 Task: Fork the 'airbnb/javascript' repository and create a pull request comparing 'actions' and 'master' branches.
Action: Mouse moved to (87, 136)
Screenshot: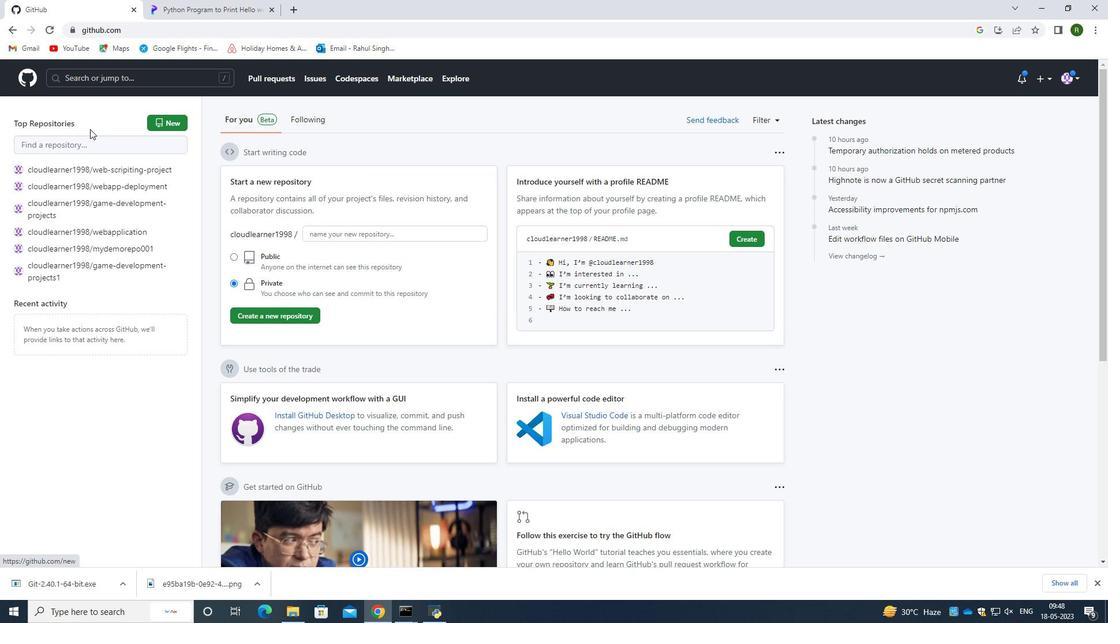 
Action: Mouse pressed left at (87, 136)
Screenshot: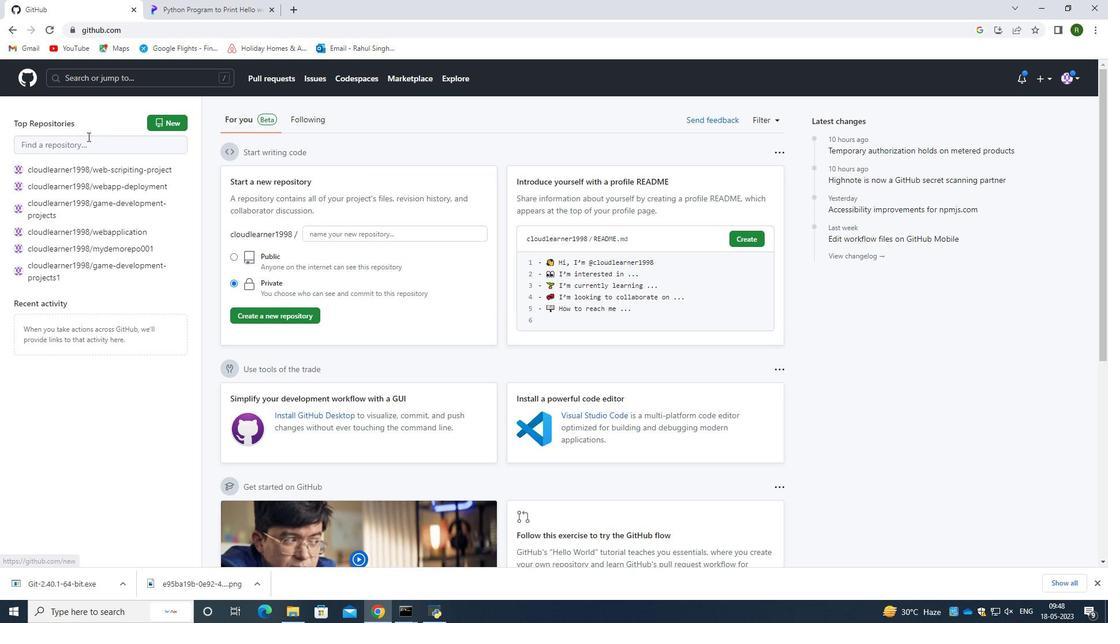 
Action: Mouse moved to (88, 139)
Screenshot: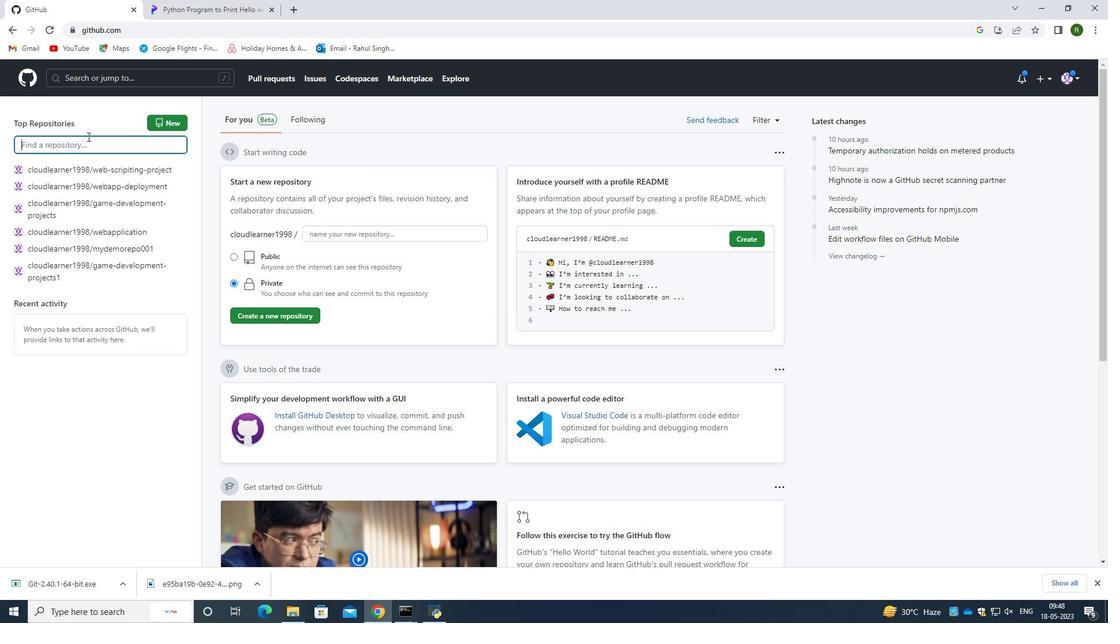 
Action: Key pressed r<Key.backspace>pty<Key.backspace><Key.backspace>ython<Key.space>project<Key.enter>
Screenshot: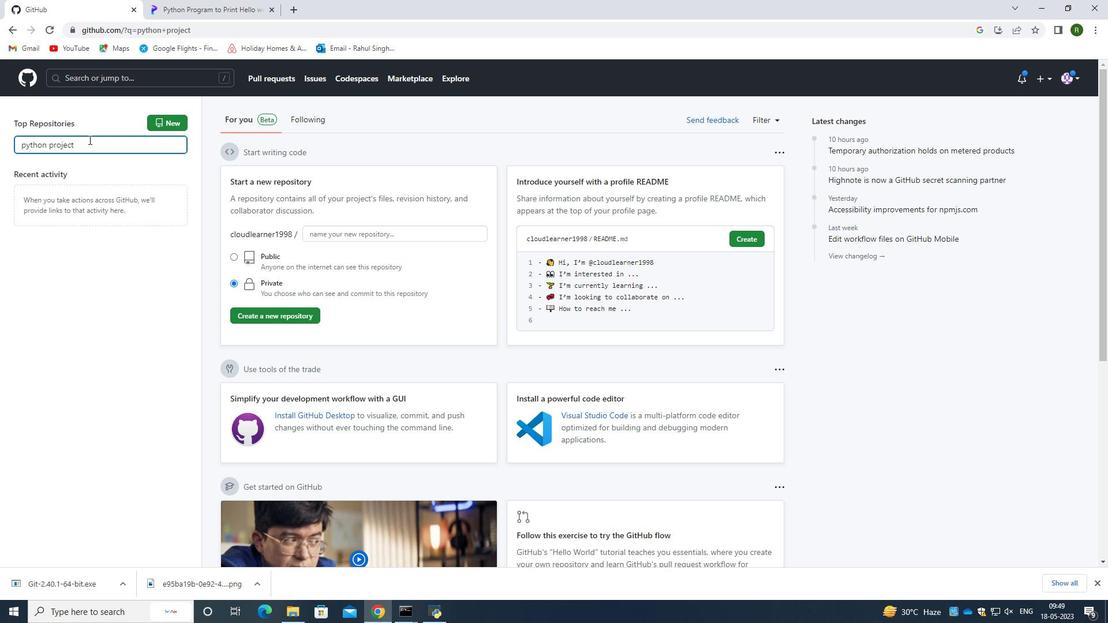 
Action: Mouse moved to (123, 143)
Screenshot: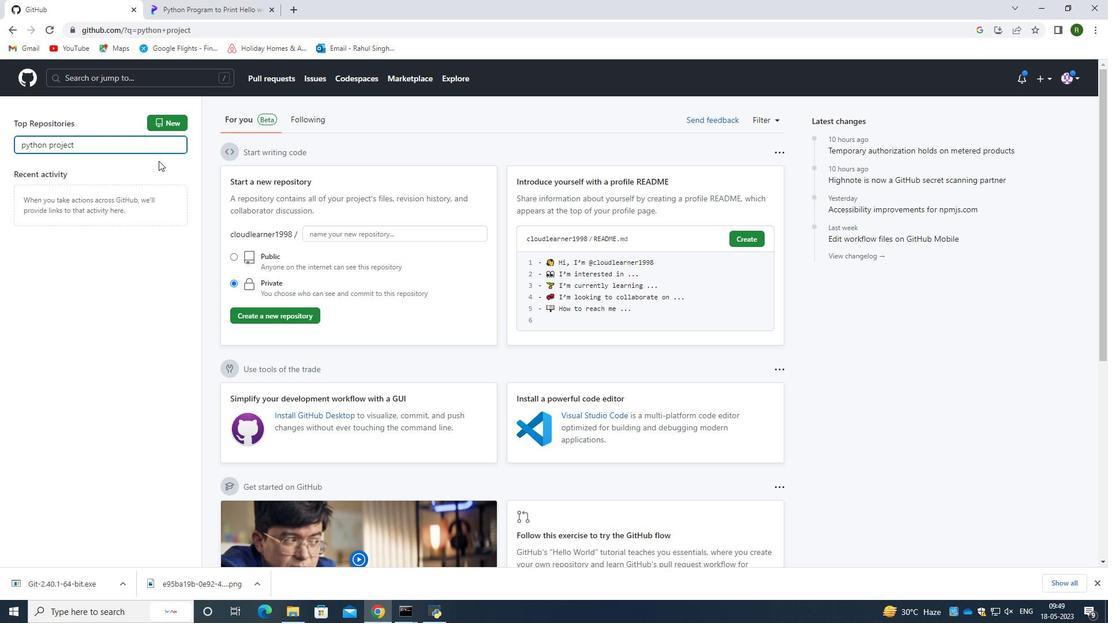 
Action: Mouse pressed left at (123, 143)
Screenshot: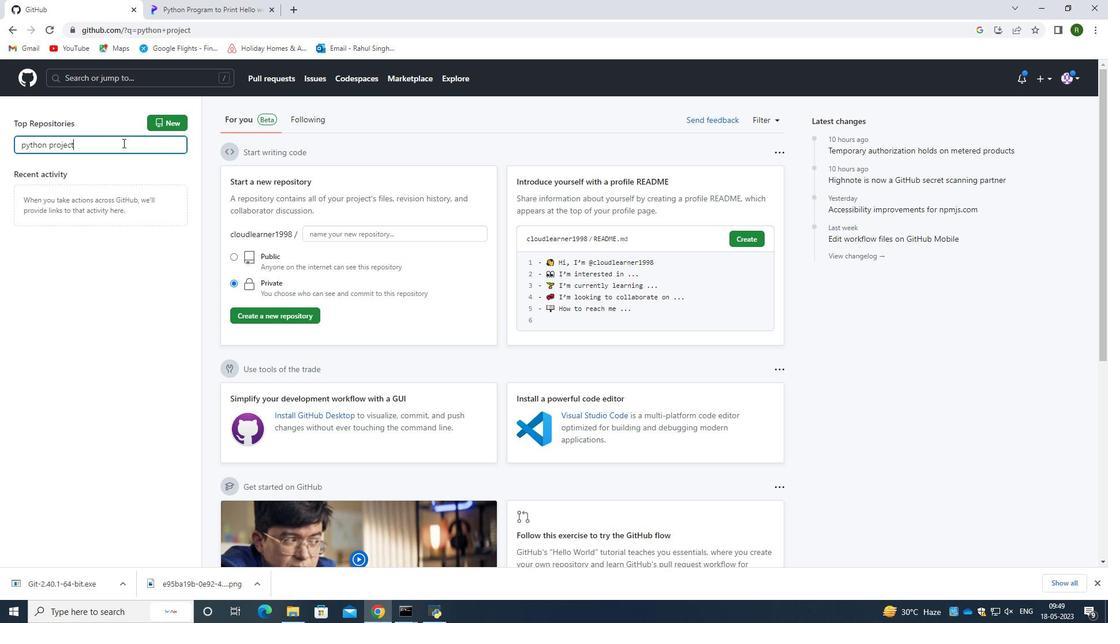 
Action: Mouse moved to (0, 143)
Screenshot: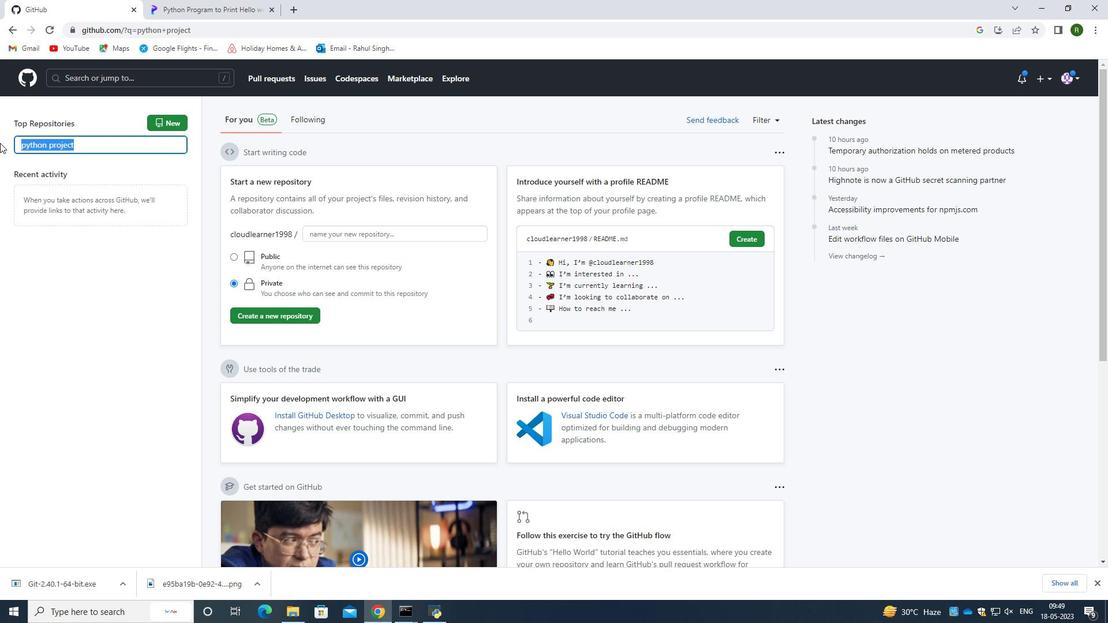 
Action: Key pressed <Key.backspace>
Screenshot: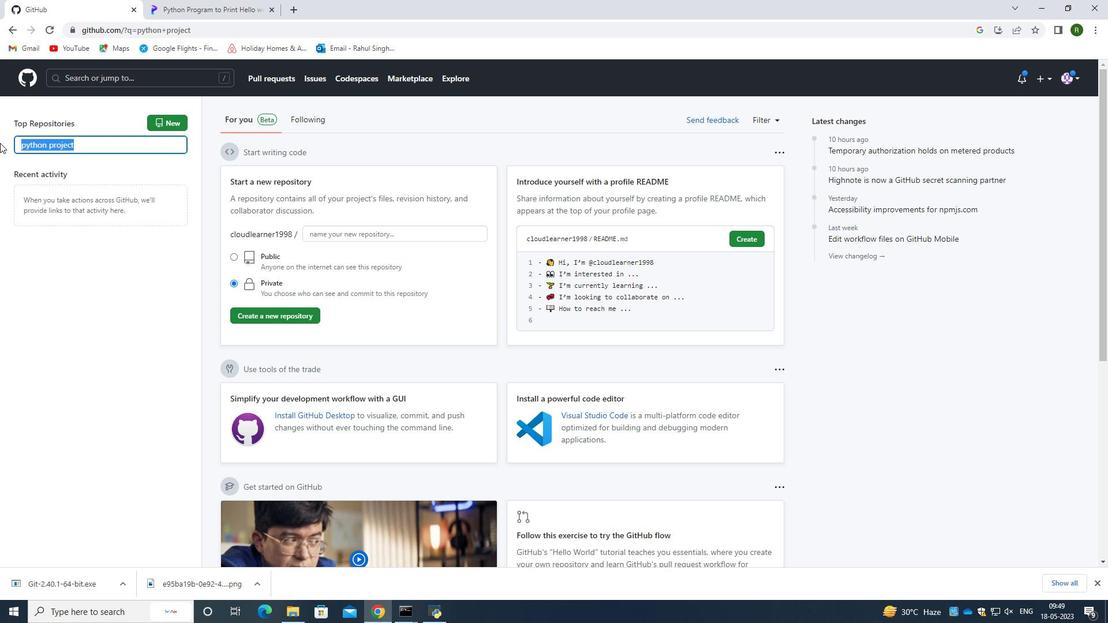 
Action: Mouse moved to (415, 73)
Screenshot: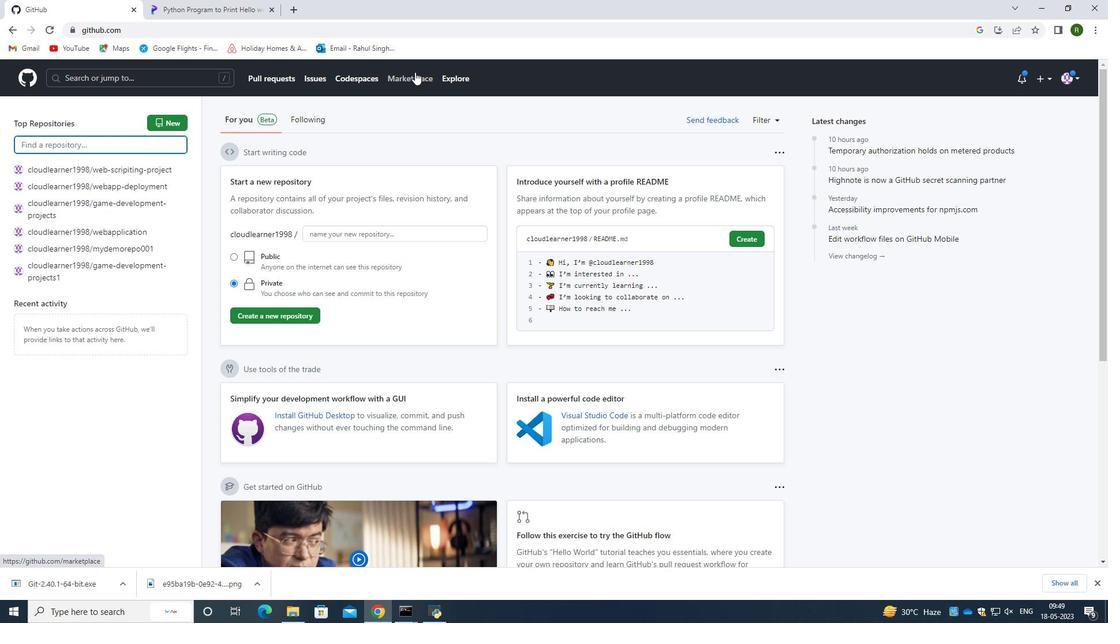 
Action: Mouse pressed left at (415, 73)
Screenshot: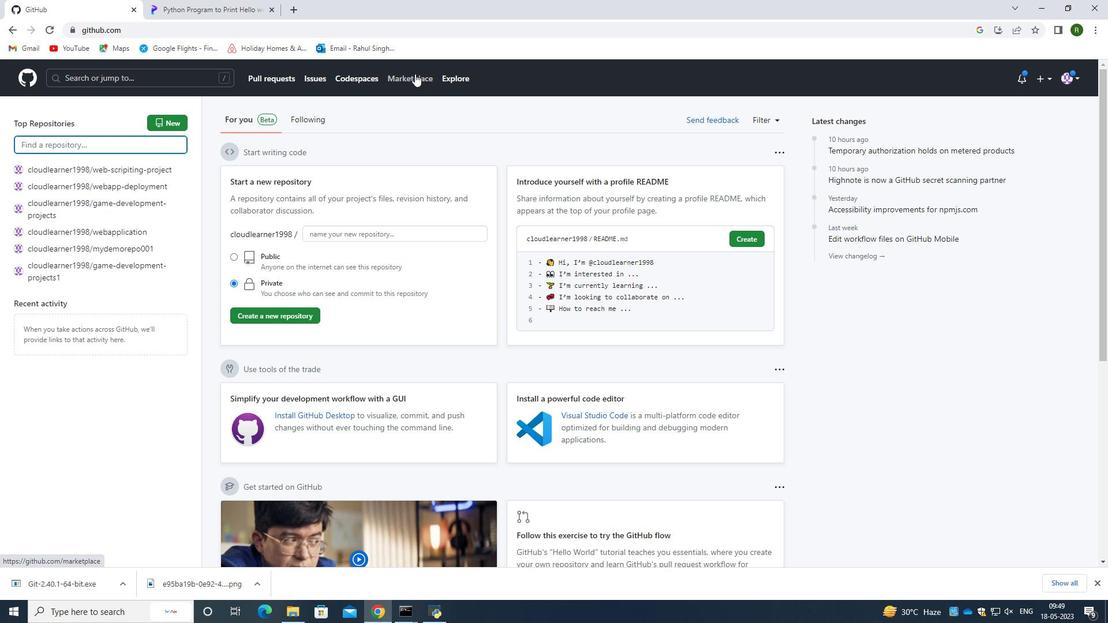 
Action: Mouse moved to (452, 77)
Screenshot: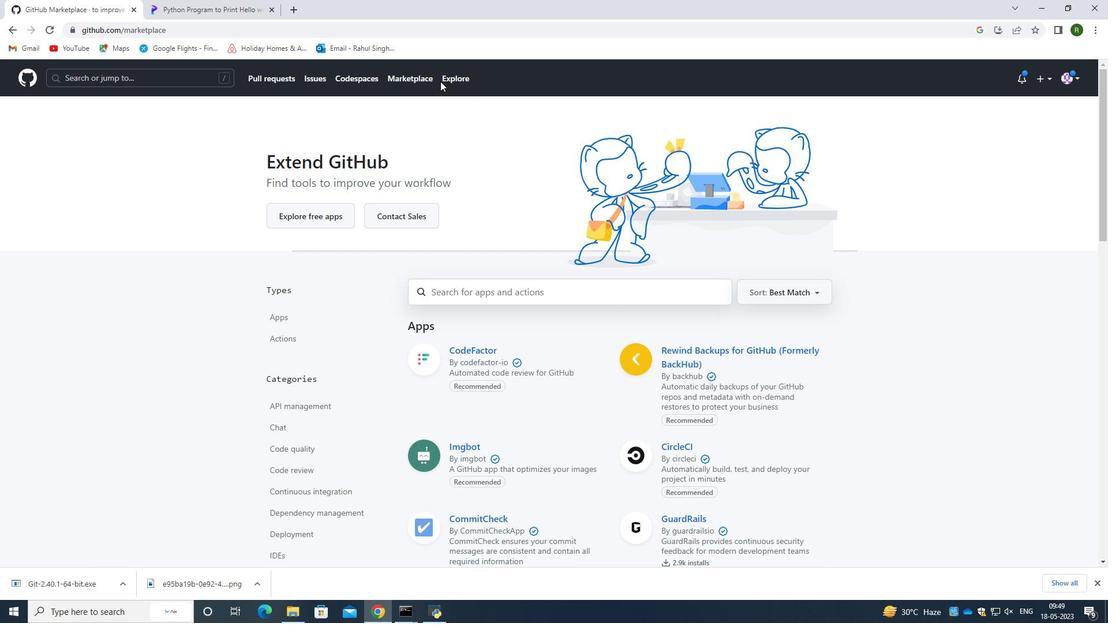 
Action: Mouse pressed left at (452, 77)
Screenshot: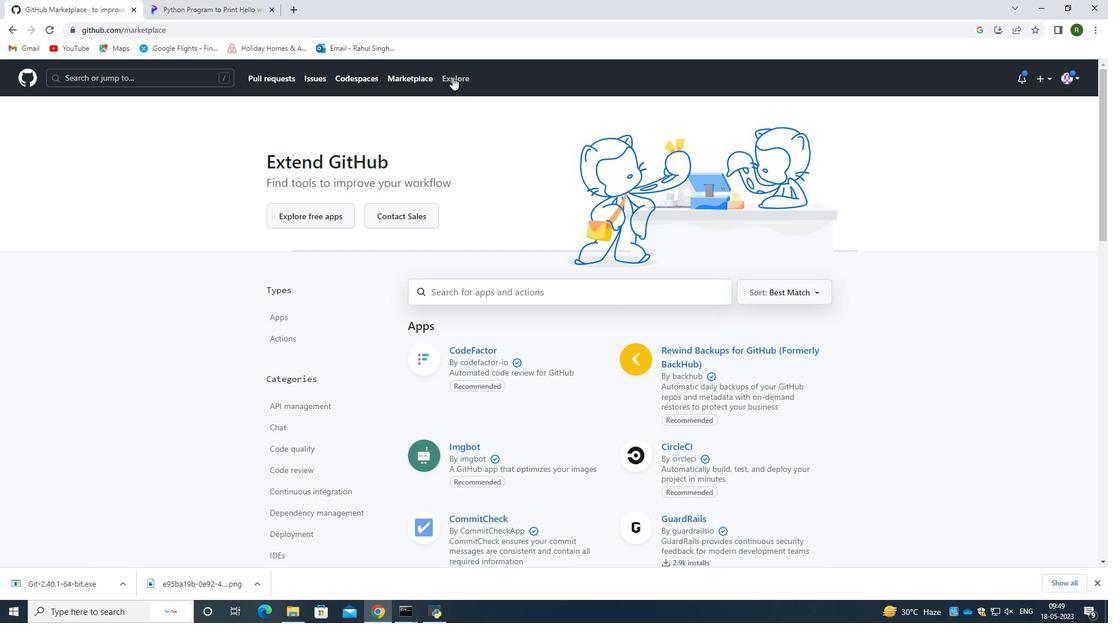 
Action: Mouse moved to (412, 79)
Screenshot: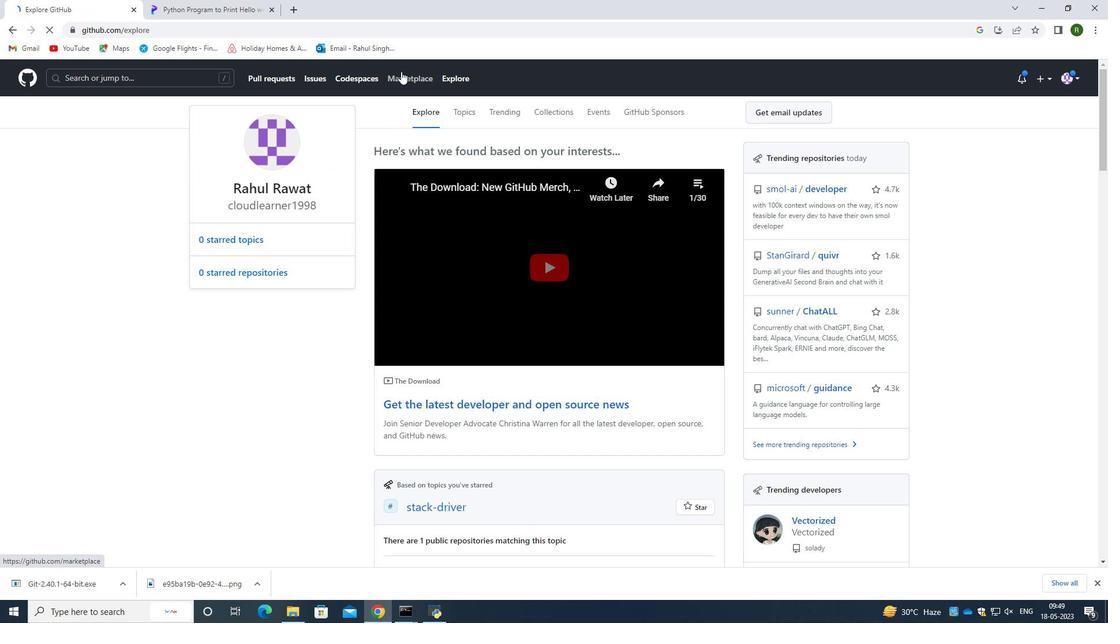 
Action: Mouse pressed left at (412, 79)
Screenshot: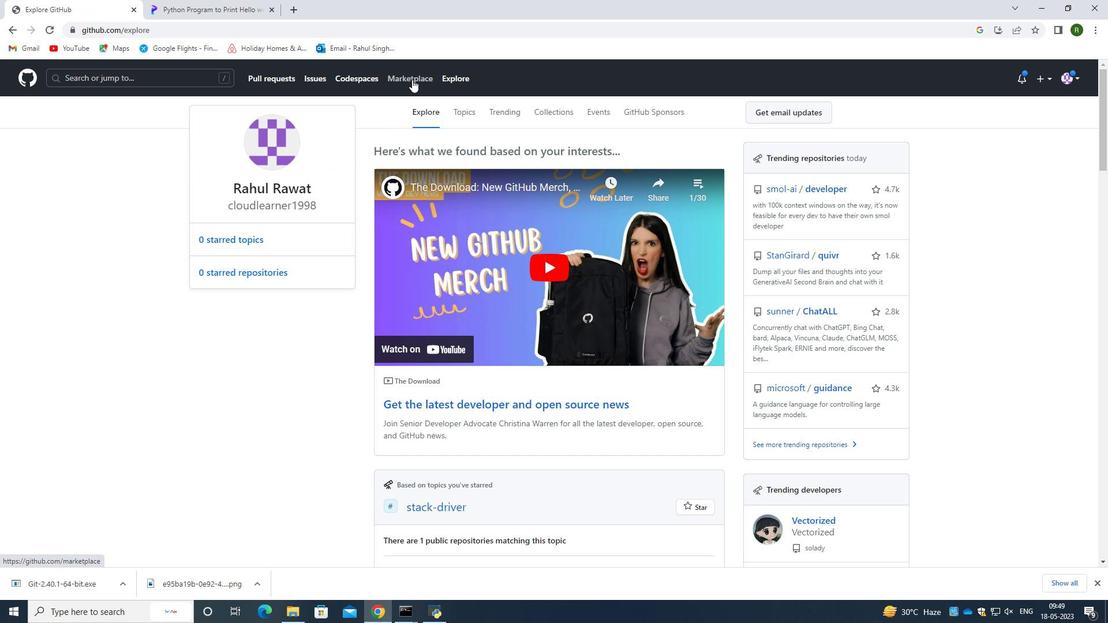
Action: Mouse moved to (459, 383)
Screenshot: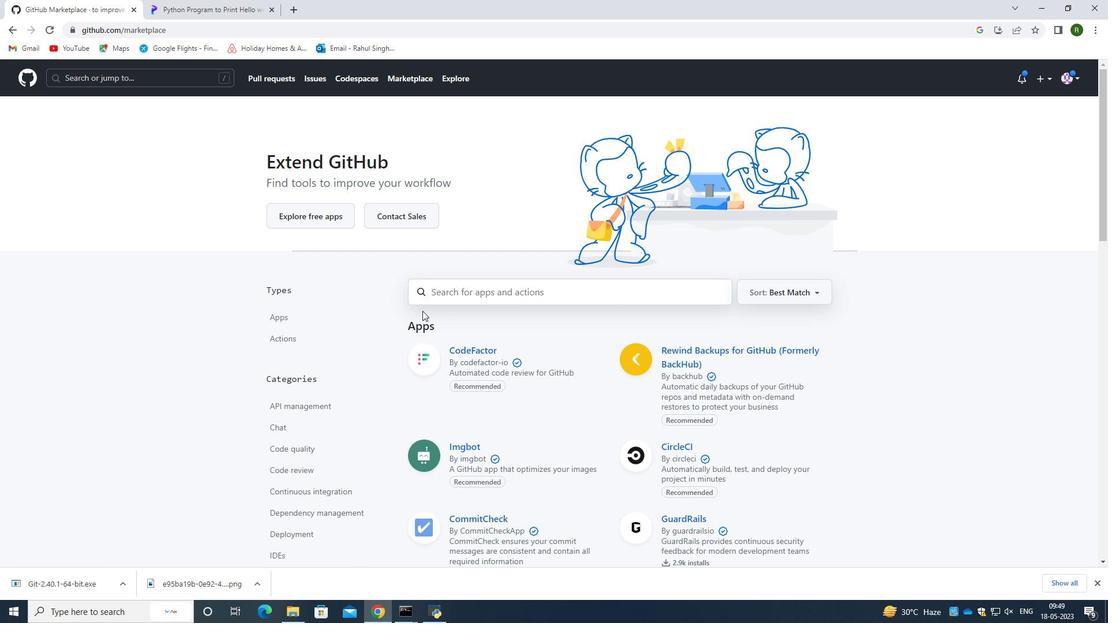
Action: Mouse scrolled (459, 382) with delta (0, 0)
Screenshot: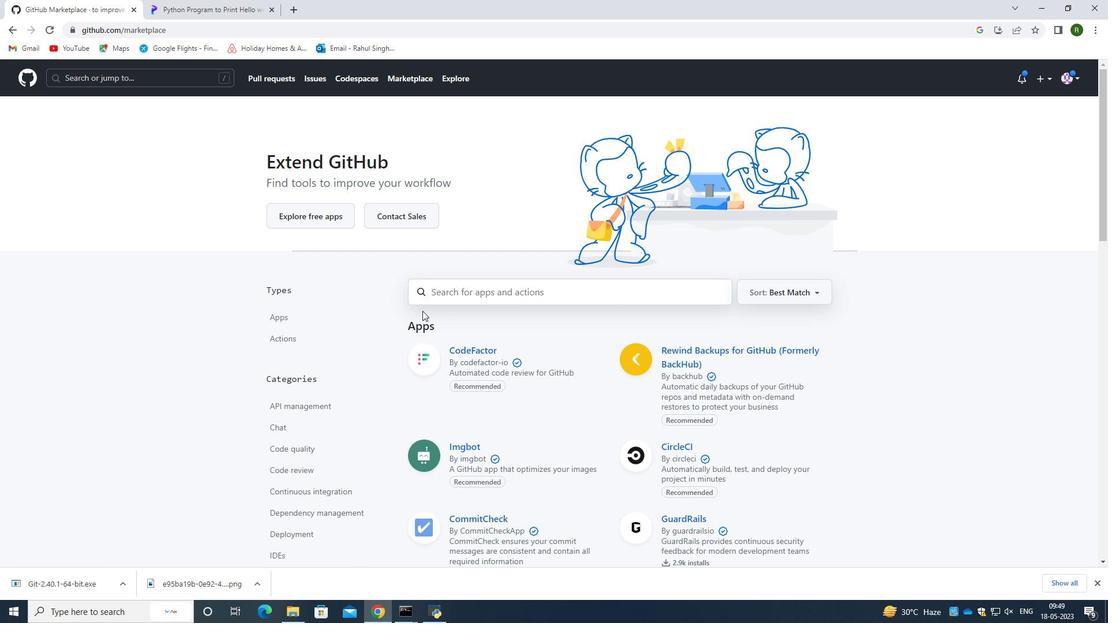 
Action: Mouse moved to (464, 389)
Screenshot: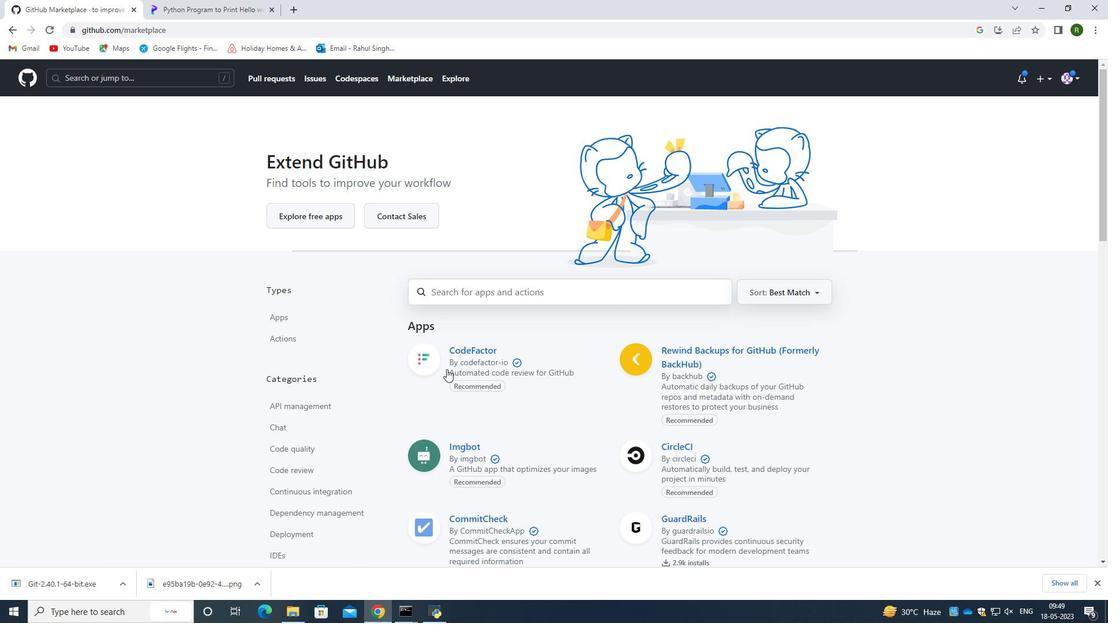
Action: Mouse scrolled (464, 388) with delta (0, 0)
Screenshot: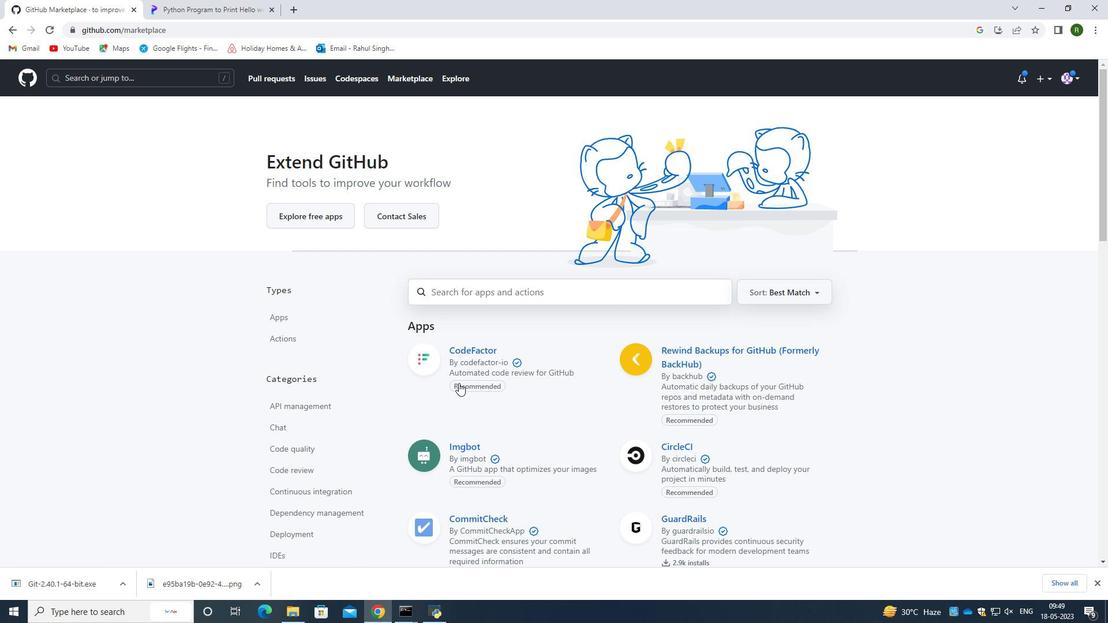 
Action: Mouse moved to (441, 372)
Screenshot: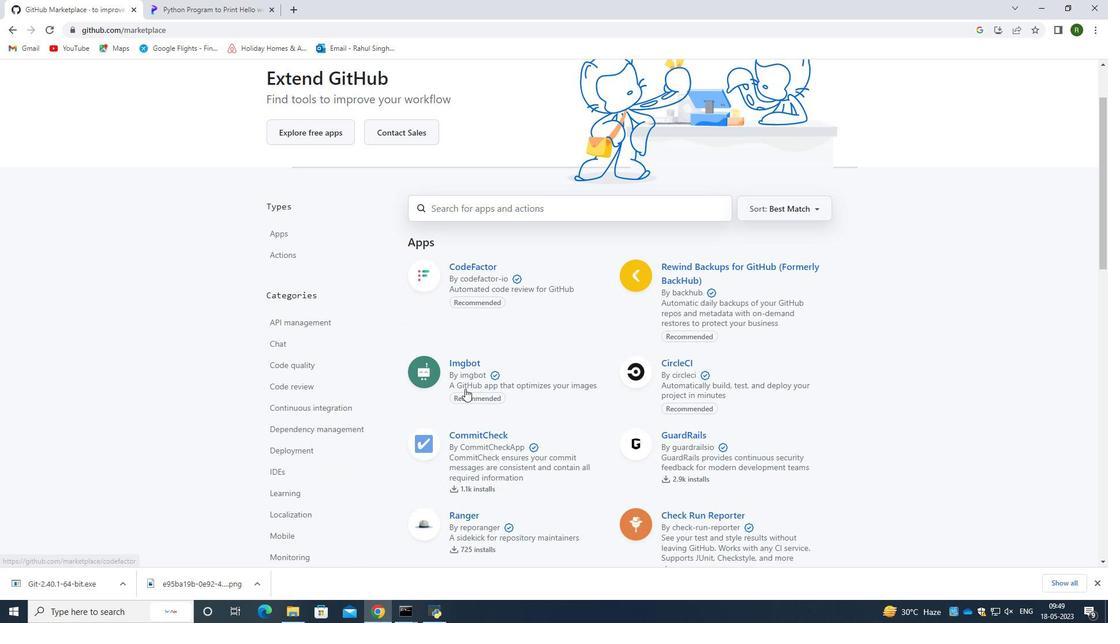 
Action: Mouse scrolled (441, 371) with delta (0, 0)
Screenshot: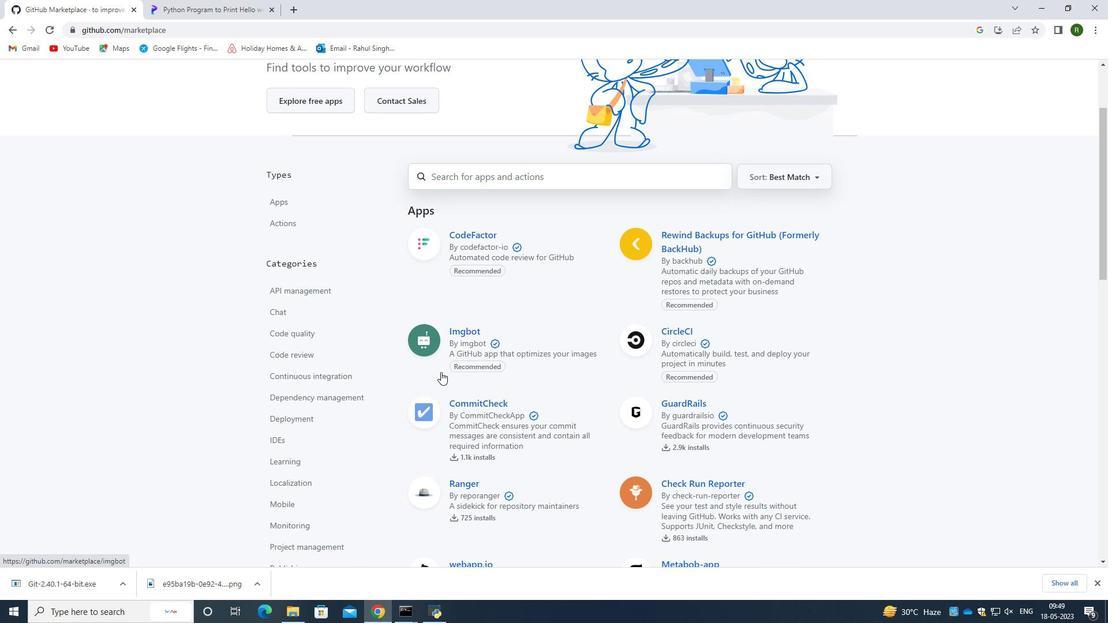
Action: Mouse moved to (441, 373)
Screenshot: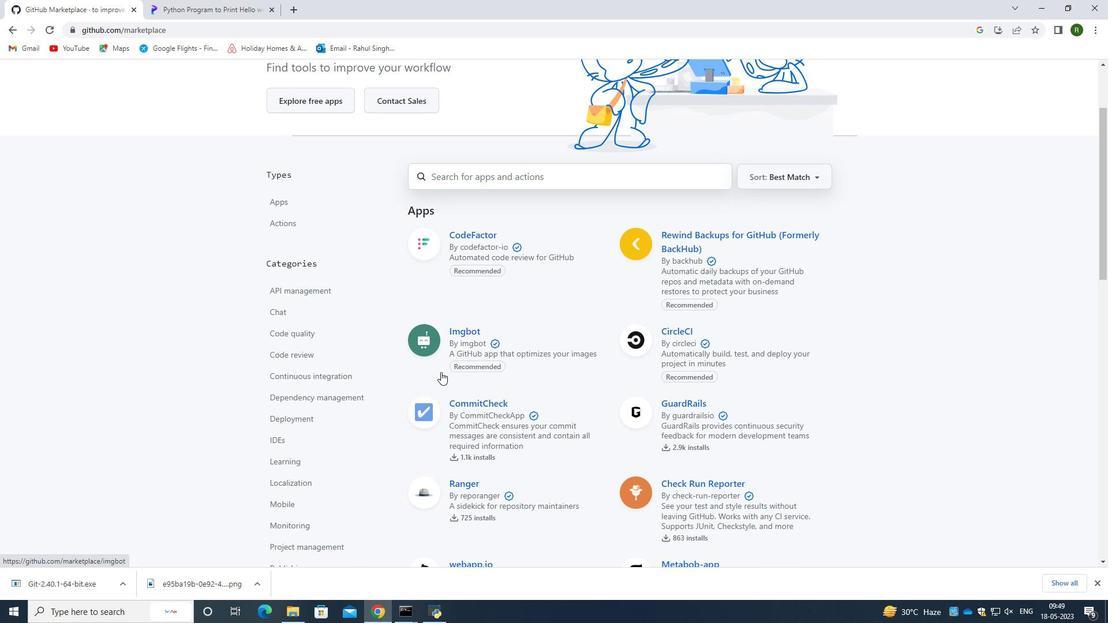 
Action: Mouse scrolled (441, 372) with delta (0, 0)
Screenshot: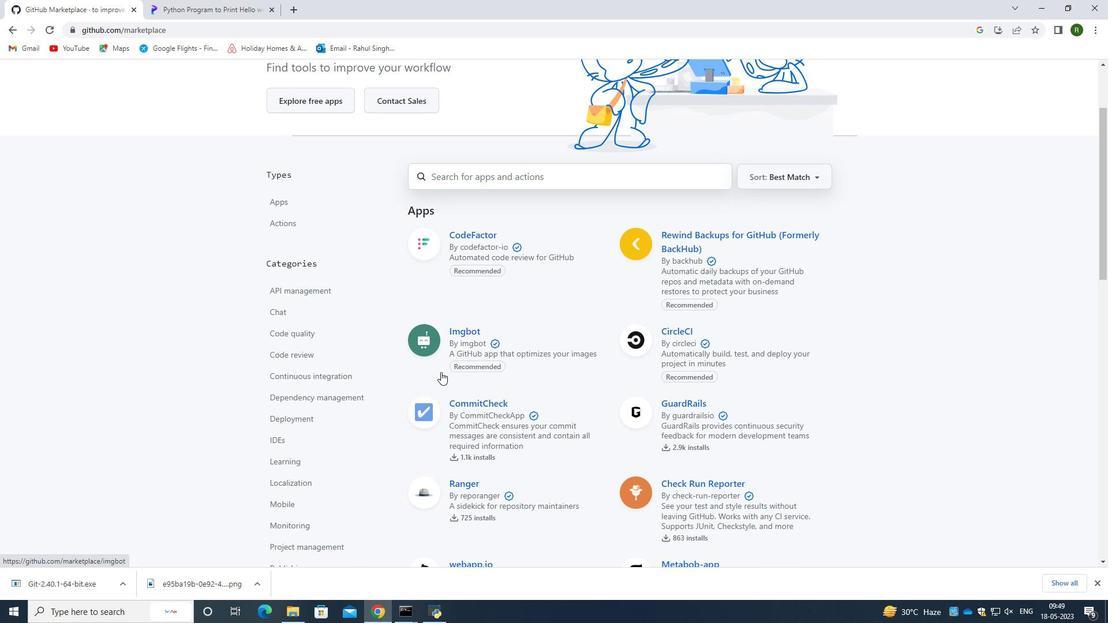 
Action: Mouse scrolled (441, 372) with delta (0, 0)
Screenshot: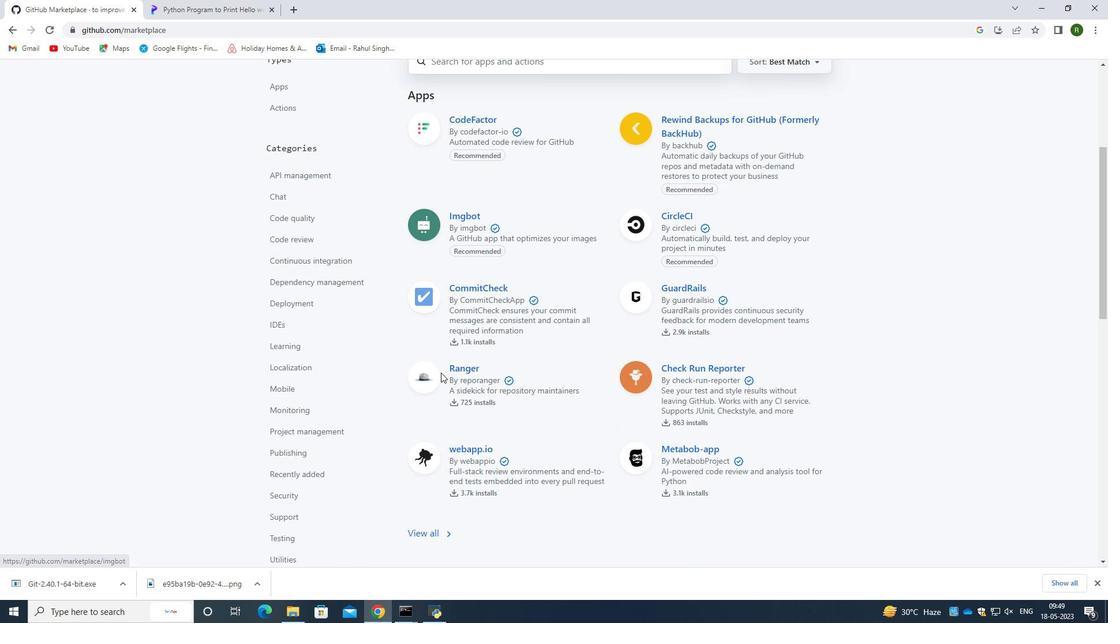 
Action: Mouse moved to (472, 411)
Screenshot: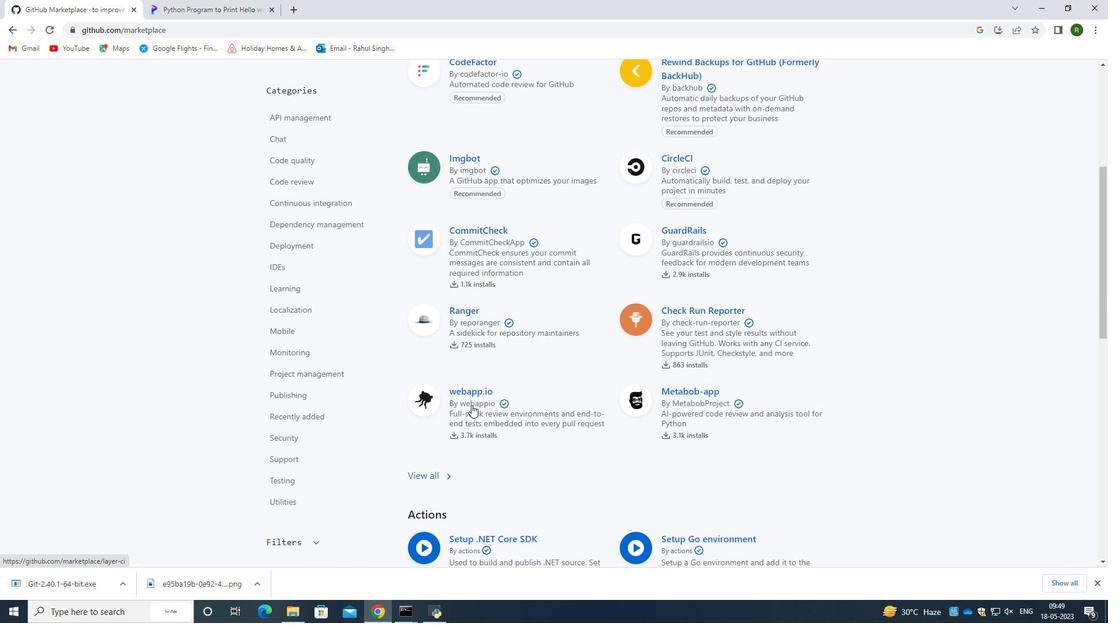 
Action: Mouse scrolled (472, 409) with delta (0, 0)
Screenshot: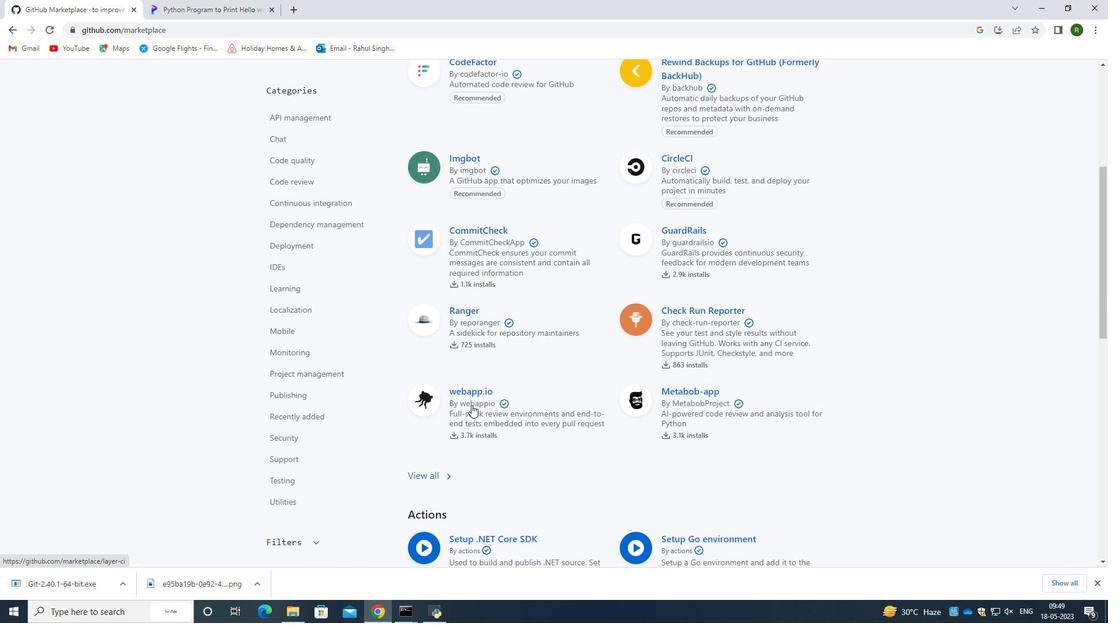 
Action: Mouse moved to (476, 421)
Screenshot: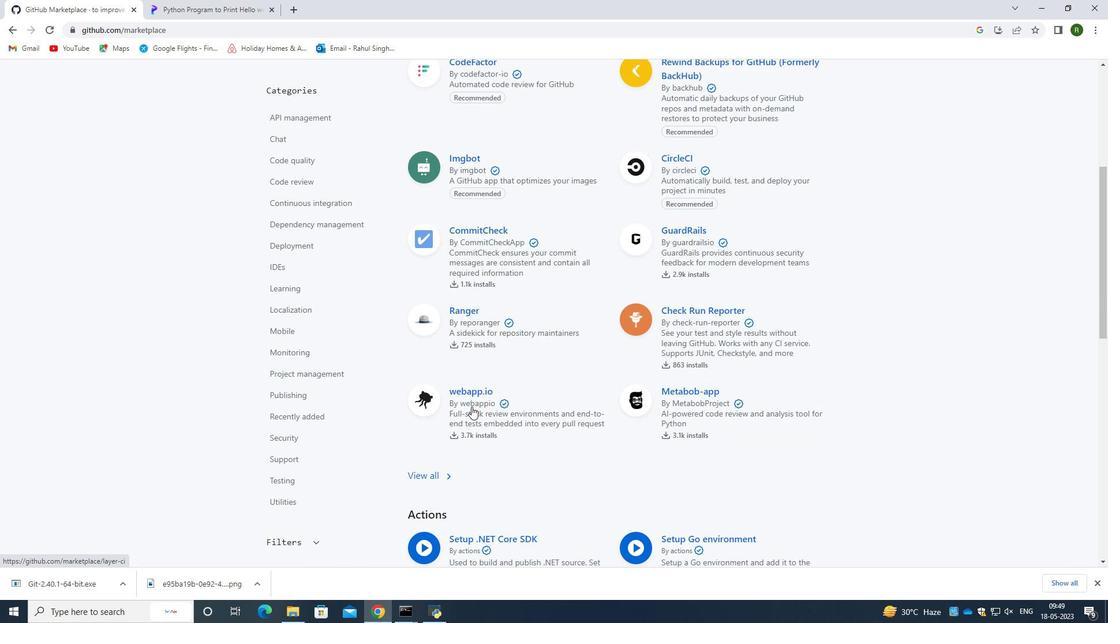 
Action: Mouse scrolled (476, 420) with delta (0, 0)
Screenshot: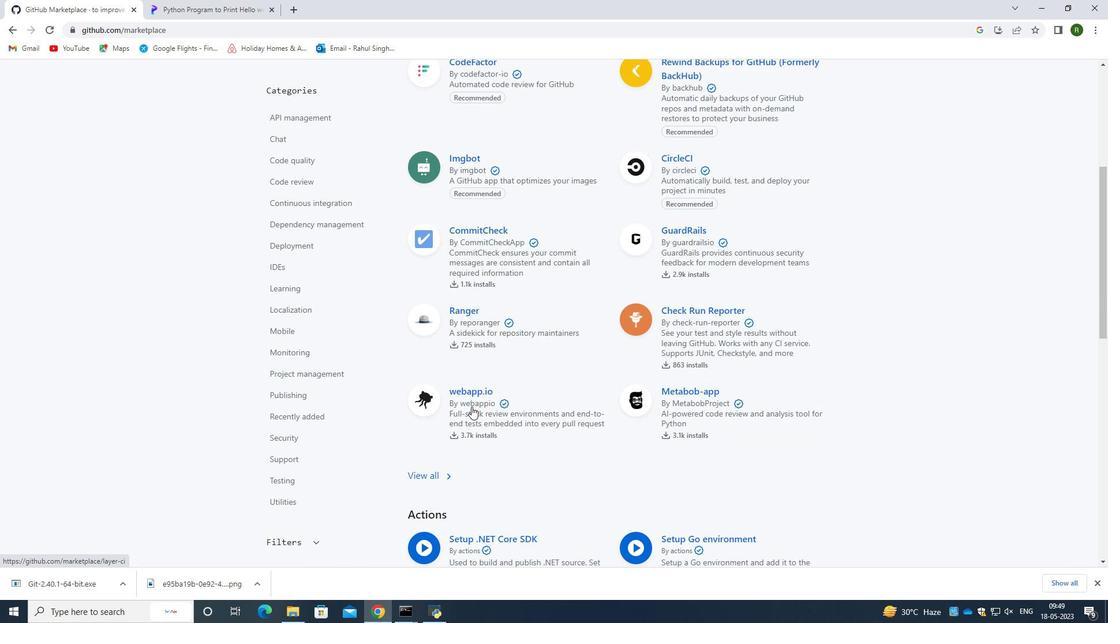 
Action: Mouse scrolled (476, 420) with delta (0, 0)
Screenshot: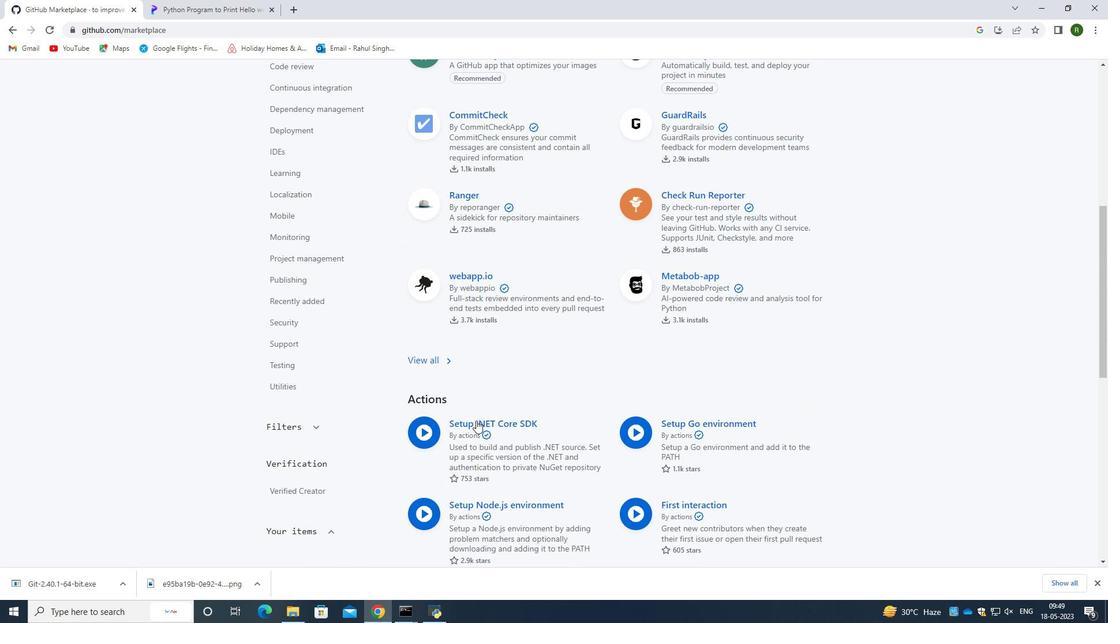 
Action: Mouse moved to (476, 421)
Screenshot: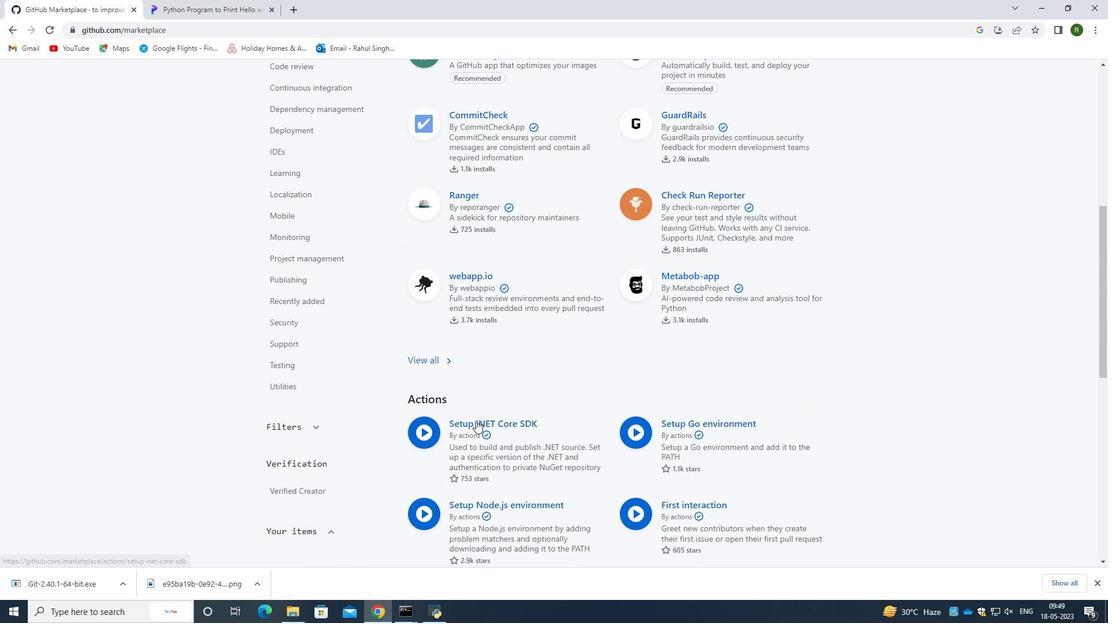 
Action: Mouse scrolled (476, 420) with delta (0, 0)
Screenshot: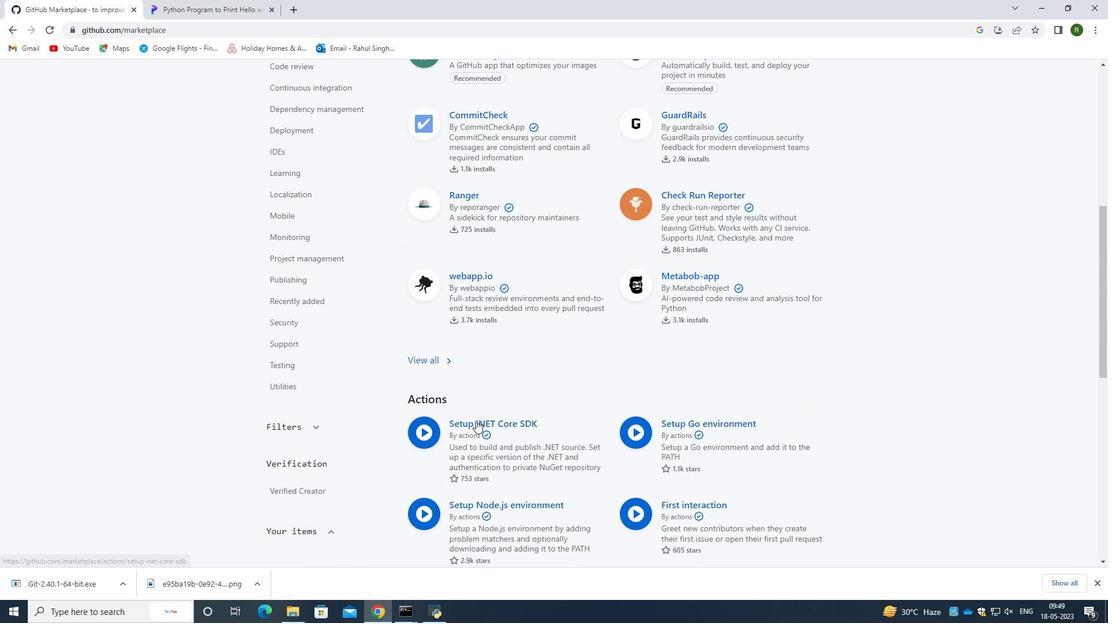 
Action: Mouse scrolled (476, 420) with delta (0, 0)
Screenshot: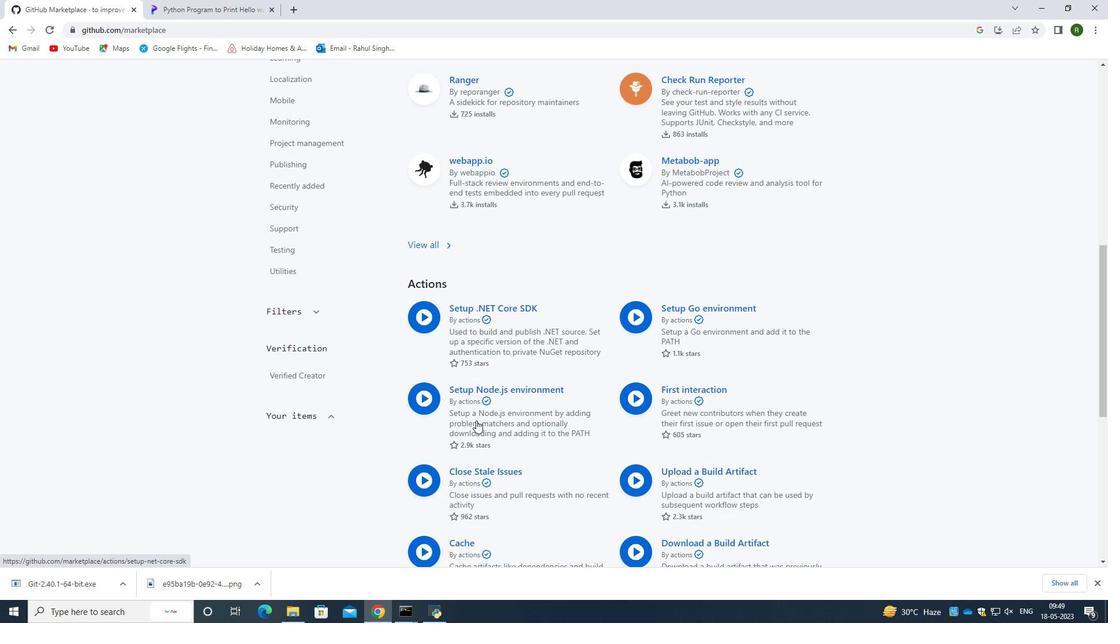 
Action: Mouse scrolled (476, 420) with delta (0, 0)
Screenshot: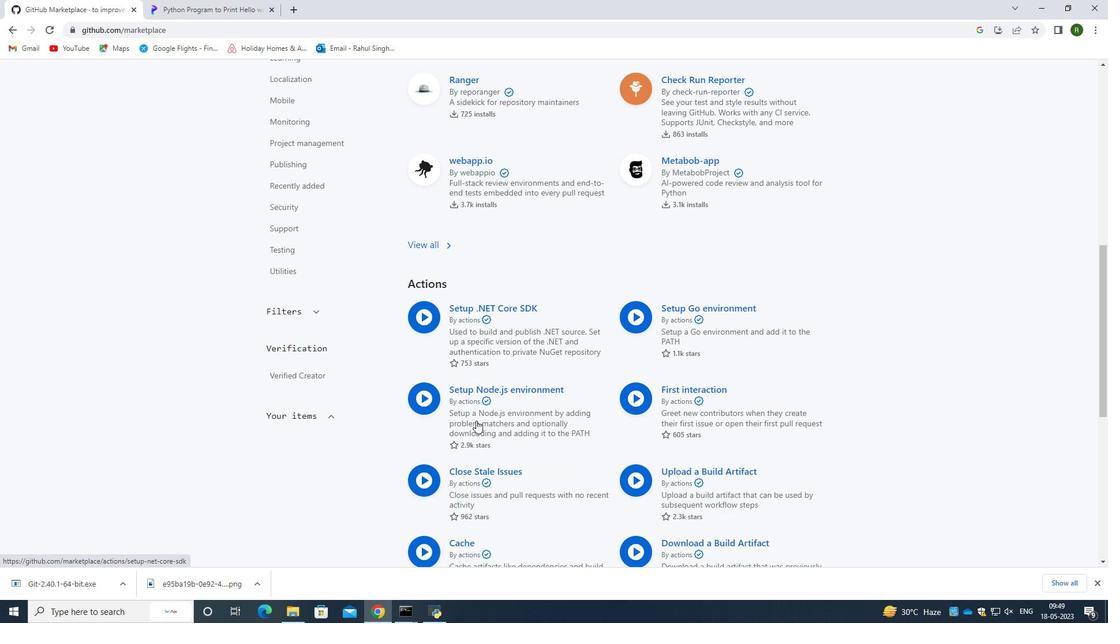 
Action: Mouse moved to (589, 358)
Screenshot: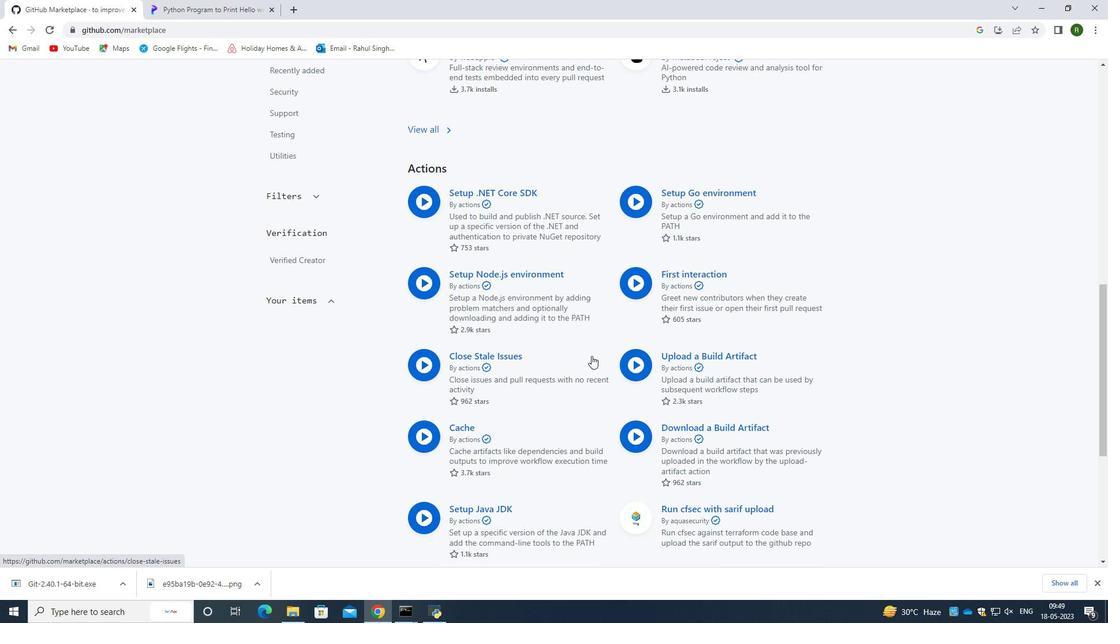 
Action: Mouse scrolled (589, 357) with delta (0, 0)
Screenshot: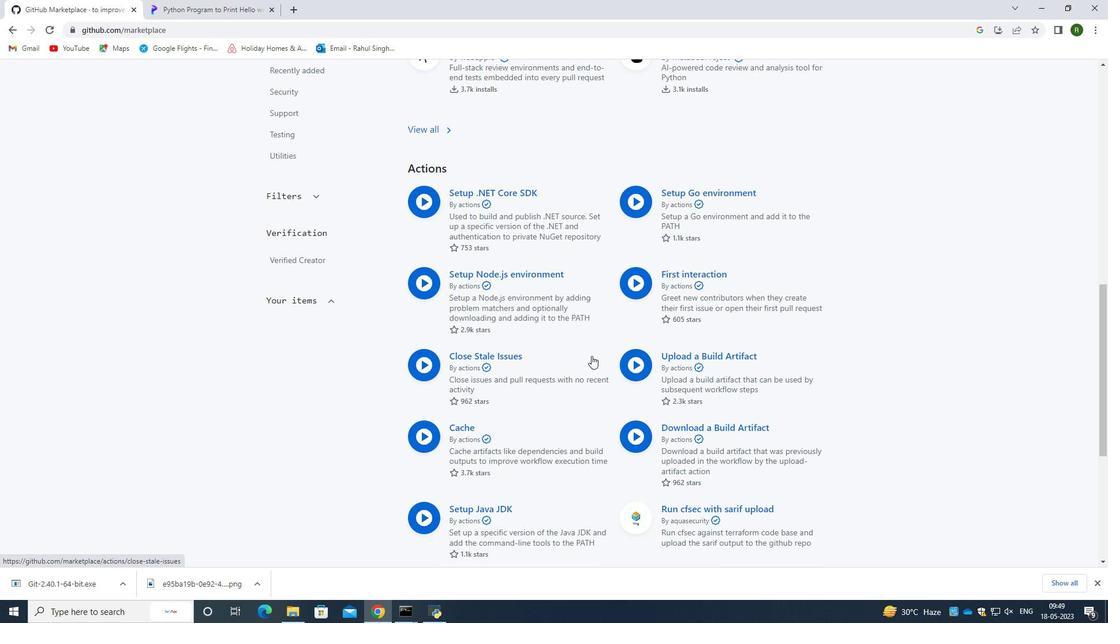 
Action: Mouse moved to (518, 401)
Screenshot: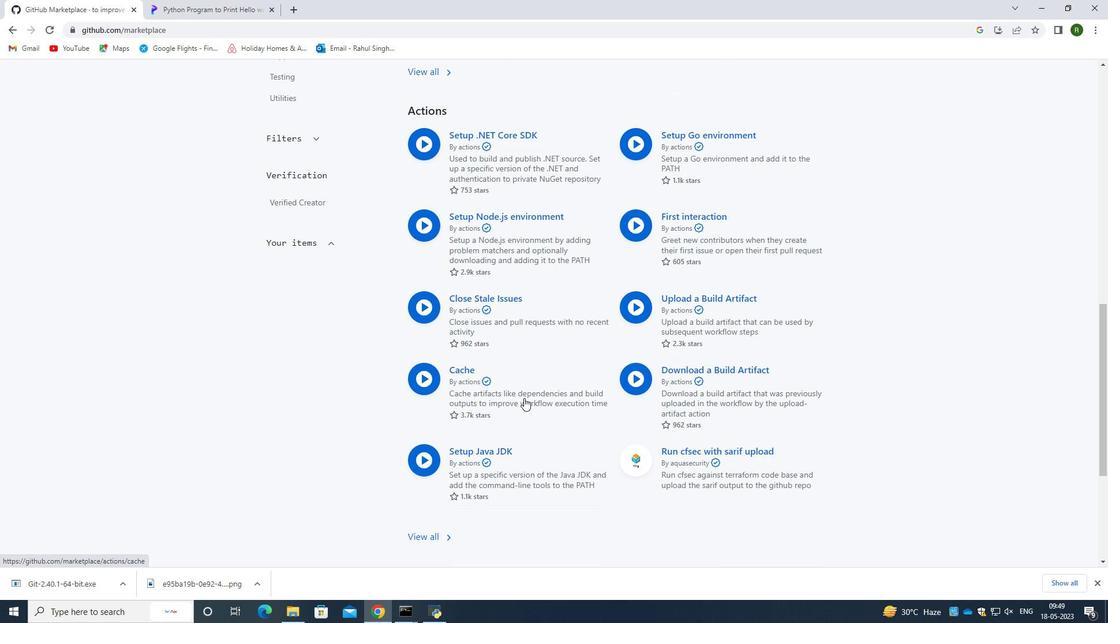 
Action: Mouse scrolled (518, 401) with delta (0, 0)
Screenshot: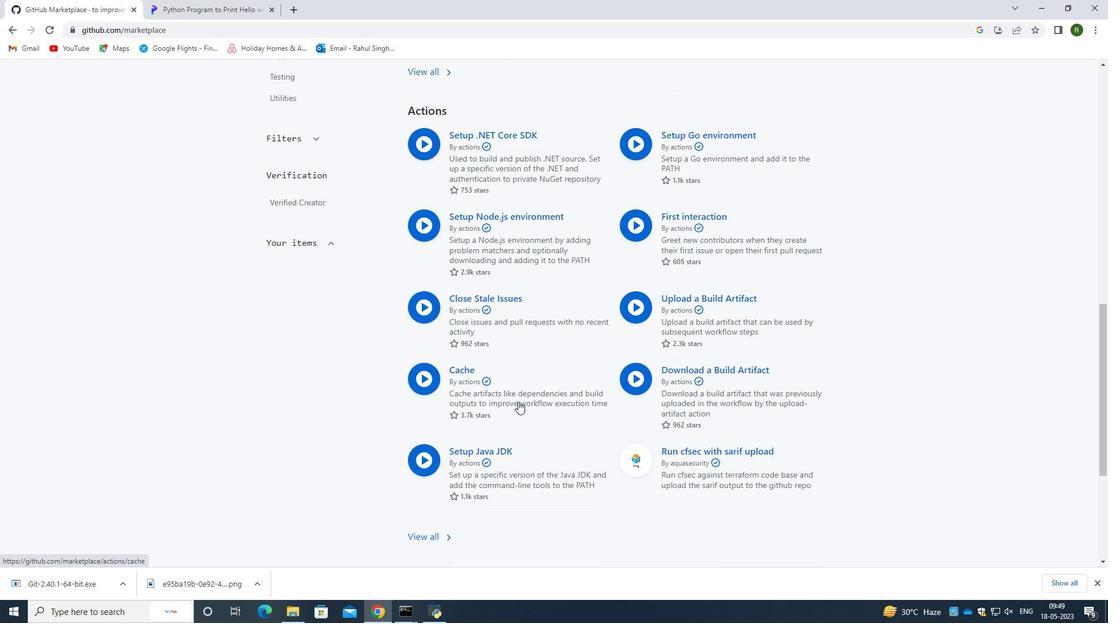 
Action: Mouse scrolled (518, 401) with delta (0, 0)
Screenshot: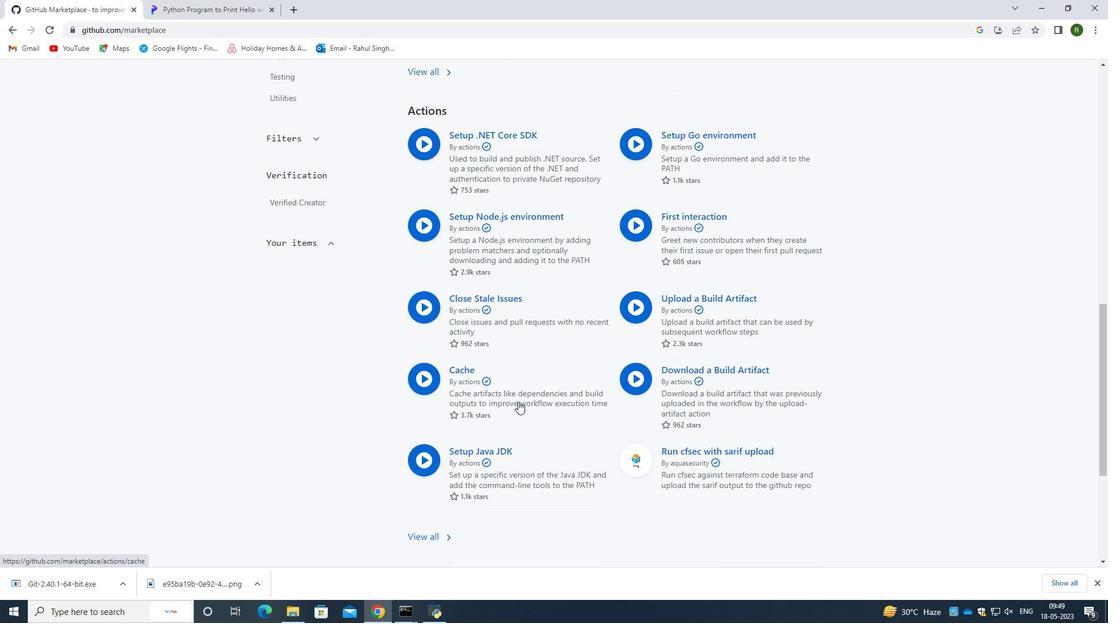 
Action: Mouse scrolled (518, 401) with delta (0, 0)
Screenshot: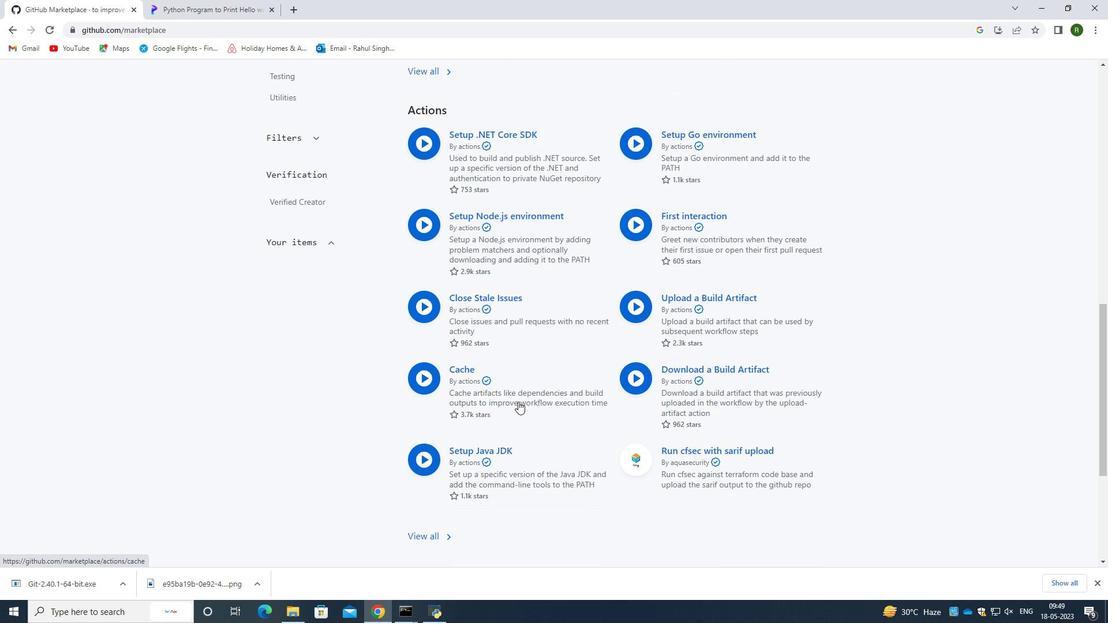 
Action: Mouse scrolled (518, 402) with delta (0, 0)
Screenshot: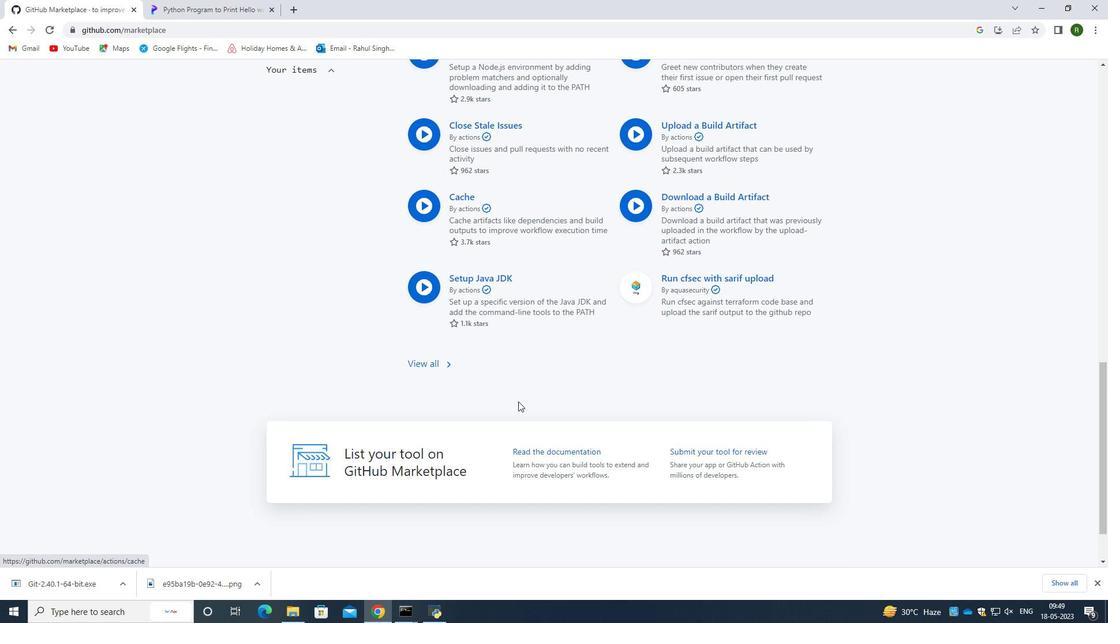 
Action: Mouse scrolled (518, 402) with delta (0, 0)
Screenshot: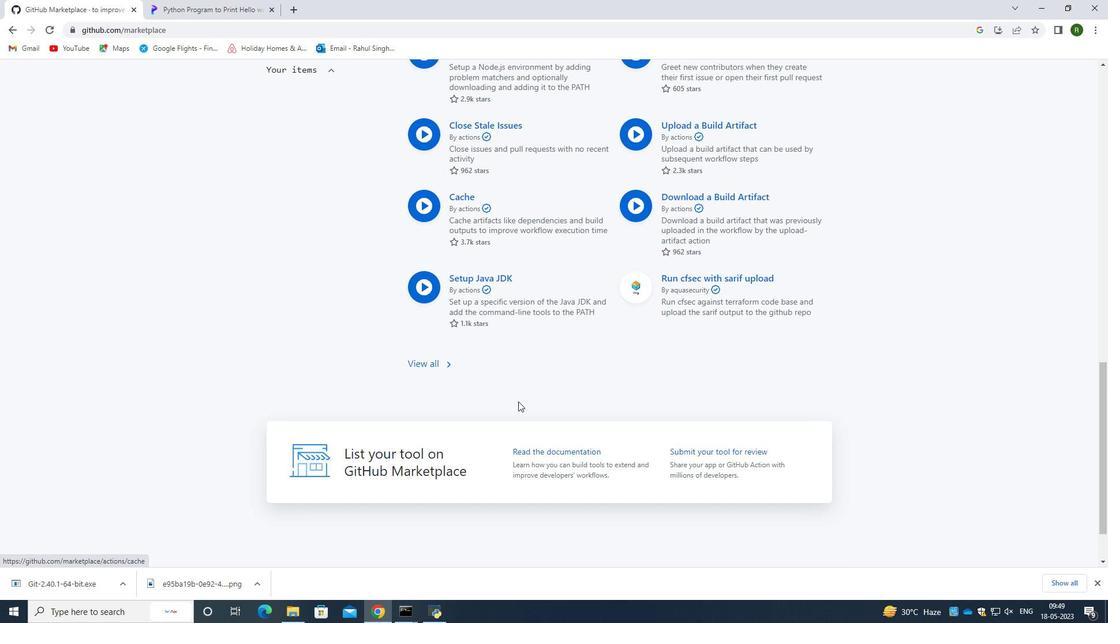 
Action: Mouse scrolled (518, 402) with delta (0, 0)
Screenshot: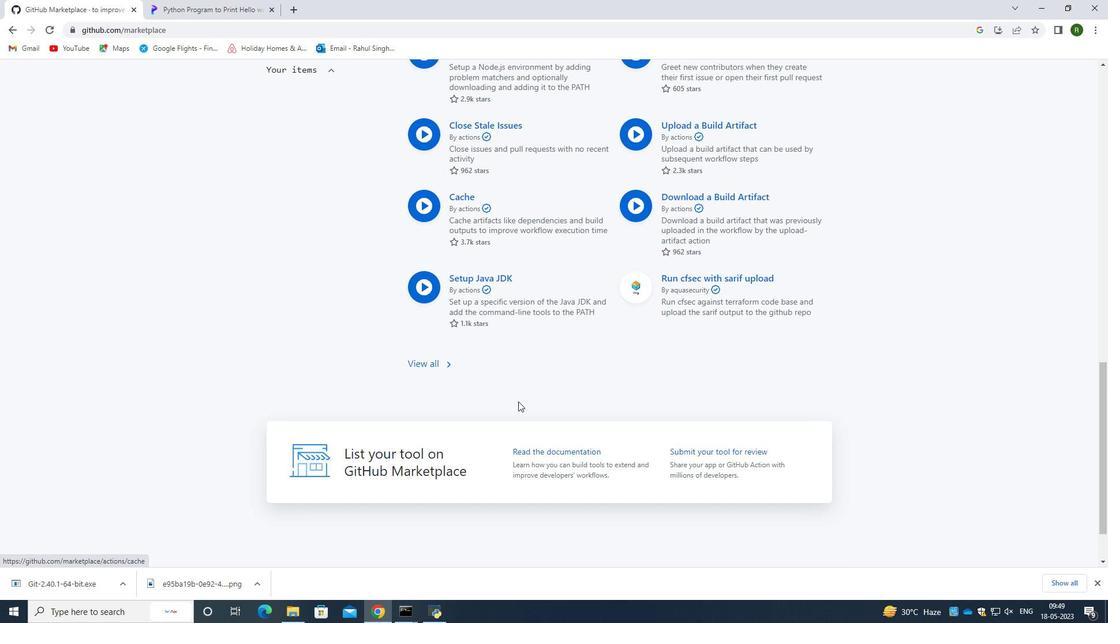 
Action: Mouse scrolled (518, 402) with delta (0, 0)
Screenshot: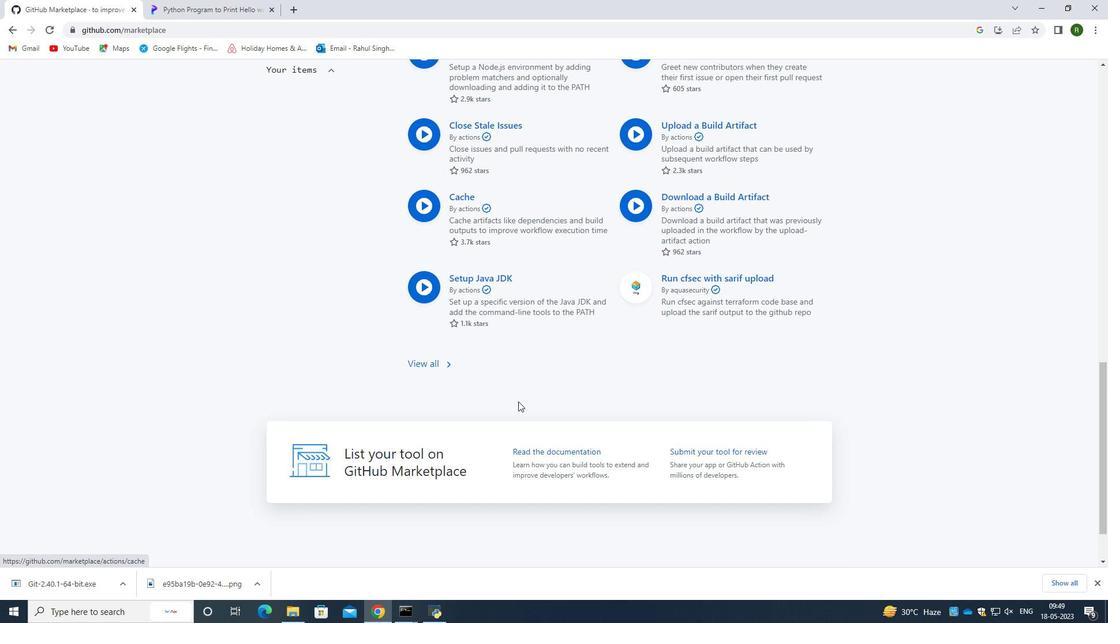 
Action: Mouse scrolled (518, 402) with delta (0, 0)
Screenshot: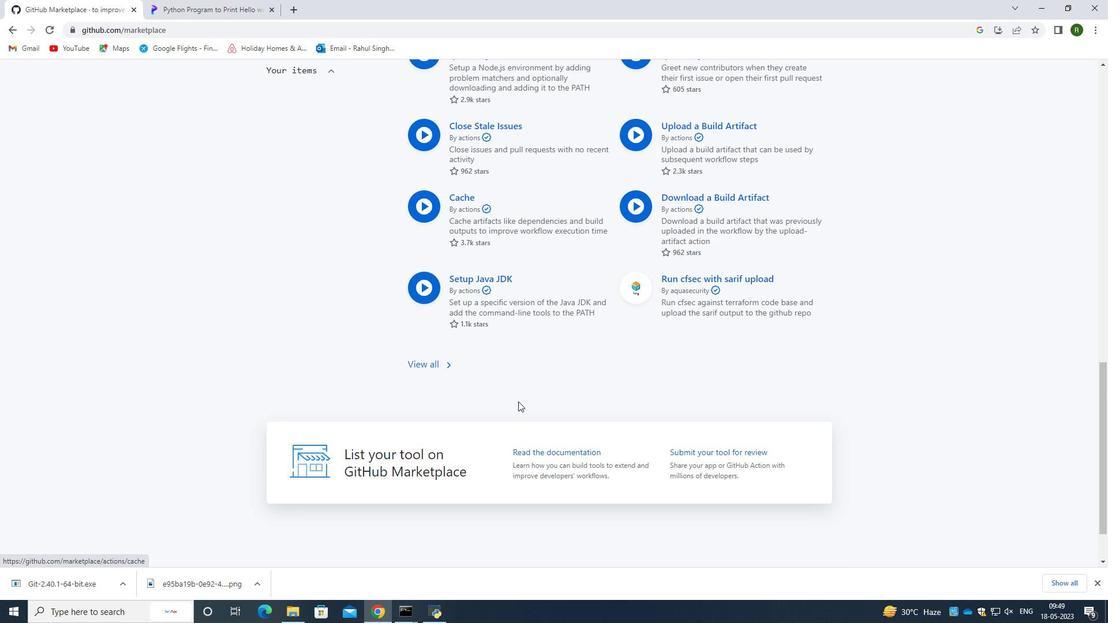 
Action: Mouse scrolled (518, 402) with delta (0, 0)
Screenshot: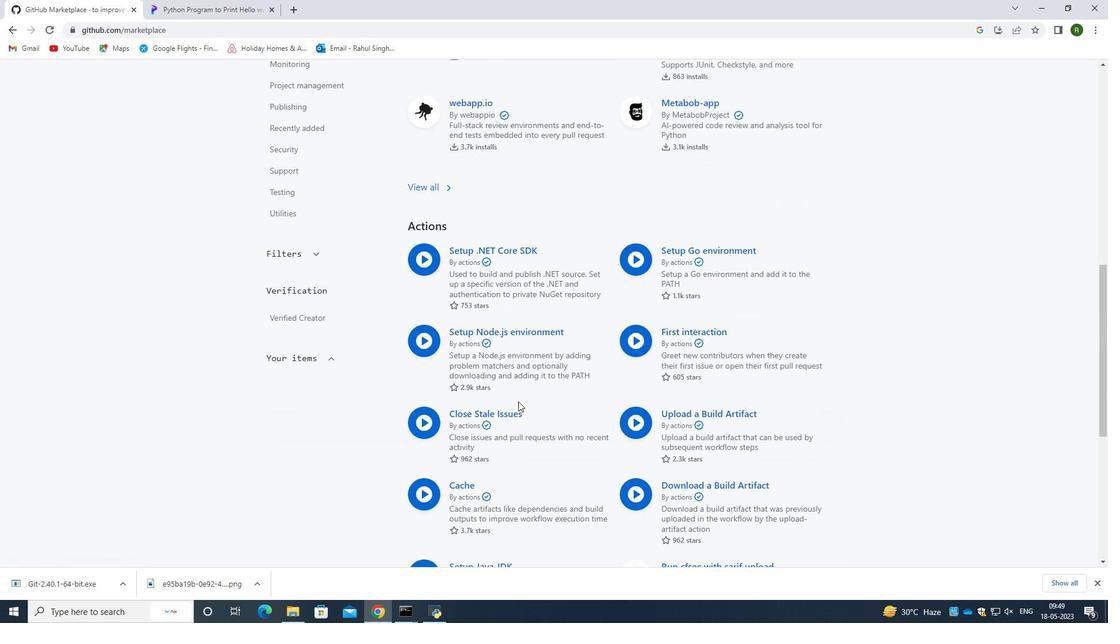 
Action: Mouse scrolled (518, 402) with delta (0, 0)
Screenshot: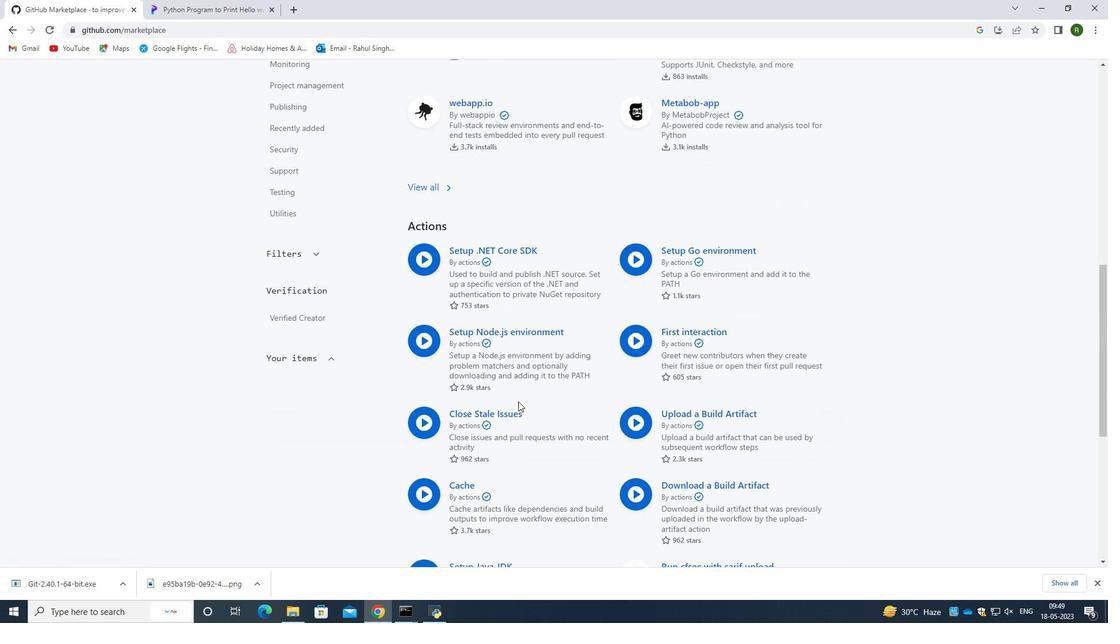 
Action: Mouse scrolled (518, 402) with delta (0, 0)
Screenshot: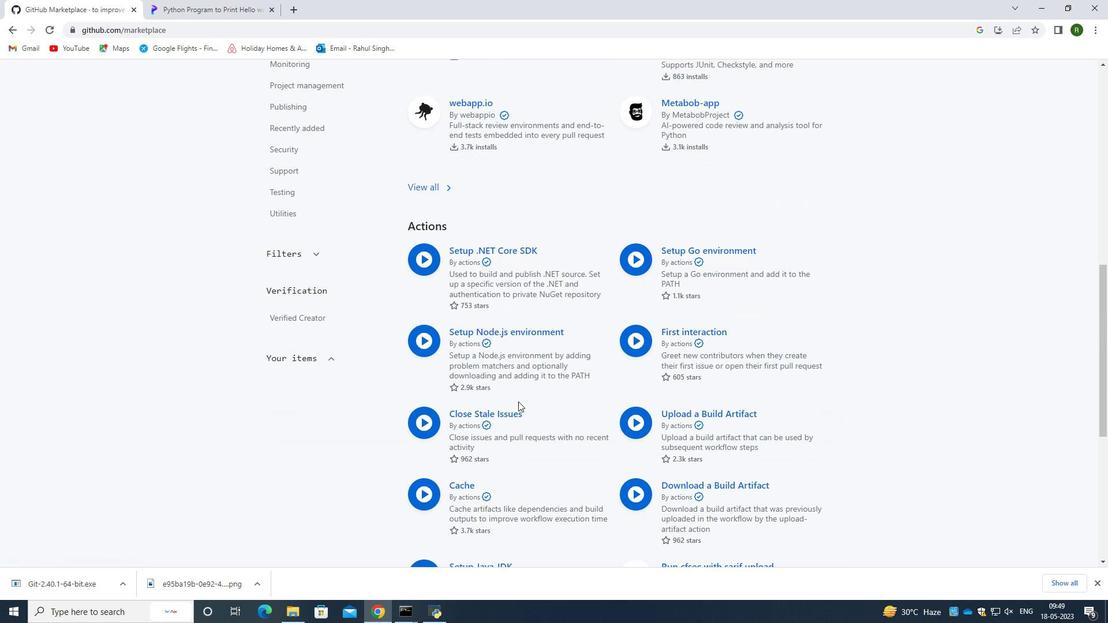 
Action: Mouse scrolled (518, 402) with delta (0, 0)
Screenshot: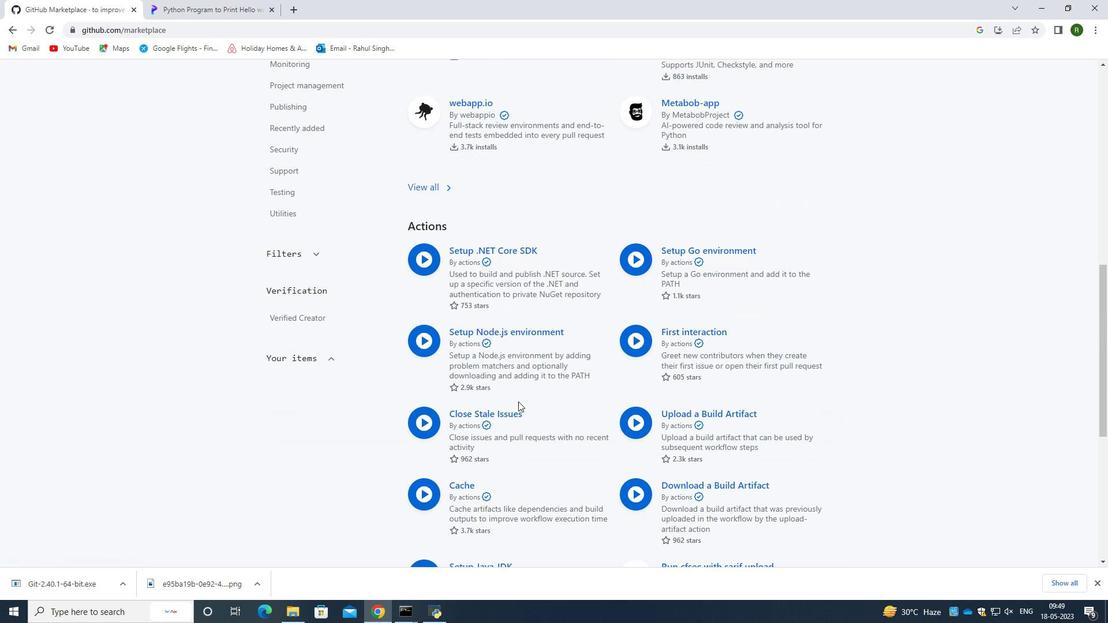 
Action: Mouse scrolled (518, 402) with delta (0, 0)
Screenshot: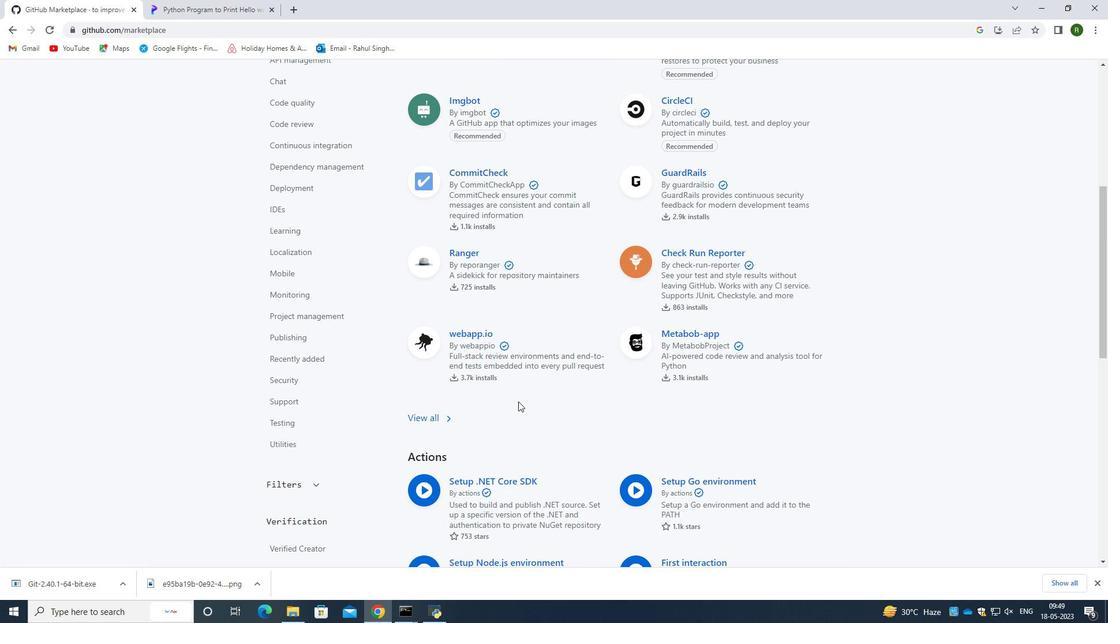 
Action: Mouse scrolled (518, 402) with delta (0, 0)
Screenshot: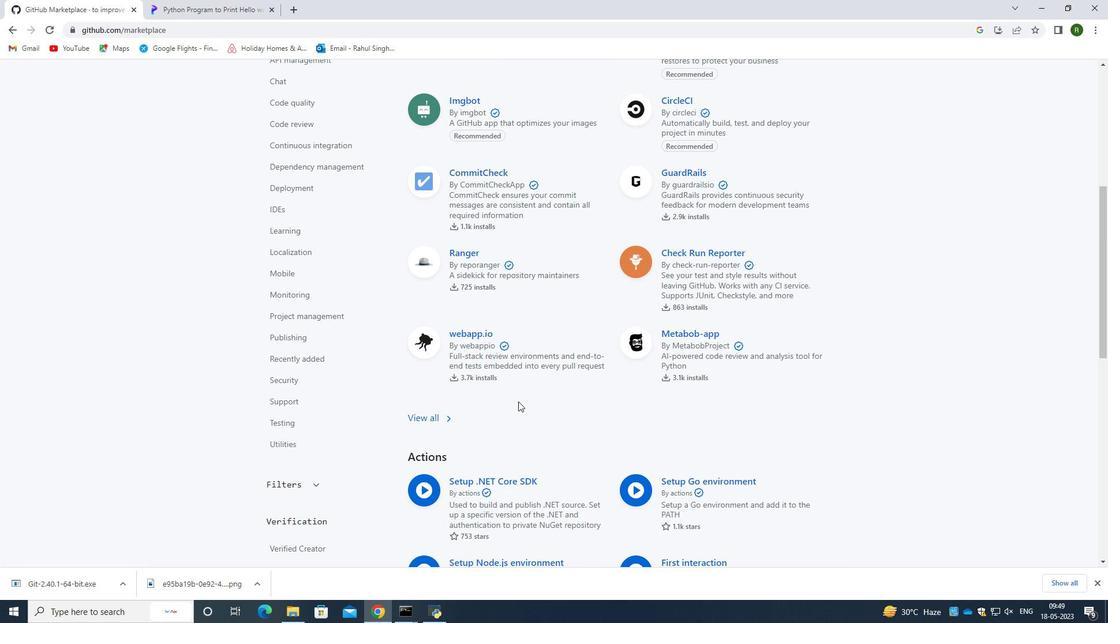 
Action: Mouse scrolled (518, 402) with delta (0, 0)
Screenshot: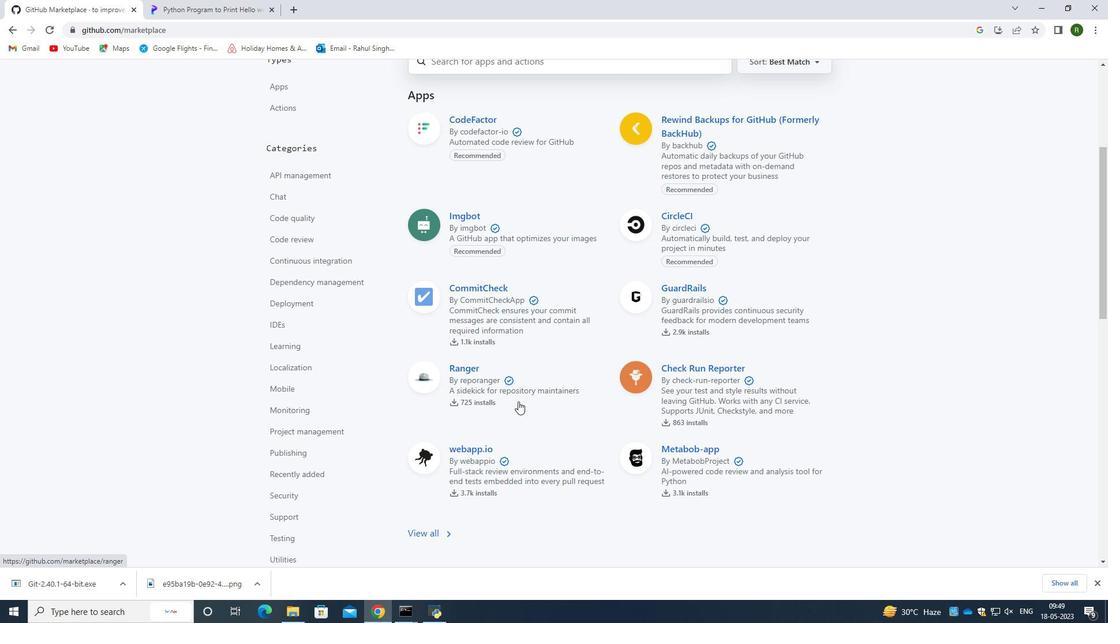 
Action: Mouse scrolled (518, 402) with delta (0, 0)
Screenshot: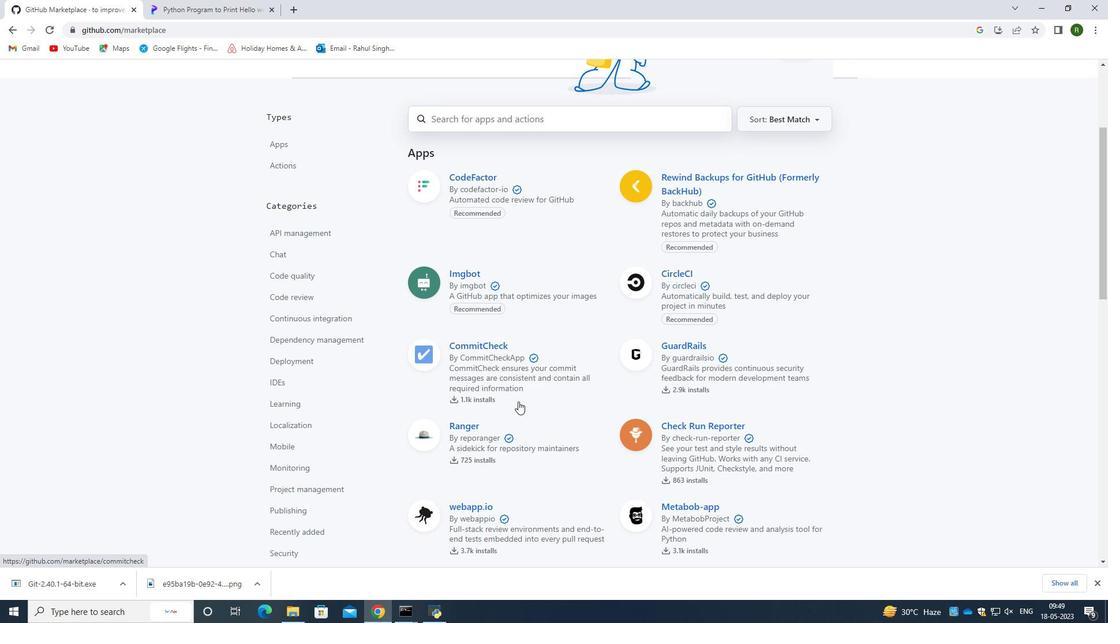 
Action: Mouse scrolled (518, 402) with delta (0, 0)
Screenshot: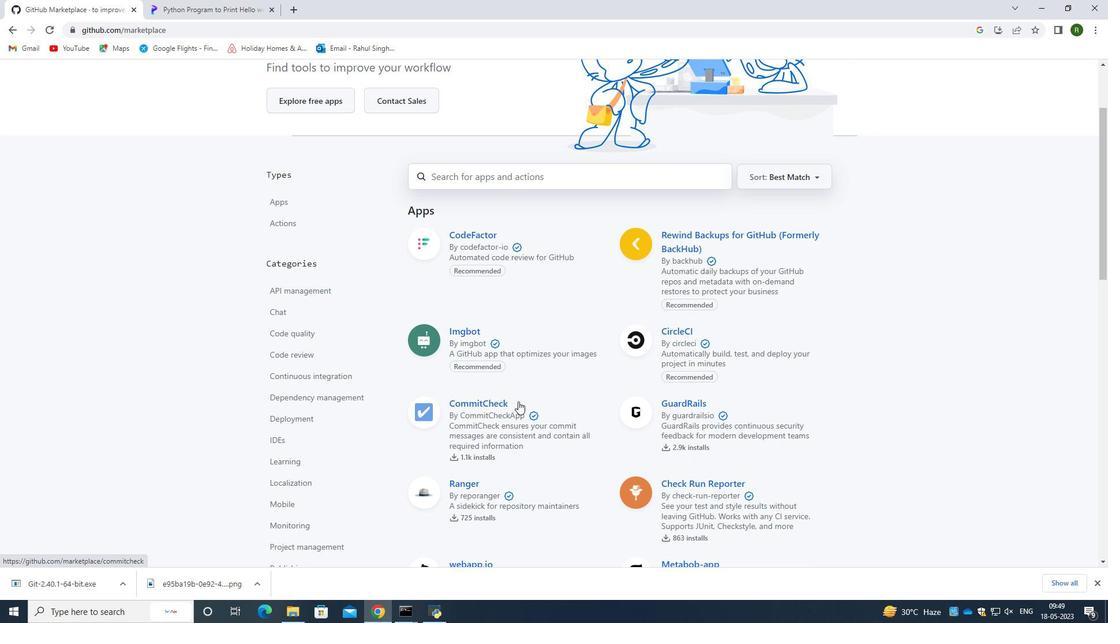 
Action: Mouse scrolled (518, 401) with delta (0, 0)
Screenshot: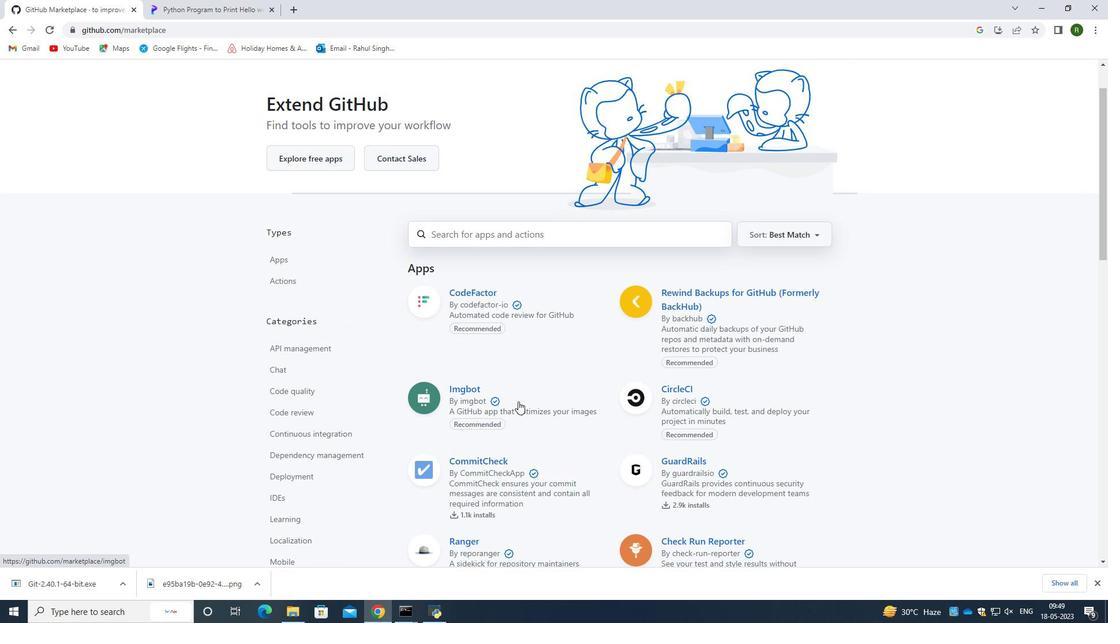 
Action: Mouse scrolled (518, 402) with delta (0, 0)
Screenshot: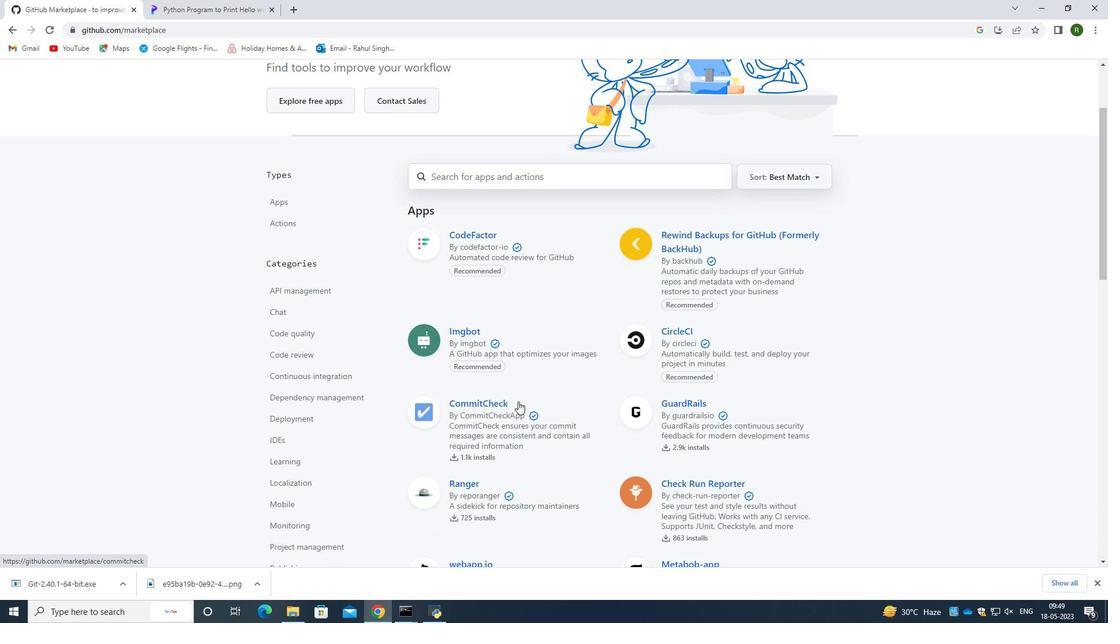 
Action: Mouse scrolled (518, 402) with delta (0, 0)
Screenshot: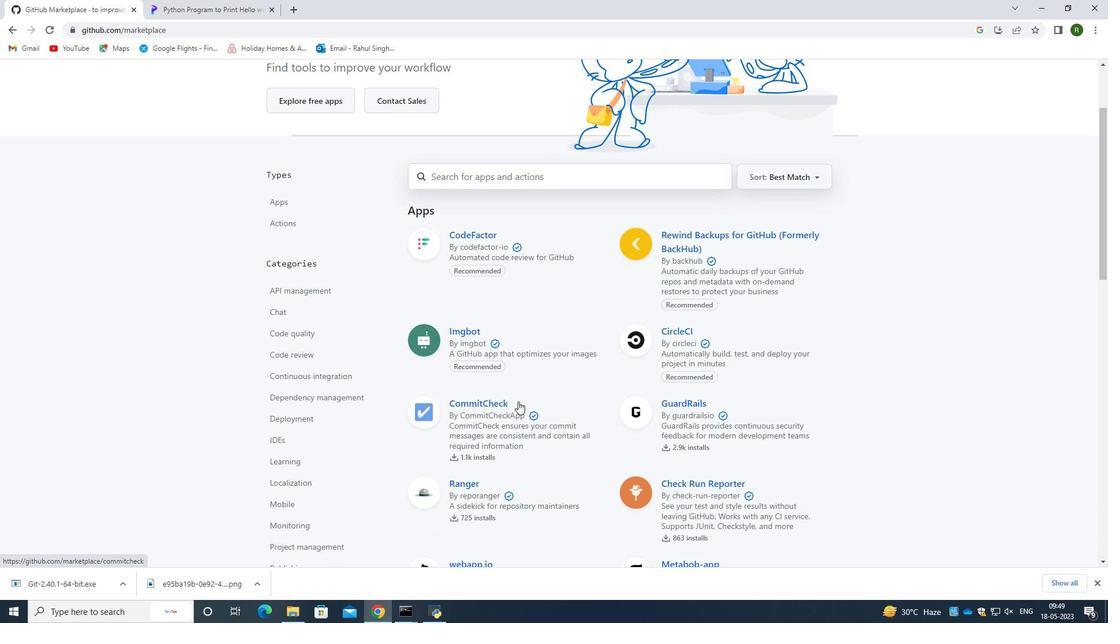 
Action: Mouse scrolled (518, 402) with delta (0, 0)
Screenshot: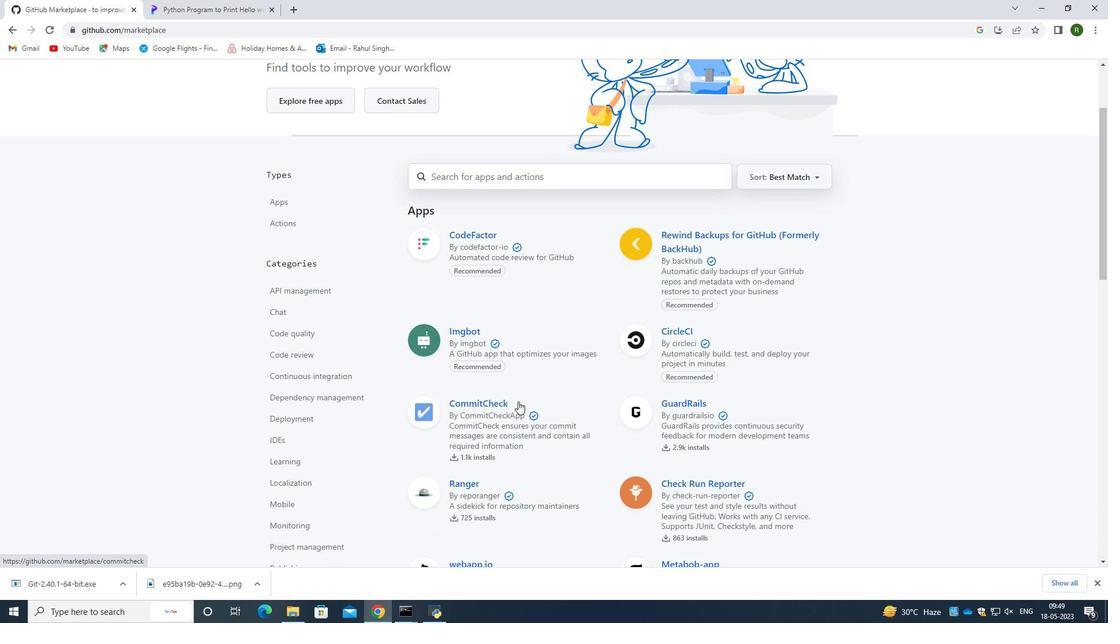 
Action: Mouse scrolled (518, 402) with delta (0, 0)
Screenshot: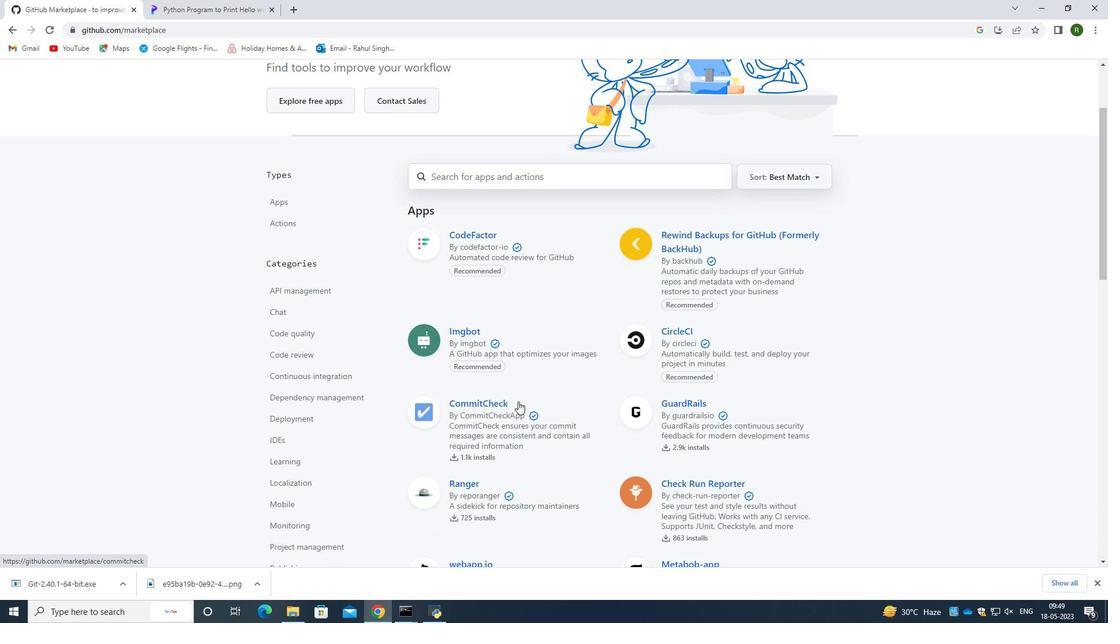 
Action: Mouse moved to (357, 77)
Screenshot: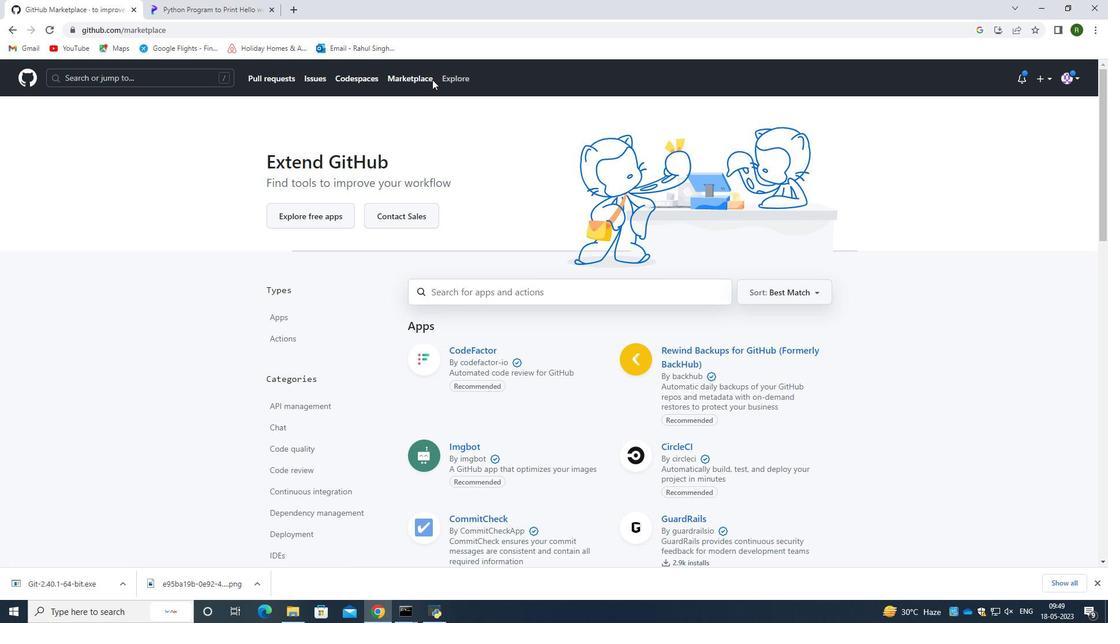 
Action: Mouse pressed left at (357, 77)
Screenshot: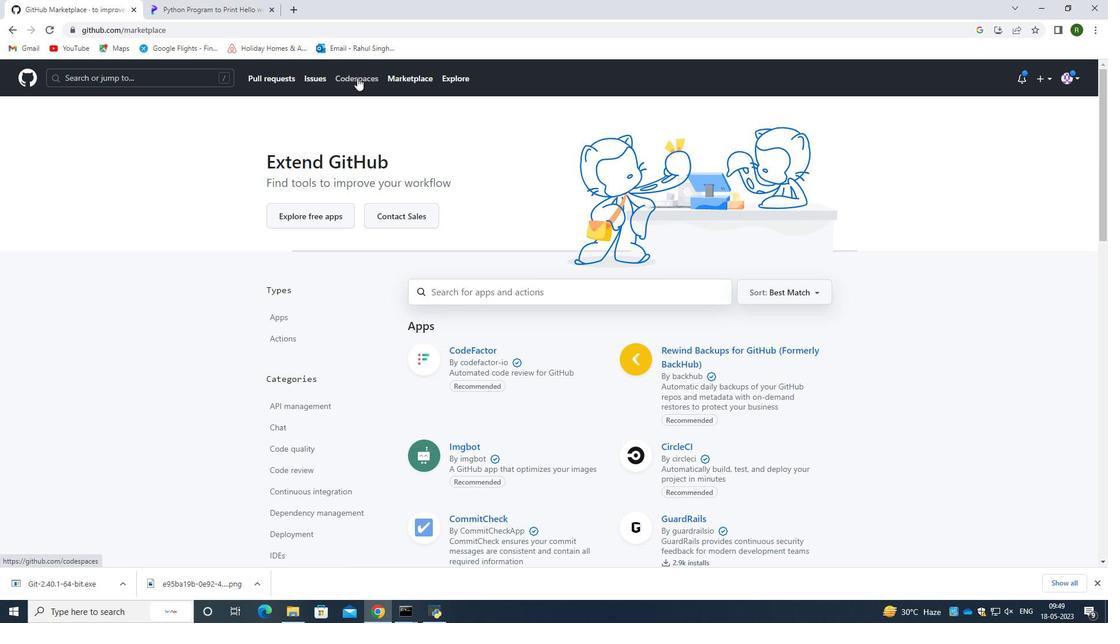 
Action: Mouse moved to (323, 79)
Screenshot: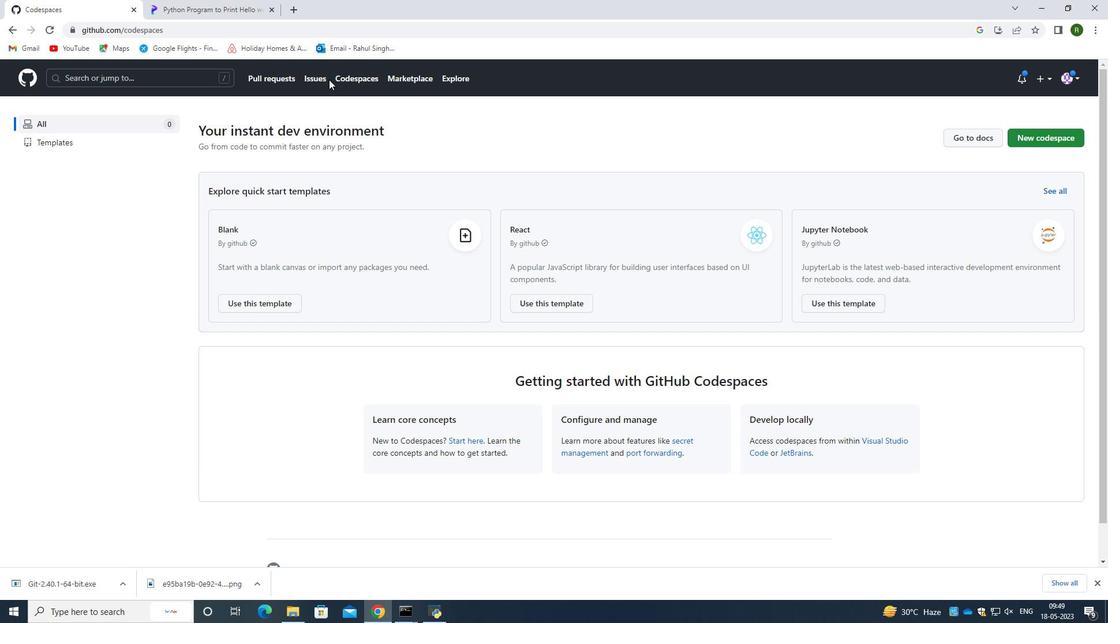 
Action: Mouse pressed left at (323, 79)
Screenshot: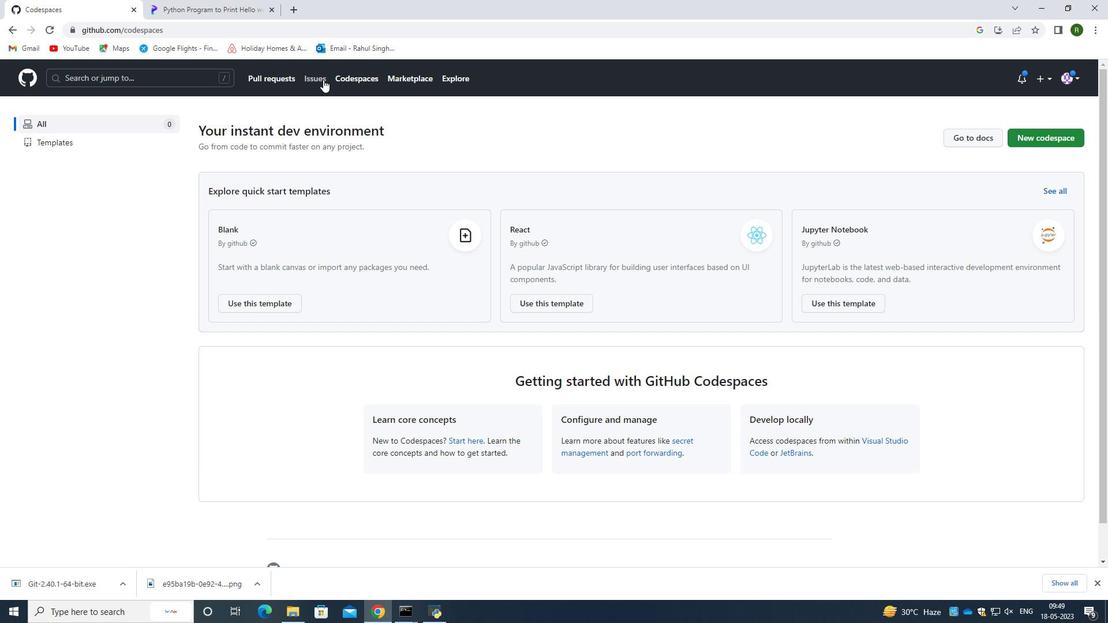 
Action: Mouse moved to (442, 76)
Screenshot: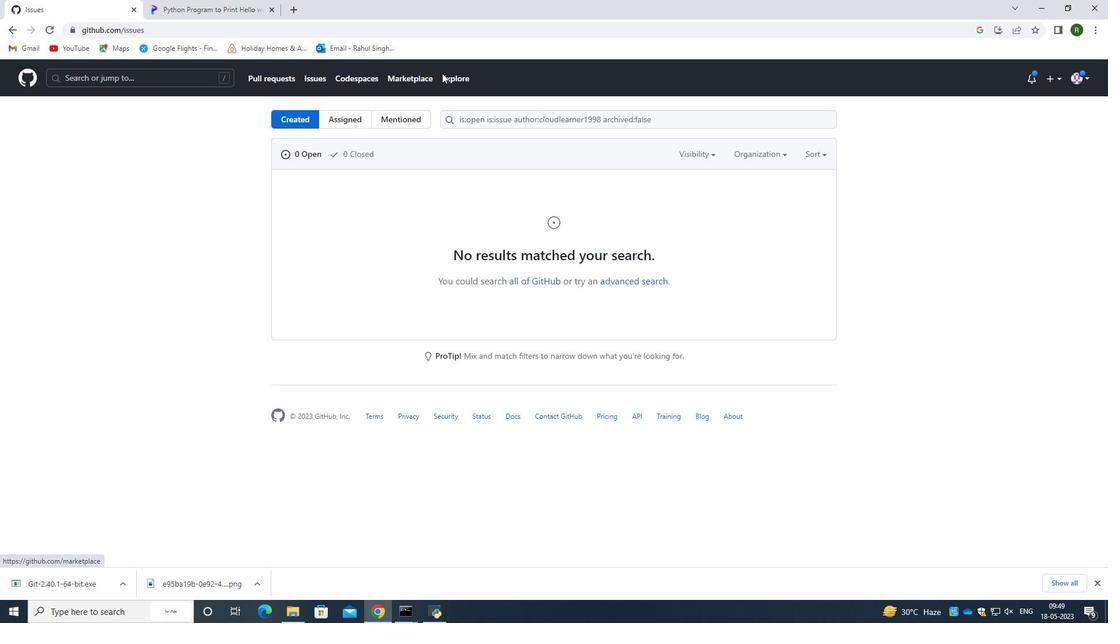 
Action: Mouse pressed left at (442, 76)
Screenshot: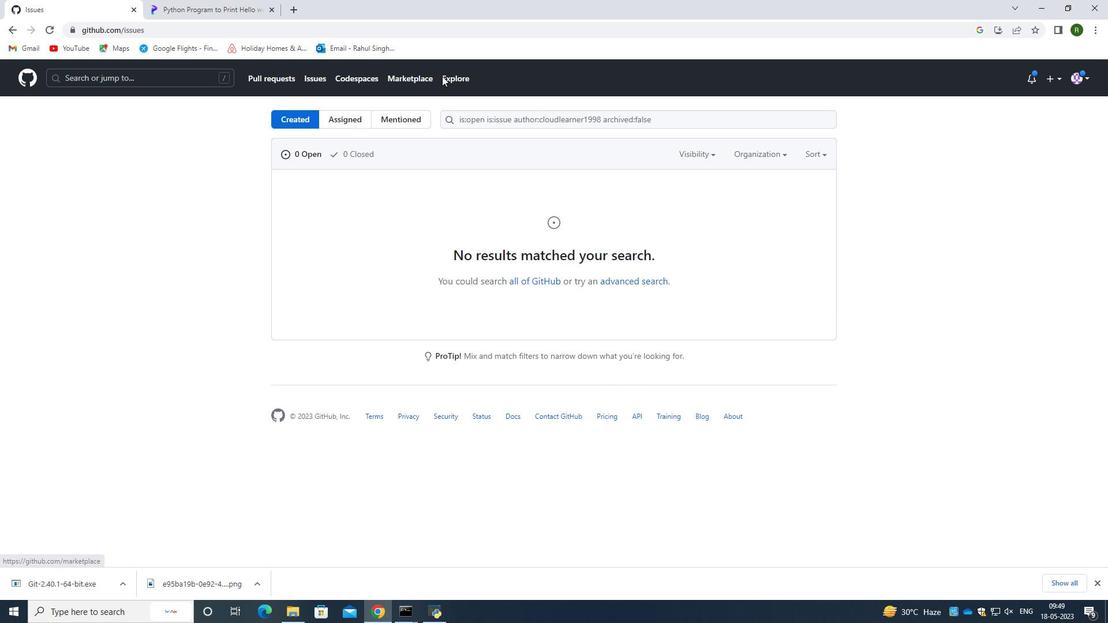 
Action: Mouse moved to (457, 80)
Screenshot: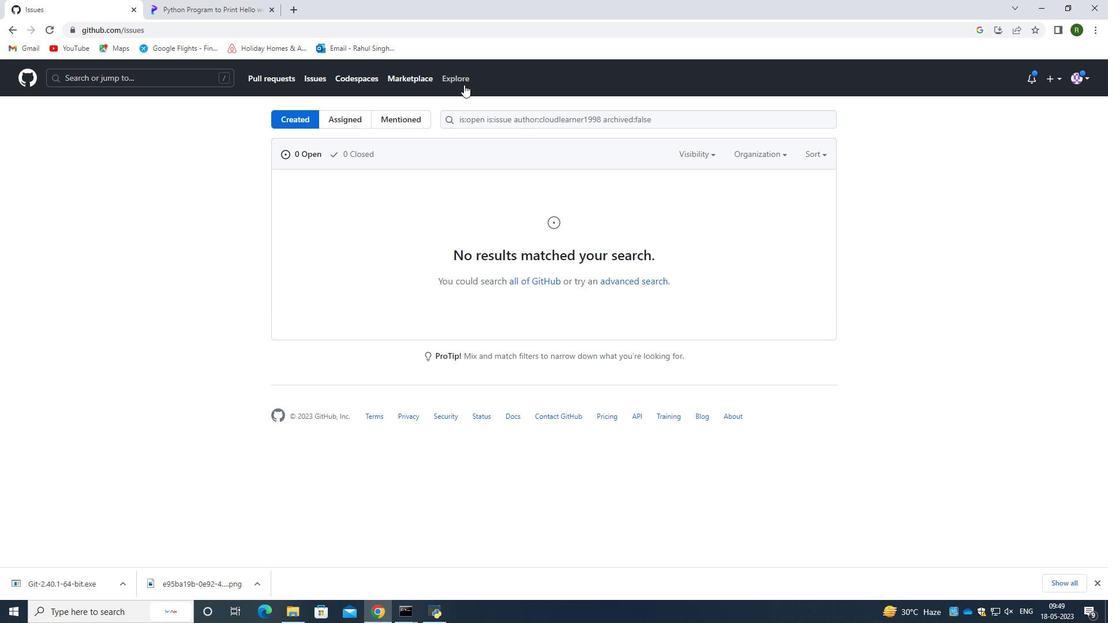 
Action: Mouse pressed left at (457, 80)
Screenshot: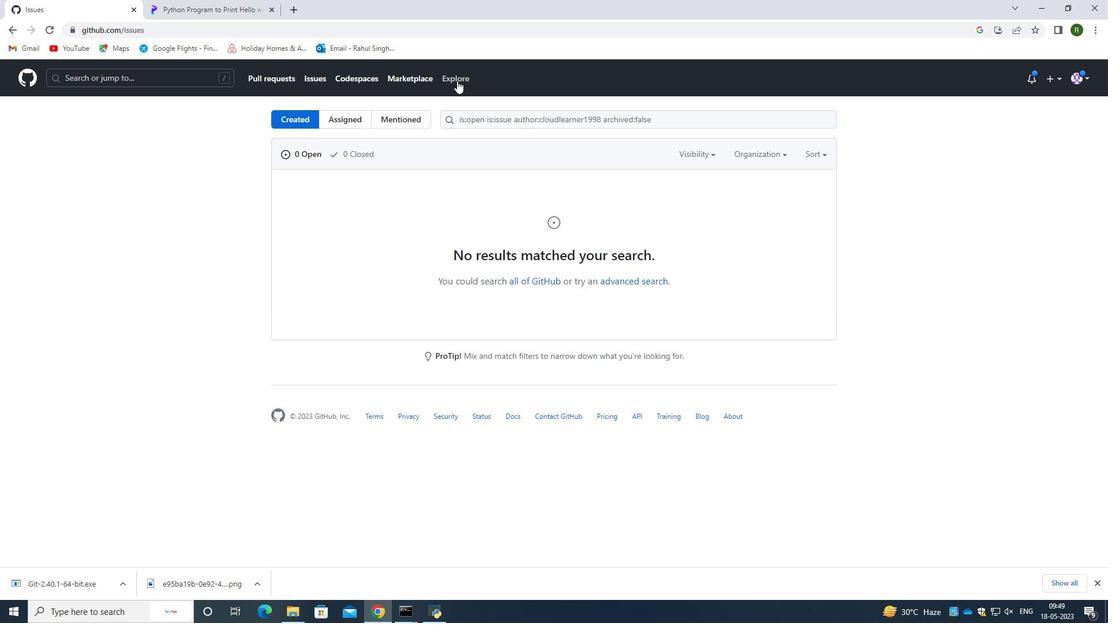 
Action: Mouse moved to (448, 214)
Screenshot: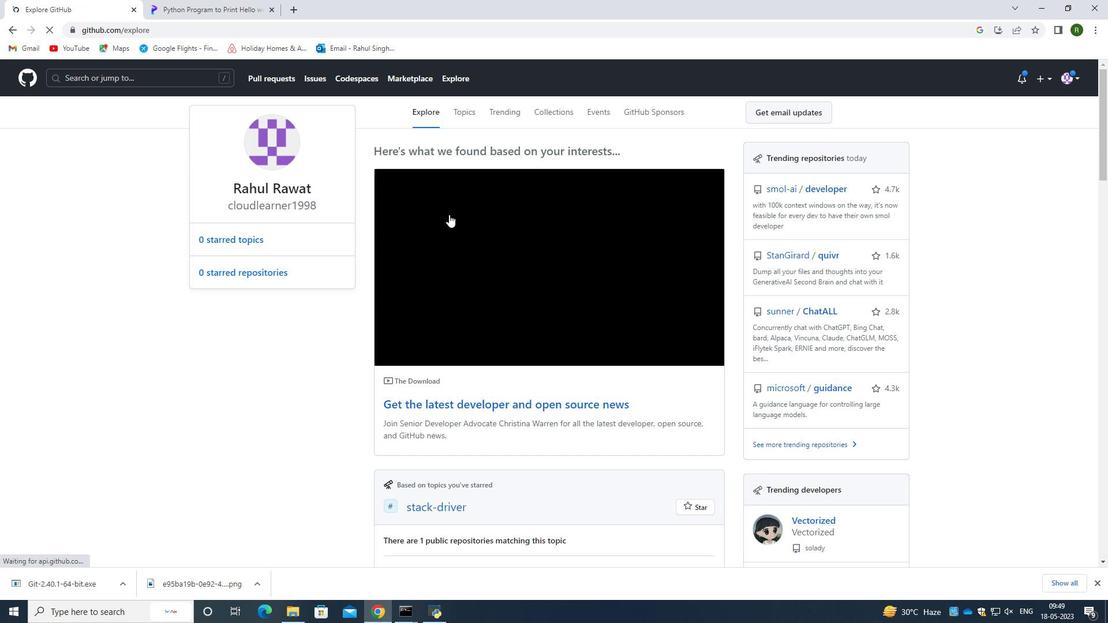 
Action: Mouse scrolled (448, 214) with delta (0, 0)
Screenshot: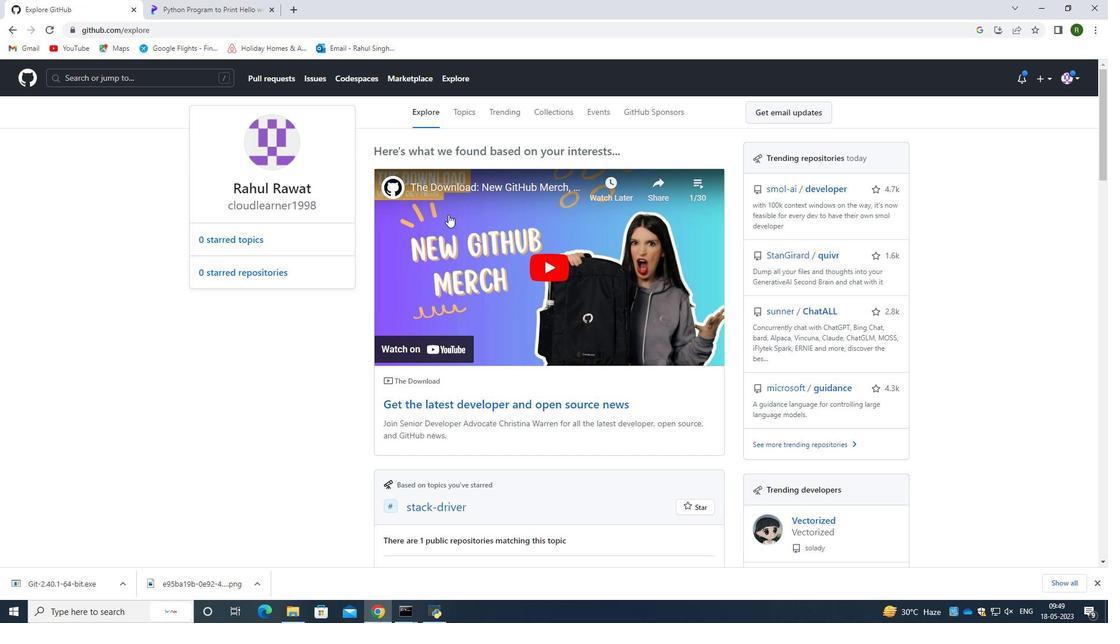 
Action: Mouse scrolled (448, 214) with delta (0, 0)
Screenshot: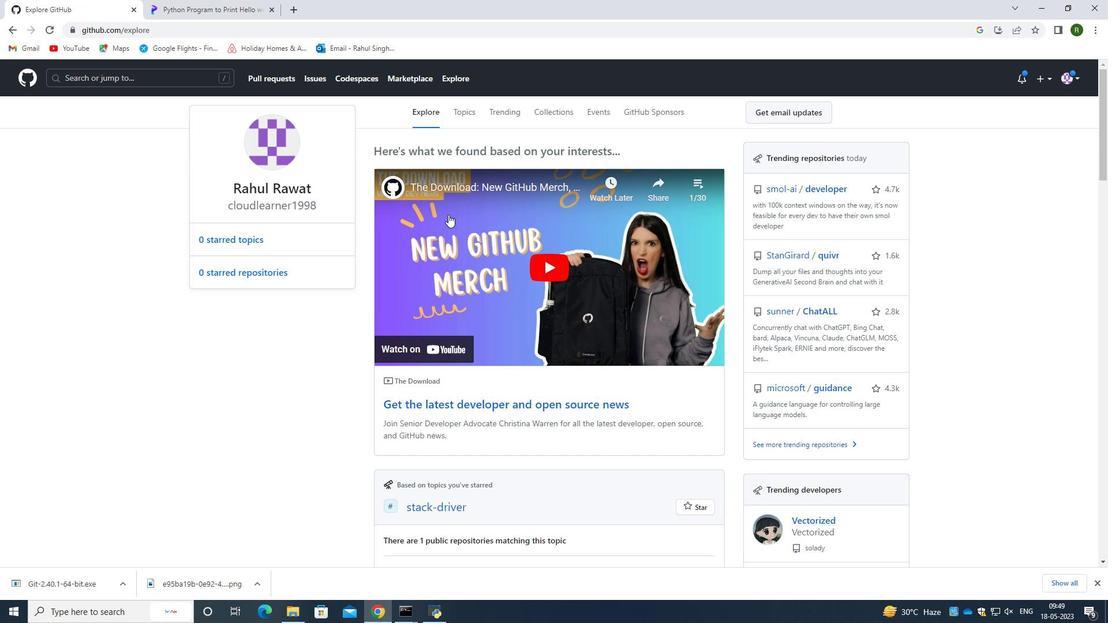 
Action: Mouse scrolled (448, 214) with delta (0, 0)
Screenshot: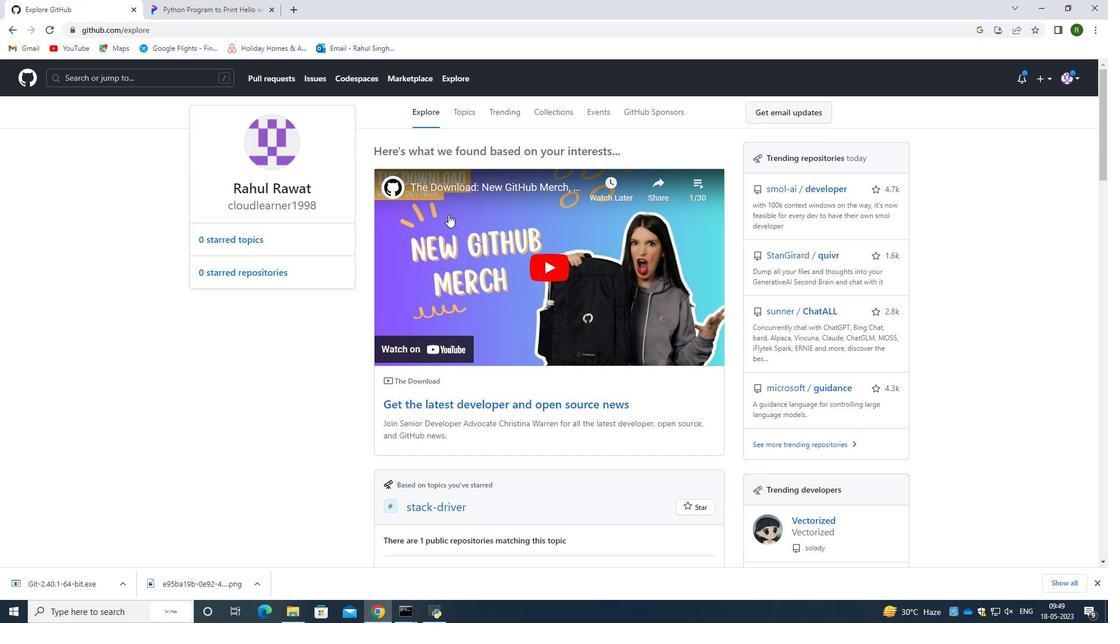 
Action: Mouse scrolled (448, 214) with delta (0, 0)
Screenshot: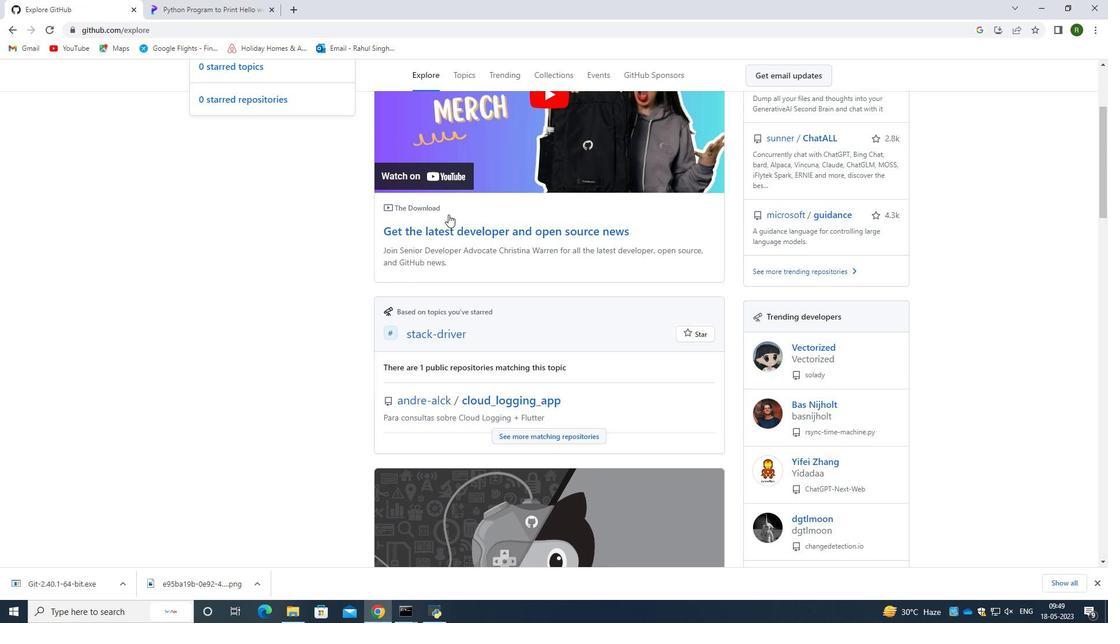 
Action: Mouse scrolled (448, 214) with delta (0, 0)
Screenshot: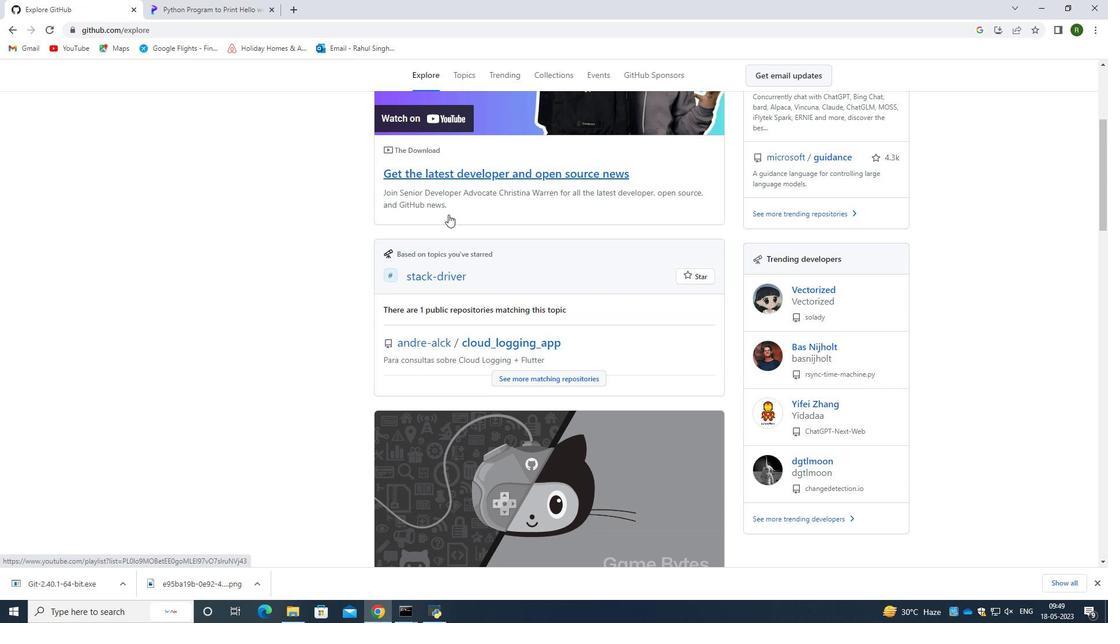 
Action: Mouse scrolled (448, 214) with delta (0, 0)
Screenshot: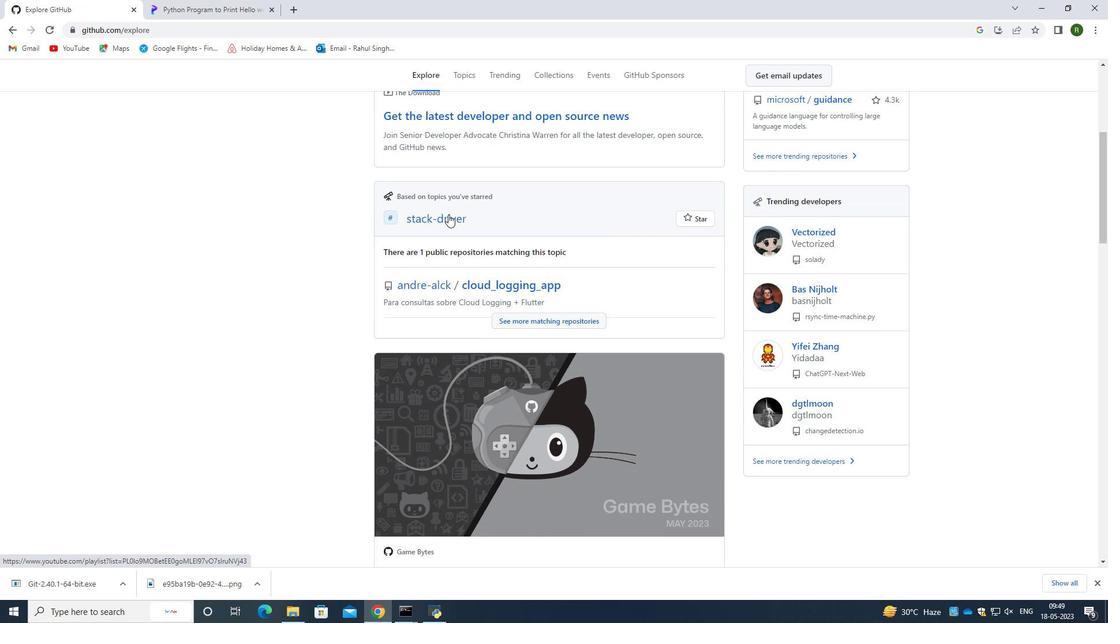 
Action: Mouse scrolled (448, 214) with delta (0, 0)
Screenshot: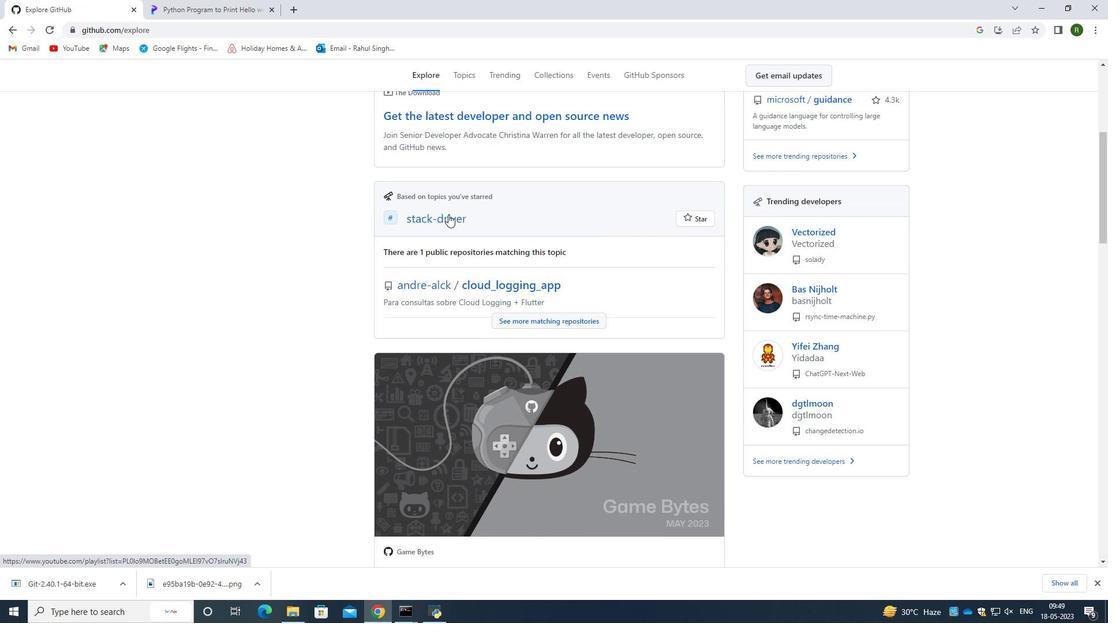 
Action: Mouse scrolled (448, 214) with delta (0, 0)
Screenshot: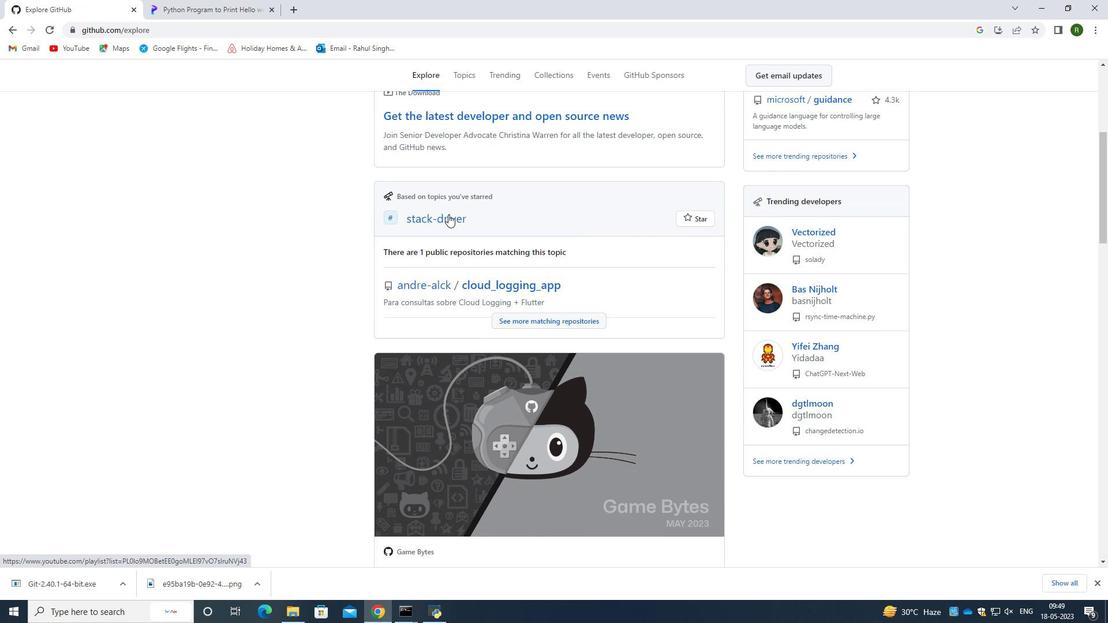 
Action: Mouse scrolled (448, 214) with delta (0, 0)
Screenshot: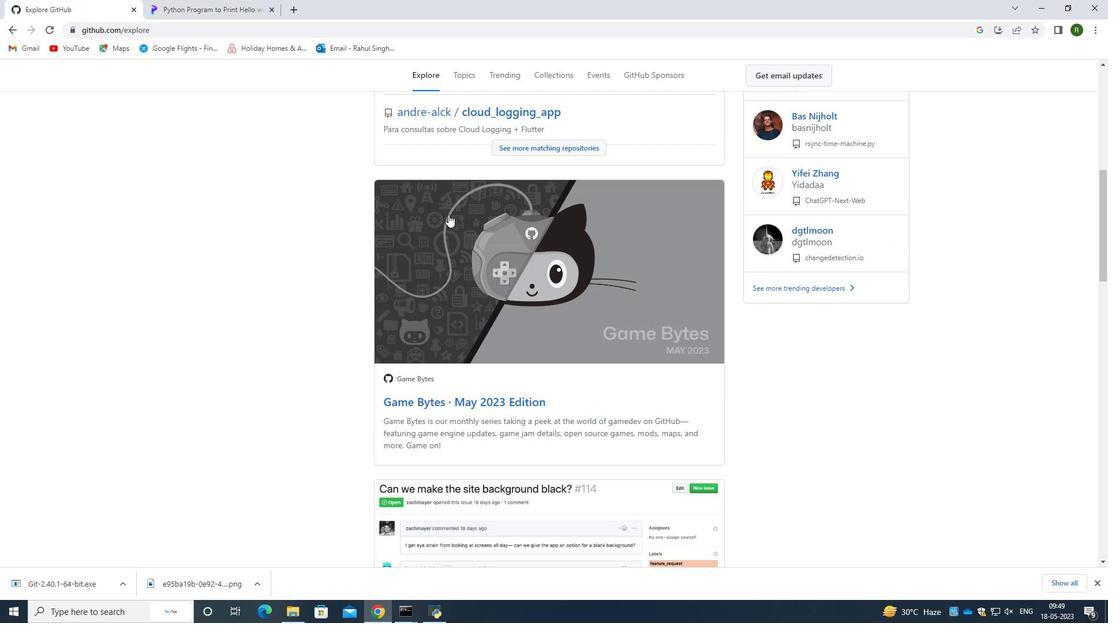 
Action: Mouse scrolled (448, 214) with delta (0, 0)
Screenshot: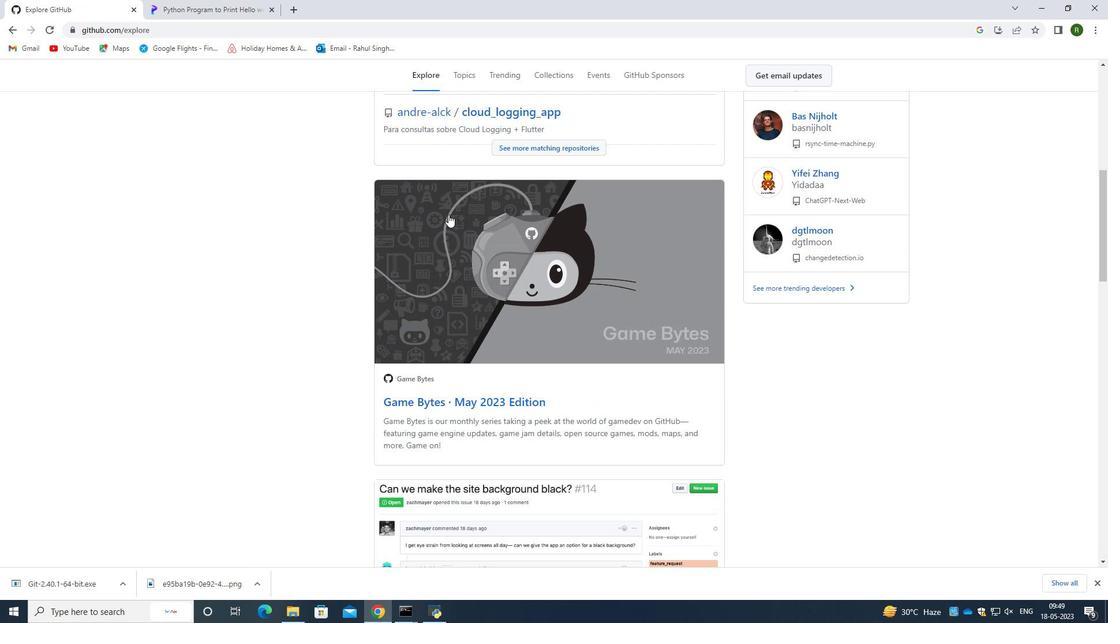
Action: Mouse scrolled (448, 214) with delta (0, 0)
Screenshot: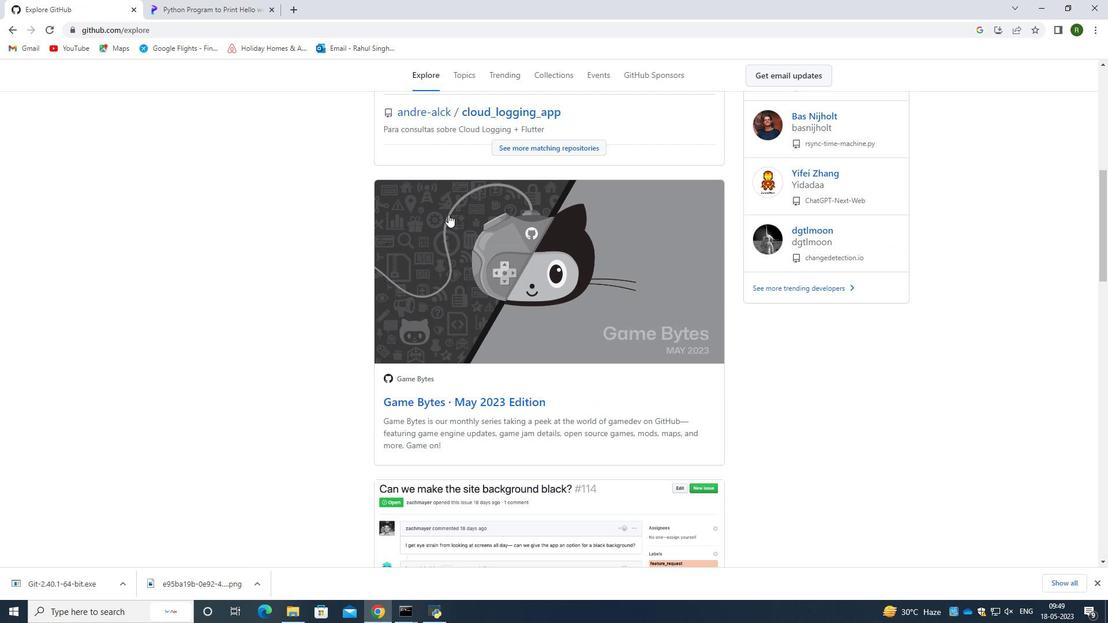
Action: Mouse scrolled (448, 214) with delta (0, 0)
Screenshot: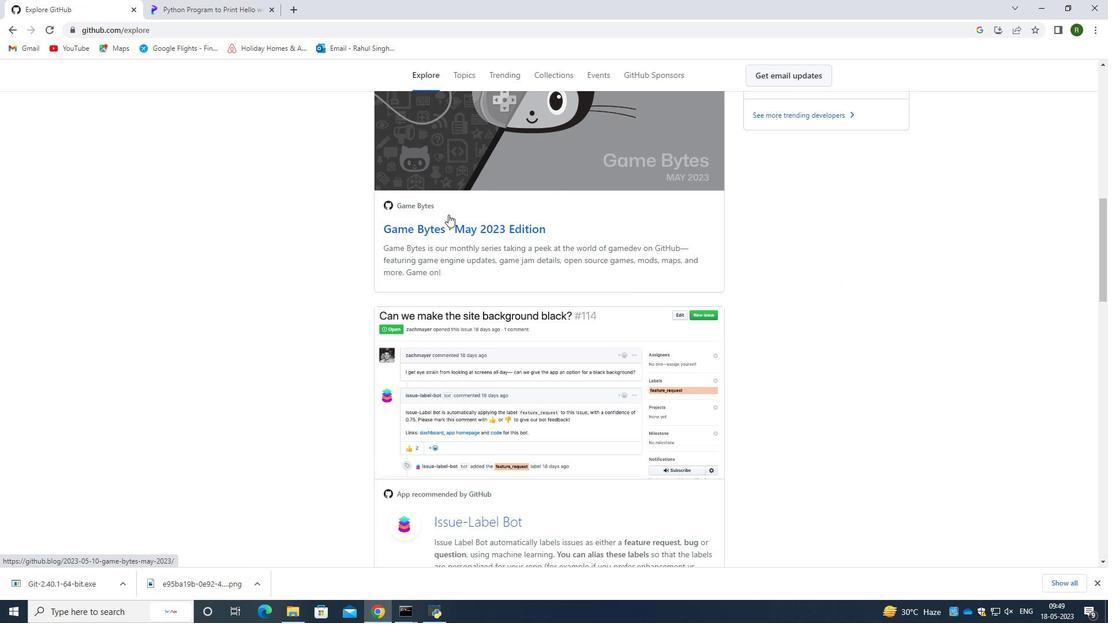 
Action: Mouse scrolled (448, 214) with delta (0, 0)
Screenshot: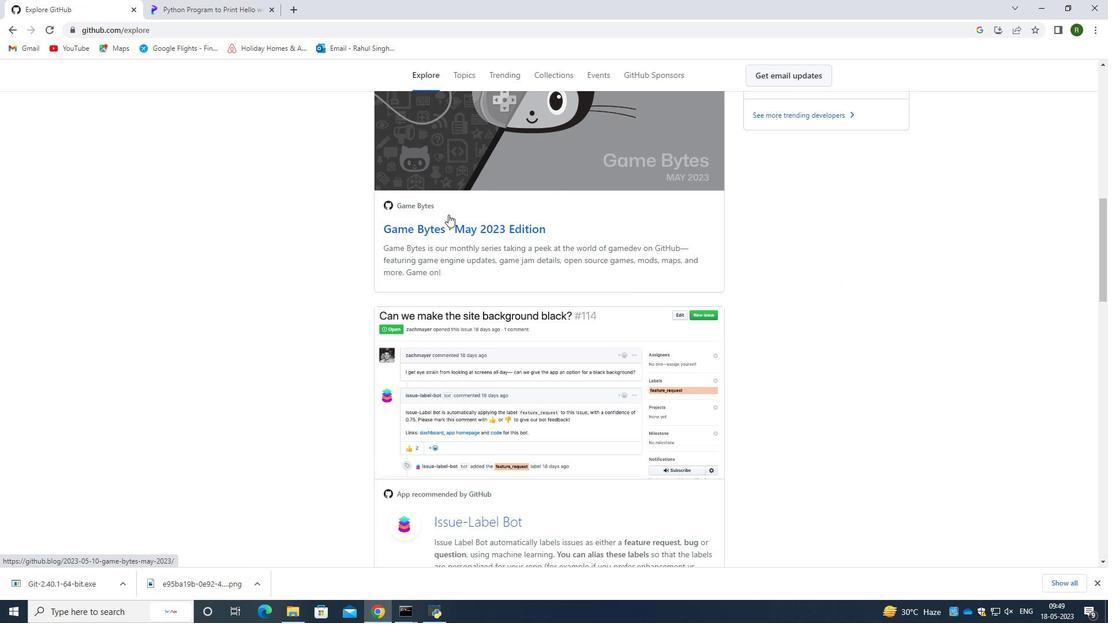 
Action: Mouse scrolled (448, 214) with delta (0, 0)
Screenshot: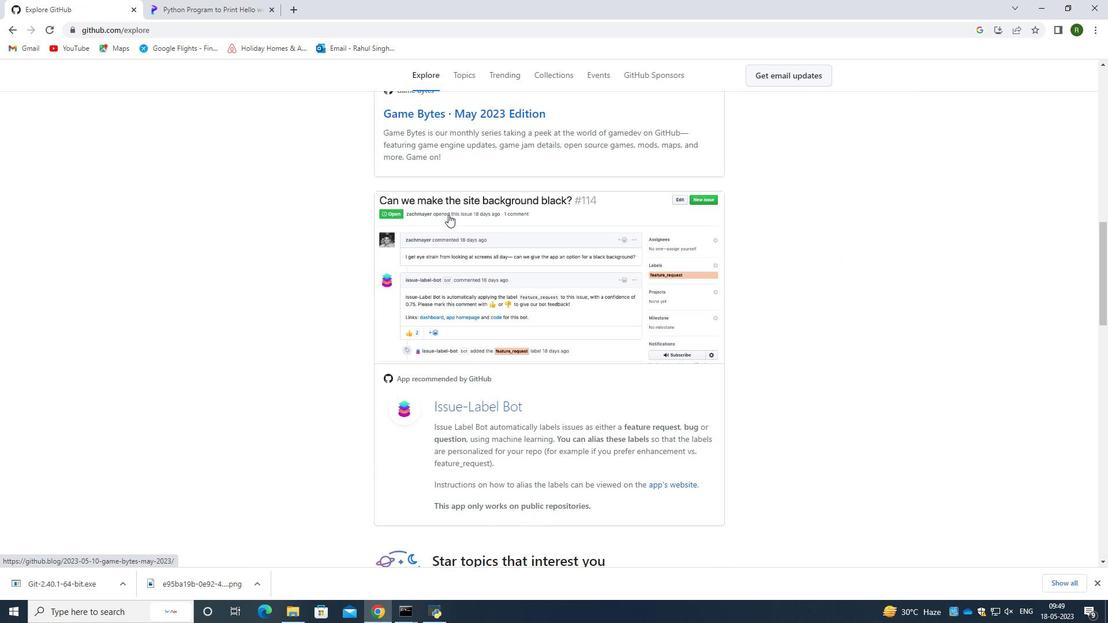 
Action: Mouse scrolled (448, 214) with delta (0, 0)
Screenshot: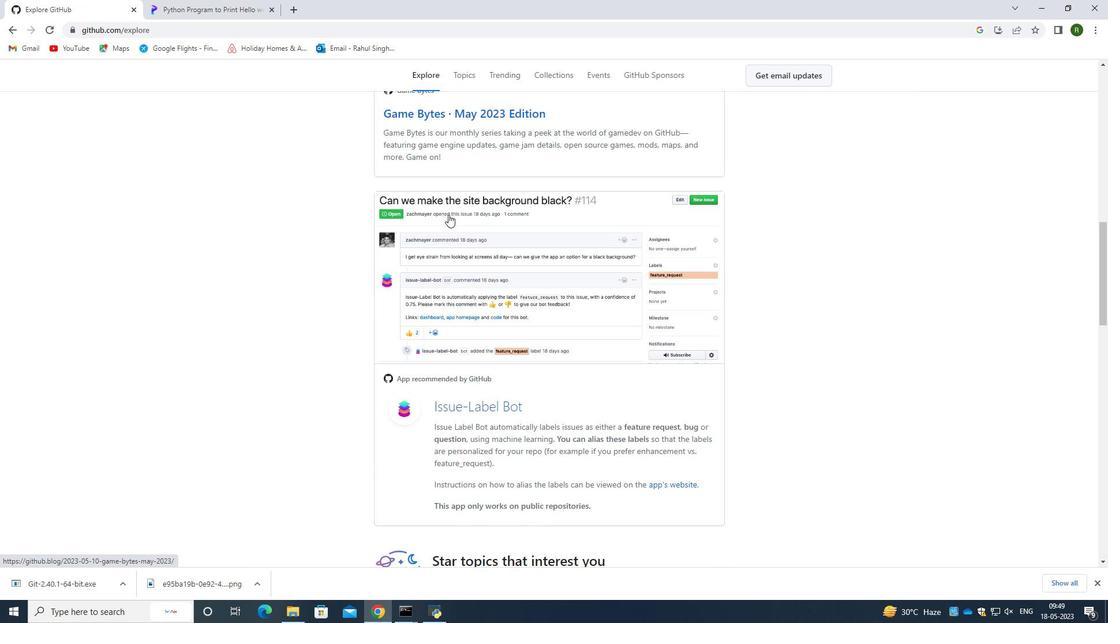 
Action: Mouse scrolled (448, 214) with delta (0, 0)
Screenshot: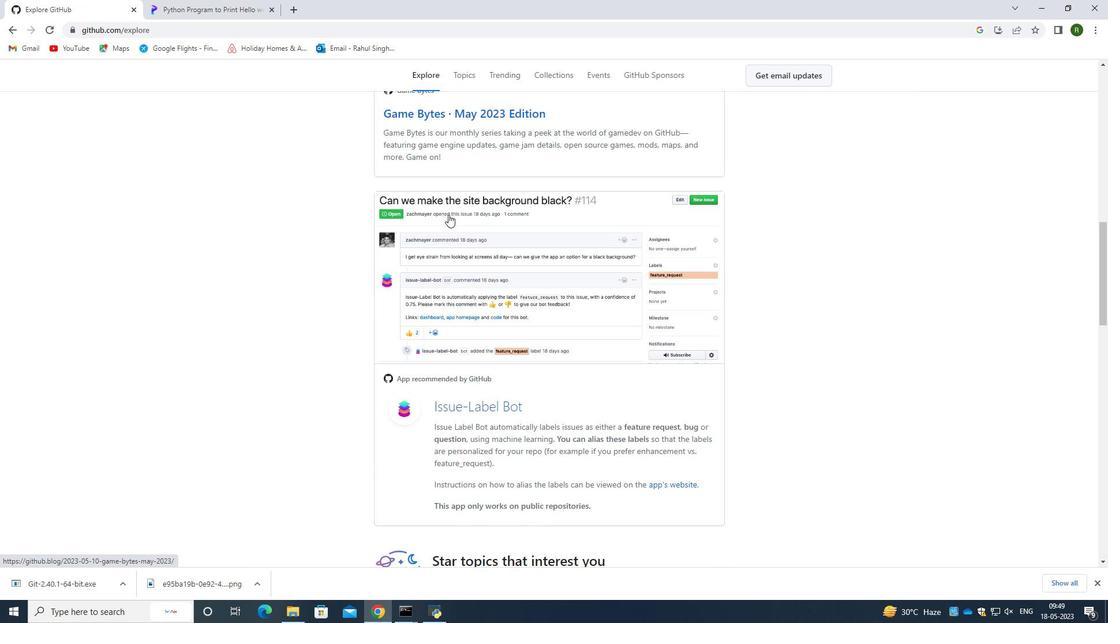
Action: Mouse moved to (444, 217)
Screenshot: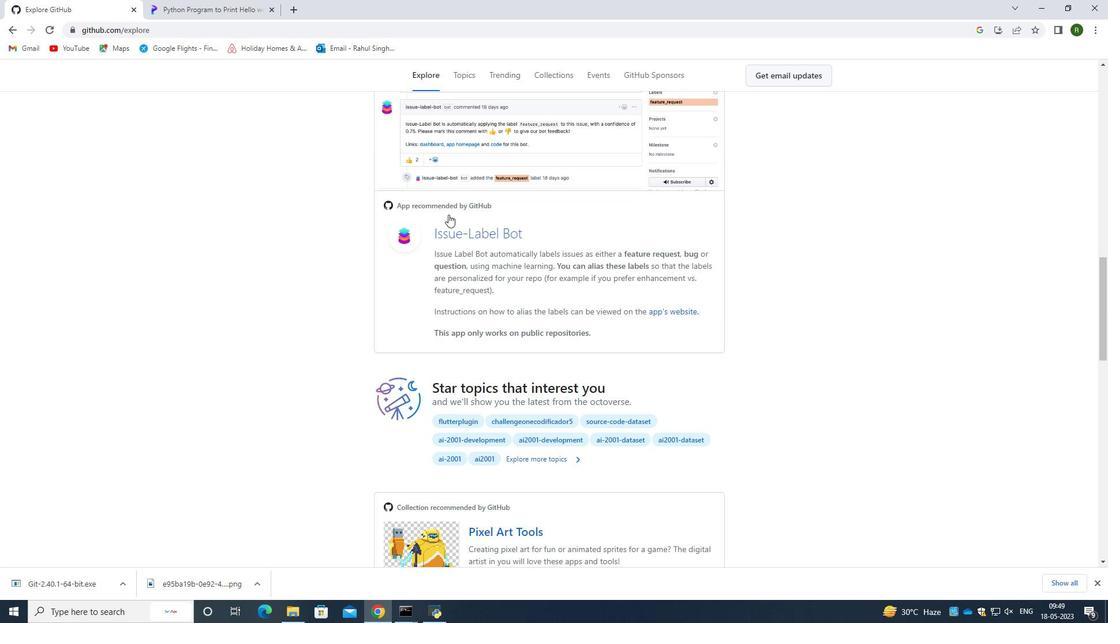 
Action: Mouse scrolled (444, 217) with delta (0, 0)
Screenshot: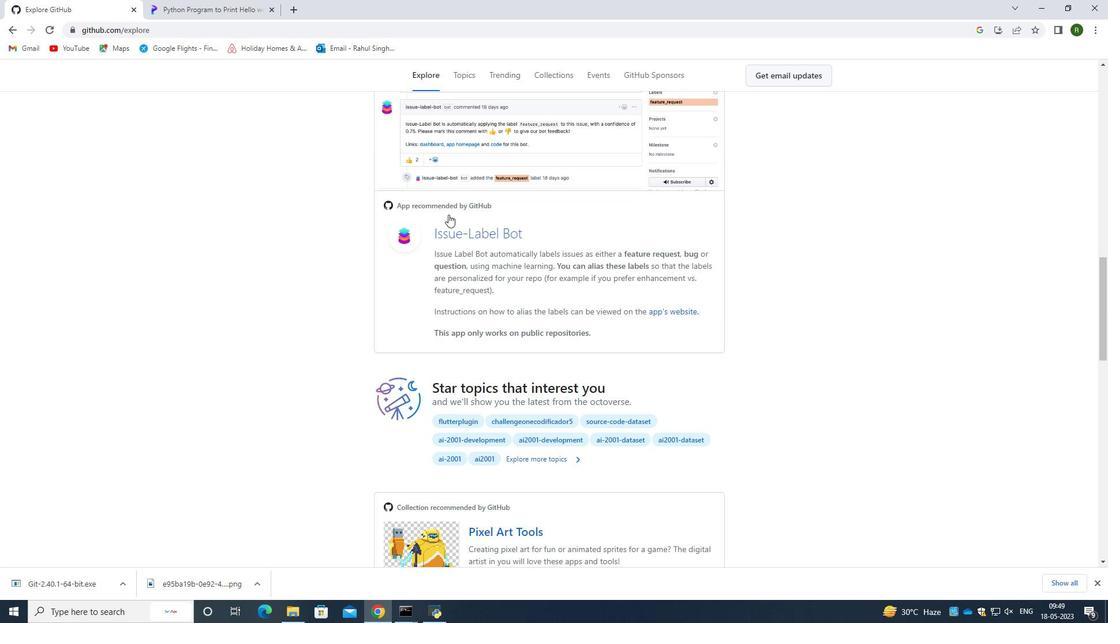 
Action: Mouse moved to (444, 338)
Screenshot: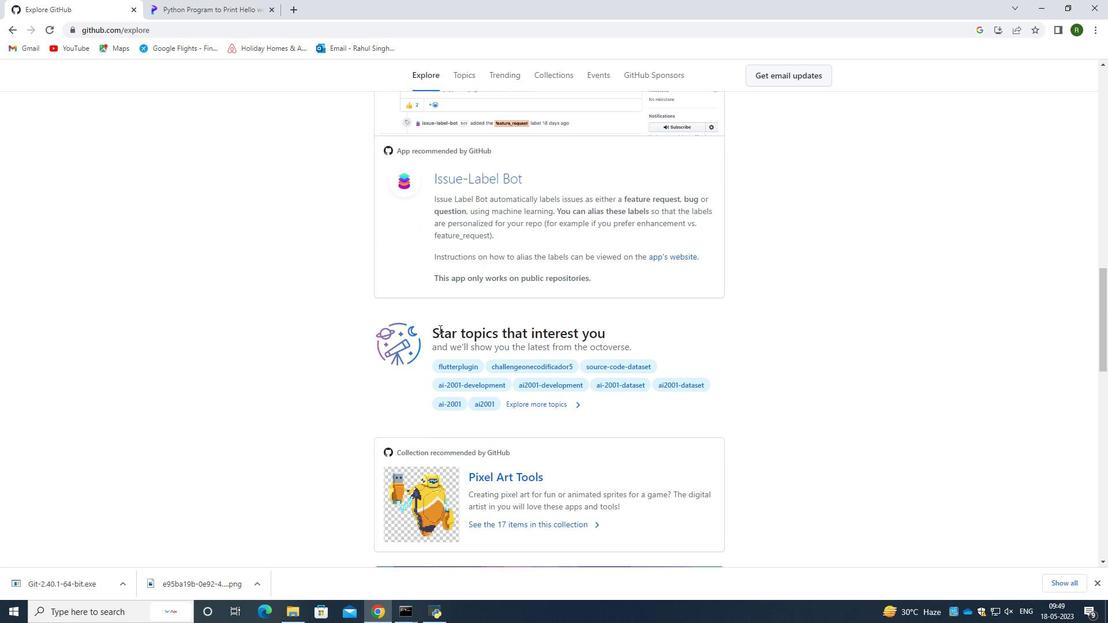 
Action: Mouse scrolled (444, 337) with delta (0, 0)
Screenshot: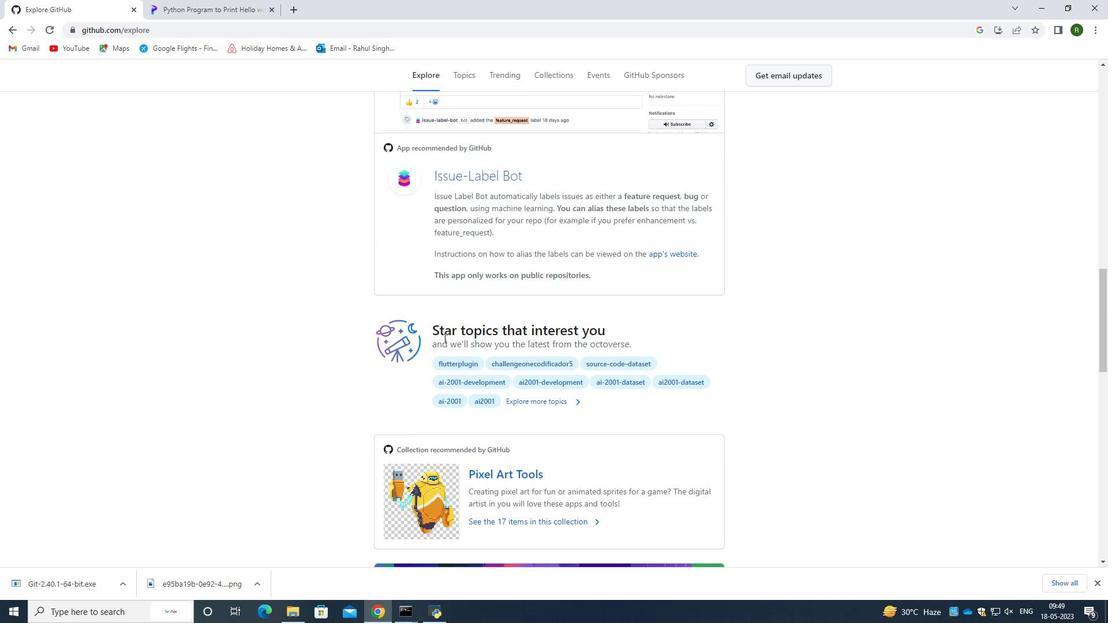 
Action: Mouse moved to (445, 338)
Screenshot: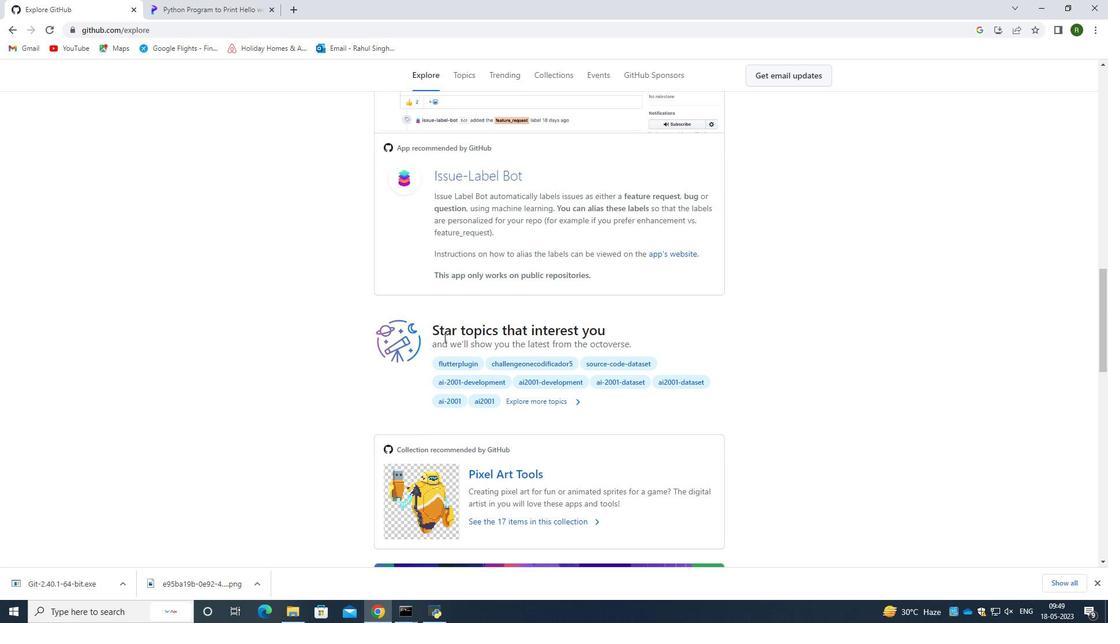 
Action: Mouse scrolled (445, 337) with delta (0, 0)
Screenshot: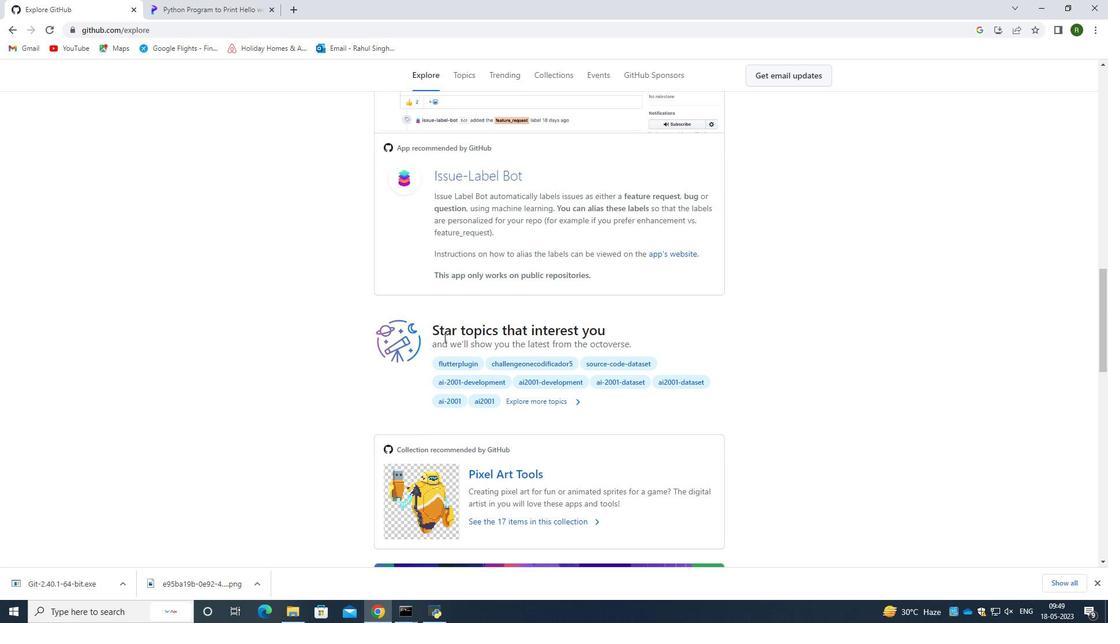 
Action: Mouse moved to (456, 331)
Screenshot: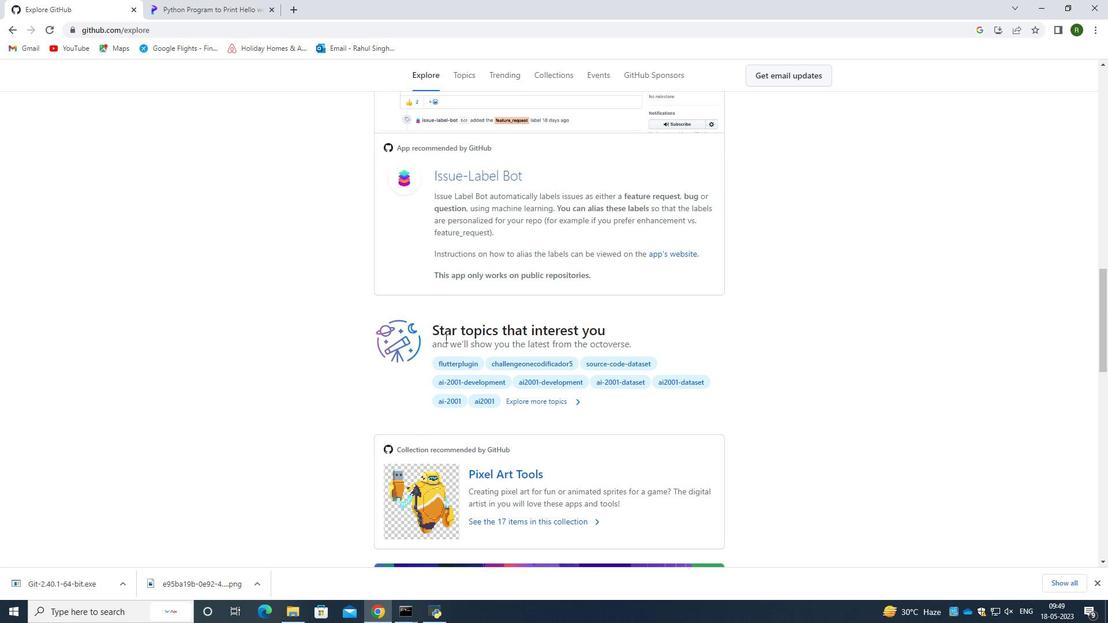 
Action: Mouse scrolled (456, 330) with delta (0, 0)
Screenshot: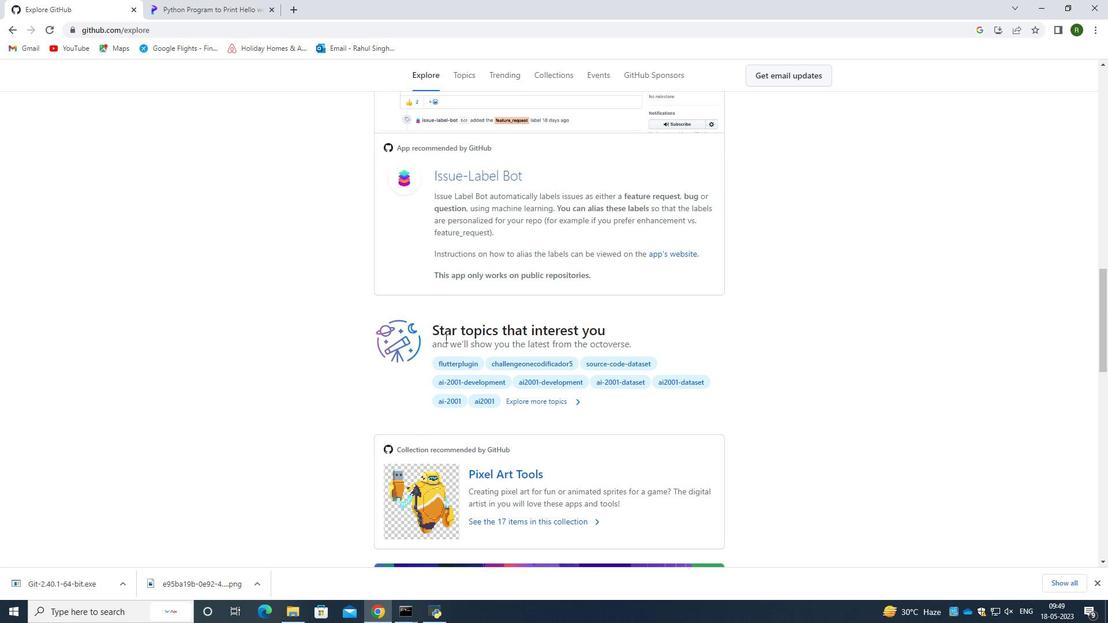 
Action: Mouse moved to (496, 292)
Screenshot: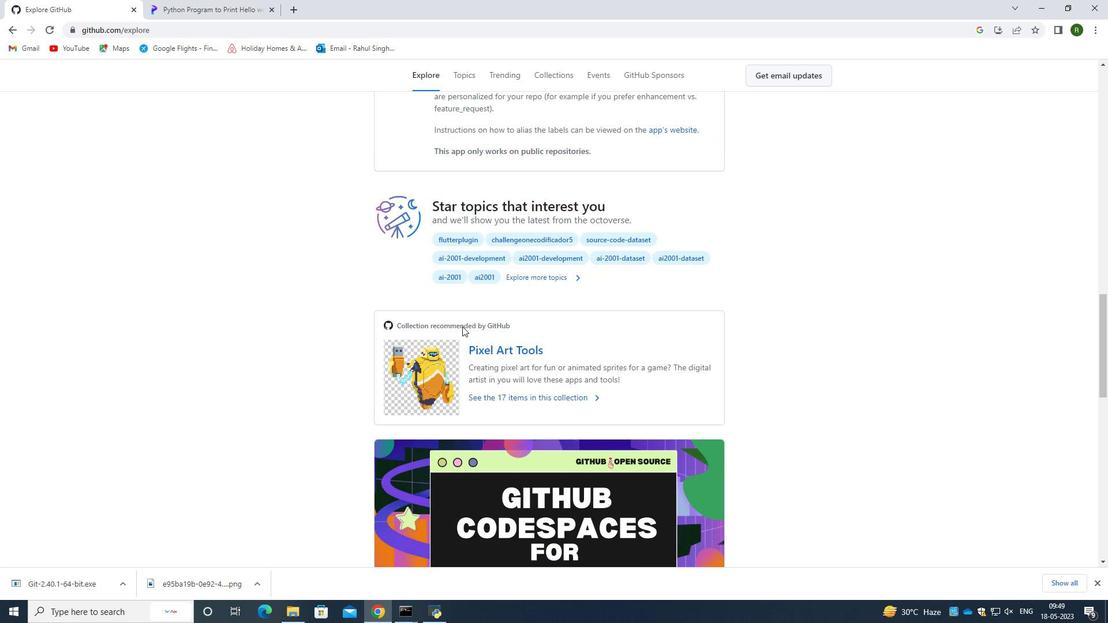 
Action: Mouse scrolled (496, 291) with delta (0, 0)
Screenshot: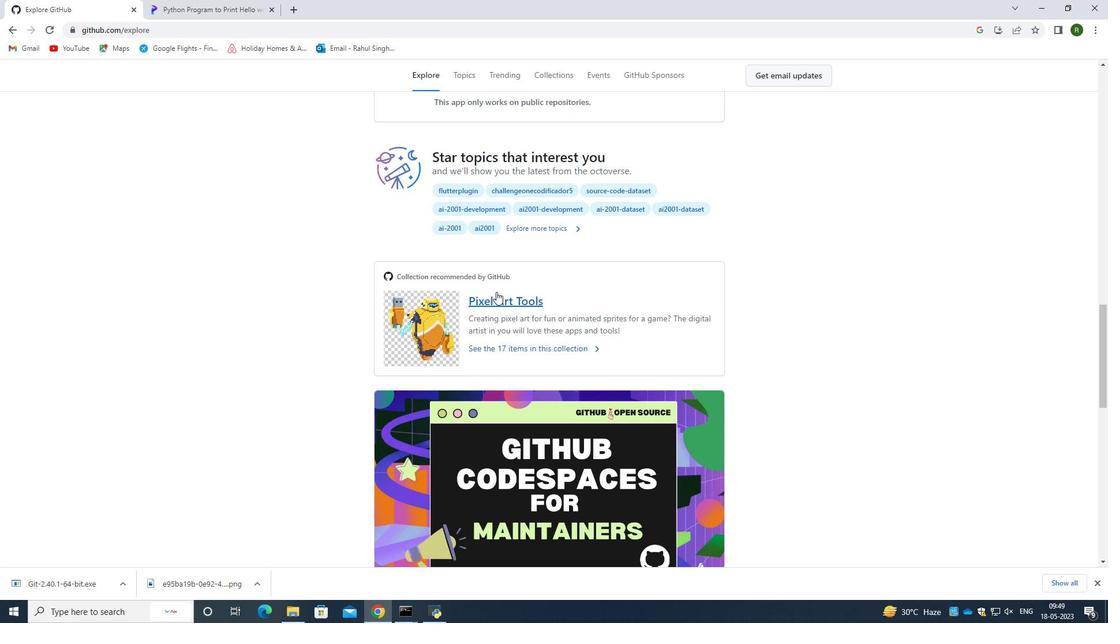 
Action: Mouse scrolled (496, 291) with delta (0, 0)
Screenshot: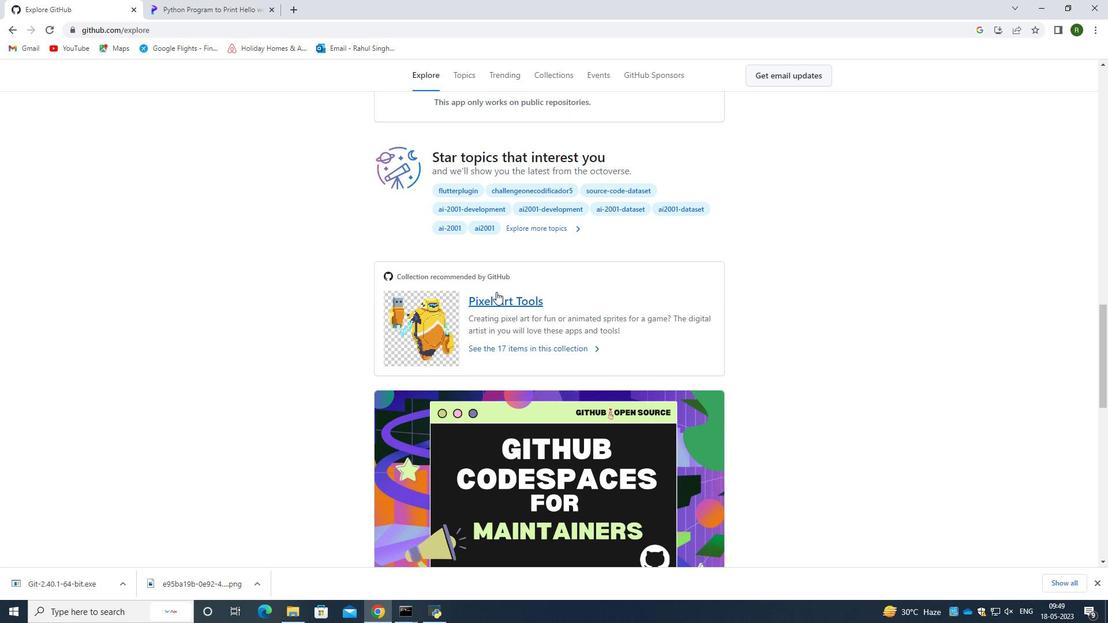 
Action: Mouse scrolled (496, 291) with delta (0, 0)
Screenshot: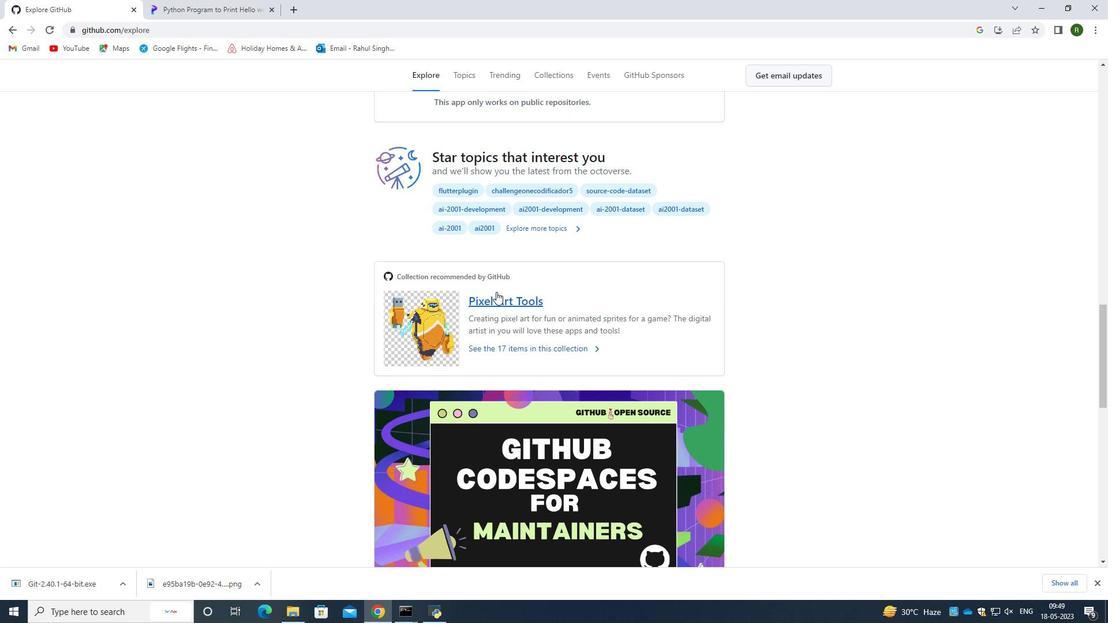 
Action: Mouse scrolled (496, 291) with delta (0, 0)
Screenshot: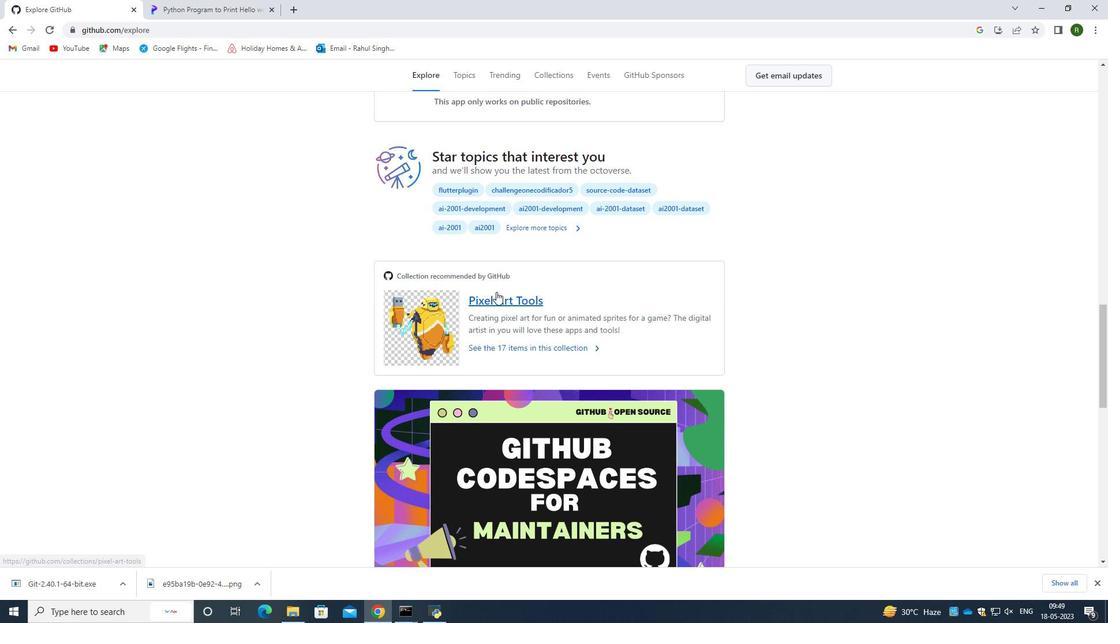 
Action: Mouse scrolled (496, 291) with delta (0, 0)
Screenshot: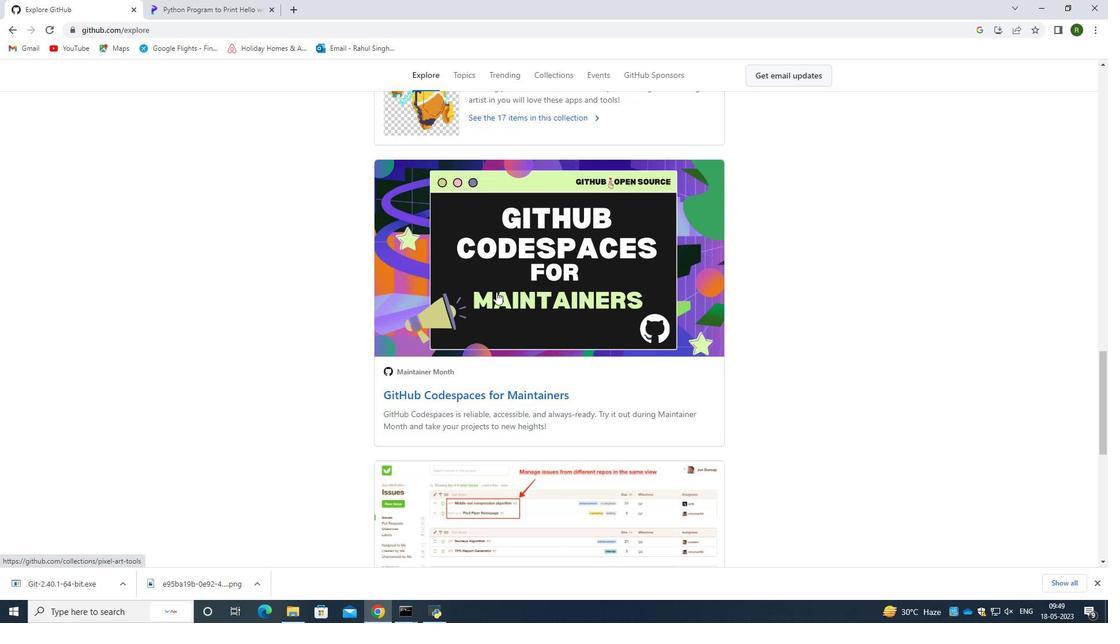 
Action: Mouse scrolled (496, 291) with delta (0, 0)
Screenshot: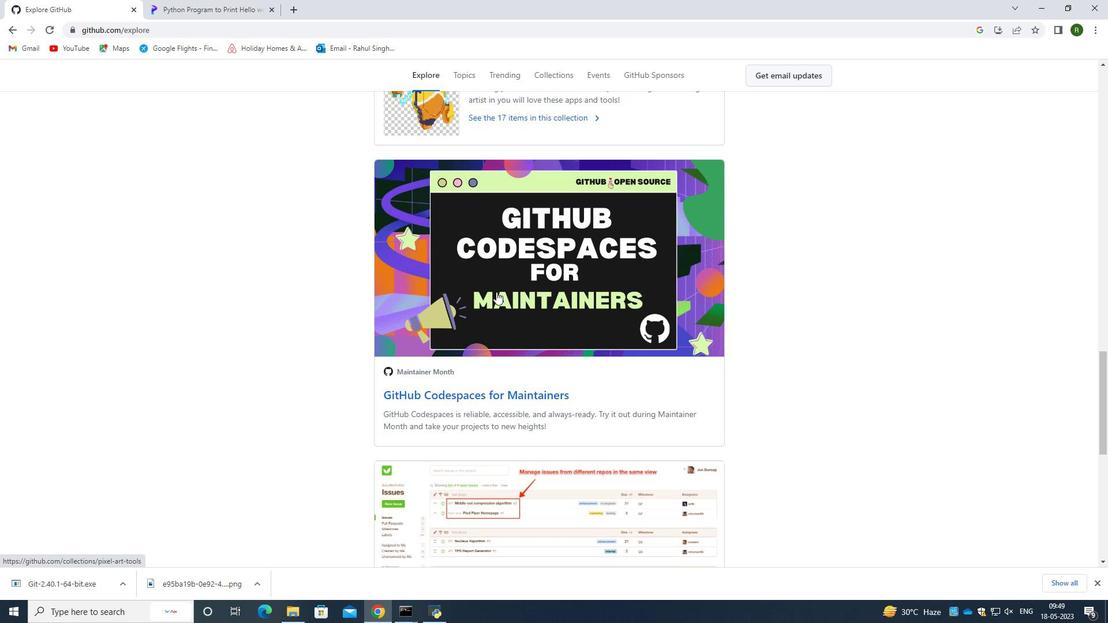 
Action: Mouse scrolled (496, 291) with delta (0, 0)
Screenshot: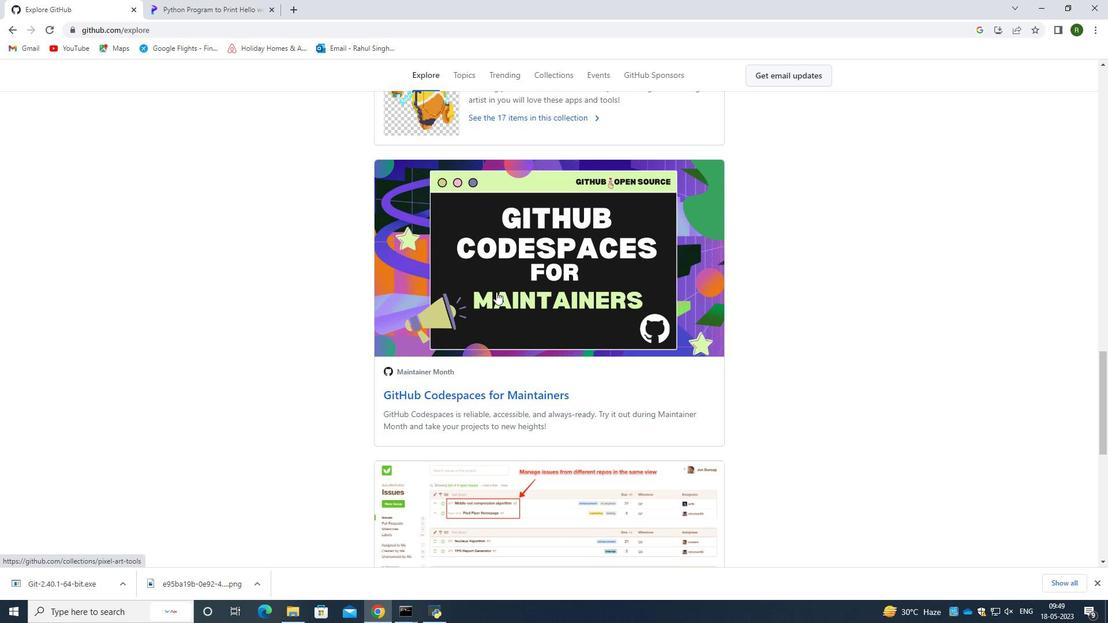
Action: Mouse moved to (518, 266)
Screenshot: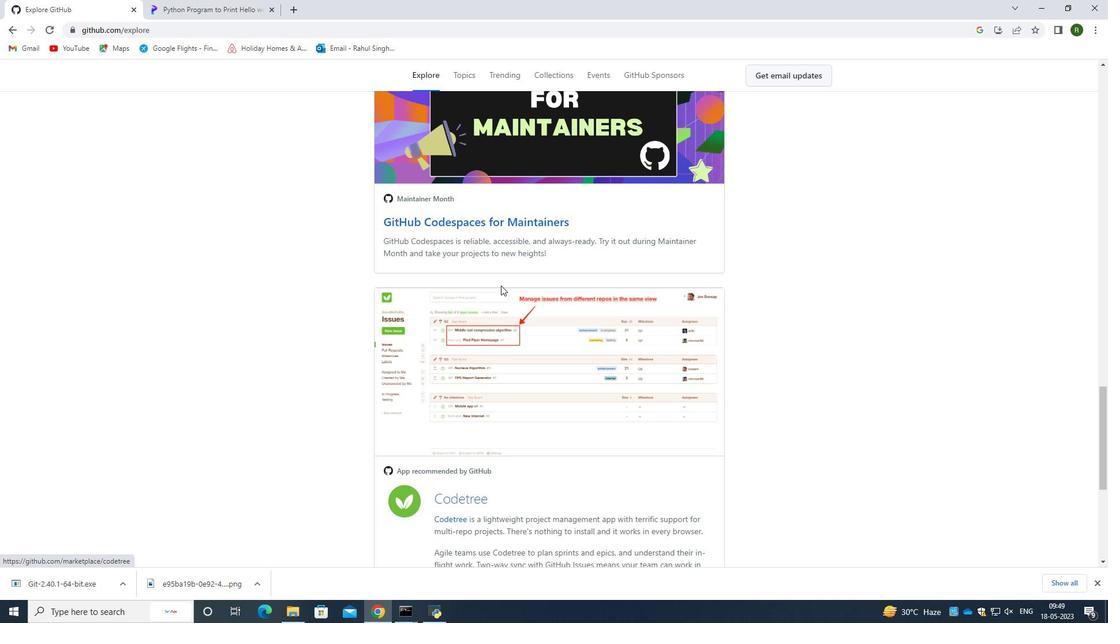 
Action: Mouse scrolled (518, 266) with delta (0, 0)
Screenshot: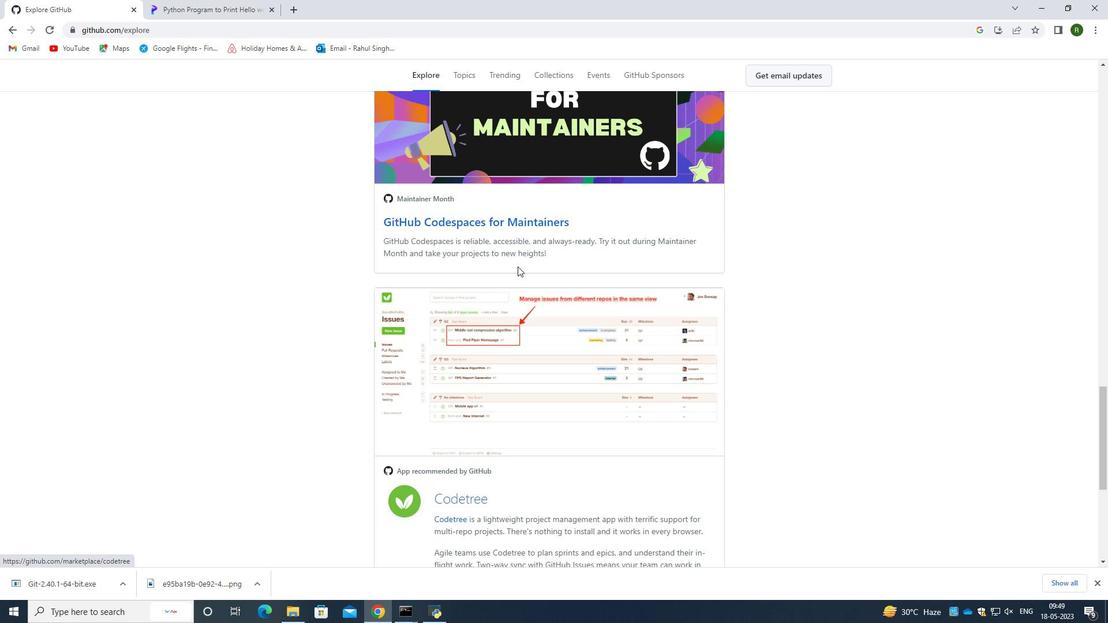 
Action: Mouse scrolled (518, 266) with delta (0, 0)
Screenshot: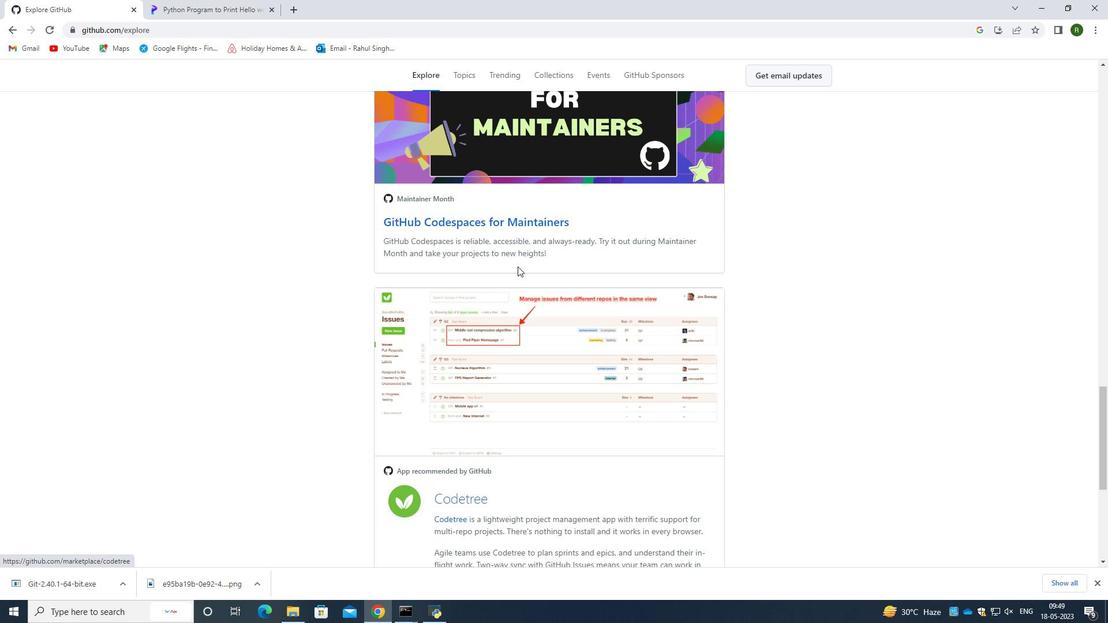 
Action: Mouse scrolled (518, 266) with delta (0, 0)
Screenshot: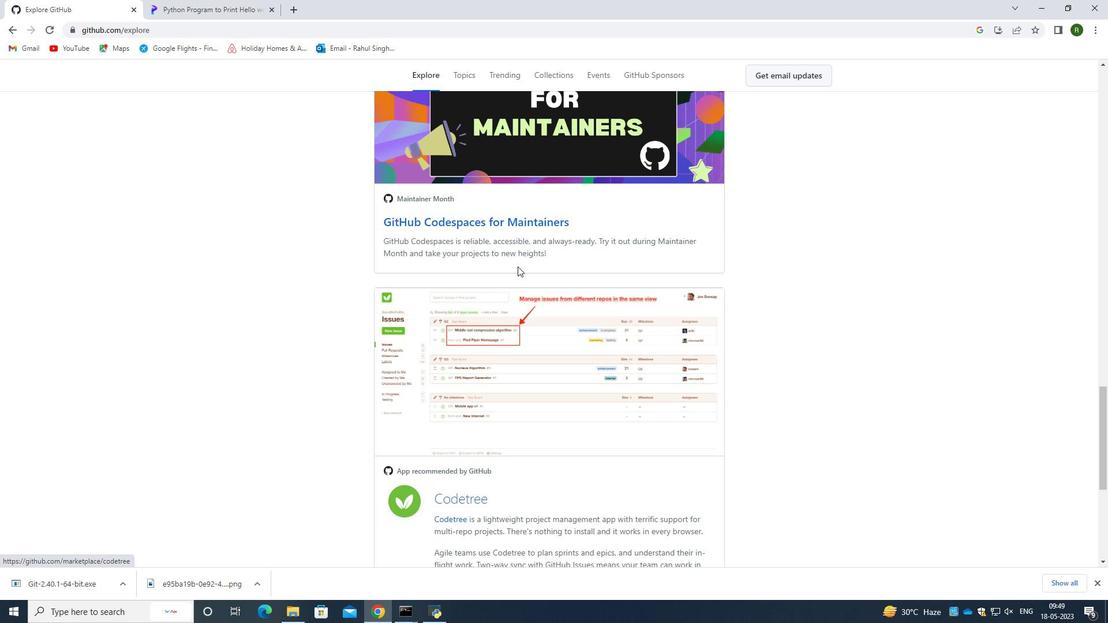 
Action: Mouse scrolled (518, 266) with delta (0, 0)
Screenshot: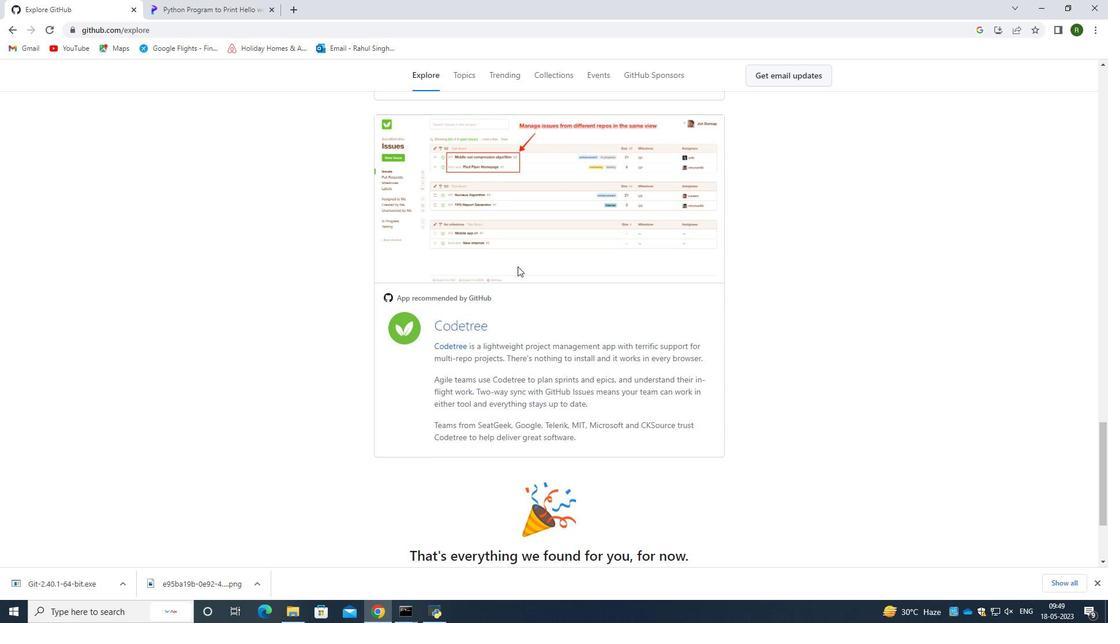 
Action: Mouse scrolled (518, 266) with delta (0, 0)
Screenshot: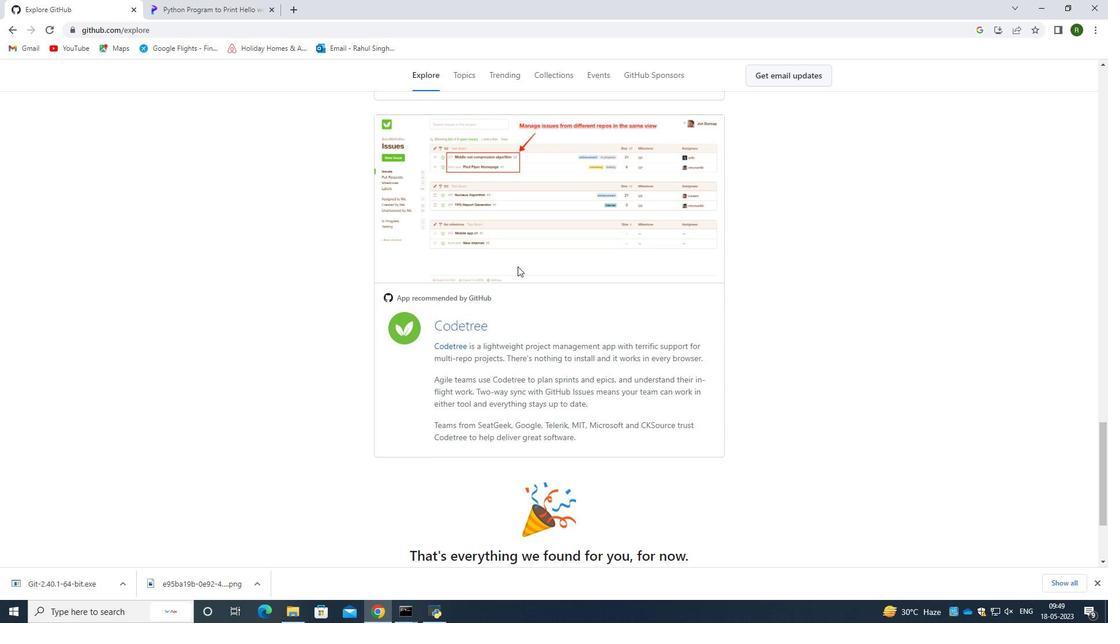 
Action: Mouse scrolled (518, 266) with delta (0, 0)
Screenshot: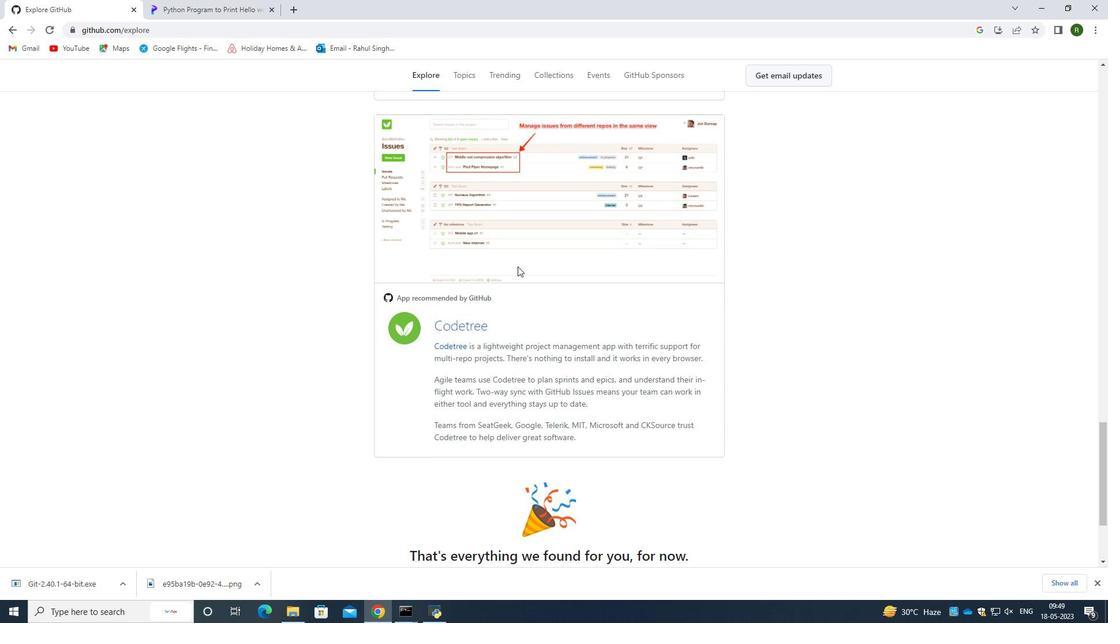 
Action: Mouse moved to (516, 266)
Screenshot: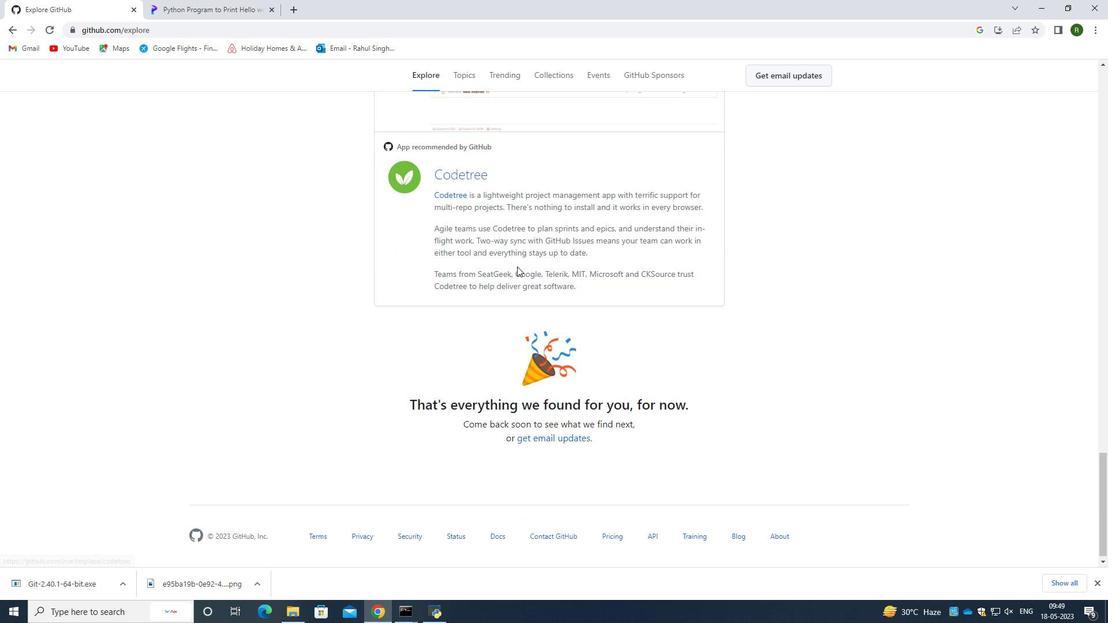
Action: Mouse scrolled (516, 267) with delta (0, 0)
Screenshot: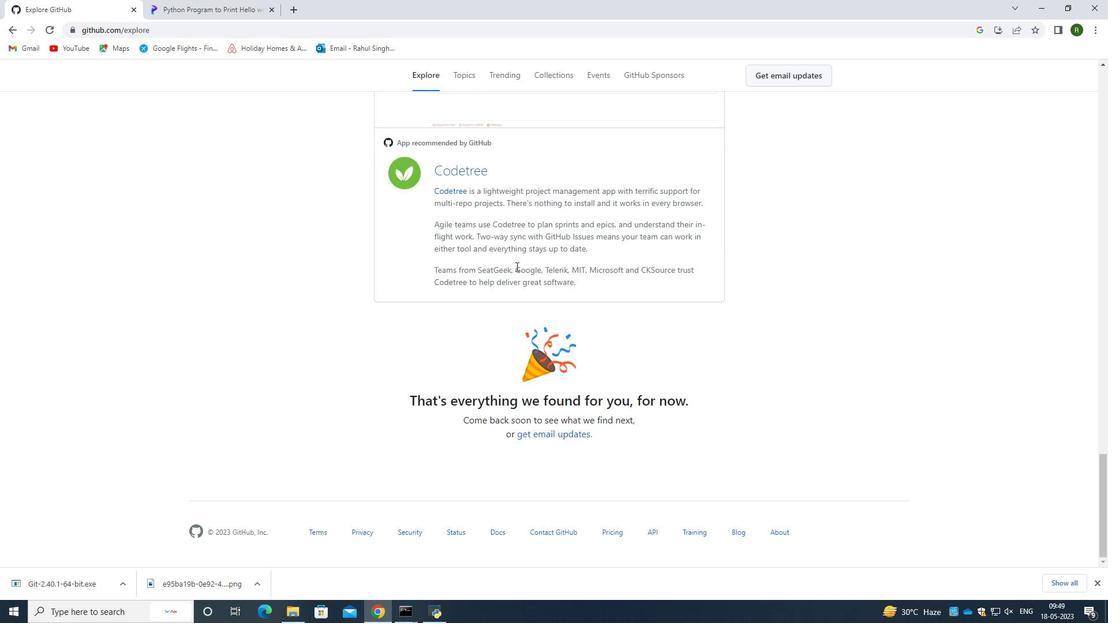 
Action: Mouse scrolled (516, 267) with delta (0, 0)
Screenshot: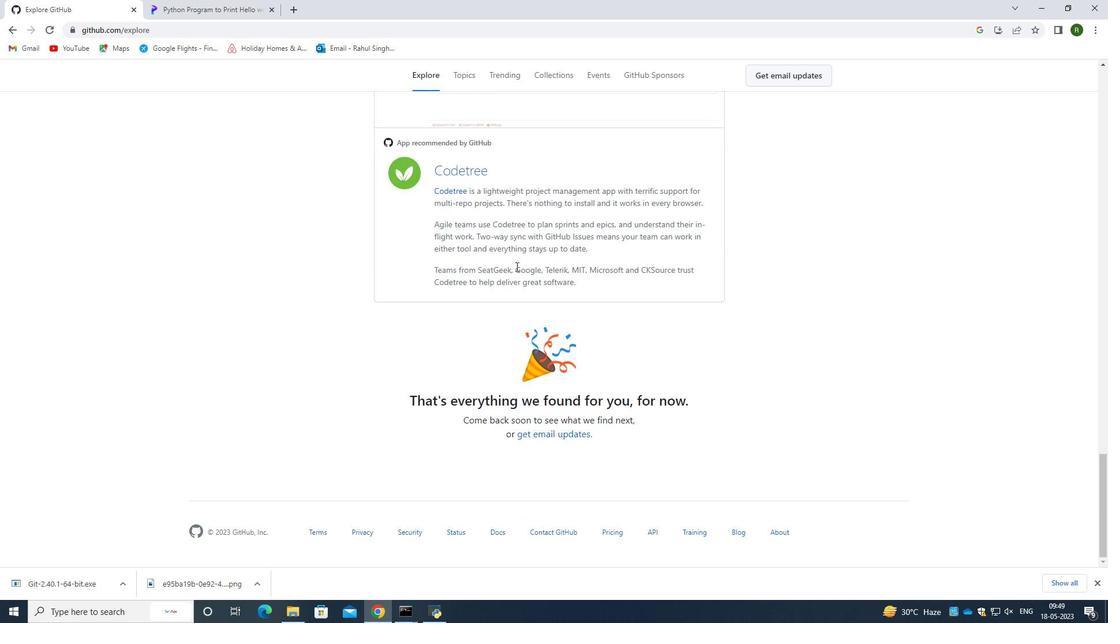 
Action: Mouse scrolled (516, 267) with delta (0, 0)
Screenshot: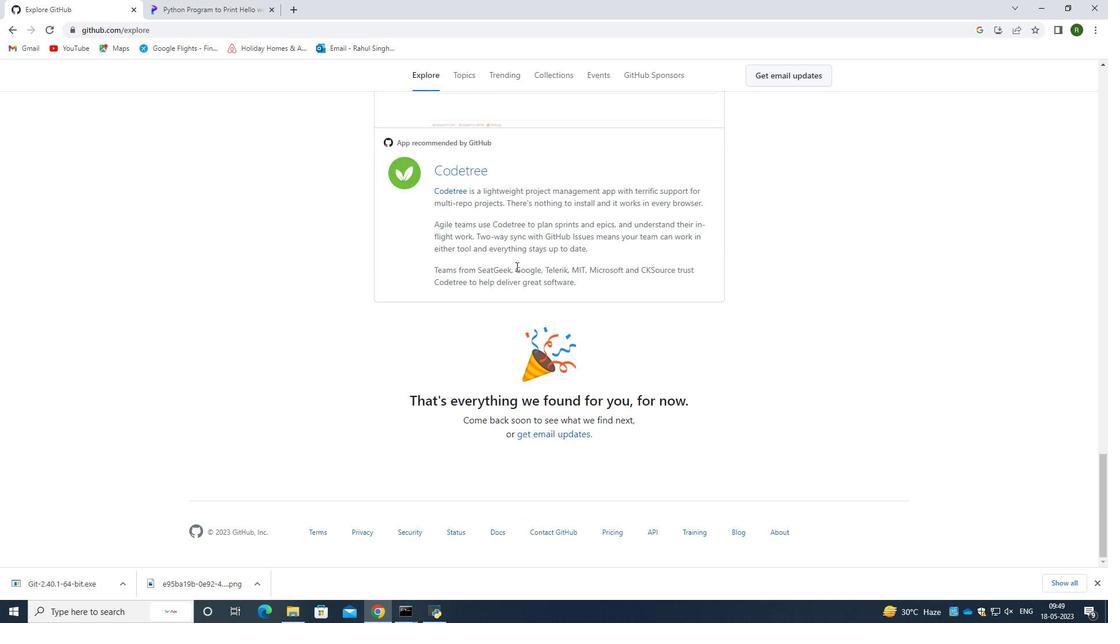 
Action: Mouse scrolled (516, 267) with delta (0, 0)
Screenshot: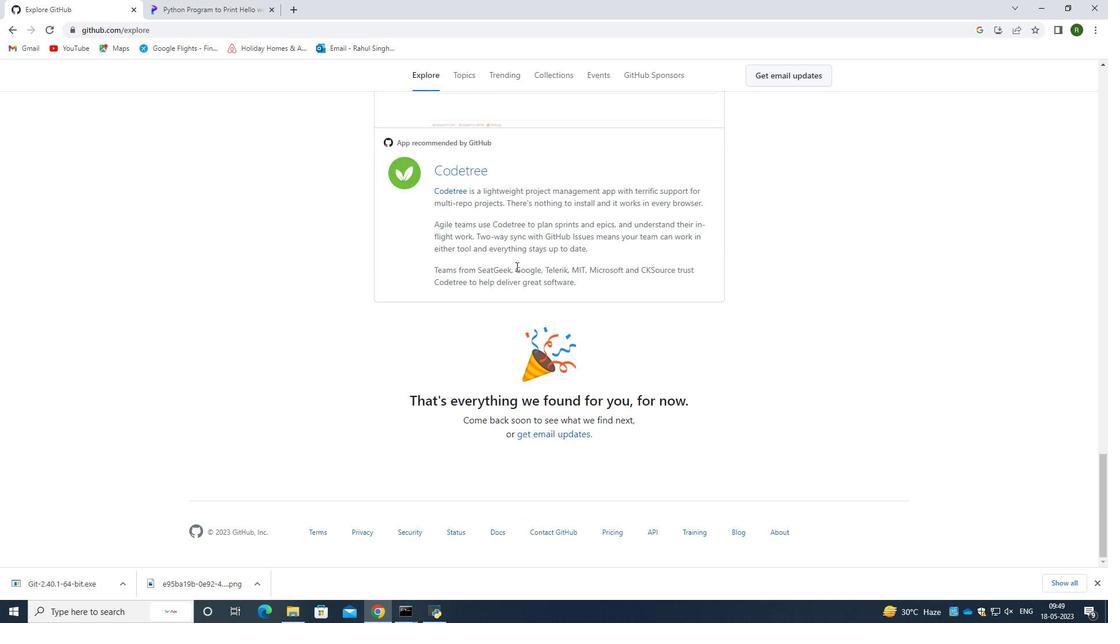 
Action: Mouse scrolled (516, 267) with delta (0, 0)
Screenshot: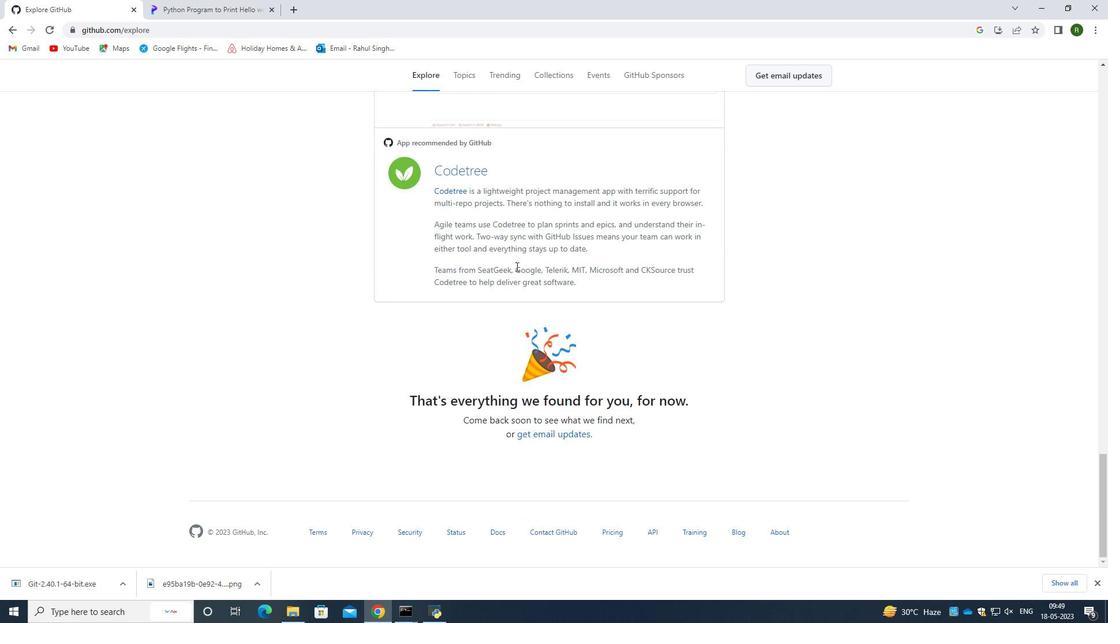 
Action: Mouse moved to (515, 267)
Screenshot: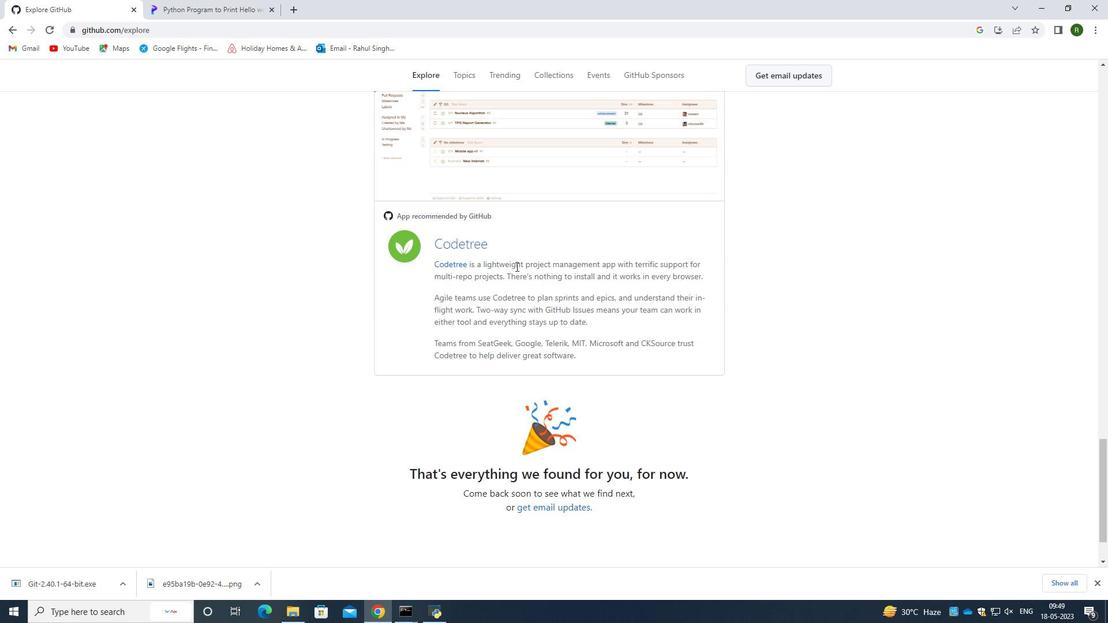 
Action: Mouse scrolled (515, 267) with delta (0, 0)
Screenshot: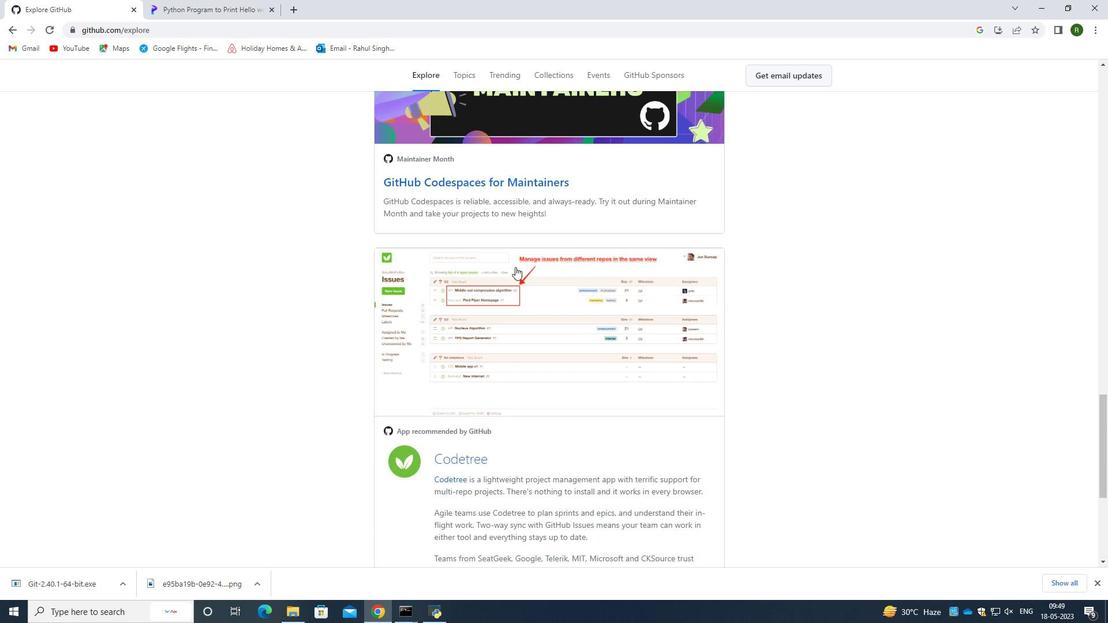 
Action: Mouse scrolled (515, 267) with delta (0, 0)
Screenshot: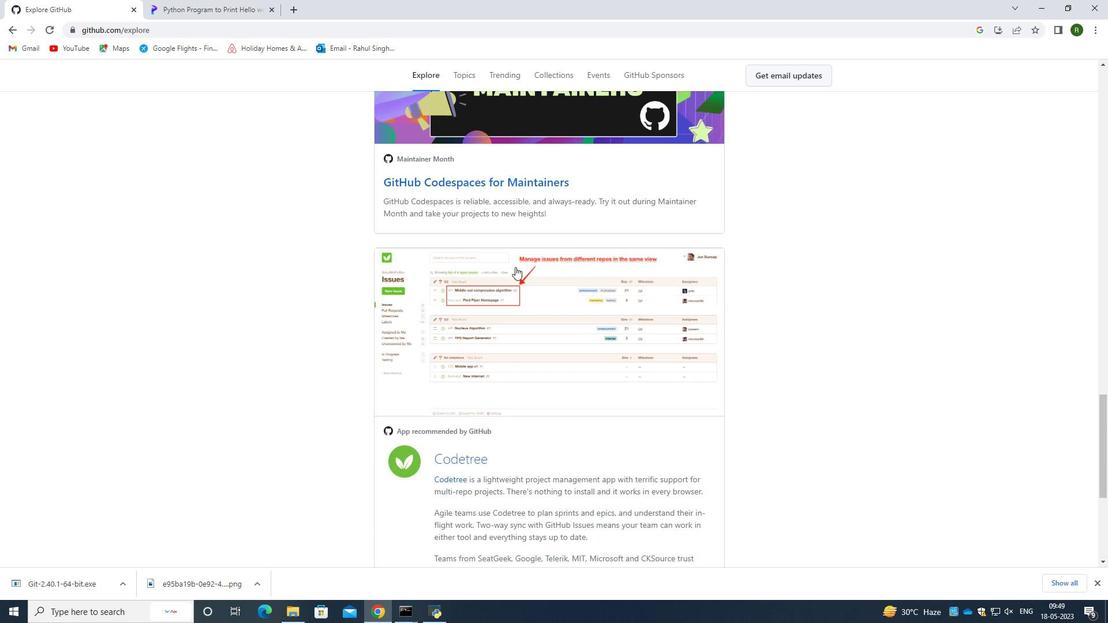
Action: Mouse scrolled (515, 267) with delta (0, 0)
Screenshot: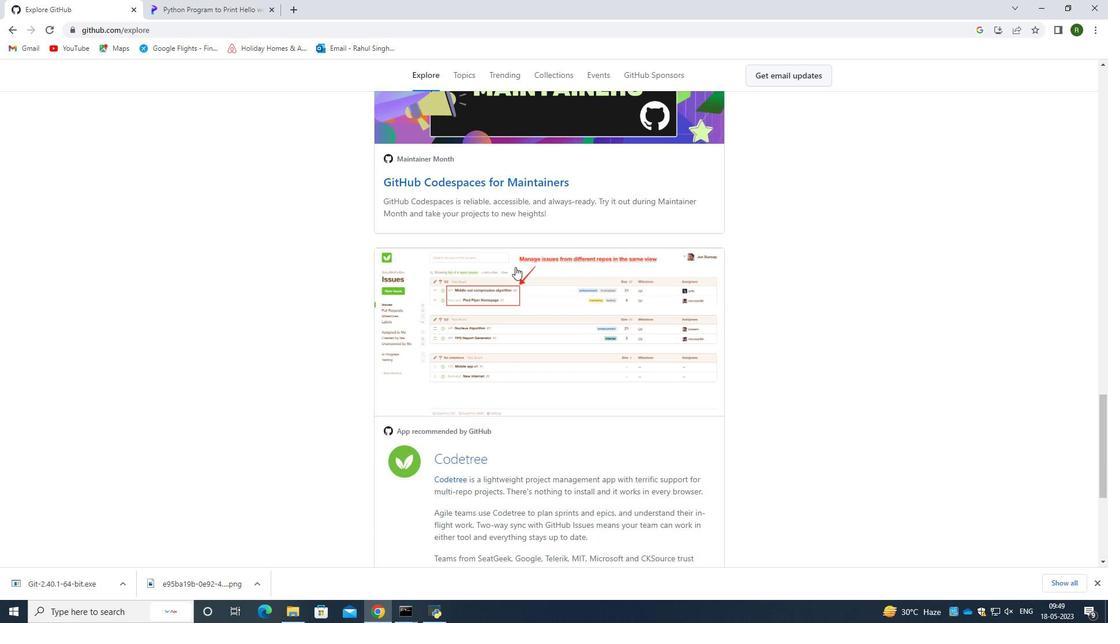 
Action: Mouse scrolled (515, 267) with delta (0, 0)
Screenshot: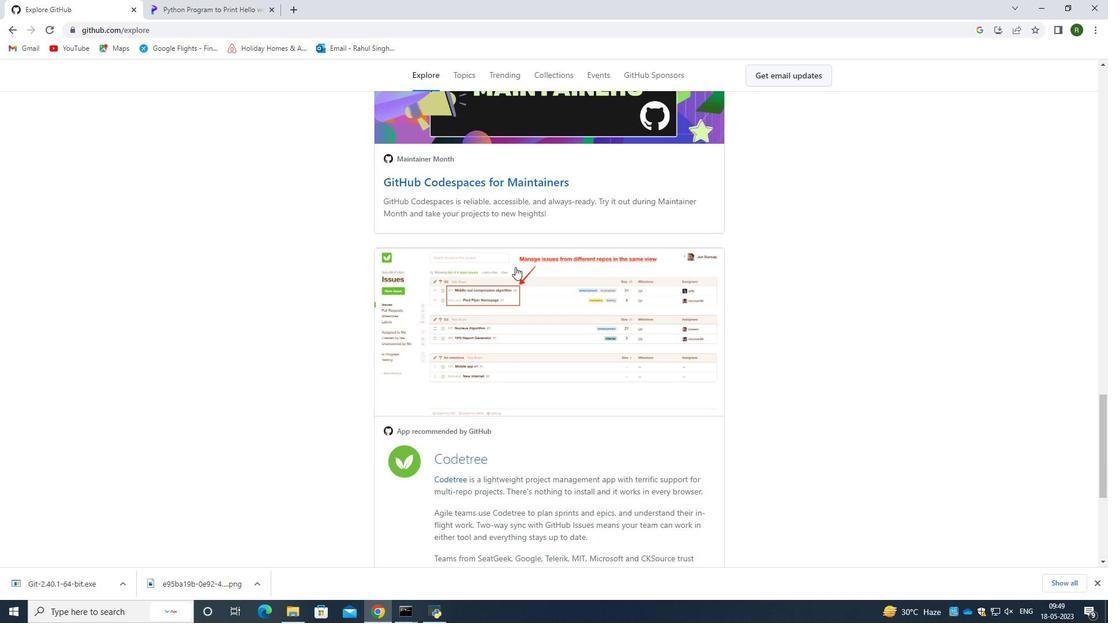 
Action: Mouse scrolled (515, 267) with delta (0, 0)
Screenshot: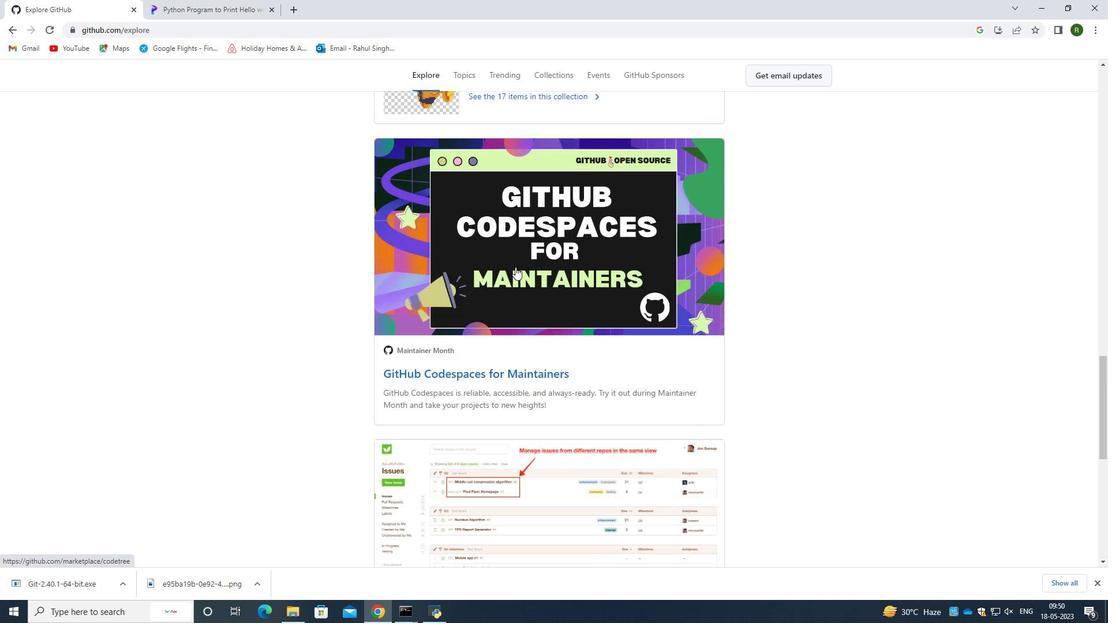 
Action: Mouse scrolled (515, 267) with delta (0, 0)
Screenshot: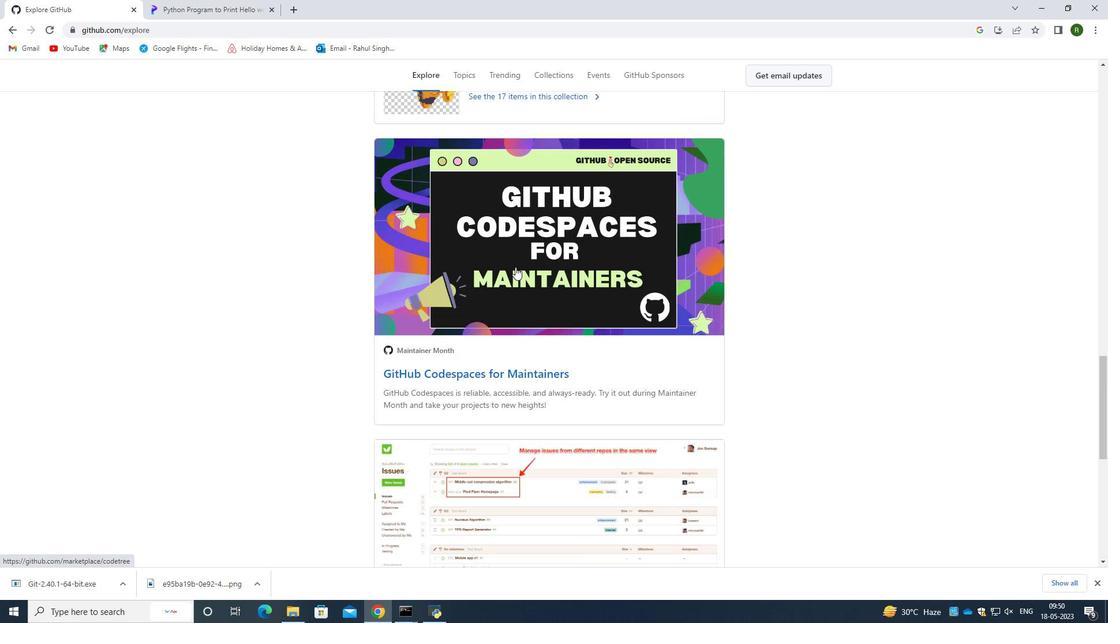 
Action: Mouse scrolled (515, 267) with delta (0, 0)
Screenshot: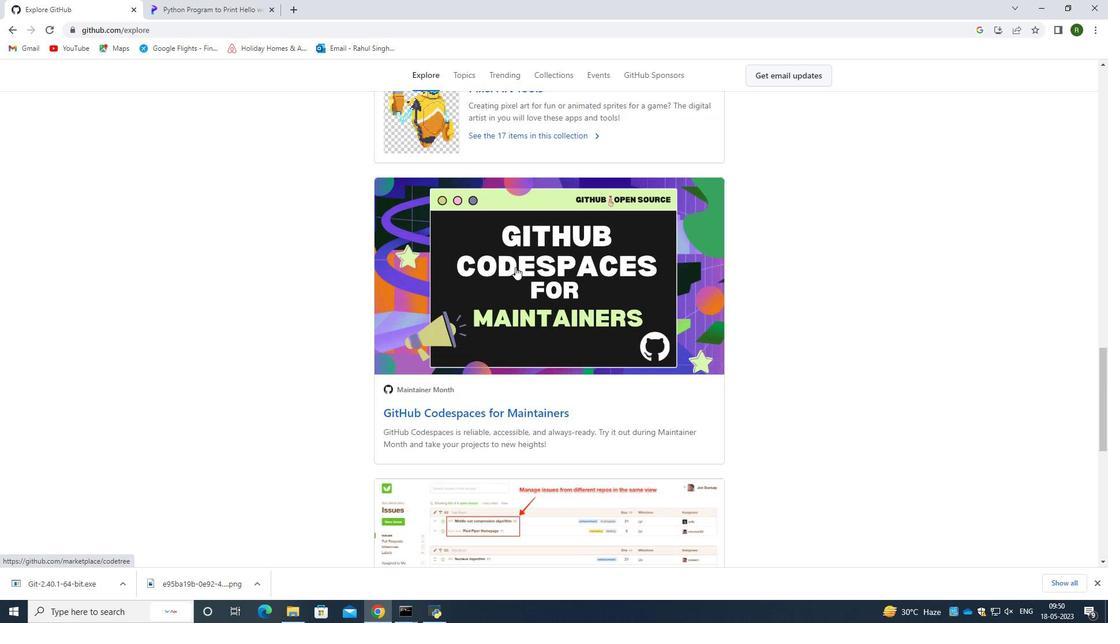 
Action: Mouse scrolled (515, 267) with delta (0, 0)
Screenshot: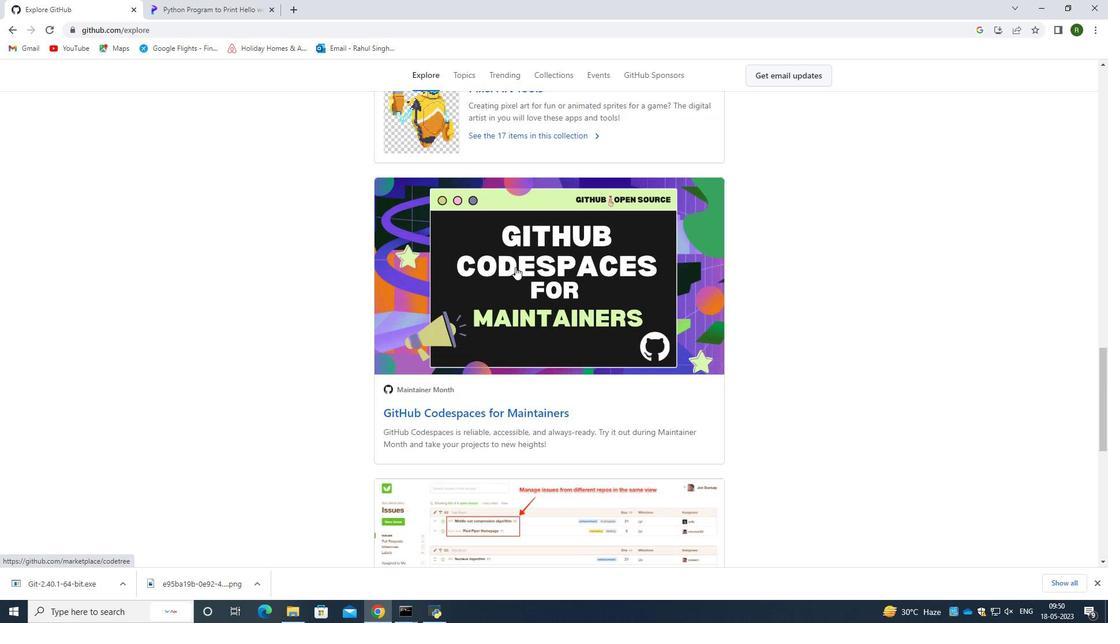 
Action: Mouse moved to (515, 267)
Screenshot: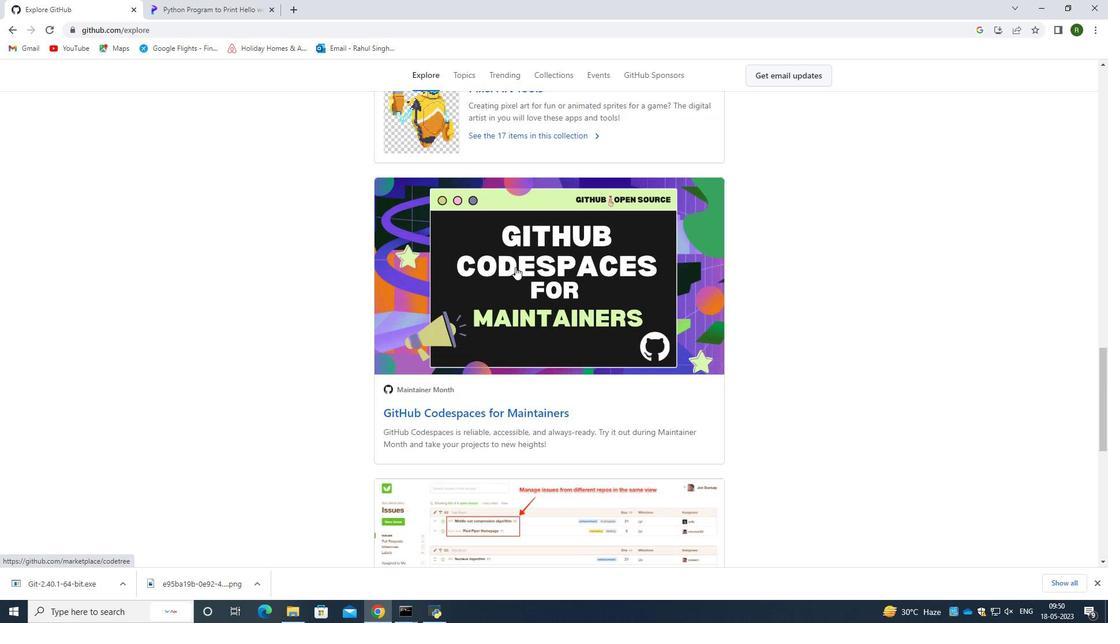 
Action: Mouse scrolled (515, 267) with delta (0, 0)
Screenshot: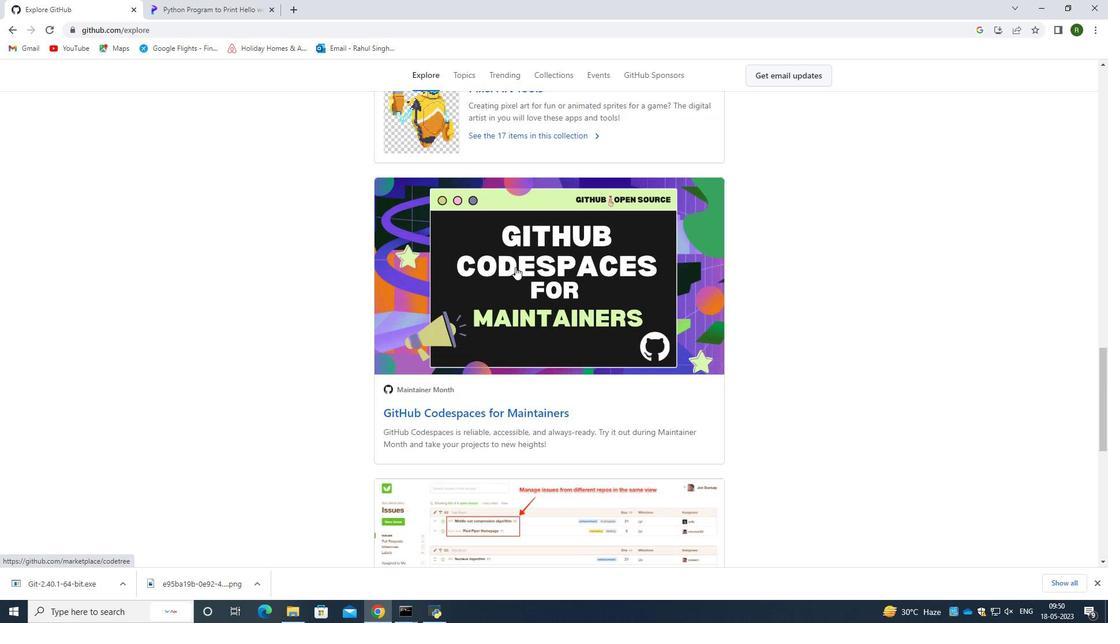 
Action: Mouse moved to (515, 267)
Screenshot: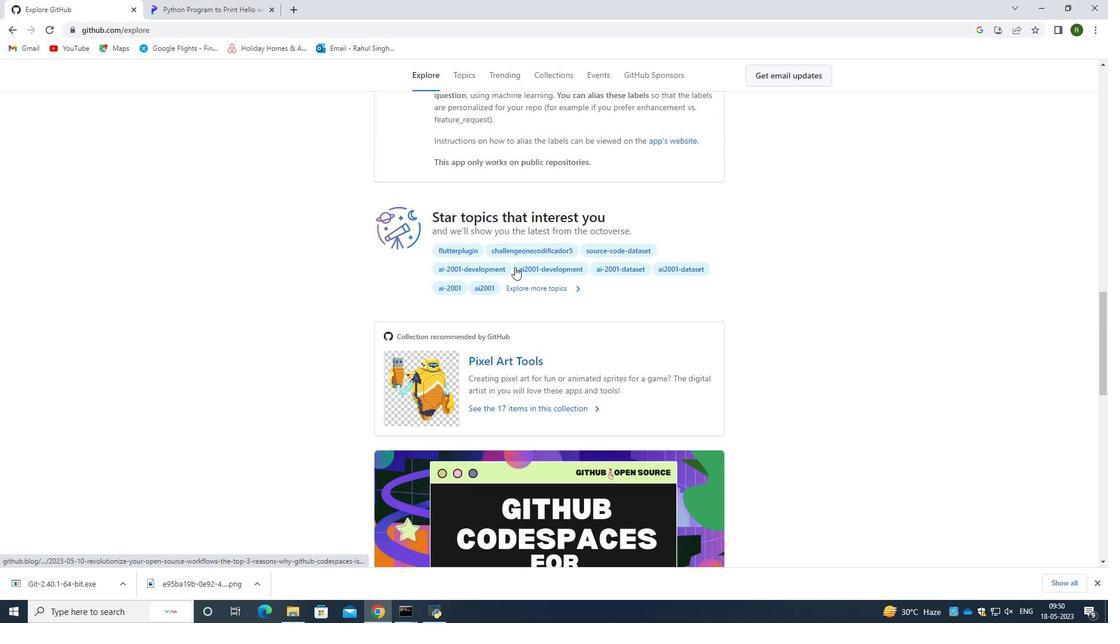 
Action: Mouse scrolled (515, 267) with delta (0, 0)
Screenshot: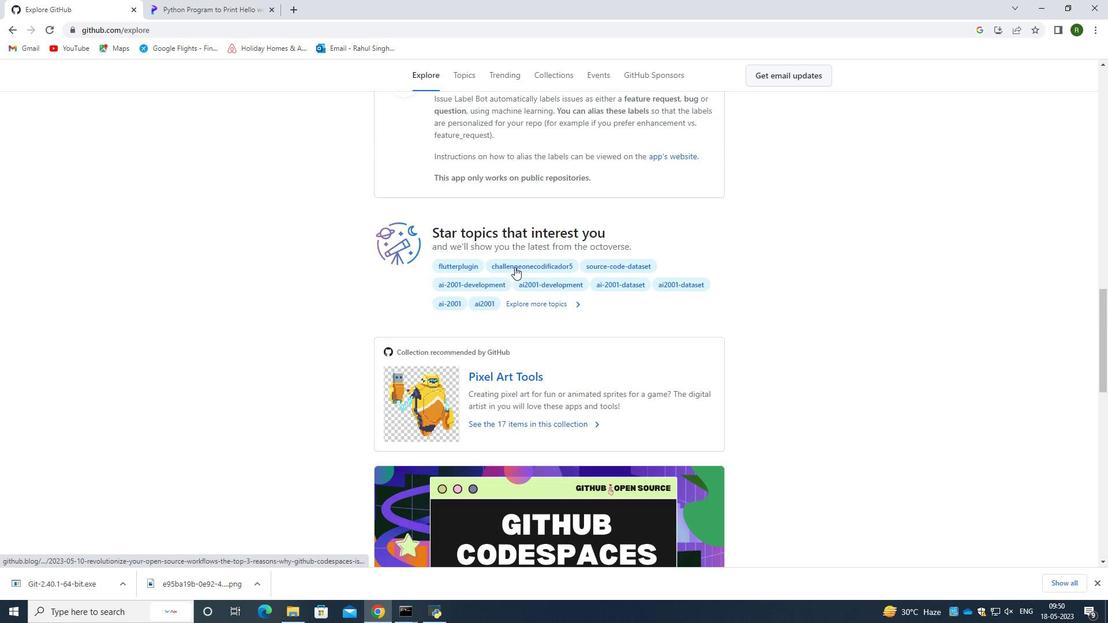 
Action: Mouse scrolled (515, 267) with delta (0, 0)
Screenshot: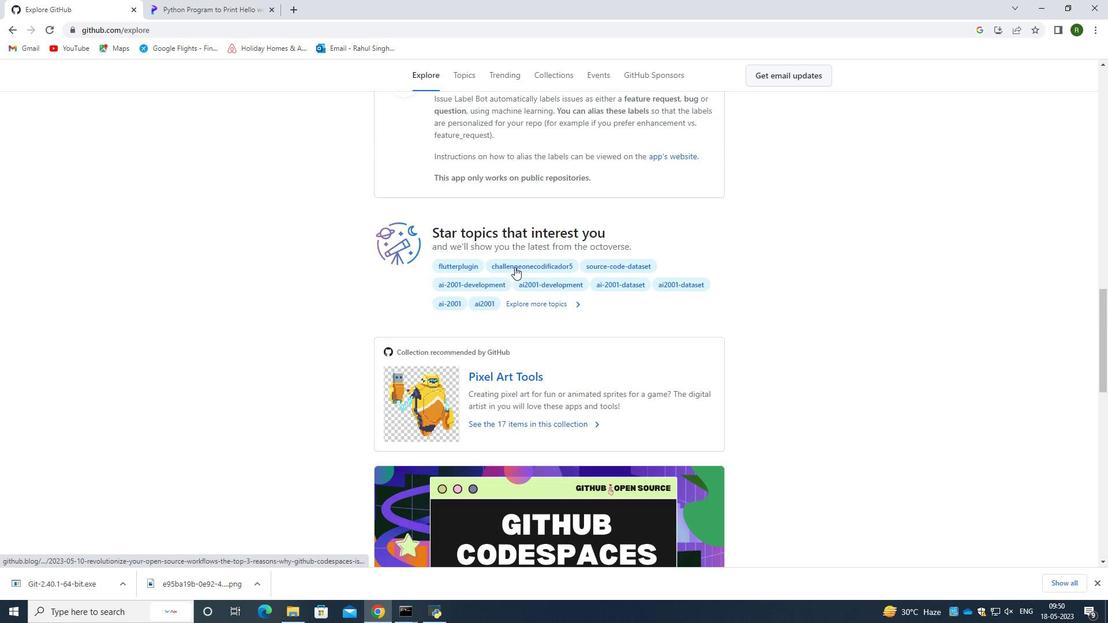 
Action: Mouse scrolled (515, 267) with delta (0, 0)
Screenshot: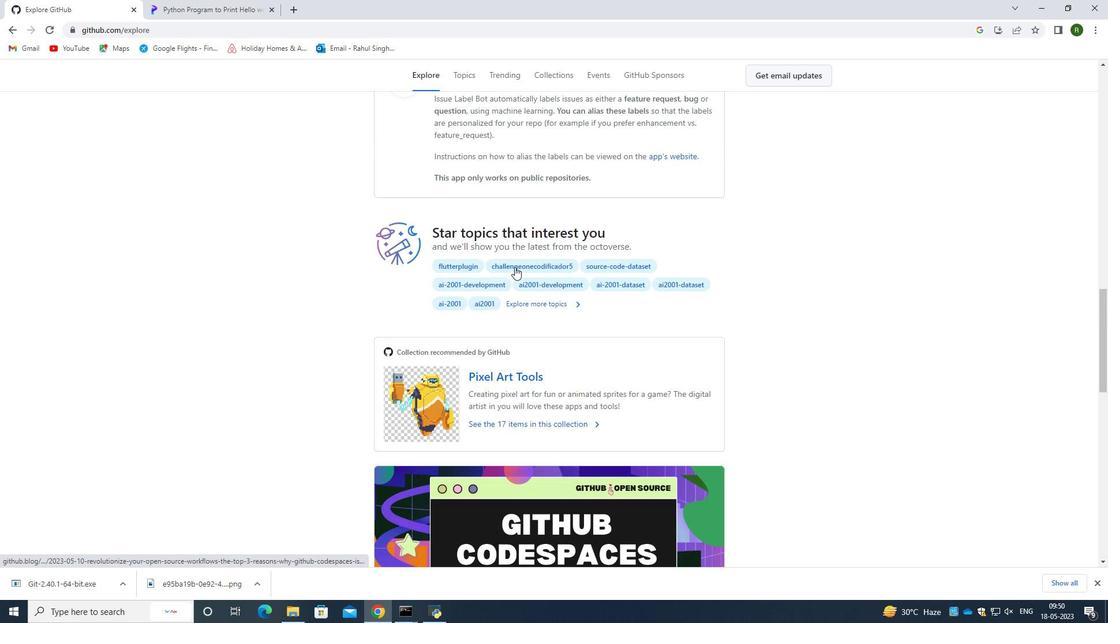 
Action: Mouse scrolled (515, 267) with delta (0, 0)
Screenshot: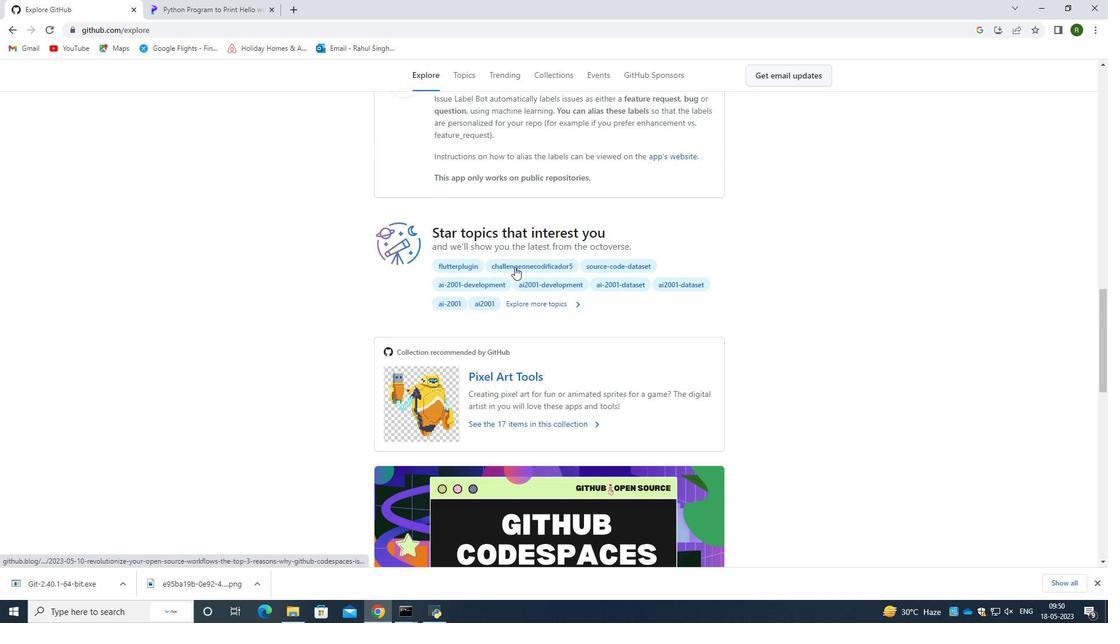 
Action: Mouse moved to (412, 184)
Screenshot: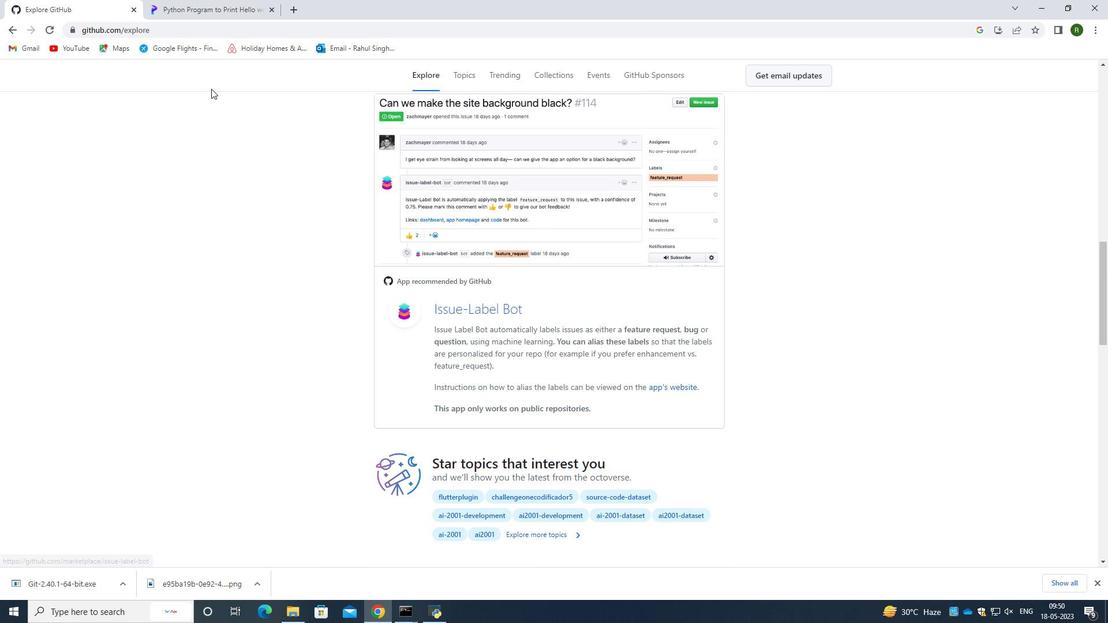 
Action: Mouse scrolled (412, 184) with delta (0, 0)
Screenshot: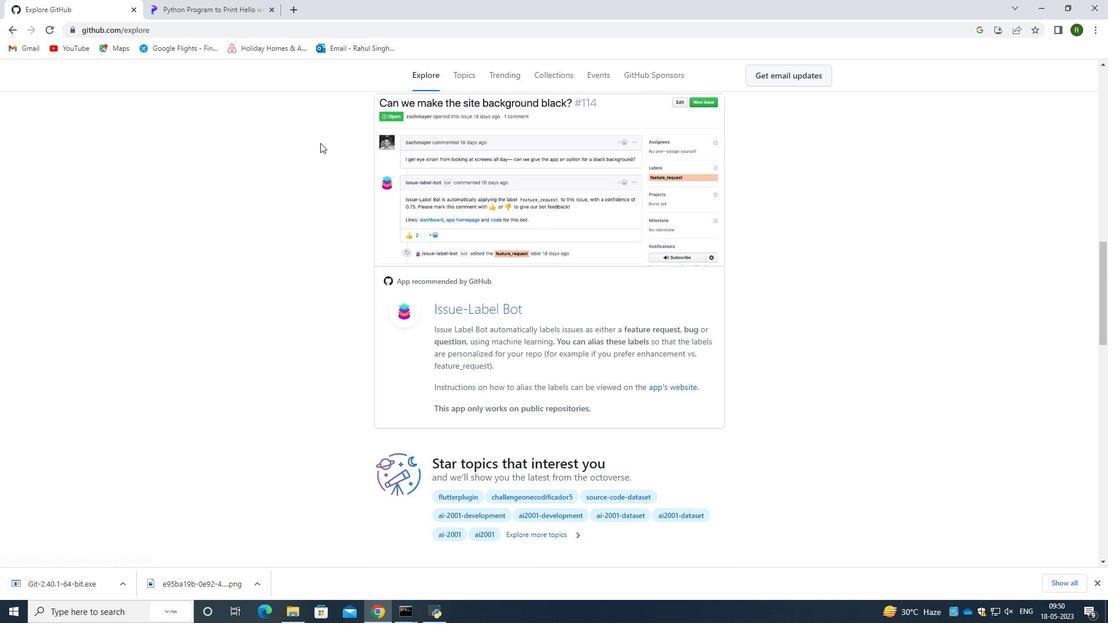
Action: Mouse scrolled (412, 184) with delta (0, 0)
Screenshot: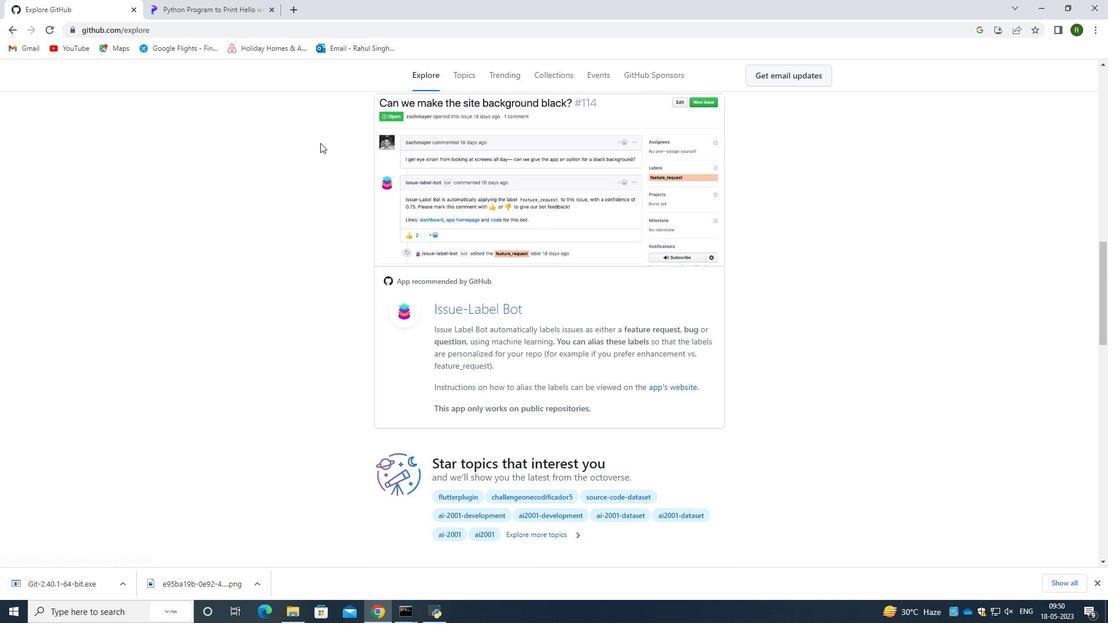 
Action: Mouse scrolled (412, 184) with delta (0, 0)
Screenshot: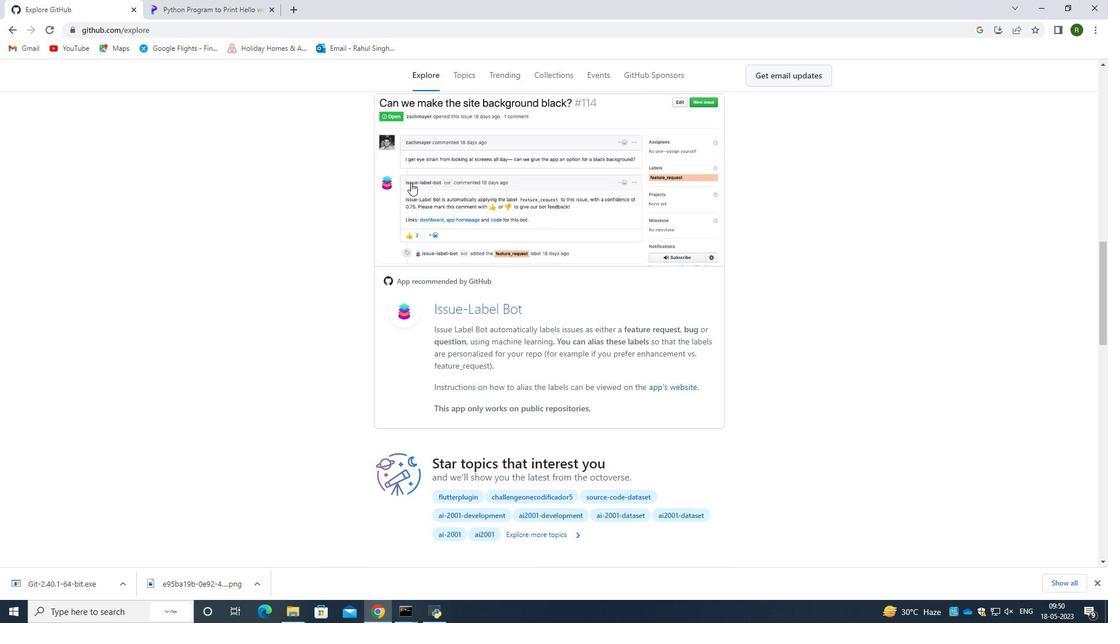 
Action: Mouse scrolled (412, 184) with delta (0, 0)
Screenshot: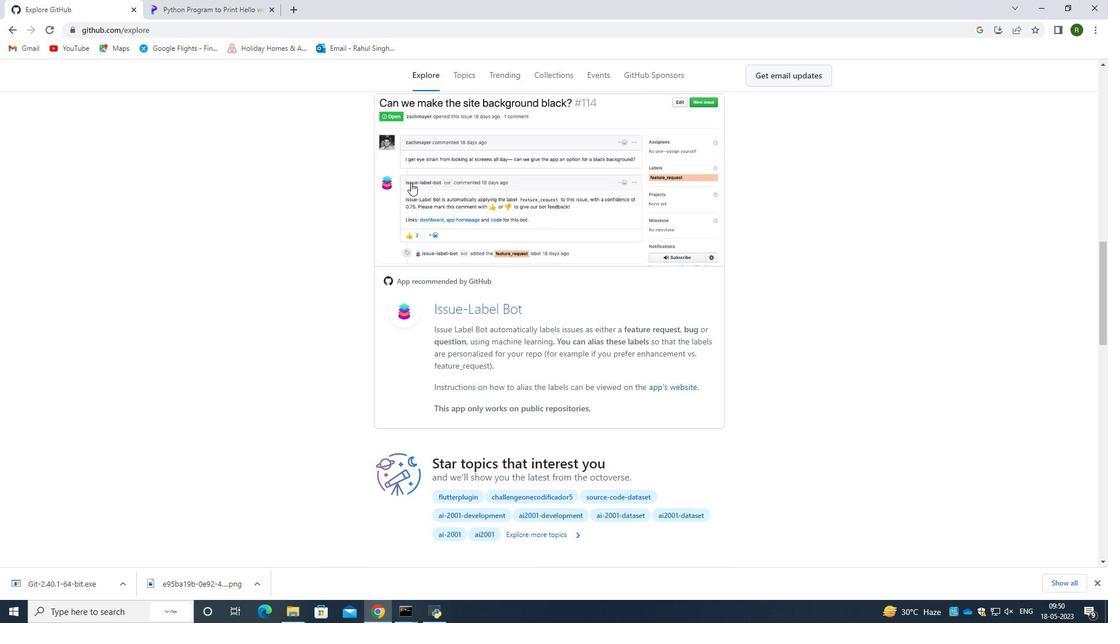
Action: Mouse scrolled (412, 184) with delta (0, 0)
Screenshot: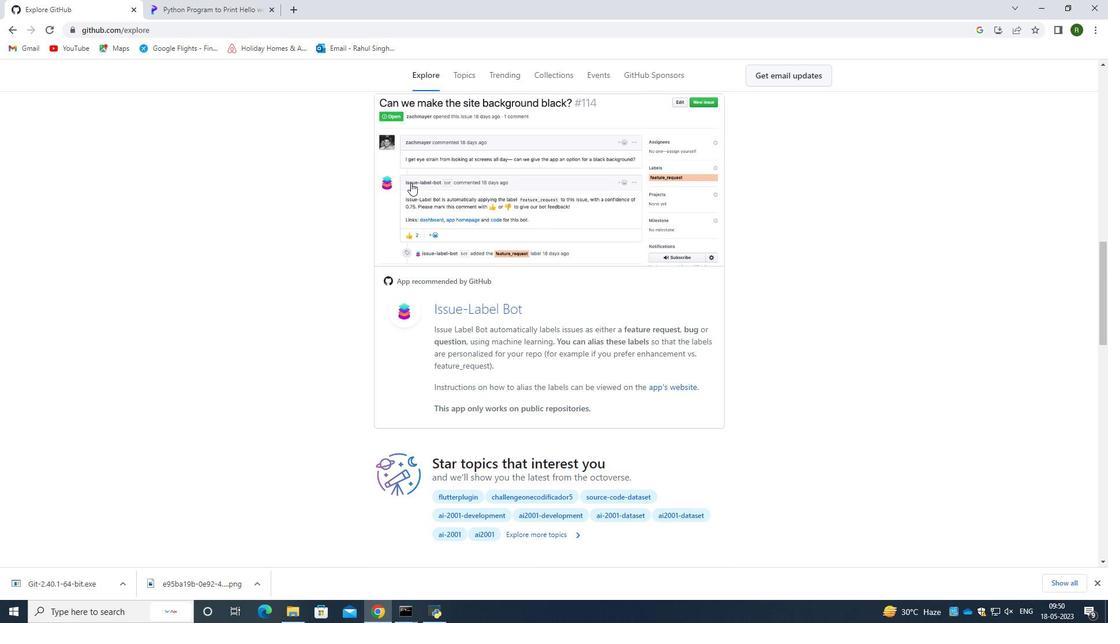 
Action: Mouse scrolled (412, 184) with delta (0, 0)
Screenshot: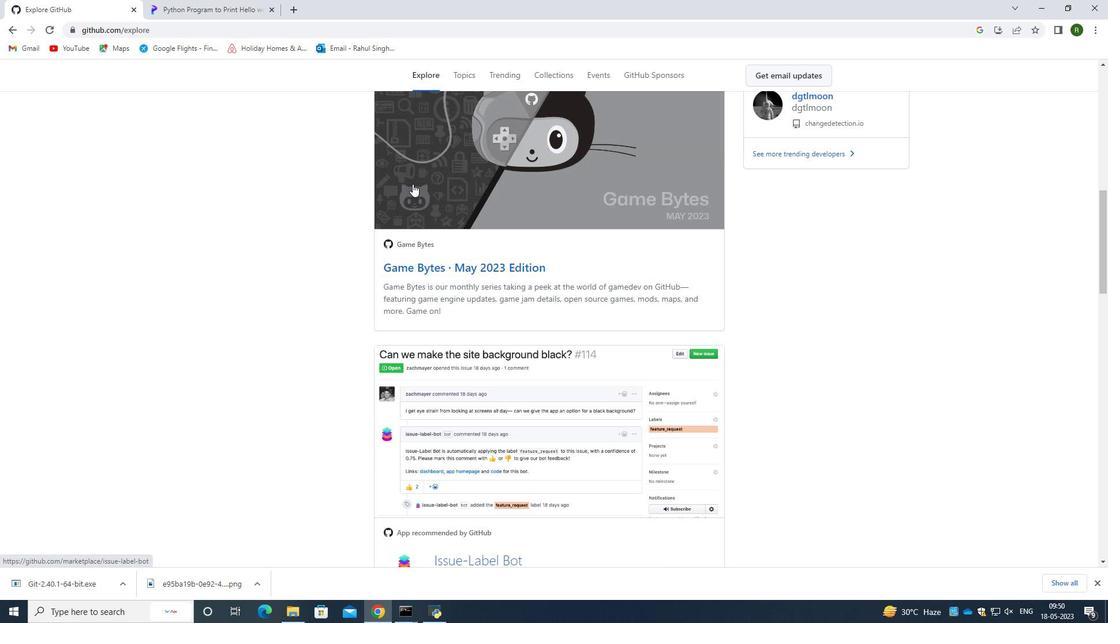 
Action: Mouse scrolled (412, 184) with delta (0, 0)
Screenshot: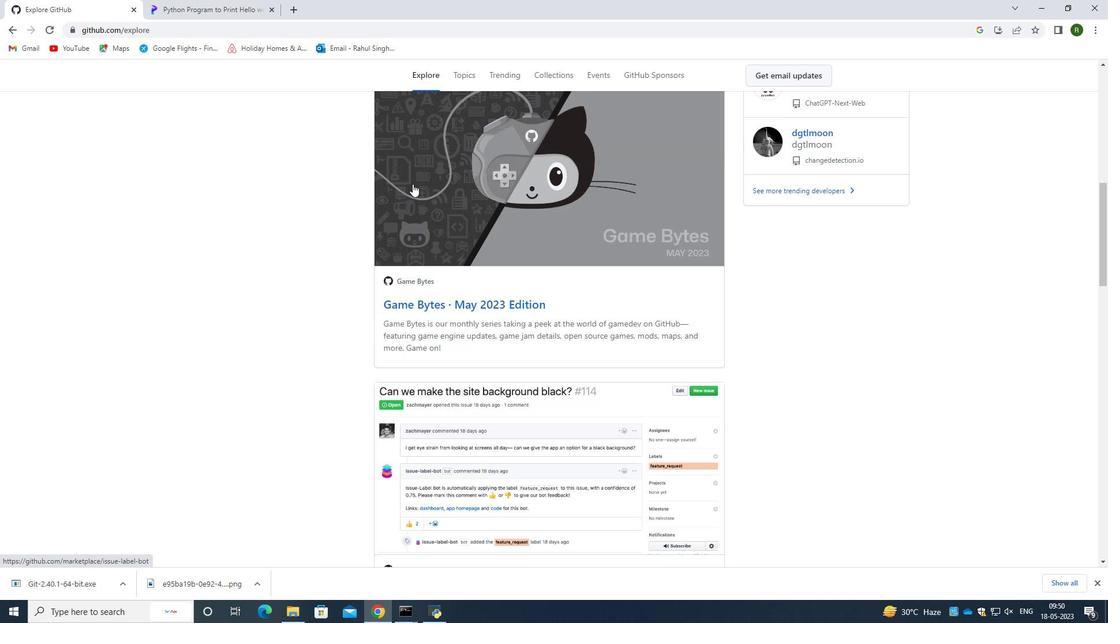 
Action: Mouse scrolled (412, 184) with delta (0, 0)
Screenshot: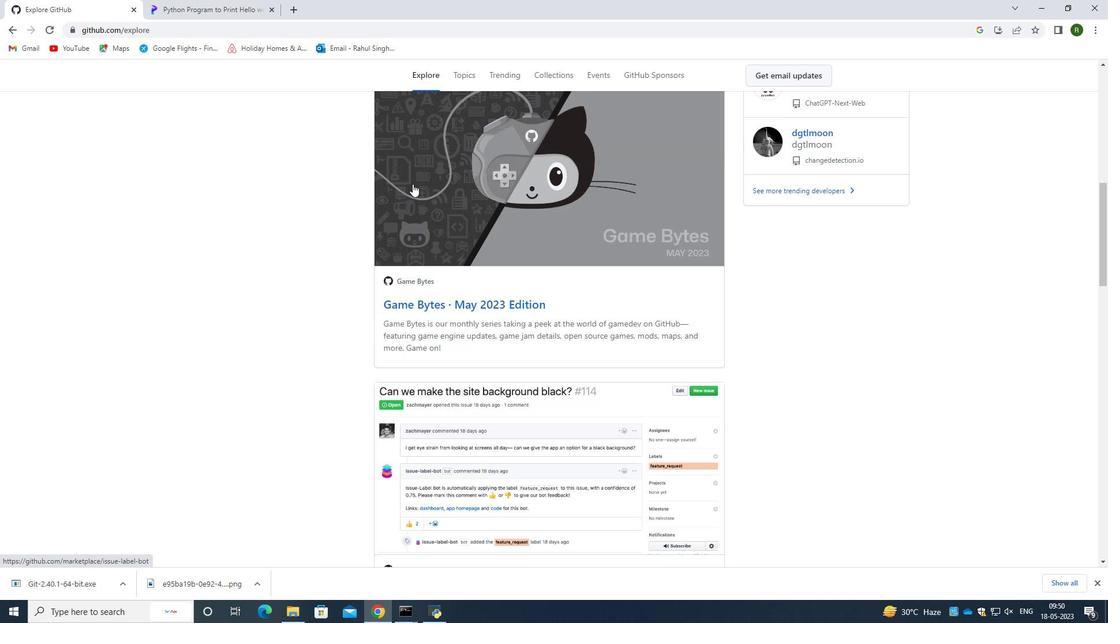 
Action: Mouse scrolled (412, 184) with delta (0, 0)
Screenshot: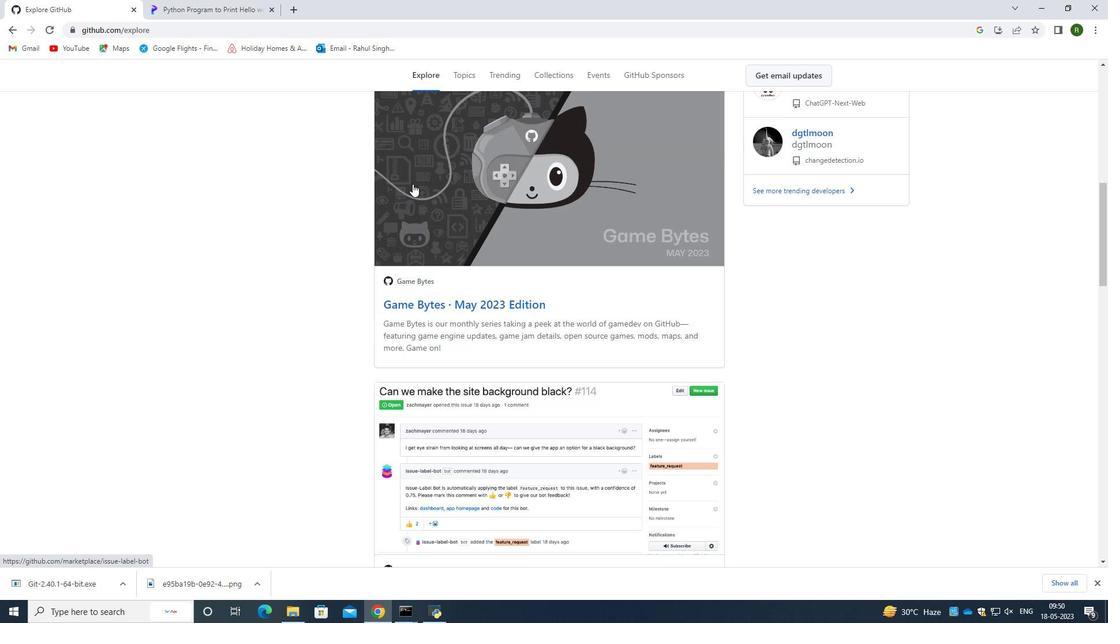 
Action: Mouse scrolled (412, 184) with delta (0, 0)
Screenshot: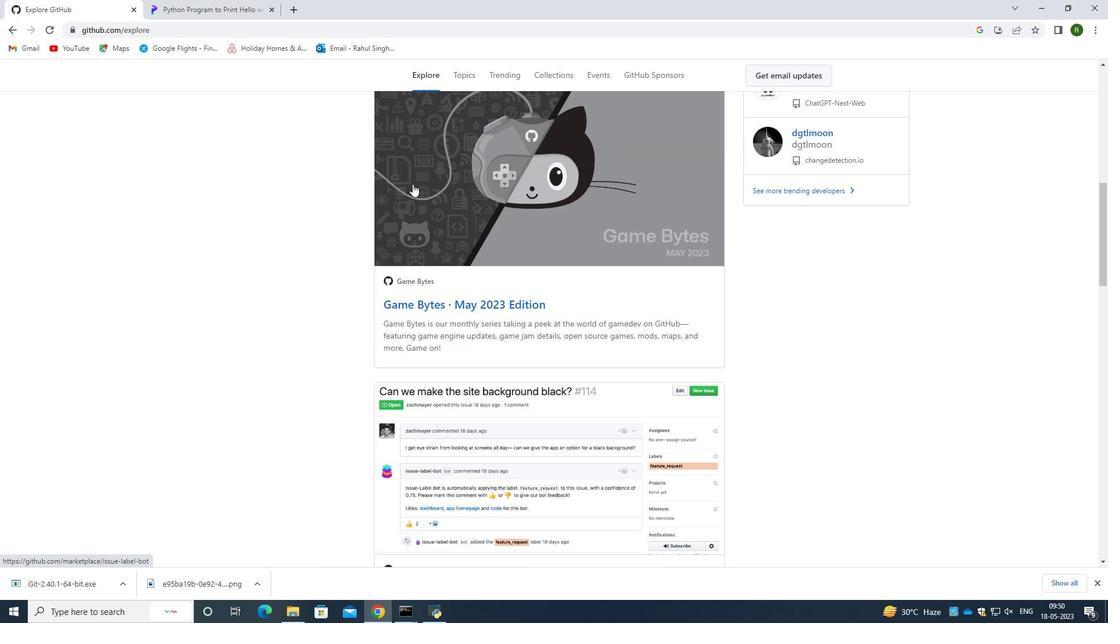 
Action: Mouse scrolled (412, 184) with delta (0, 0)
Screenshot: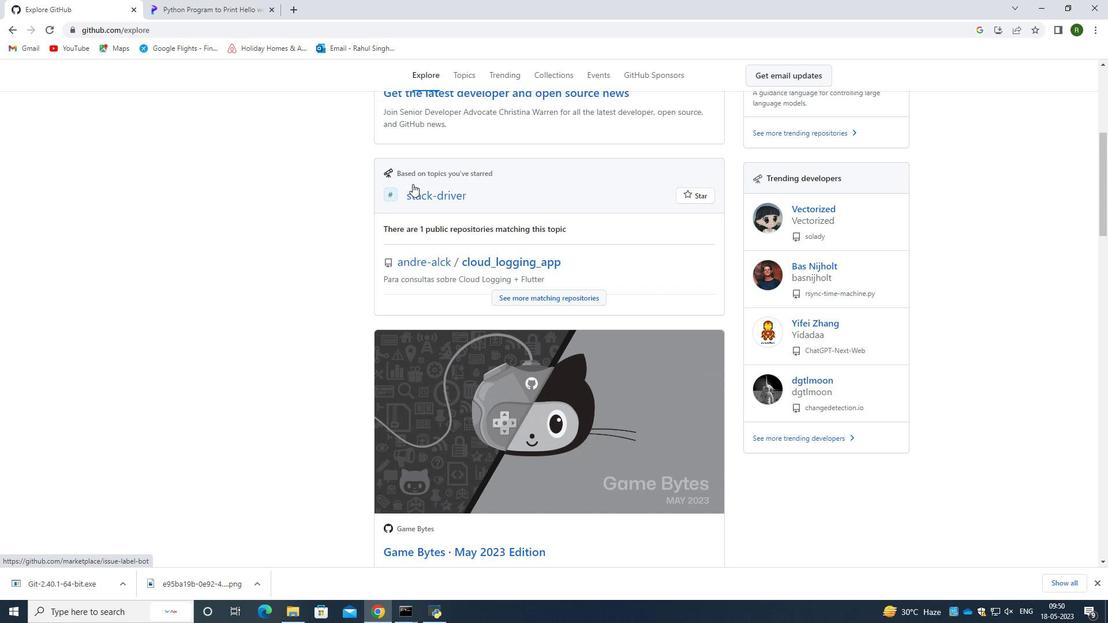 
Action: Mouse scrolled (412, 184) with delta (0, 0)
Screenshot: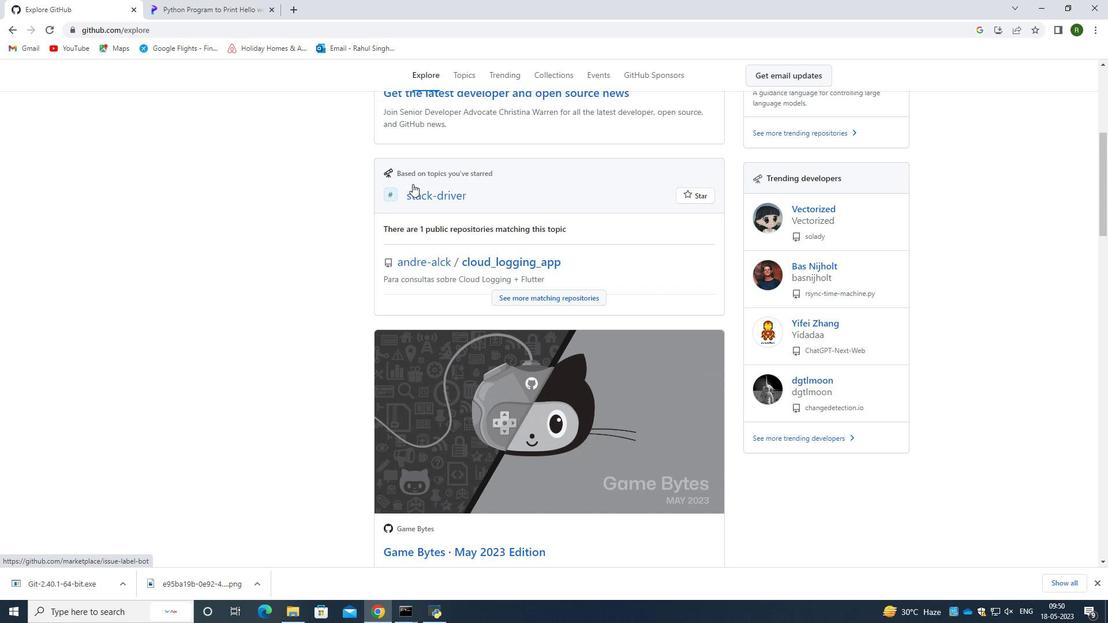 
Action: Mouse scrolled (412, 184) with delta (0, 0)
Screenshot: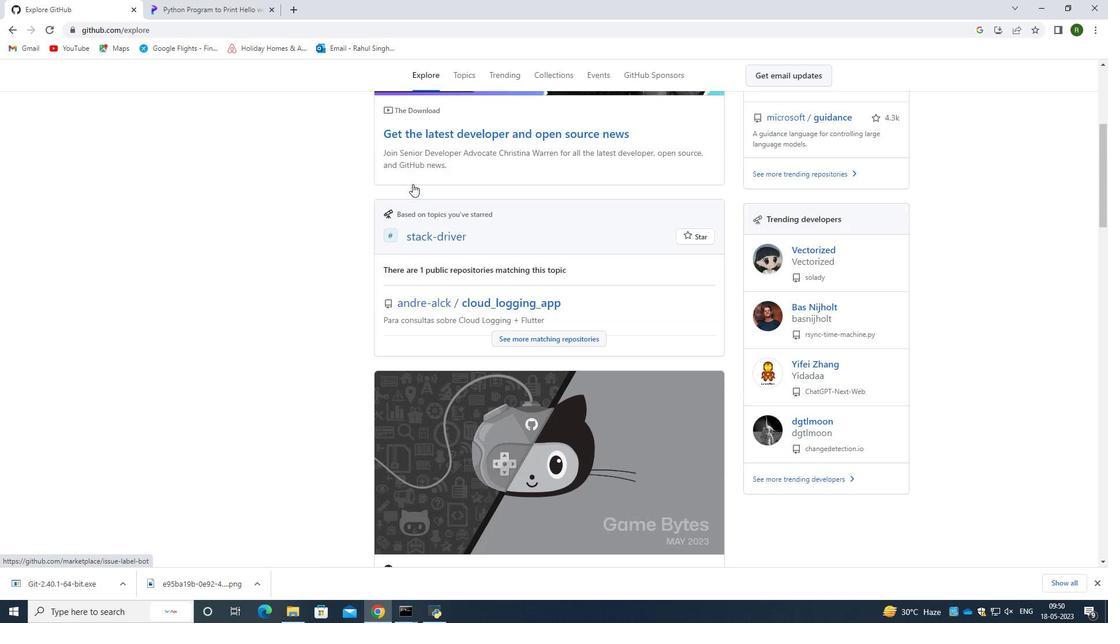 
Action: Mouse scrolled (412, 184) with delta (0, 0)
Screenshot: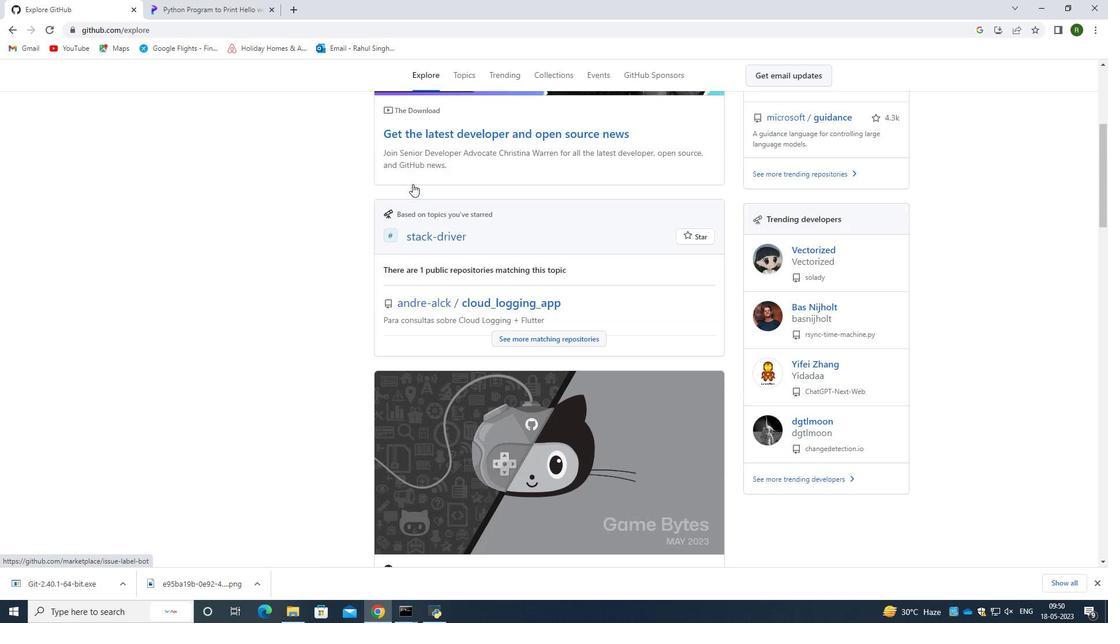 
Action: Mouse scrolled (412, 184) with delta (0, 0)
Screenshot: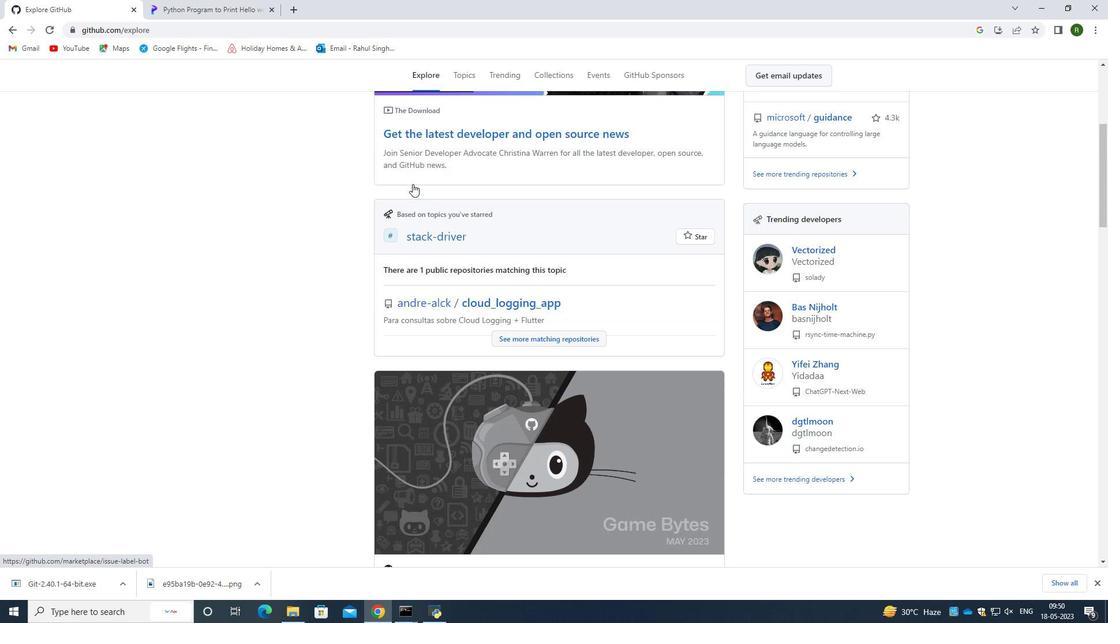 
Action: Mouse scrolled (412, 184) with delta (0, 0)
Screenshot: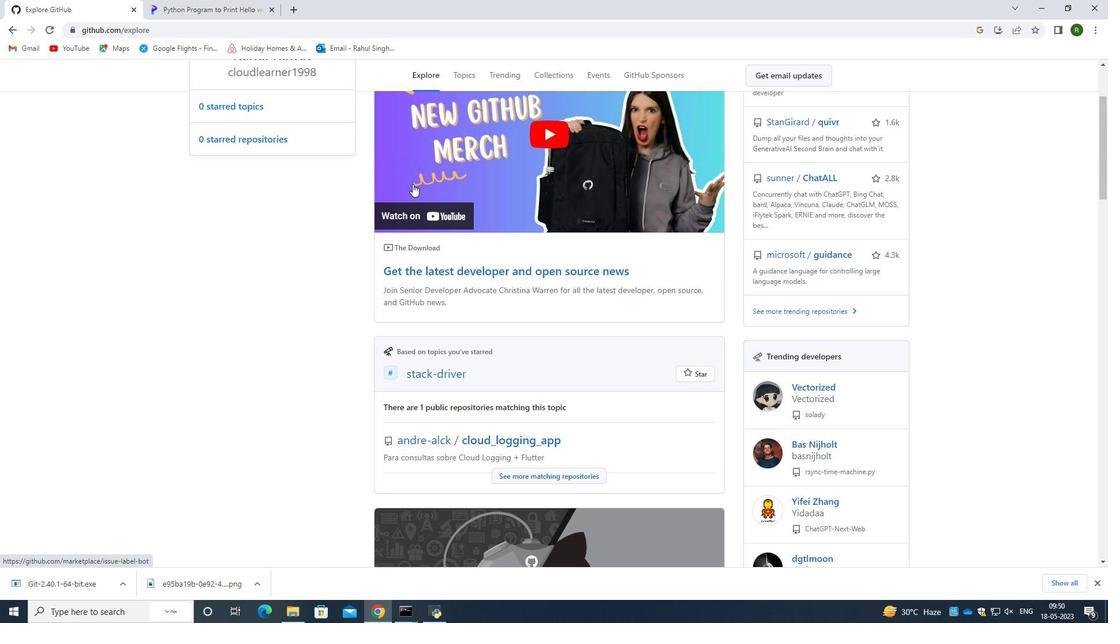 
Action: Mouse scrolled (412, 184) with delta (0, 0)
Screenshot: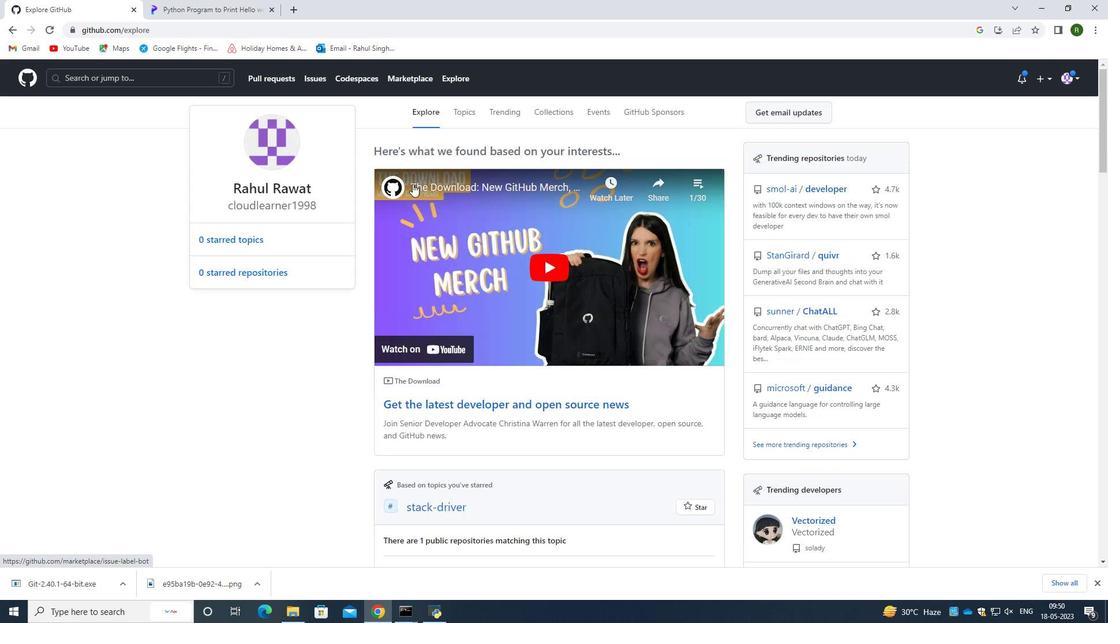 
Action: Mouse scrolled (412, 184) with delta (0, 0)
Screenshot: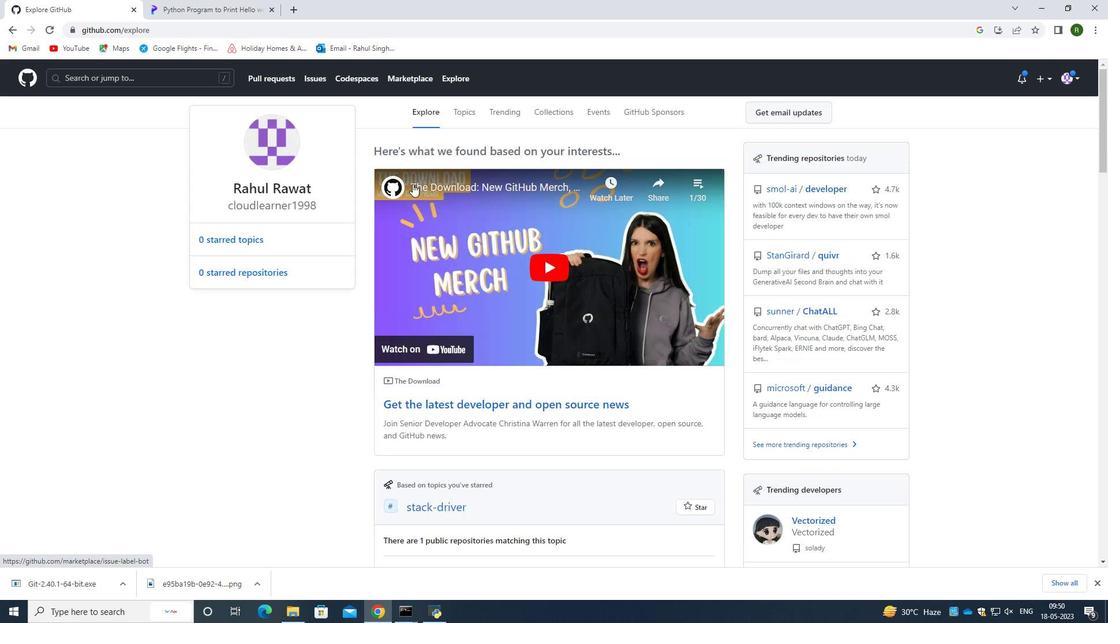 
Action: Mouse scrolled (412, 184) with delta (0, 0)
Screenshot: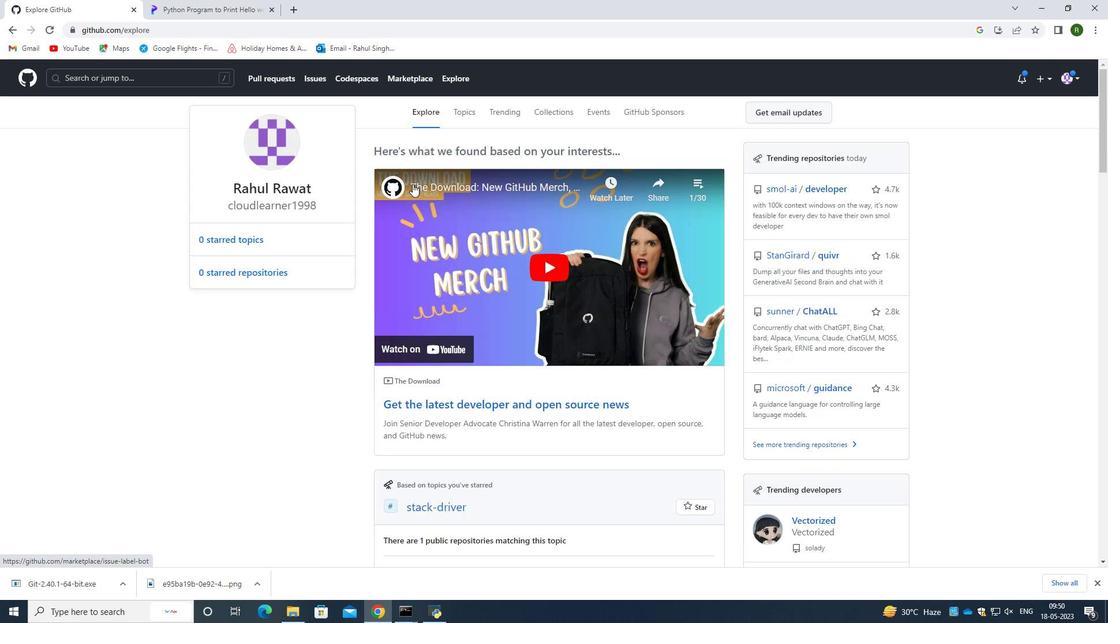 
Action: Mouse scrolled (412, 184) with delta (0, 0)
Screenshot: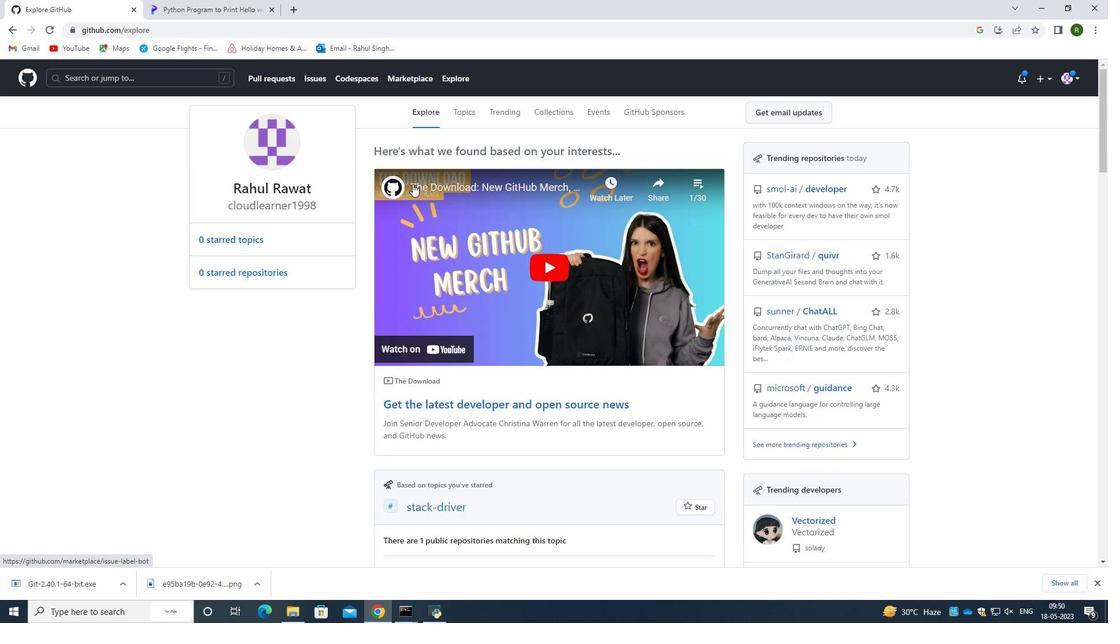 
Action: Mouse moved to (136, 74)
Screenshot: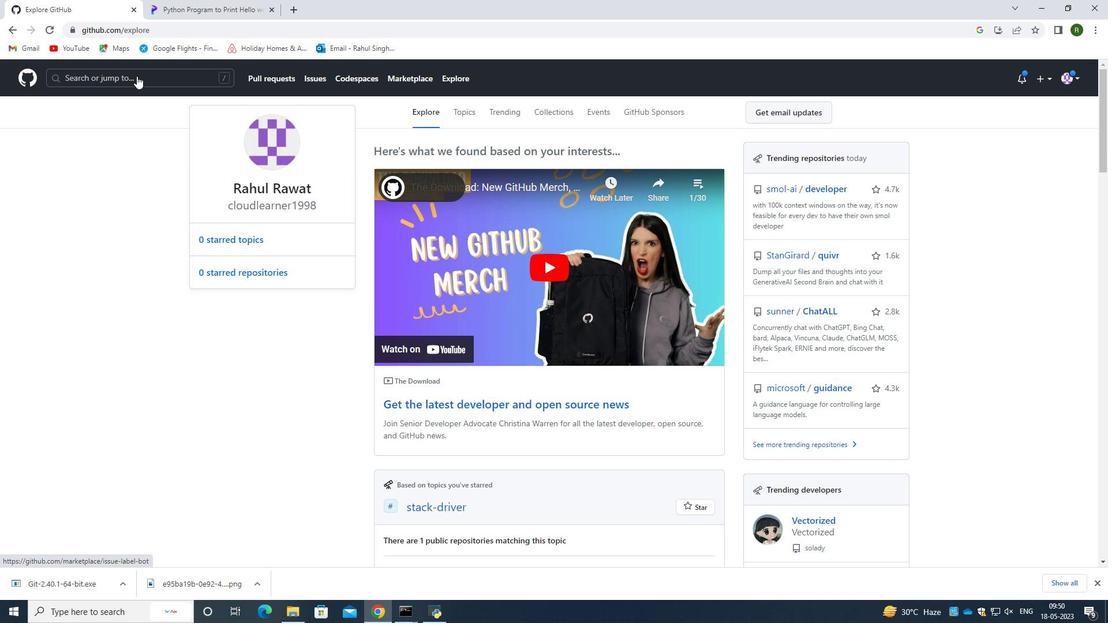 
Action: Mouse pressed left at (136, 74)
Screenshot: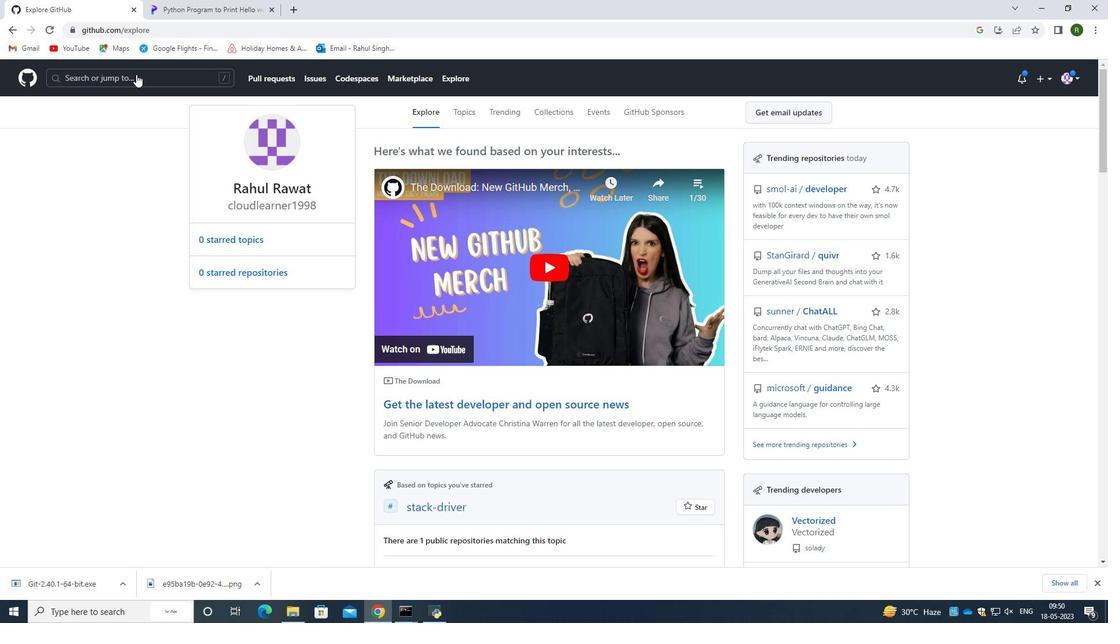 
Action: Mouse moved to (133, 81)
Screenshot: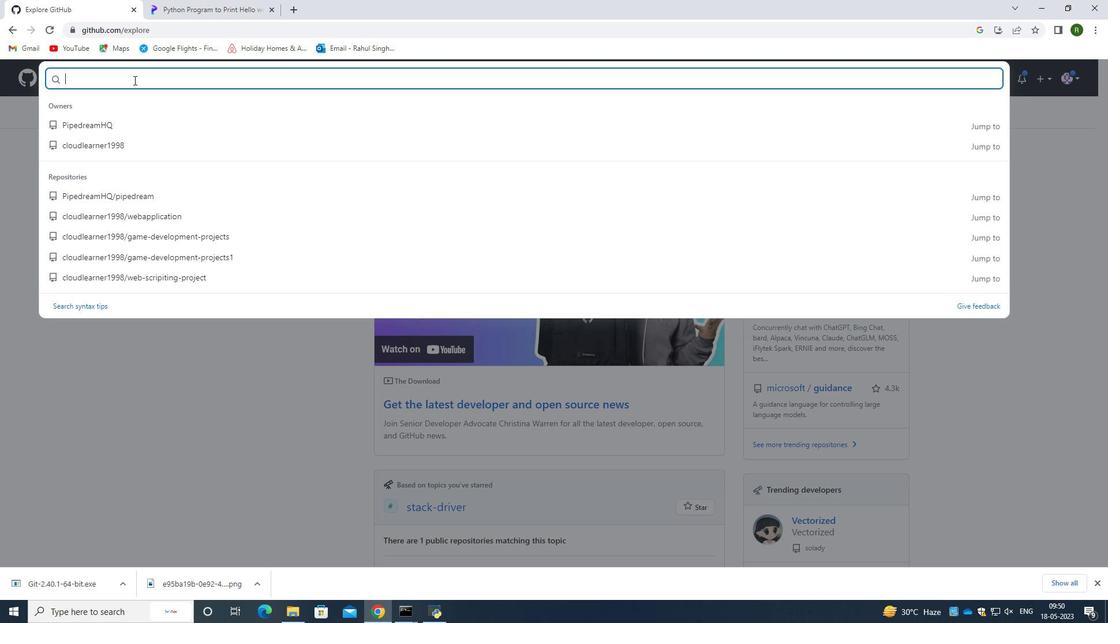 
Action: Key pressed rahy<Key.backspace><Key.backspace><Key.backspace><Key.backspace><Key.backspace><Key.backspace><Key.backspace><Key.backspace><Key.backspace><Key.backspace><Key.backspace><Key.backspace>
Screenshot: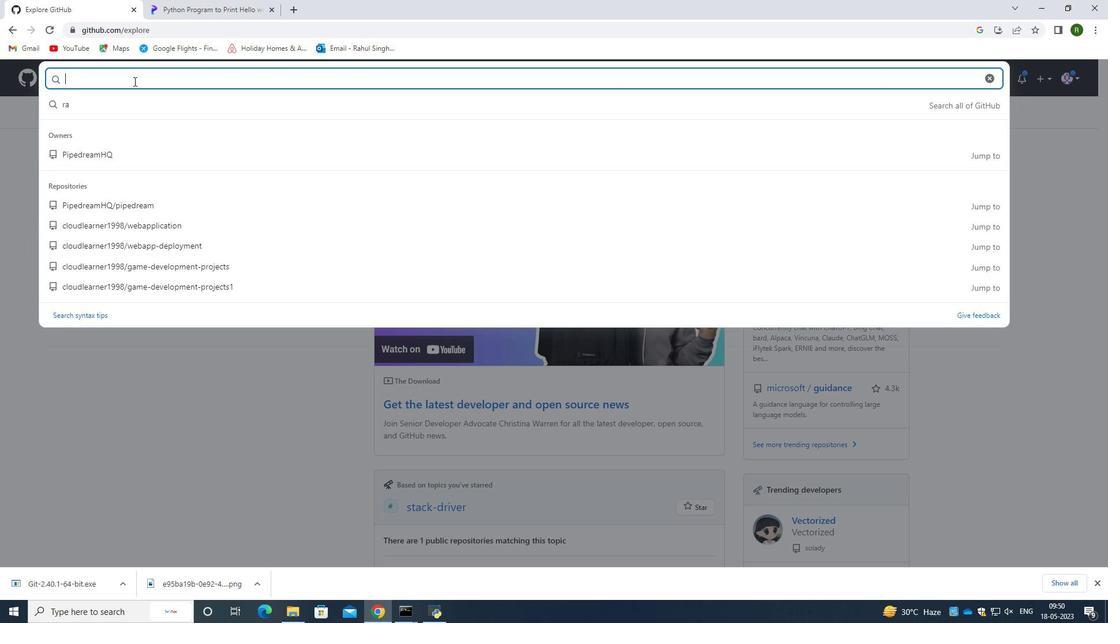 
Action: Mouse moved to (1076, 227)
Screenshot: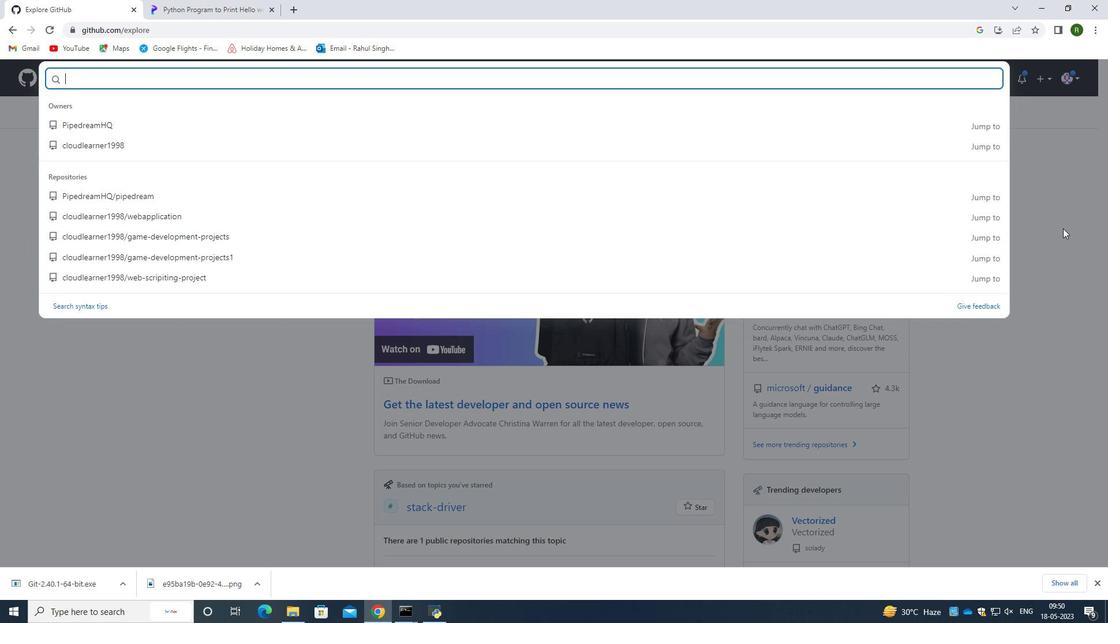 
Action: Mouse pressed left at (1076, 227)
Screenshot: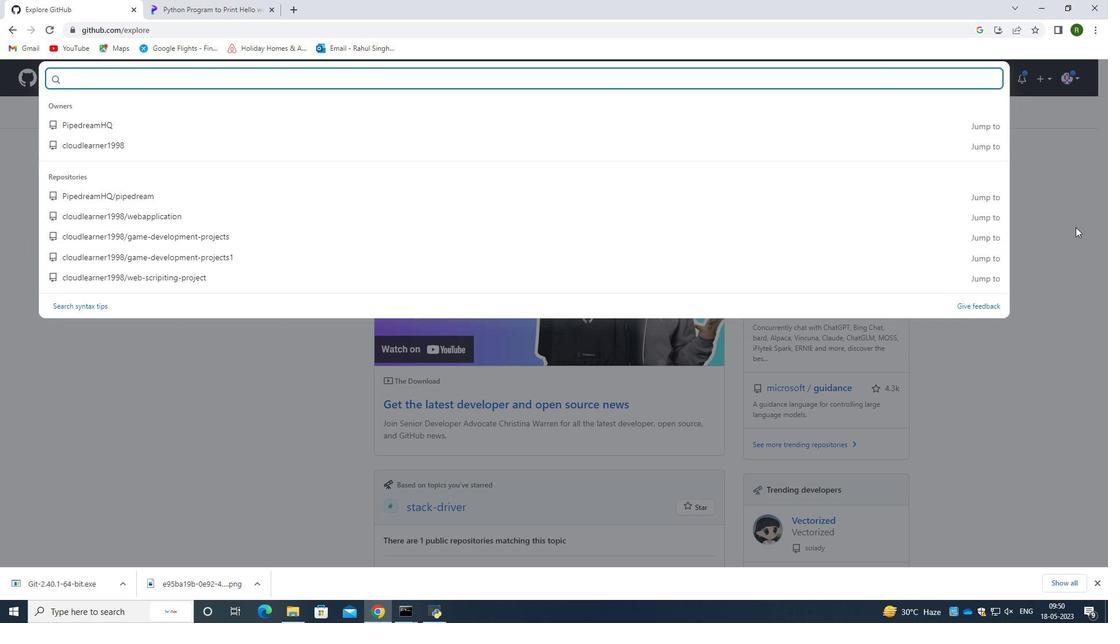 
Action: Mouse moved to (1065, 79)
Screenshot: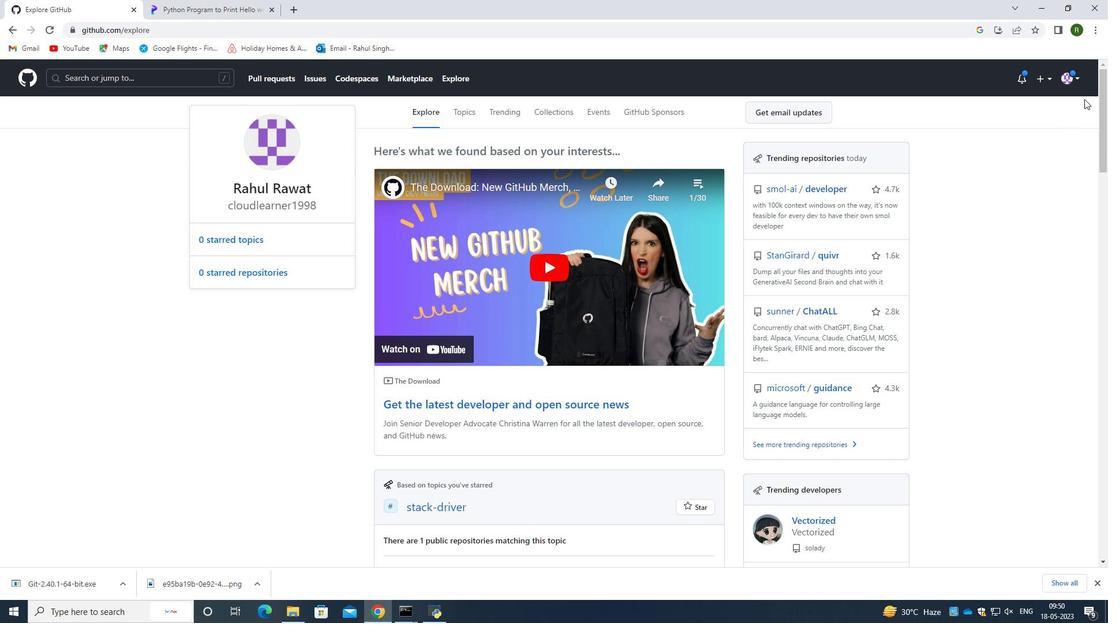 
Action: Mouse pressed left at (1065, 79)
Screenshot: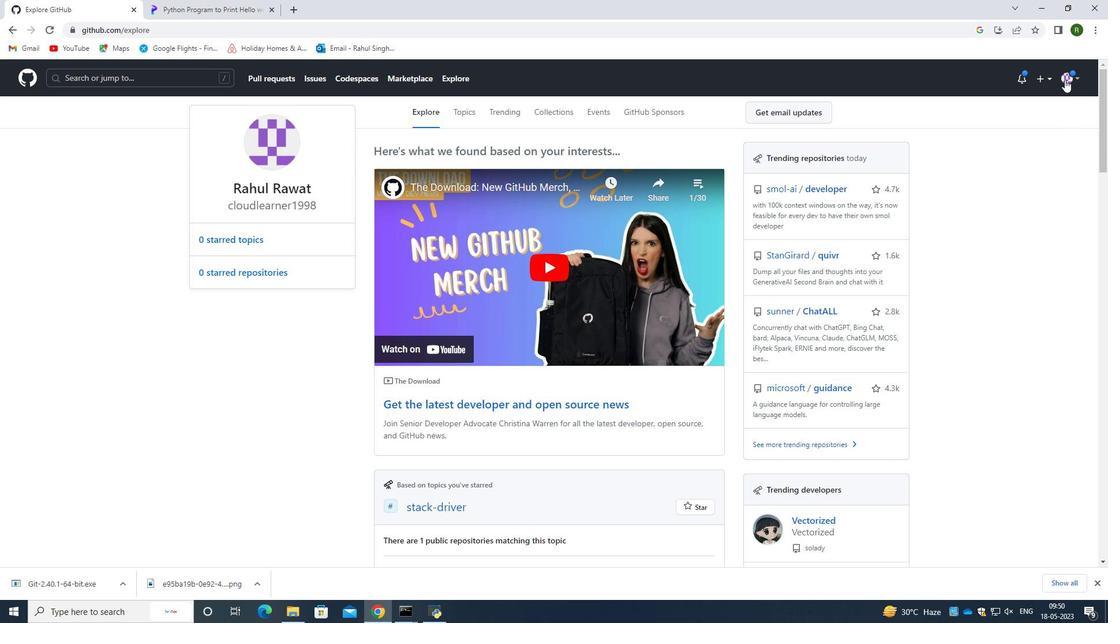 
Action: Mouse moved to (955, 224)
Screenshot: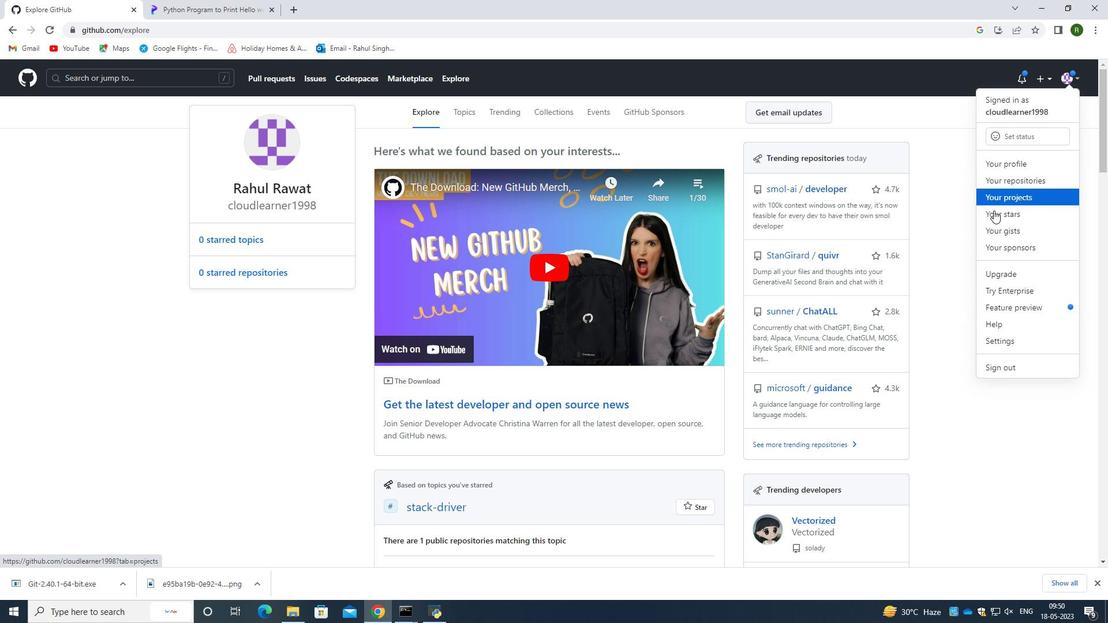 
Action: Mouse pressed left at (955, 224)
Screenshot: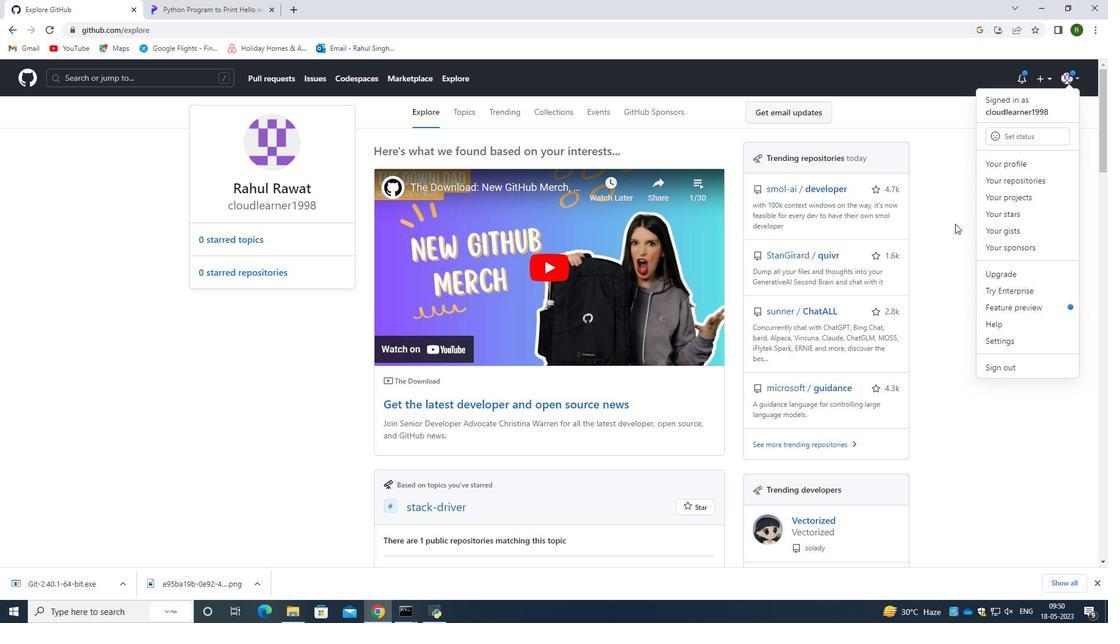 
Action: Mouse moved to (835, 374)
Screenshot: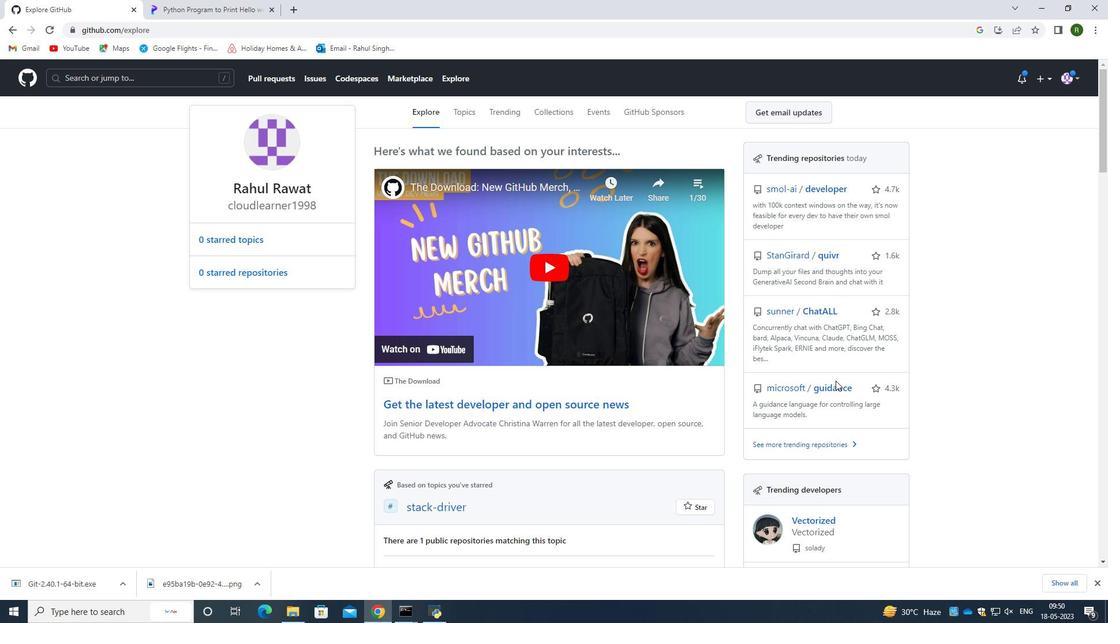 
Action: Mouse scrolled (835, 374) with delta (0, 0)
Screenshot: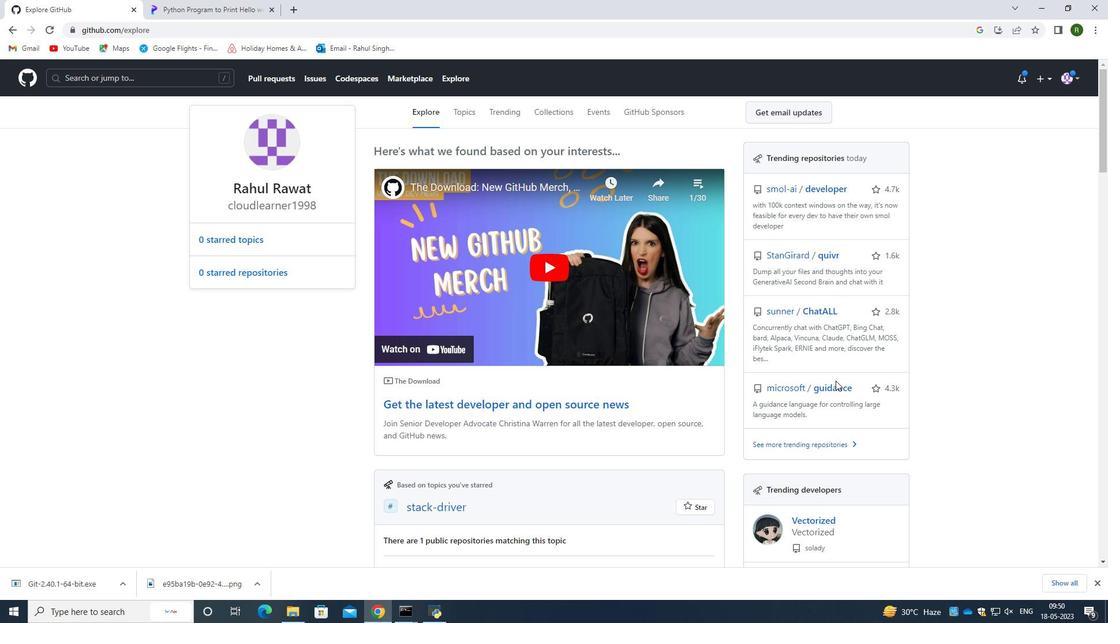 
Action: Mouse moved to (827, 445)
Screenshot: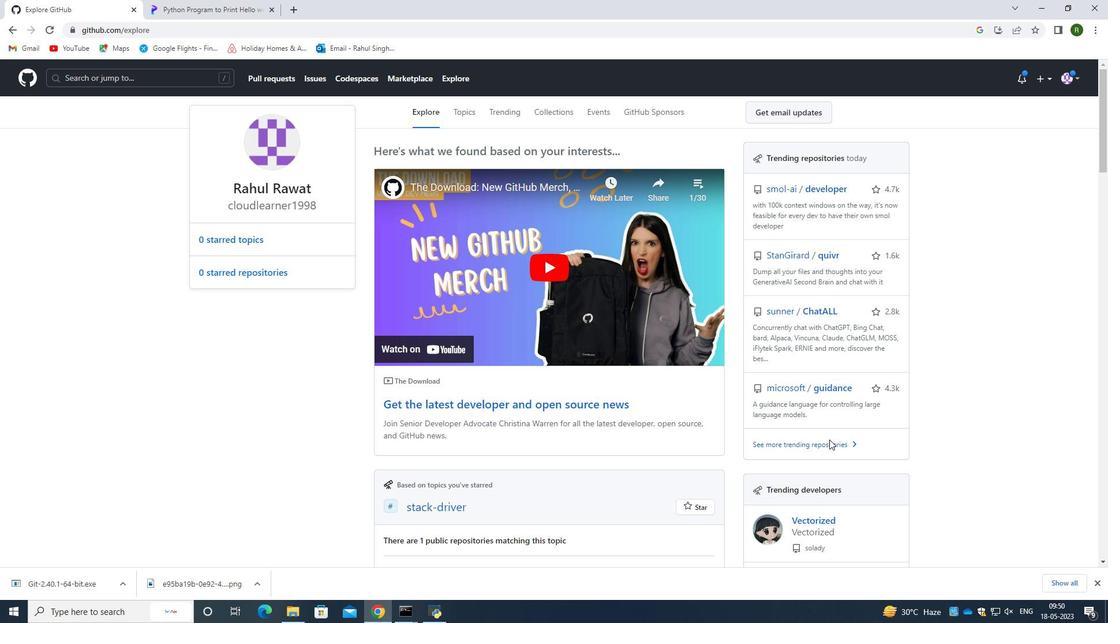 
Action: Mouse pressed left at (827, 445)
Screenshot: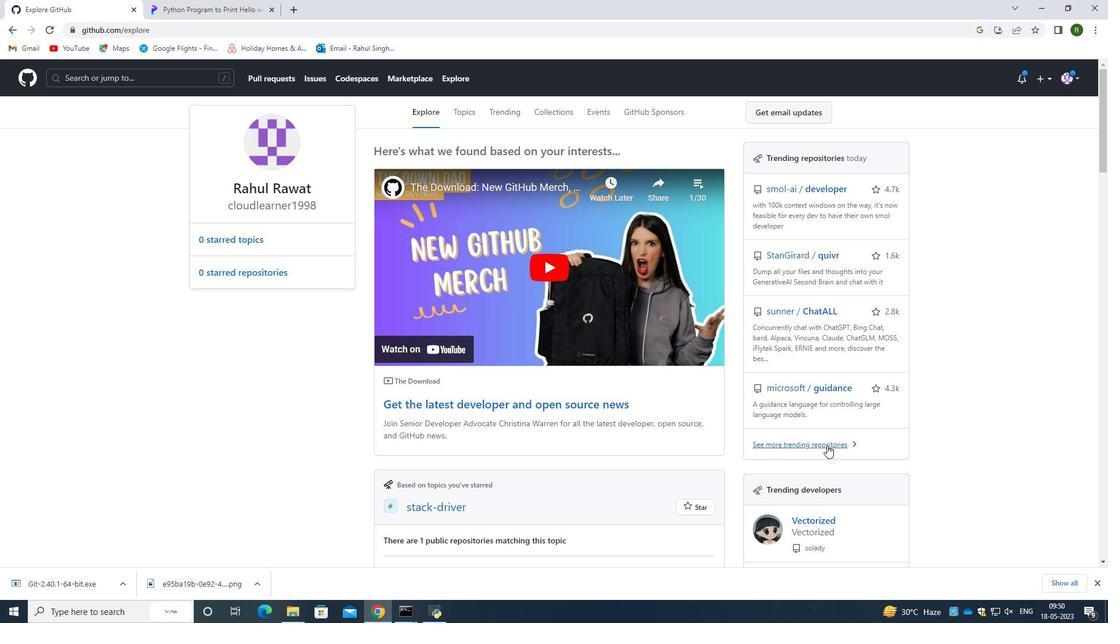 
Action: Mouse moved to (400, 378)
Screenshot: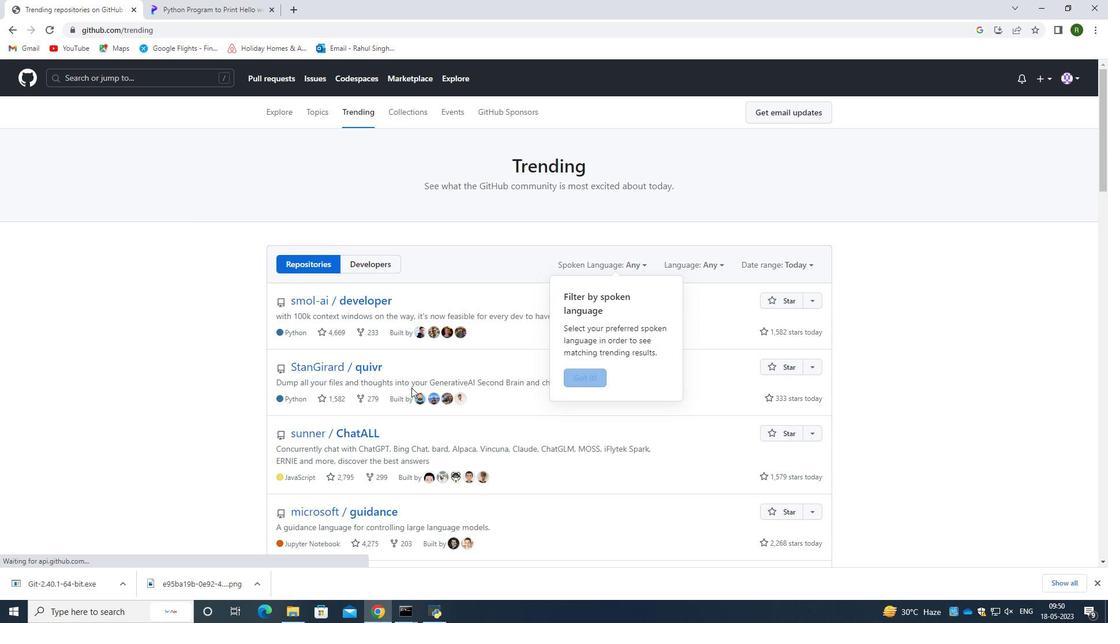 
Action: Mouse scrolled (400, 377) with delta (0, 0)
Screenshot: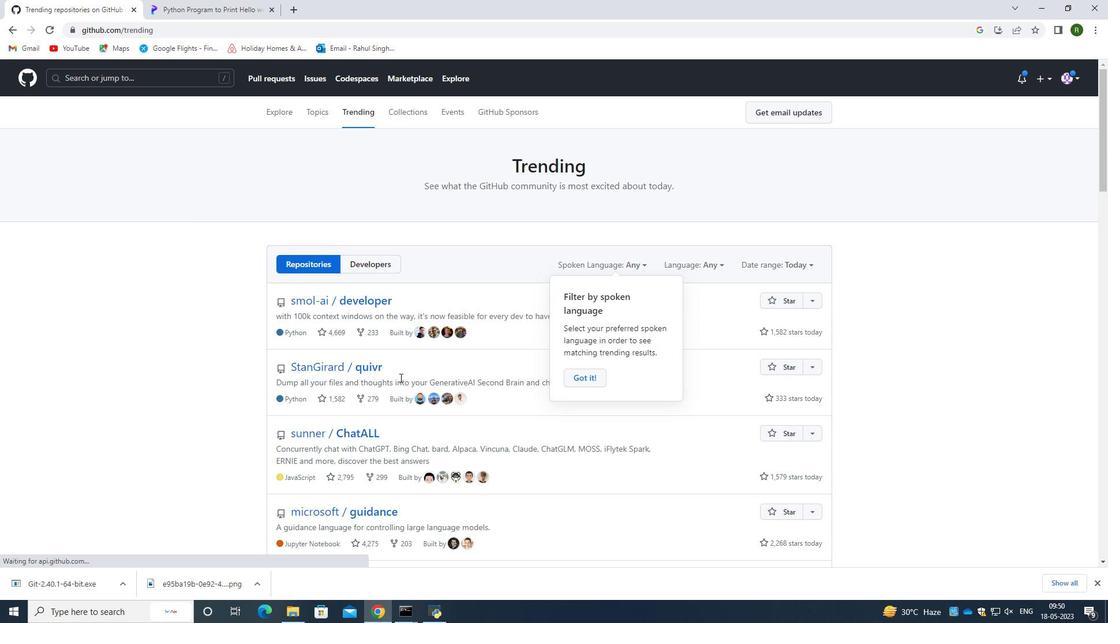 
Action: Mouse scrolled (400, 377) with delta (0, 0)
Screenshot: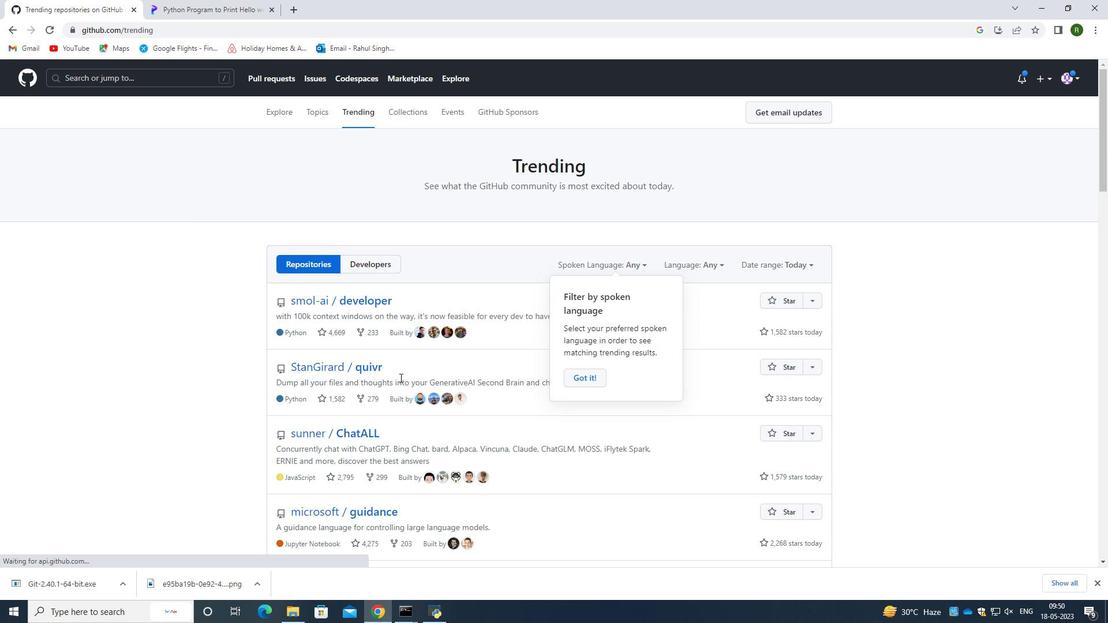 
Action: Mouse scrolled (400, 377) with delta (0, 0)
Screenshot: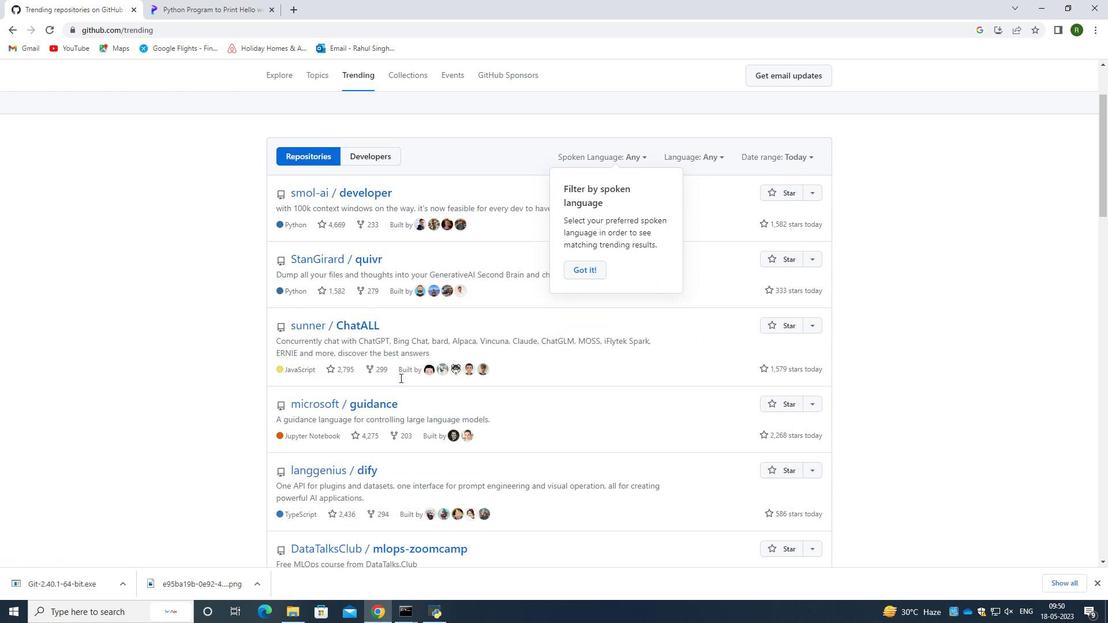 
Action: Mouse scrolled (400, 377) with delta (0, 0)
Screenshot: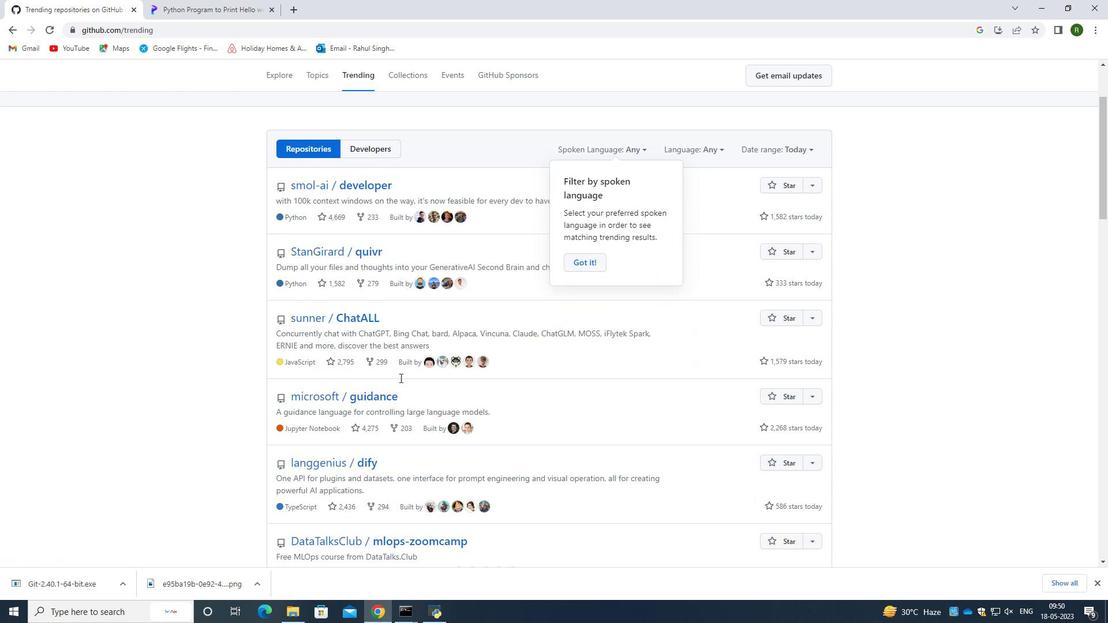 
Action: Mouse scrolled (400, 377) with delta (0, 0)
Screenshot: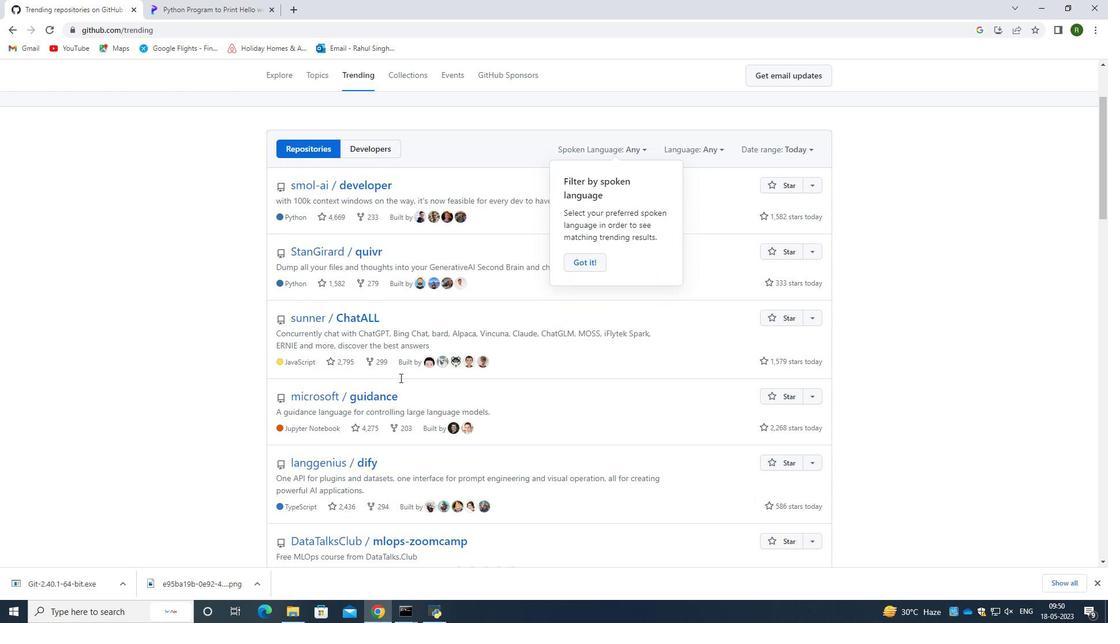 
Action: Mouse scrolled (400, 377) with delta (0, 0)
Screenshot: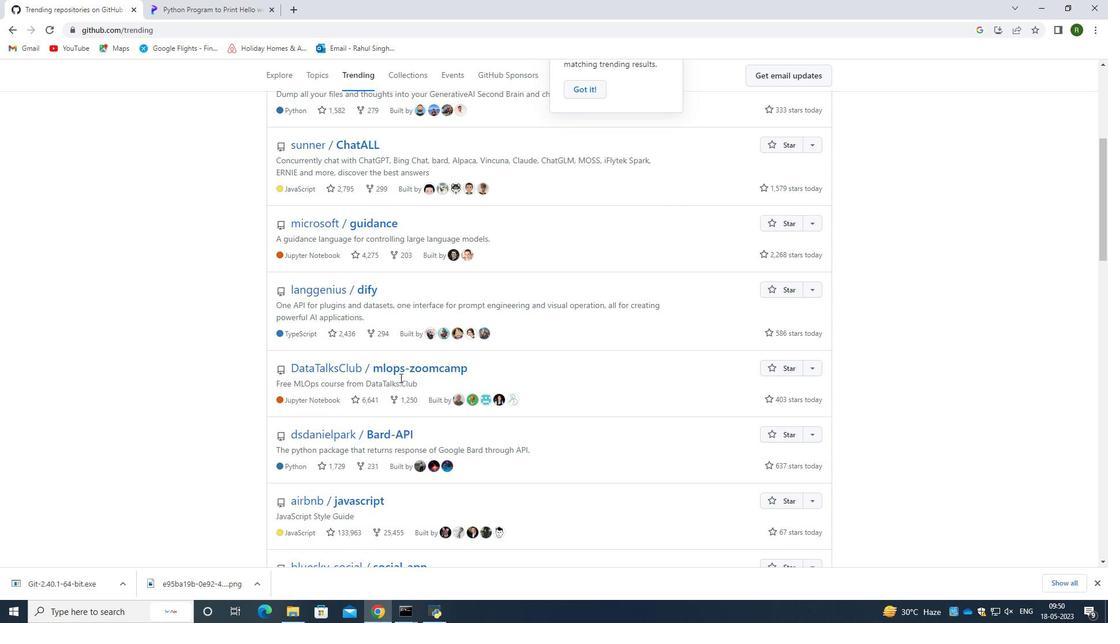 
Action: Mouse scrolled (400, 377) with delta (0, 0)
Screenshot: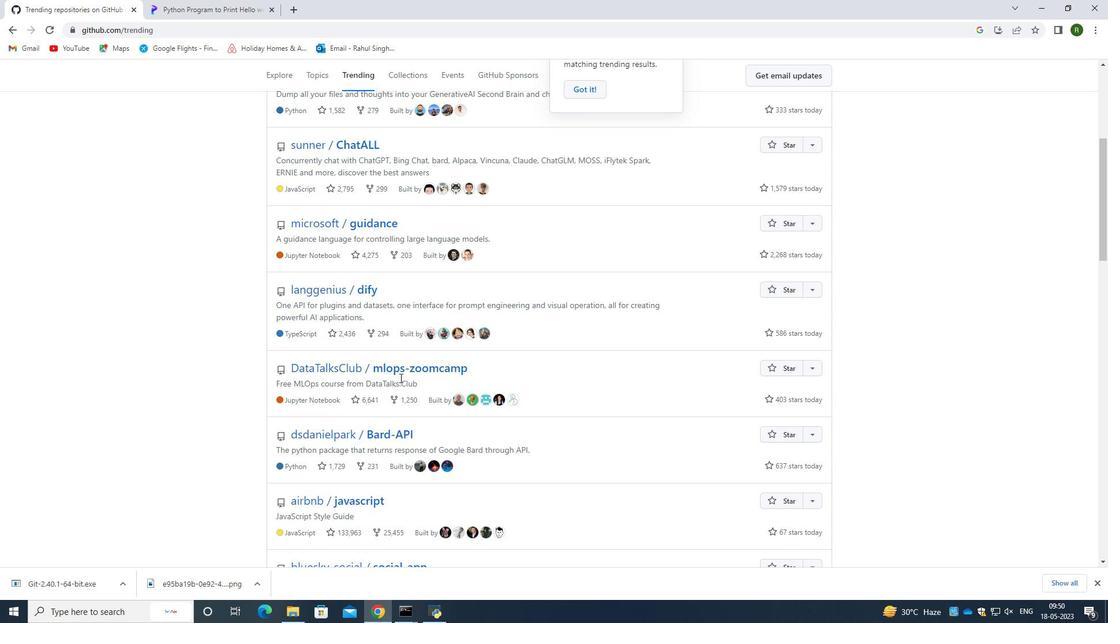 
Action: Mouse scrolled (400, 377) with delta (0, 0)
Screenshot: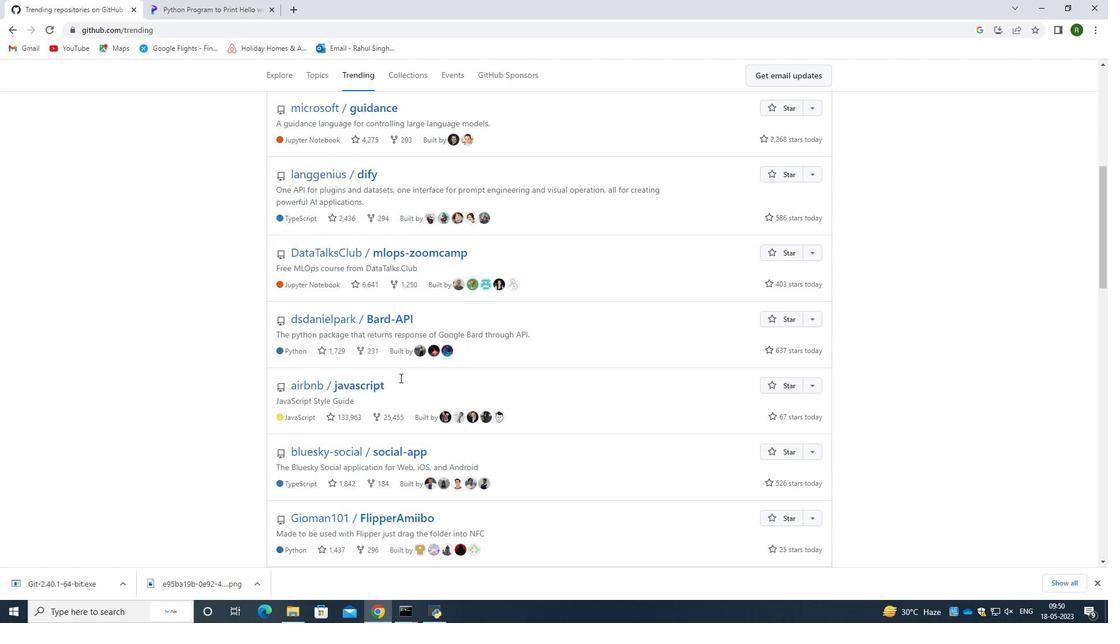 
Action: Mouse scrolled (400, 377) with delta (0, 0)
Screenshot: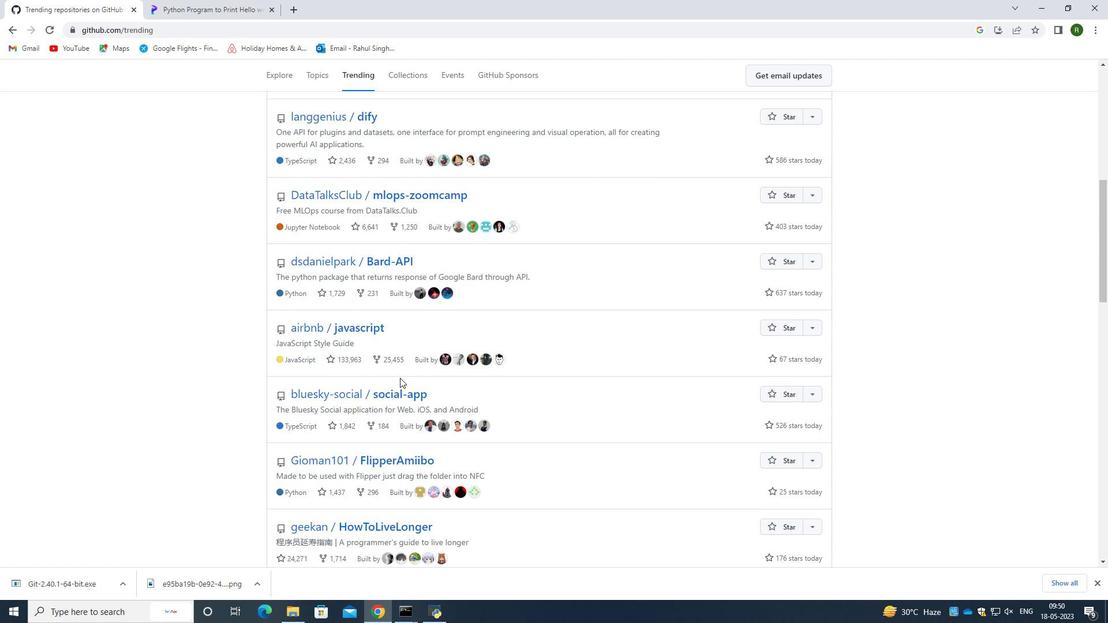 
Action: Mouse scrolled (400, 377) with delta (0, 0)
Screenshot: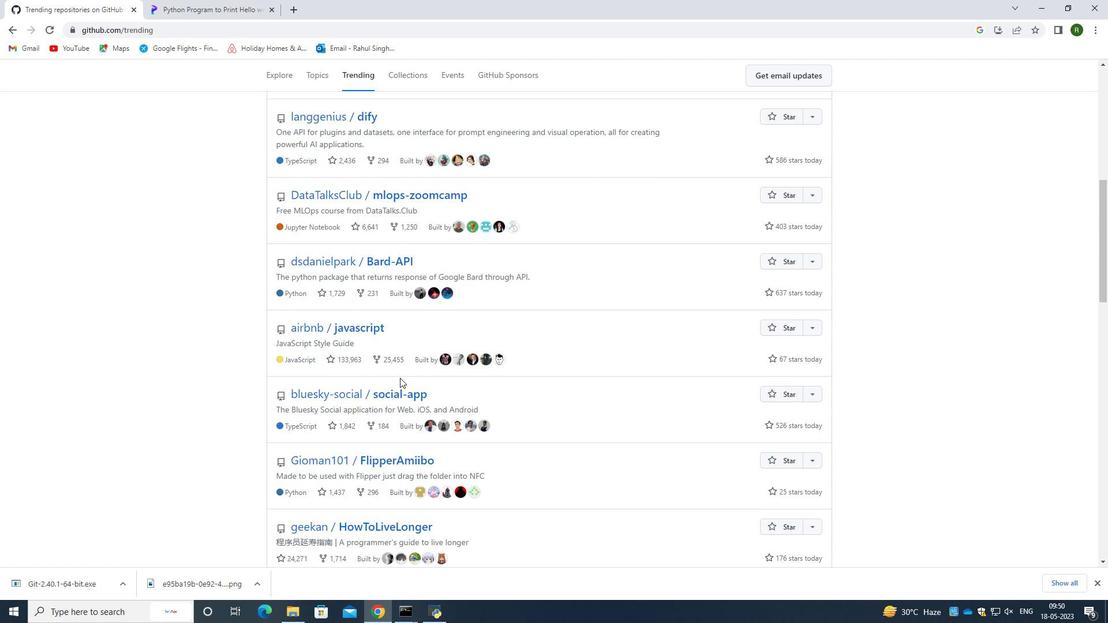 
Action: Mouse moved to (340, 217)
Screenshot: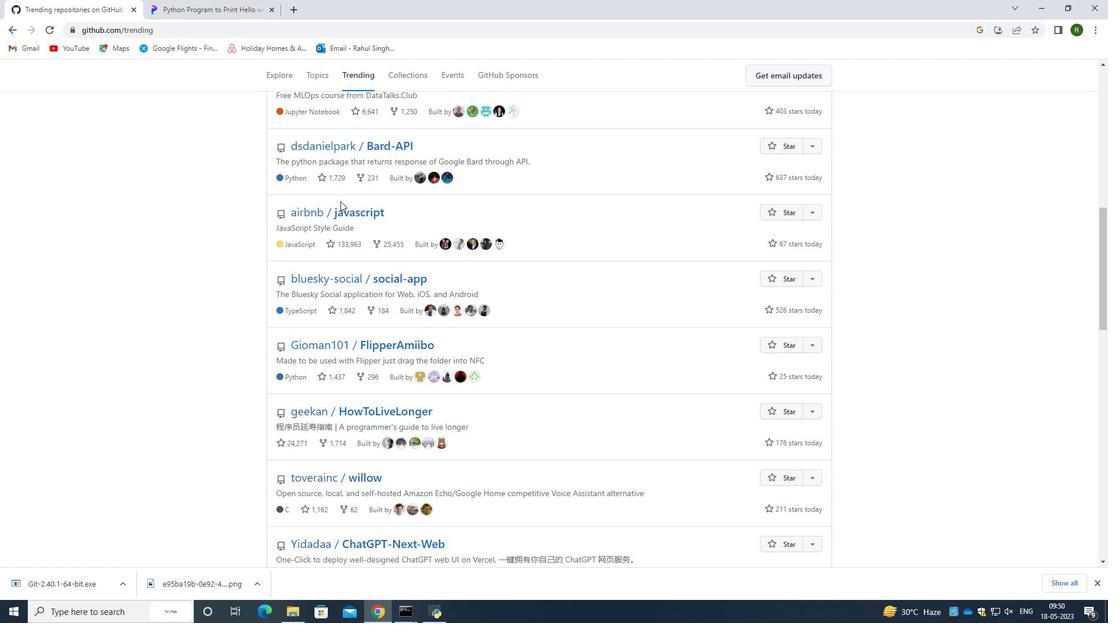 
Action: Mouse pressed left at (340, 217)
Screenshot: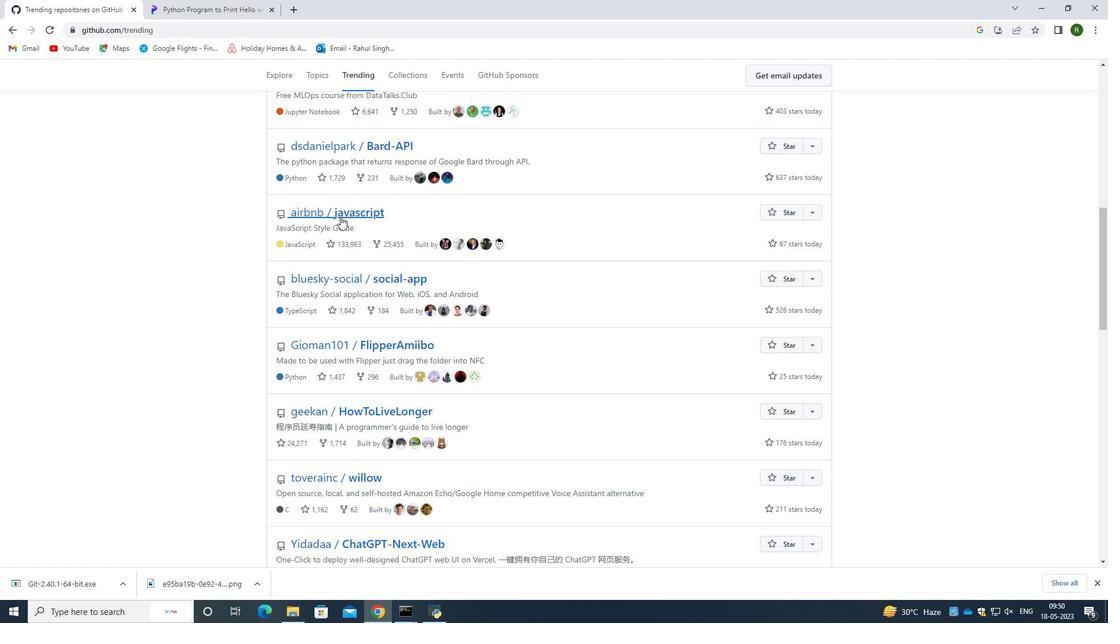 
Action: Mouse moved to (926, 113)
Screenshot: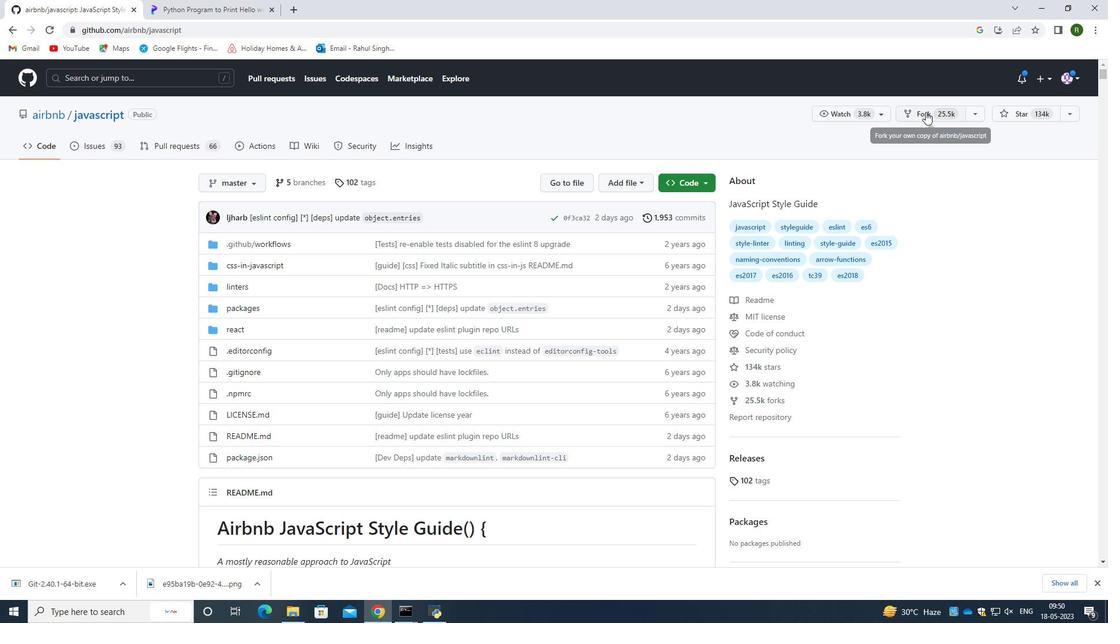 
Action: Mouse pressed left at (926, 113)
Screenshot: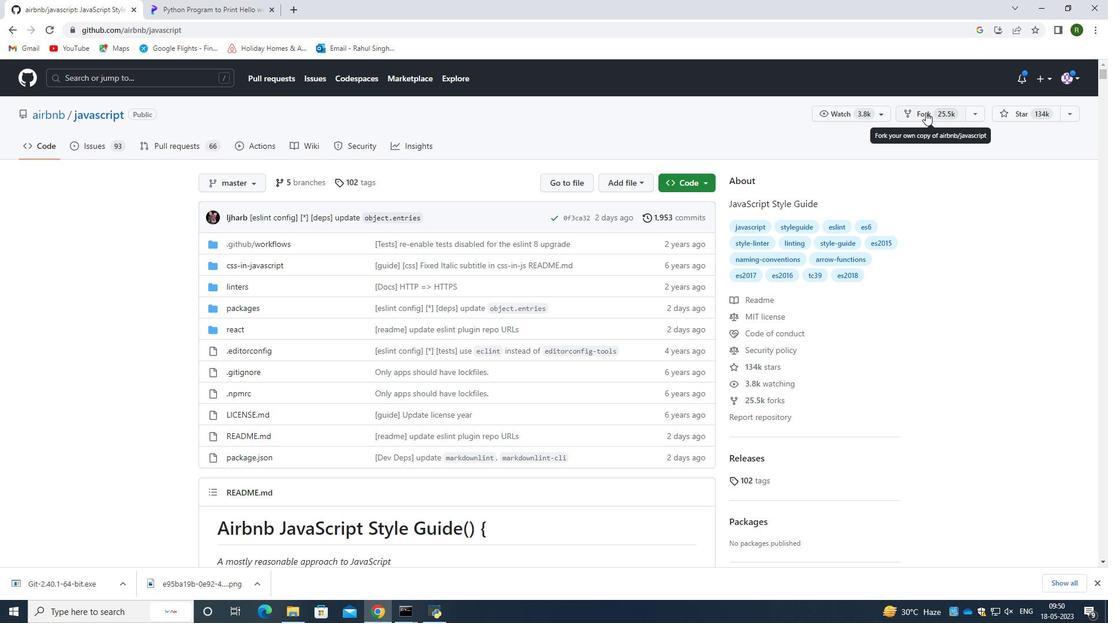 
Action: Mouse moved to (538, 272)
Screenshot: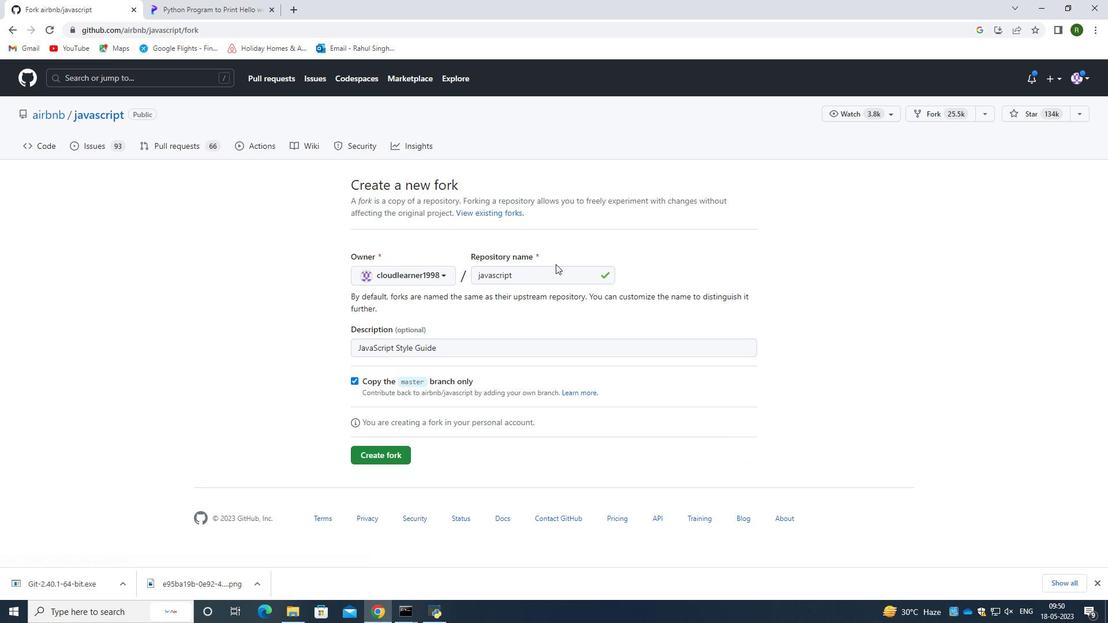 
Action: Mouse pressed left at (538, 272)
Screenshot: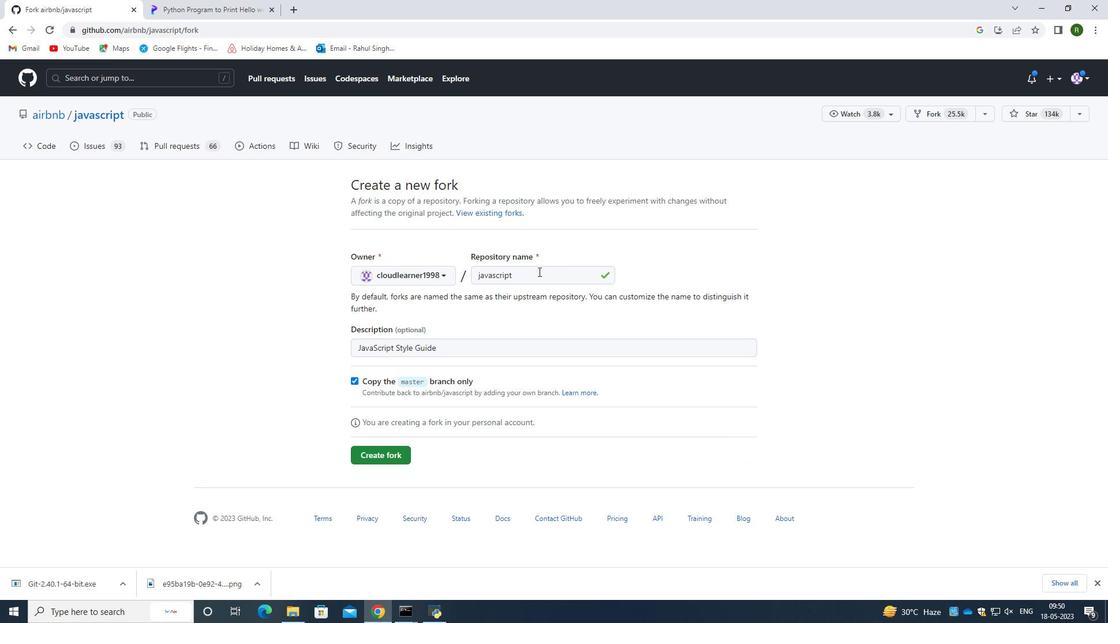
Action: Mouse moved to (540, 280)
Screenshot: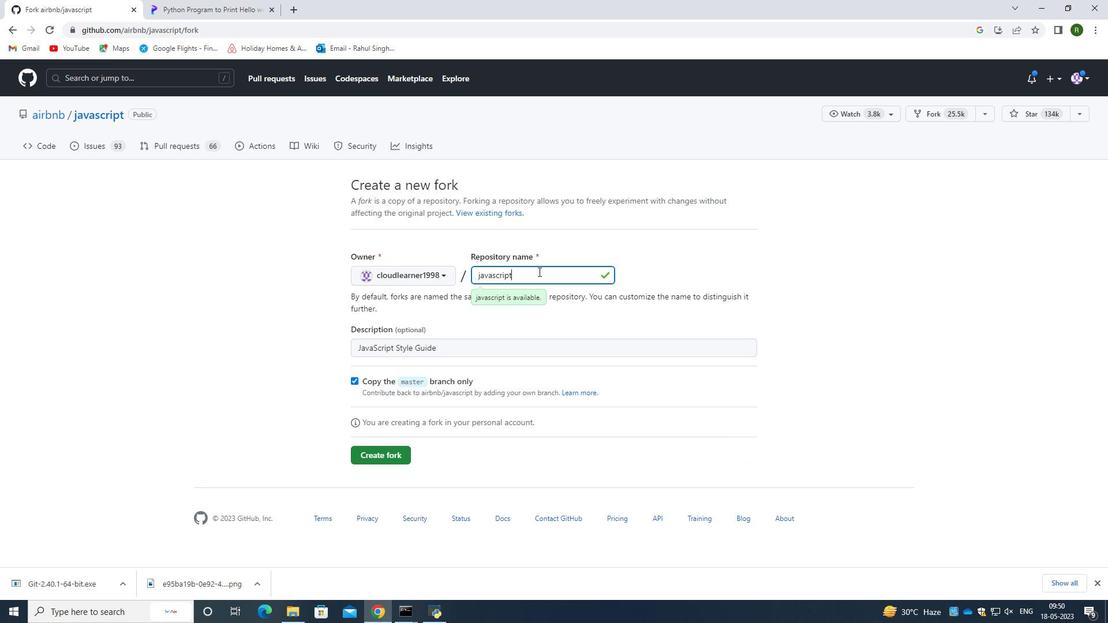 
Action: Key pressed <Key.space>
Screenshot: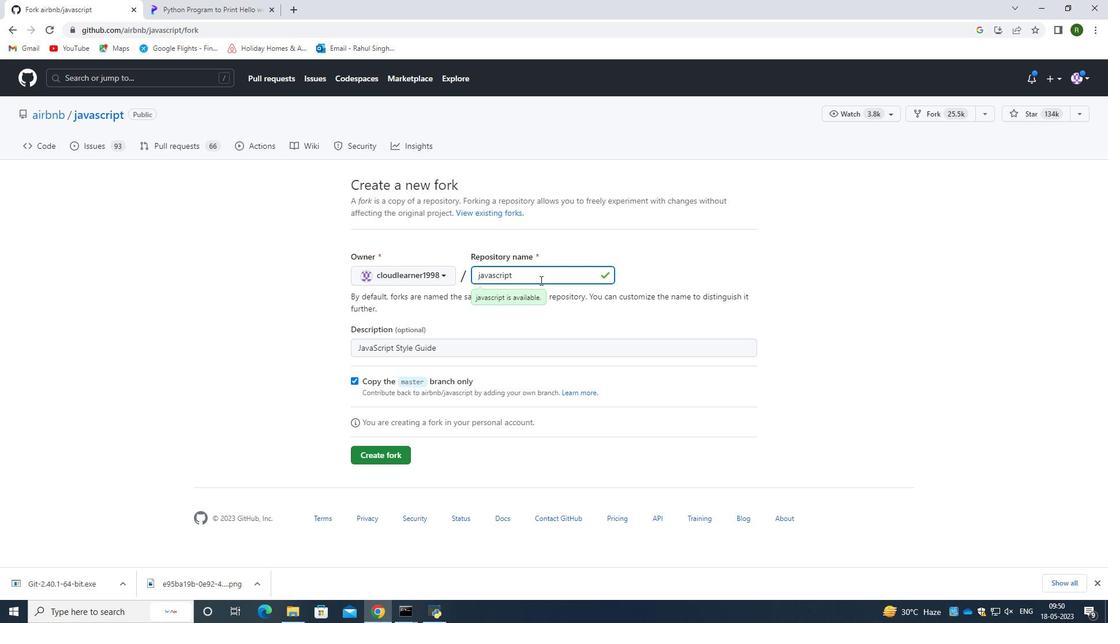 
Action: Mouse moved to (376, 455)
Screenshot: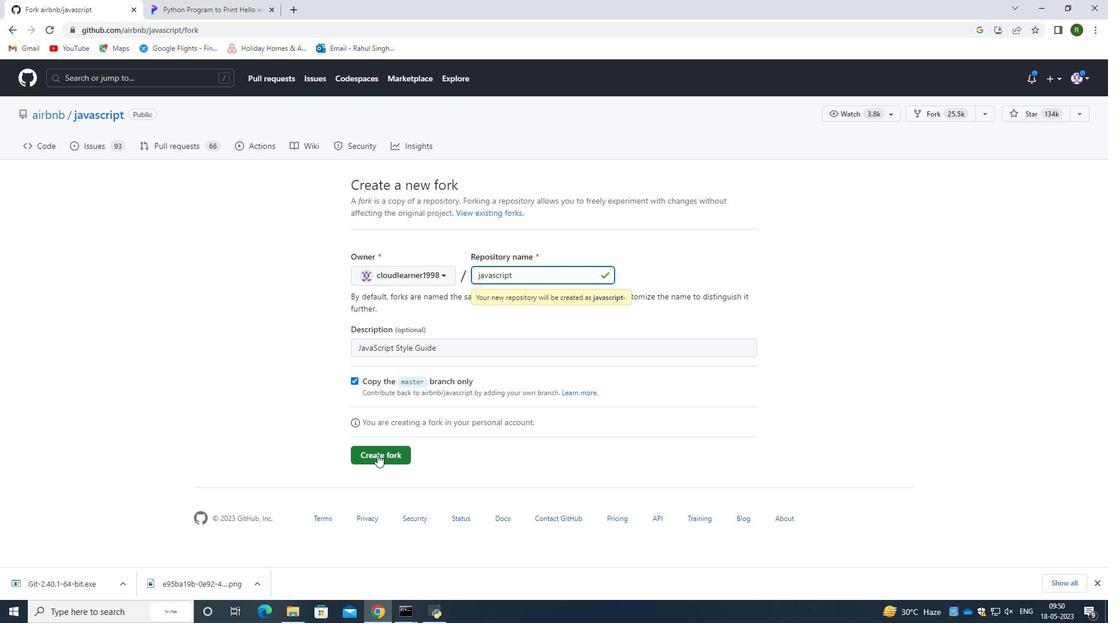 
Action: Mouse pressed left at (376, 455)
Screenshot: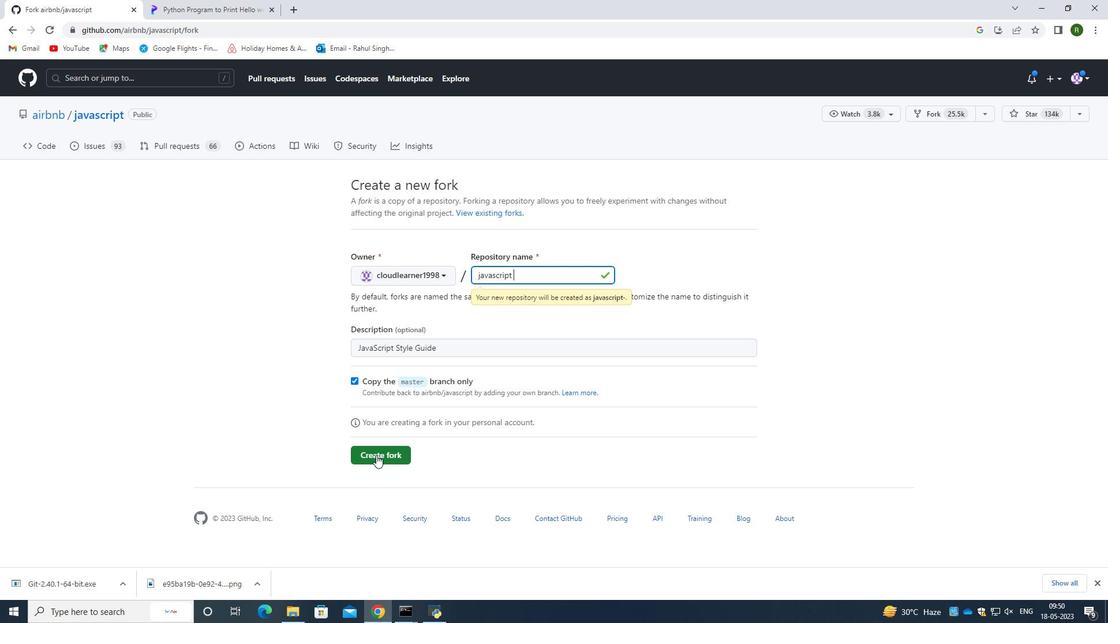 
Action: Mouse moved to (334, 267)
Screenshot: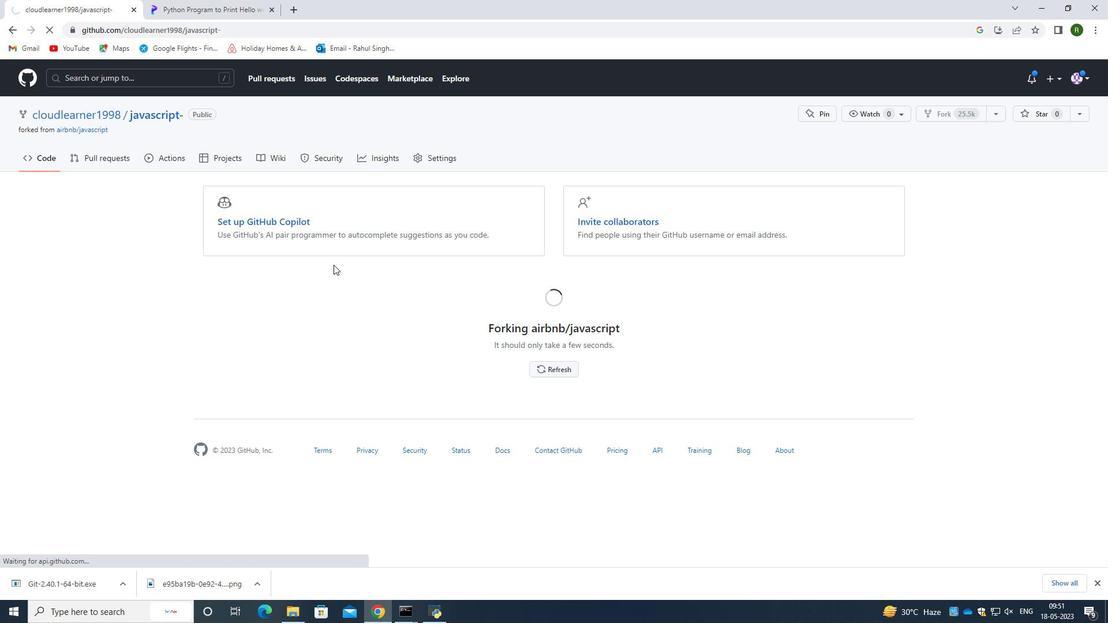 
Action: Mouse scrolled (334, 267) with delta (0, 0)
Screenshot: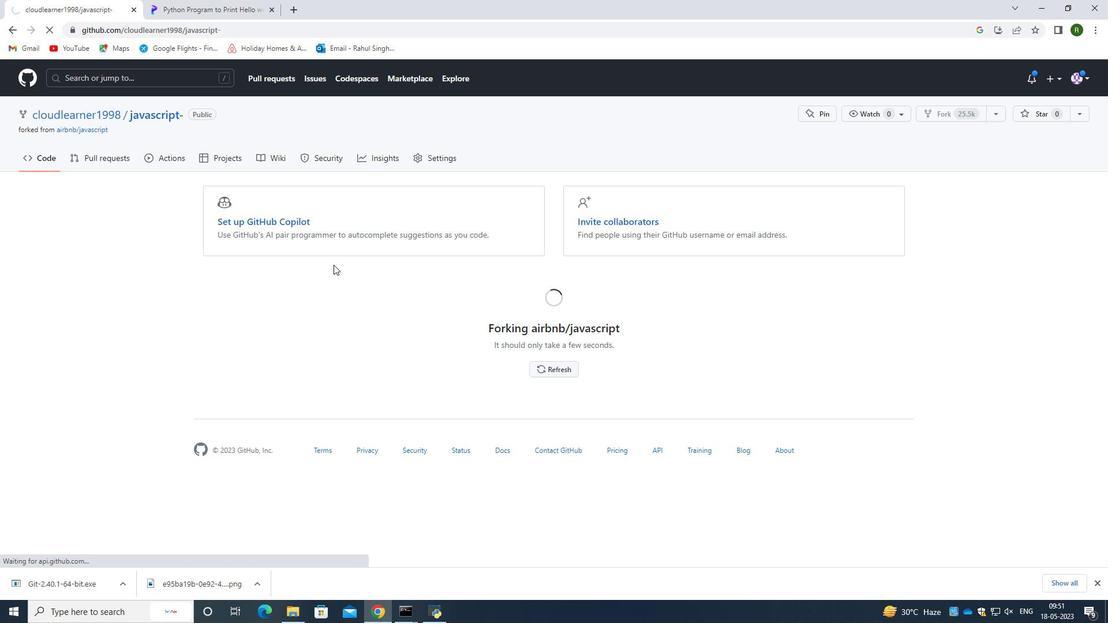 
Action: Mouse scrolled (334, 267) with delta (0, 0)
Screenshot: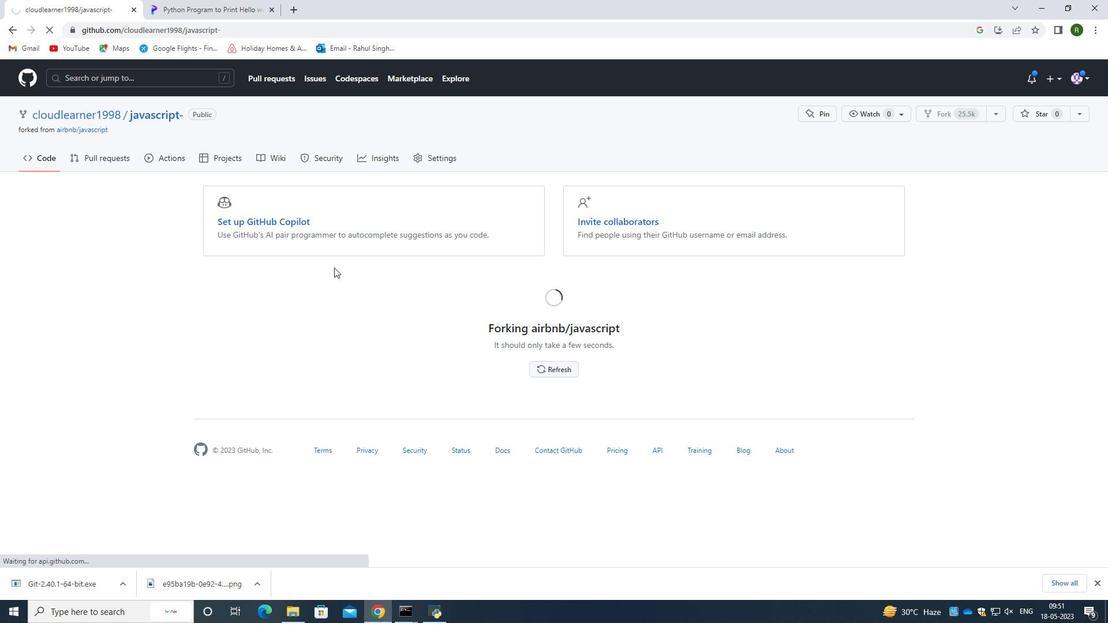 
Action: Mouse scrolled (334, 268) with delta (0, 0)
Screenshot: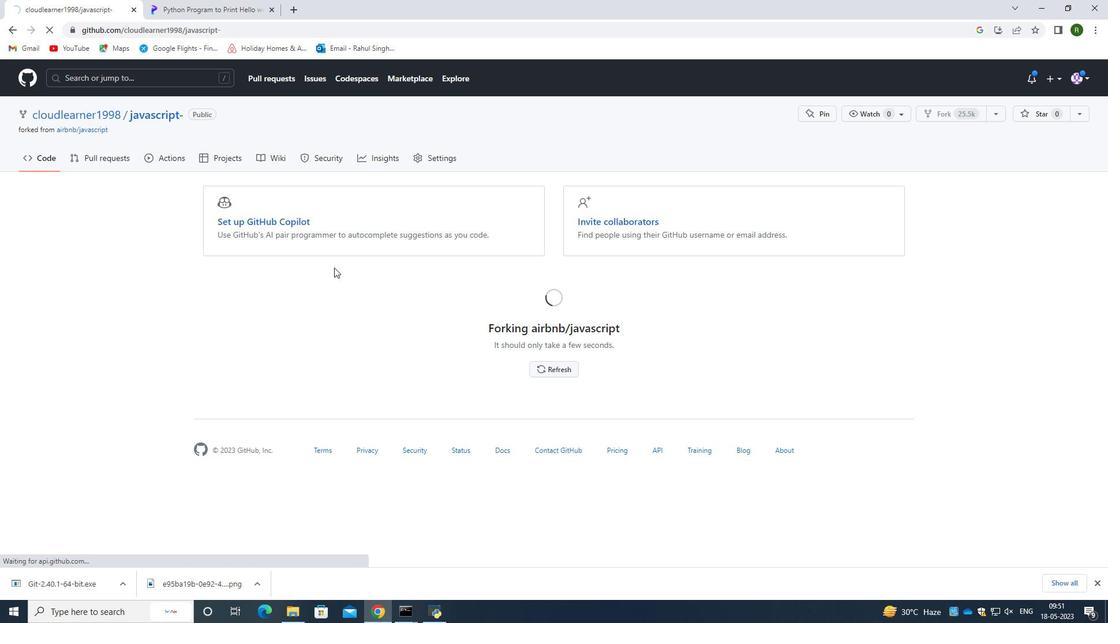 
Action: Mouse scrolled (334, 268) with delta (0, 0)
Screenshot: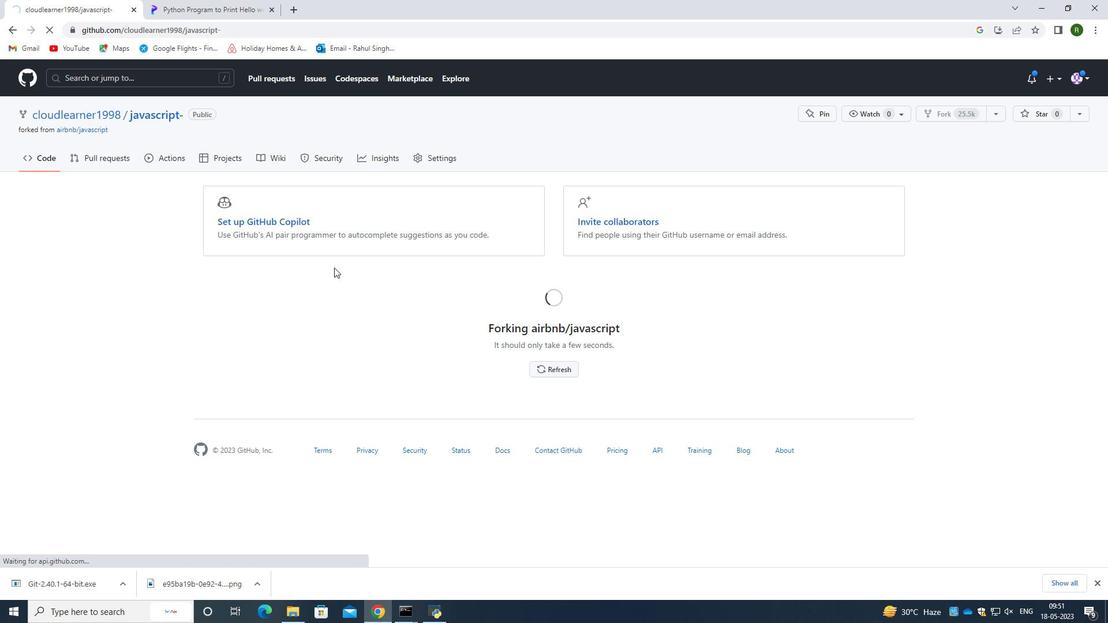 
Action: Mouse moved to (457, 406)
Screenshot: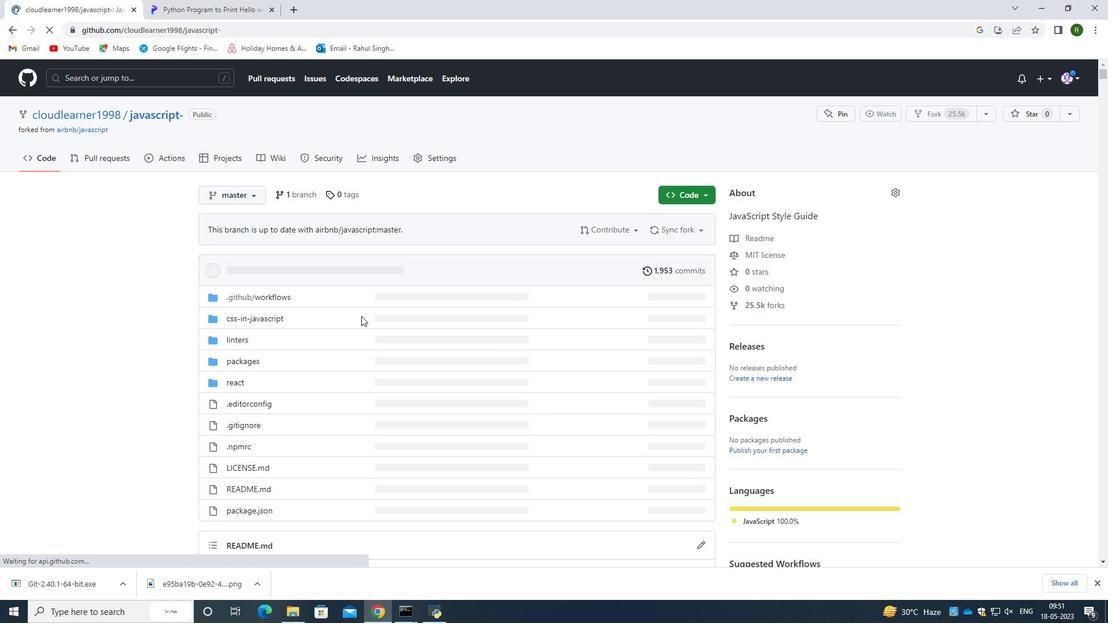 
Action: Mouse scrolled (457, 405) with delta (0, 0)
Screenshot: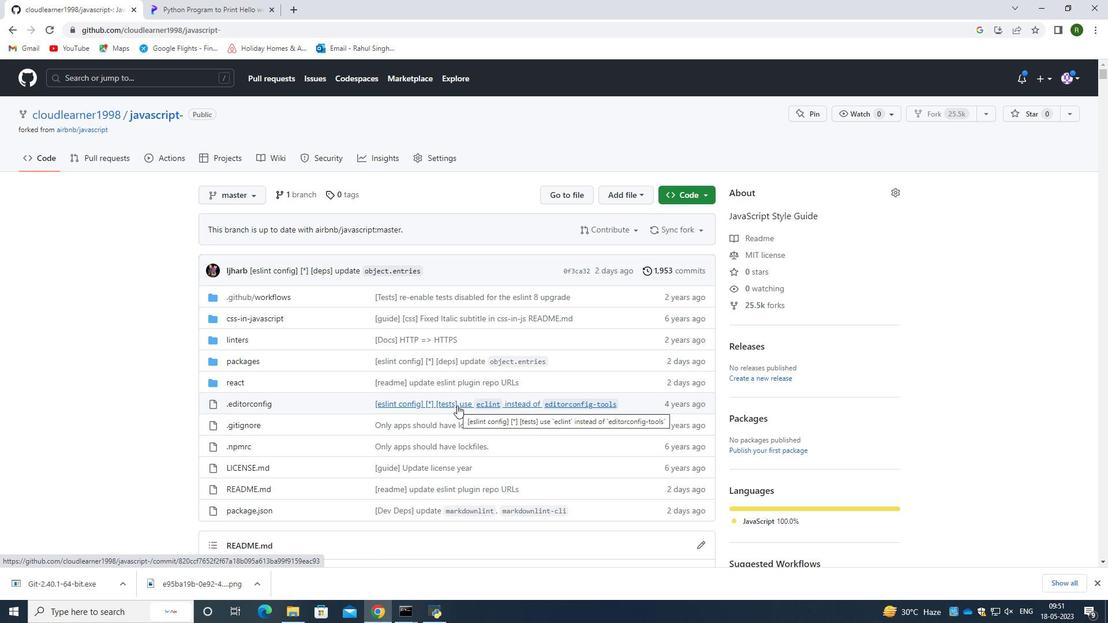 
Action: Mouse scrolled (457, 405) with delta (0, 0)
Screenshot: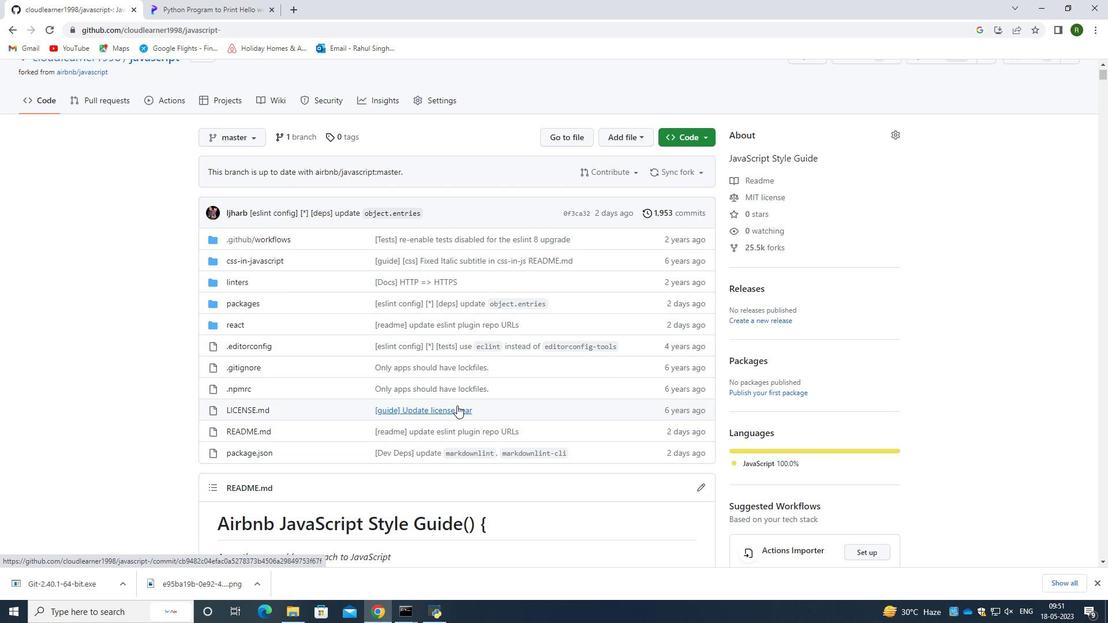 
Action: Mouse scrolled (457, 406) with delta (0, 0)
Screenshot: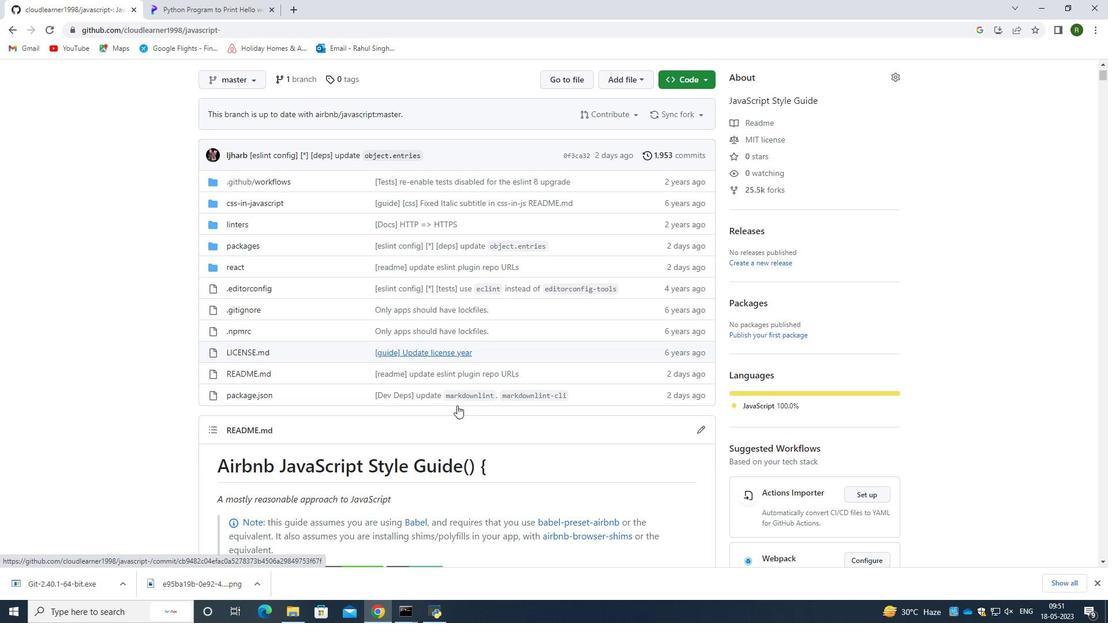 
Action: Mouse scrolled (457, 406) with delta (0, 0)
Screenshot: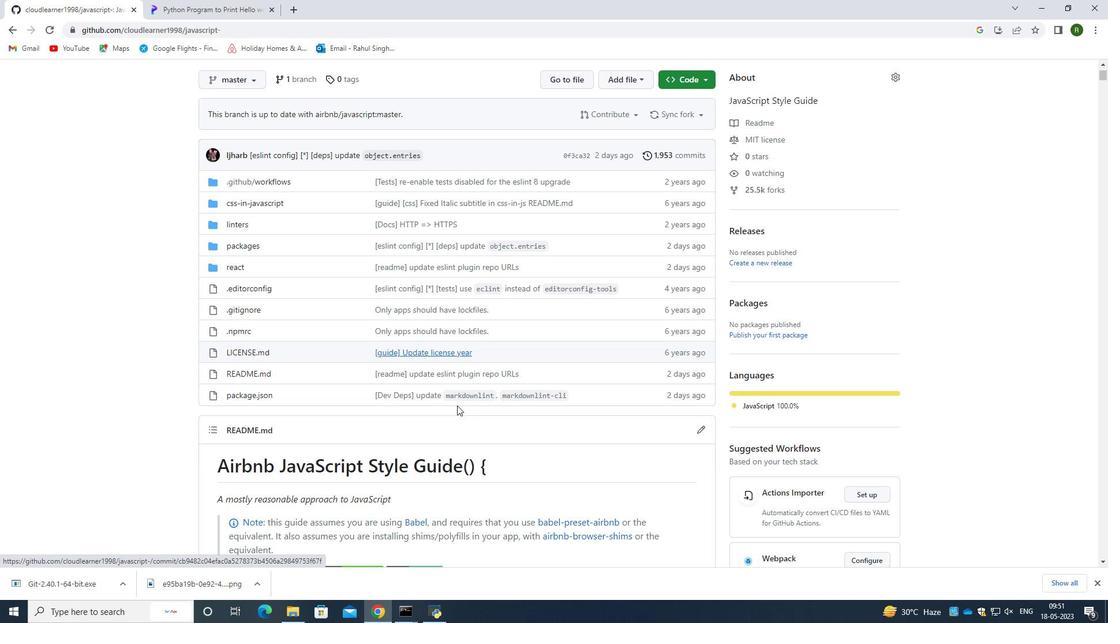 
Action: Mouse scrolled (457, 405) with delta (0, 0)
Screenshot: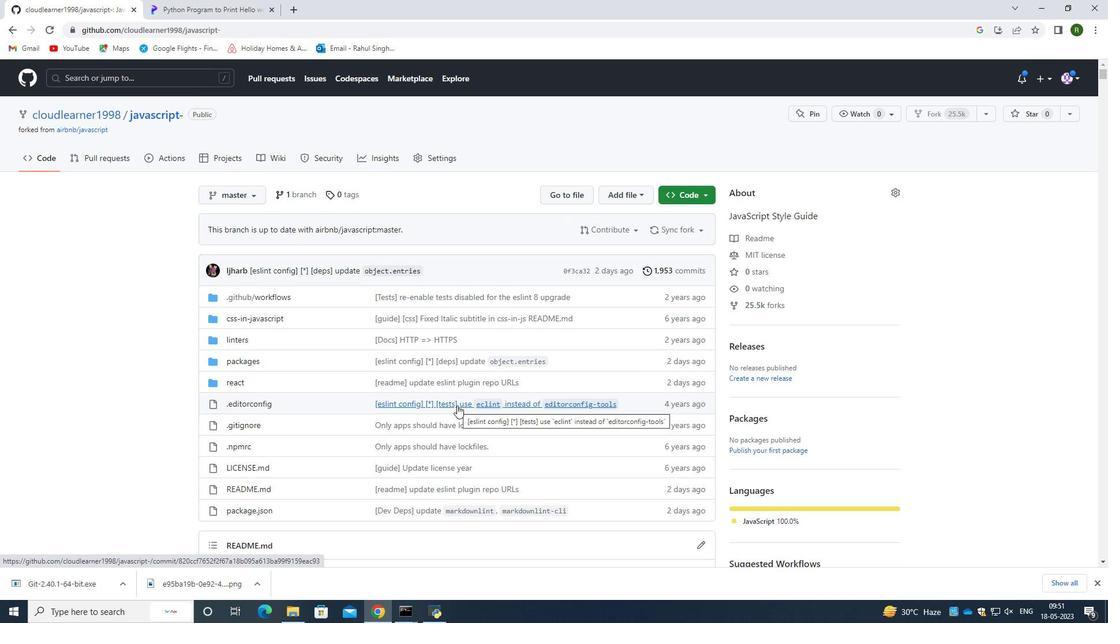 
Action: Mouse scrolled (457, 405) with delta (0, 0)
Screenshot: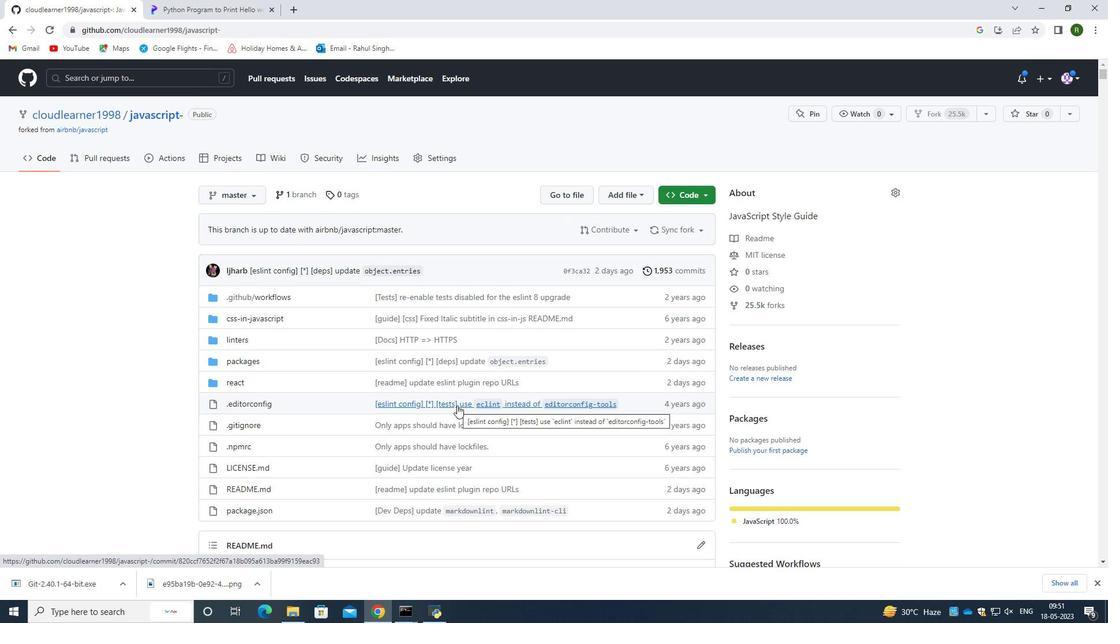 
Action: Mouse scrolled (457, 406) with delta (0, 0)
Screenshot: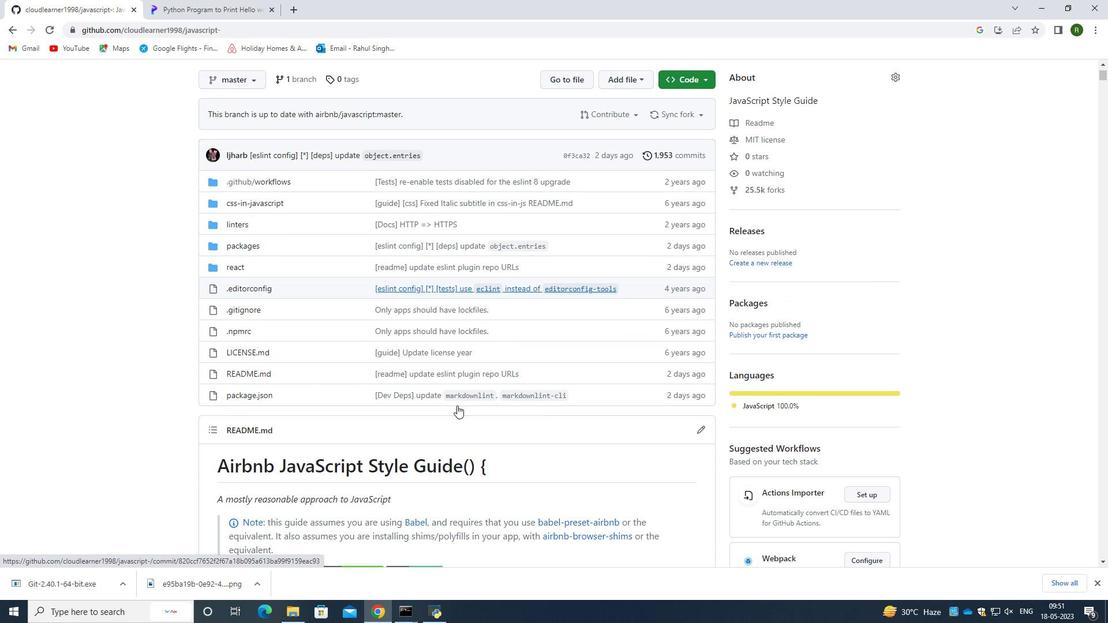 
Action: Mouse moved to (465, 388)
Screenshot: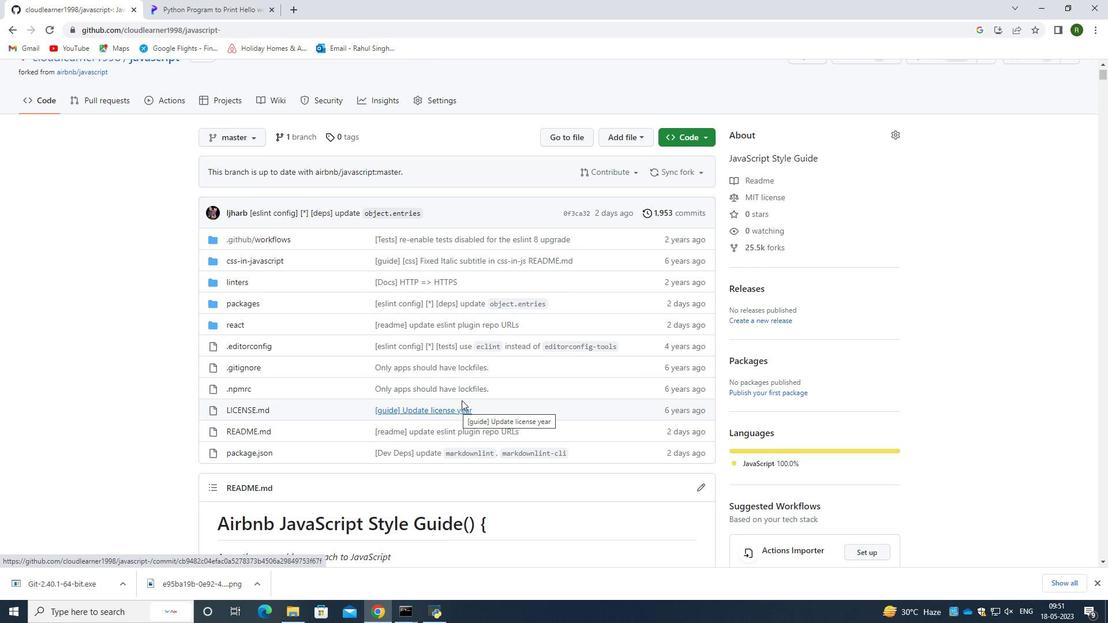 
Action: Mouse scrolled (465, 388) with delta (0, 0)
Screenshot: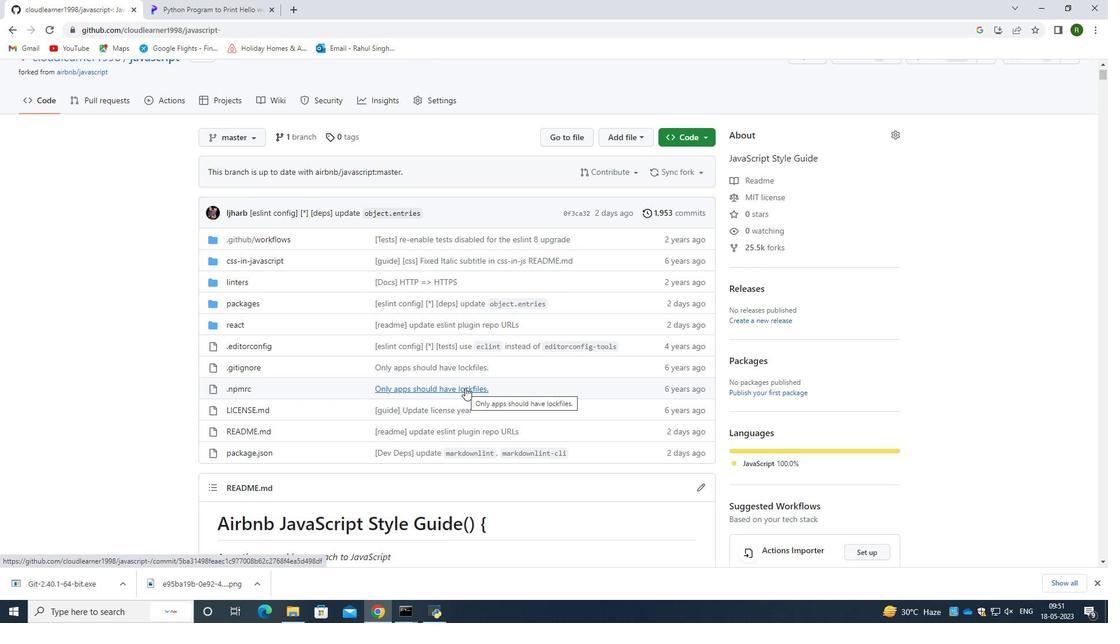 
Action: Mouse scrolled (465, 388) with delta (0, 0)
Screenshot: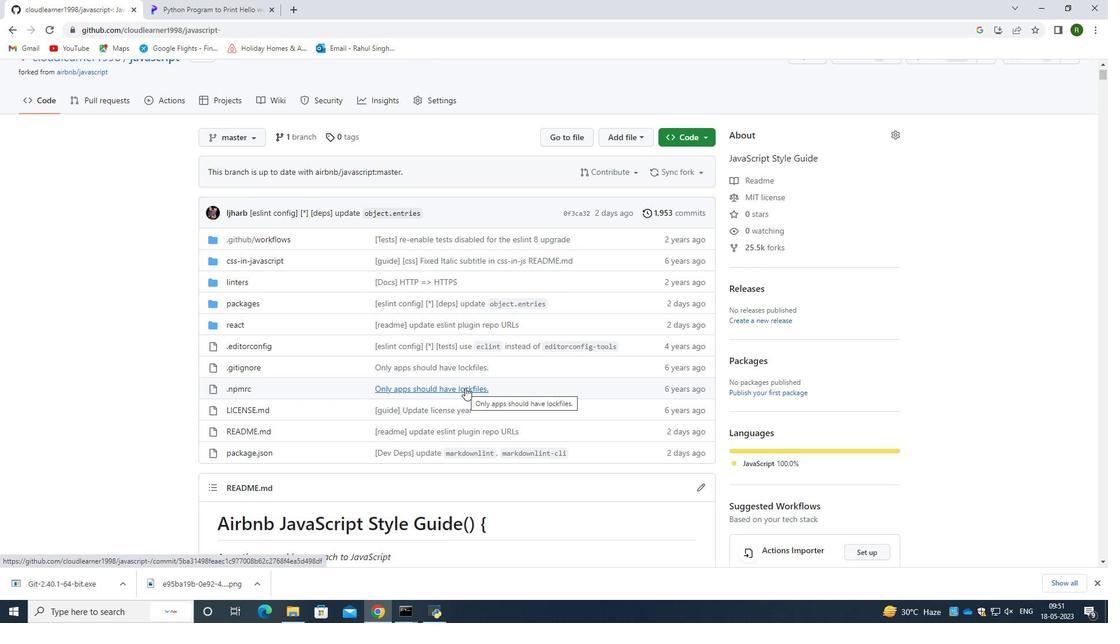 
Action: Mouse scrolled (465, 388) with delta (0, 0)
Screenshot: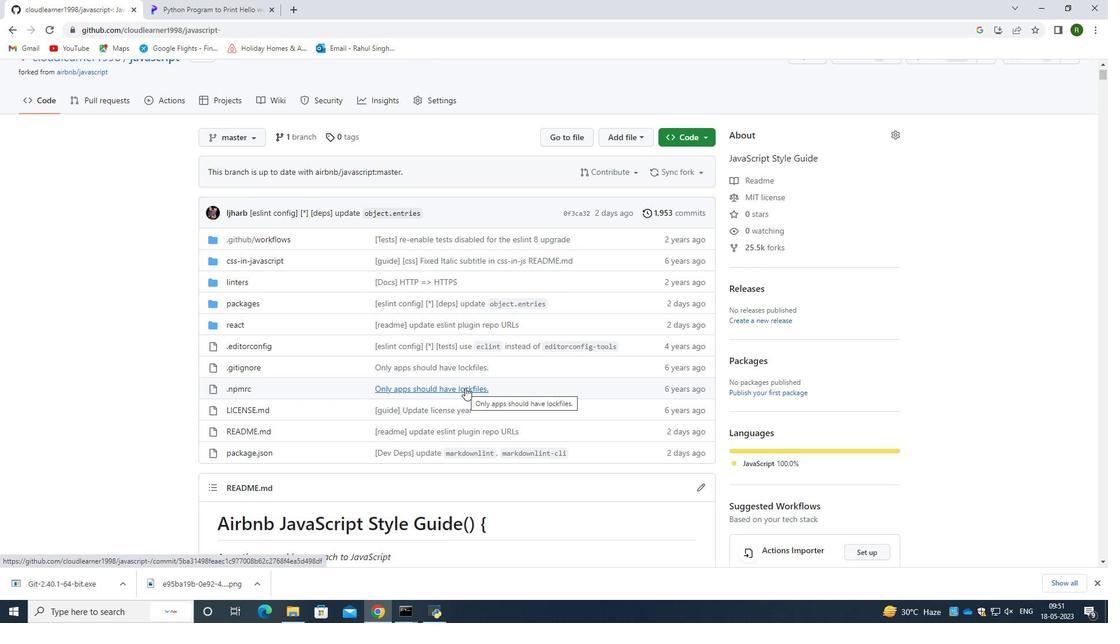 
Action: Mouse moved to (454, 330)
Screenshot: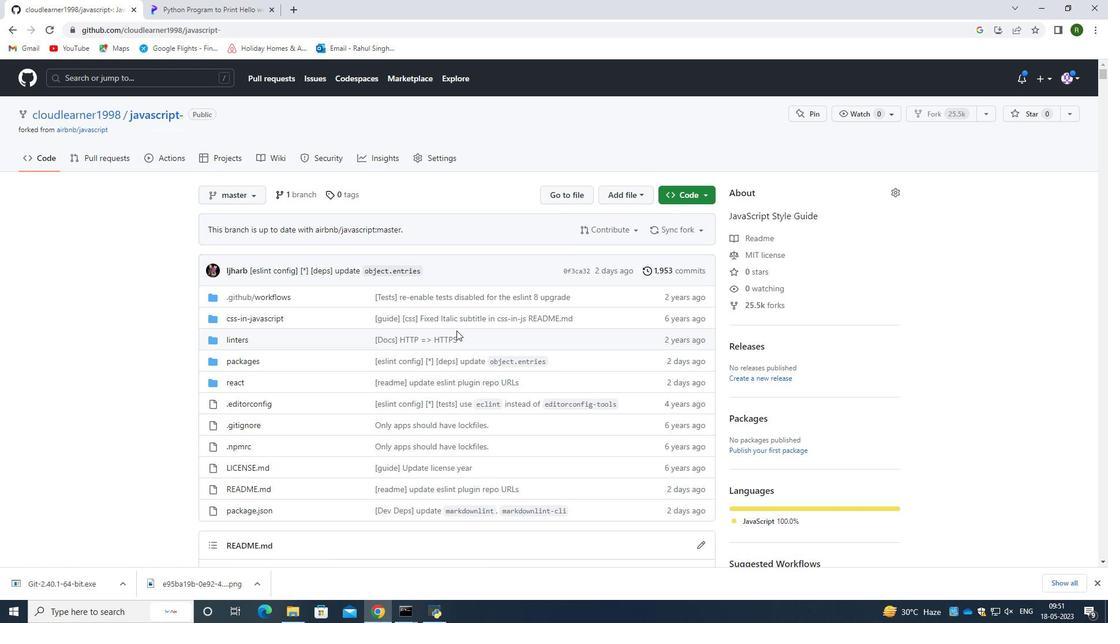 
Action: Mouse scrolled (454, 330) with delta (0, 0)
Screenshot: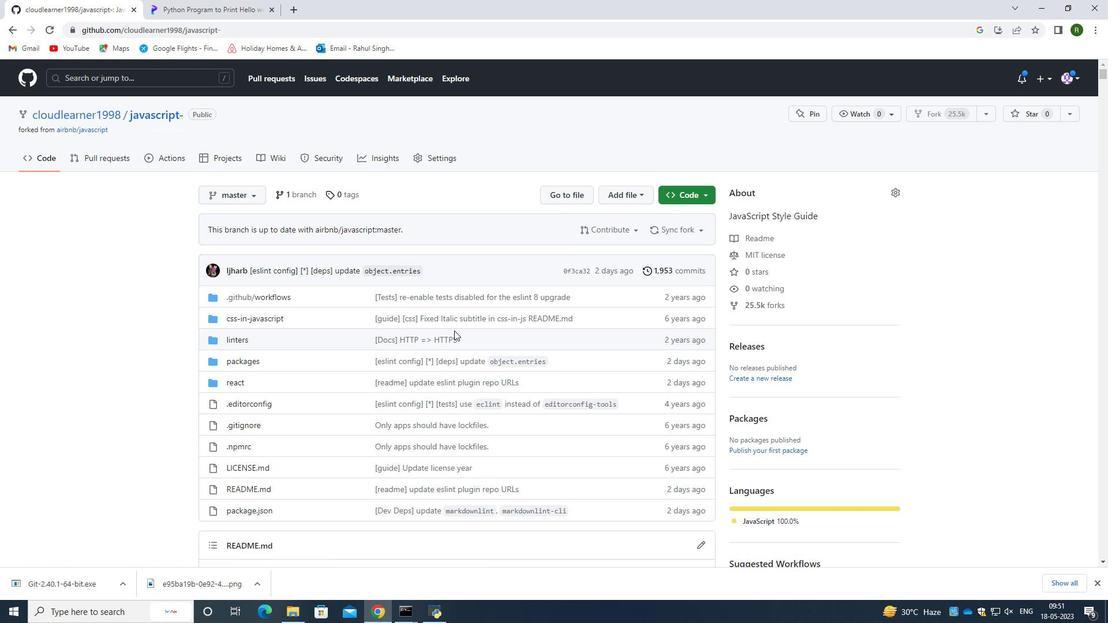 
Action: Mouse scrolled (454, 330) with delta (0, 0)
Screenshot: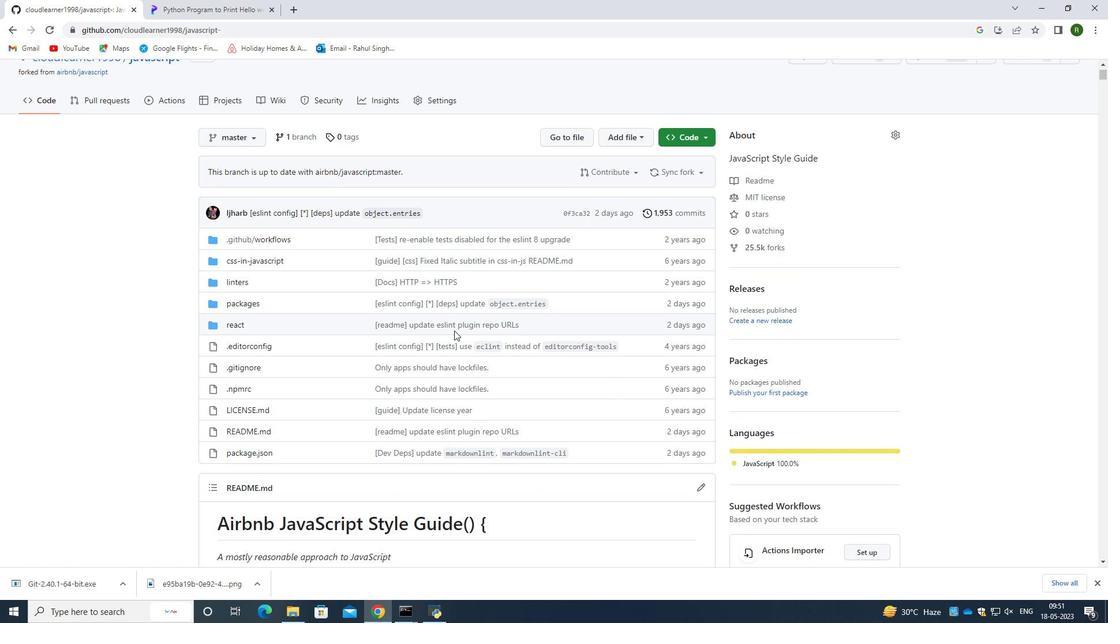 
Action: Mouse scrolled (454, 331) with delta (0, 0)
Screenshot: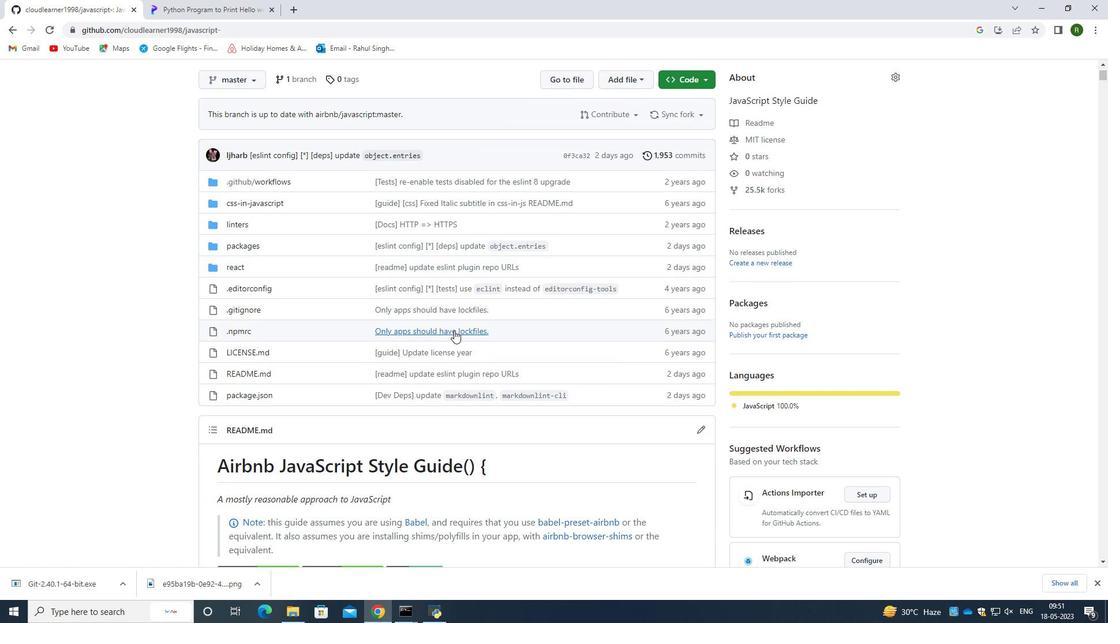 
Action: Mouse scrolled (454, 331) with delta (0, 0)
Screenshot: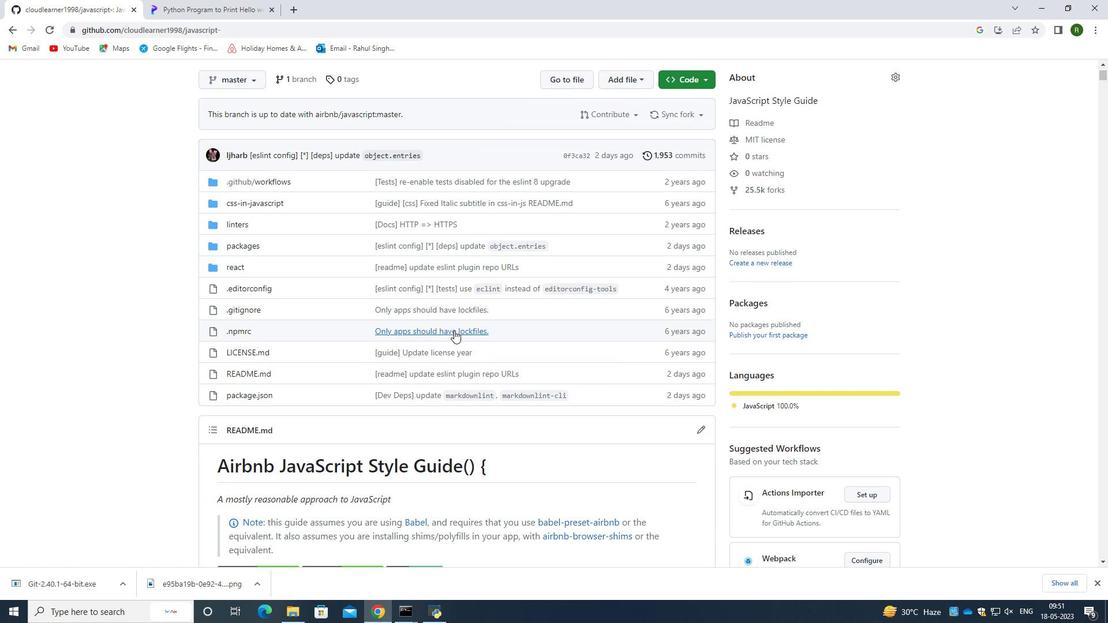 
Action: Mouse moved to (674, 199)
Screenshot: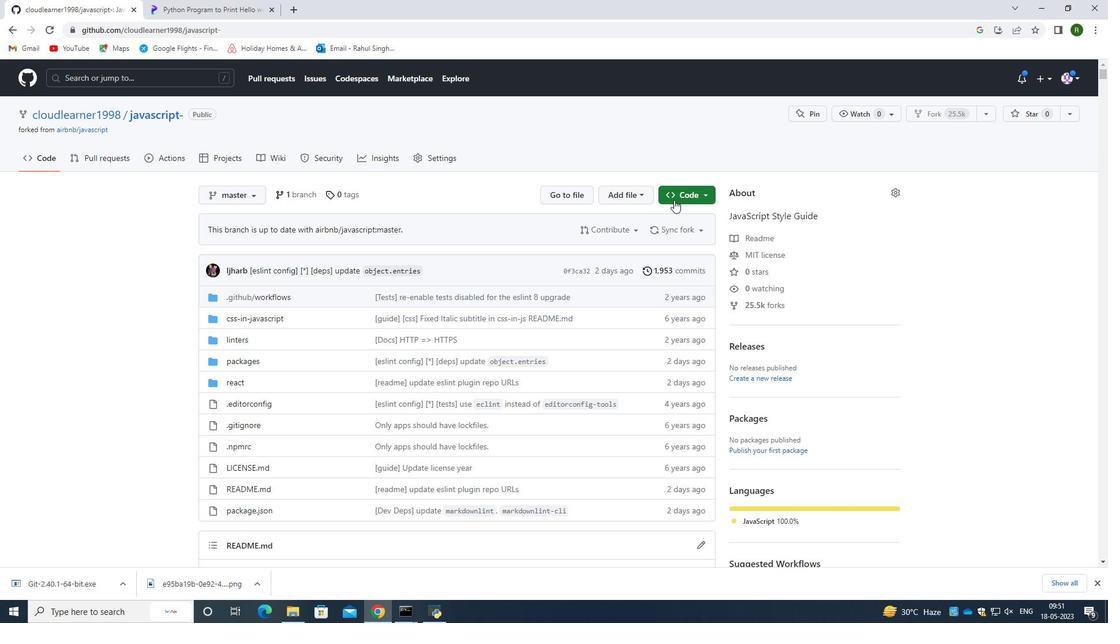 
Action: Mouse pressed left at (674, 199)
Screenshot: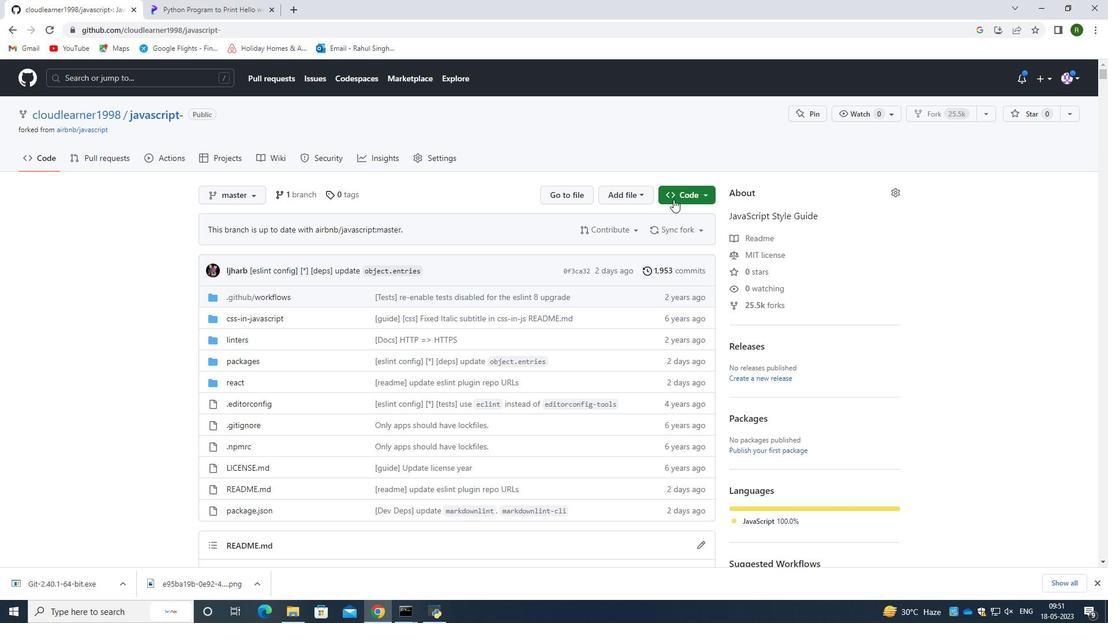 
Action: Mouse moved to (420, 176)
Screenshot: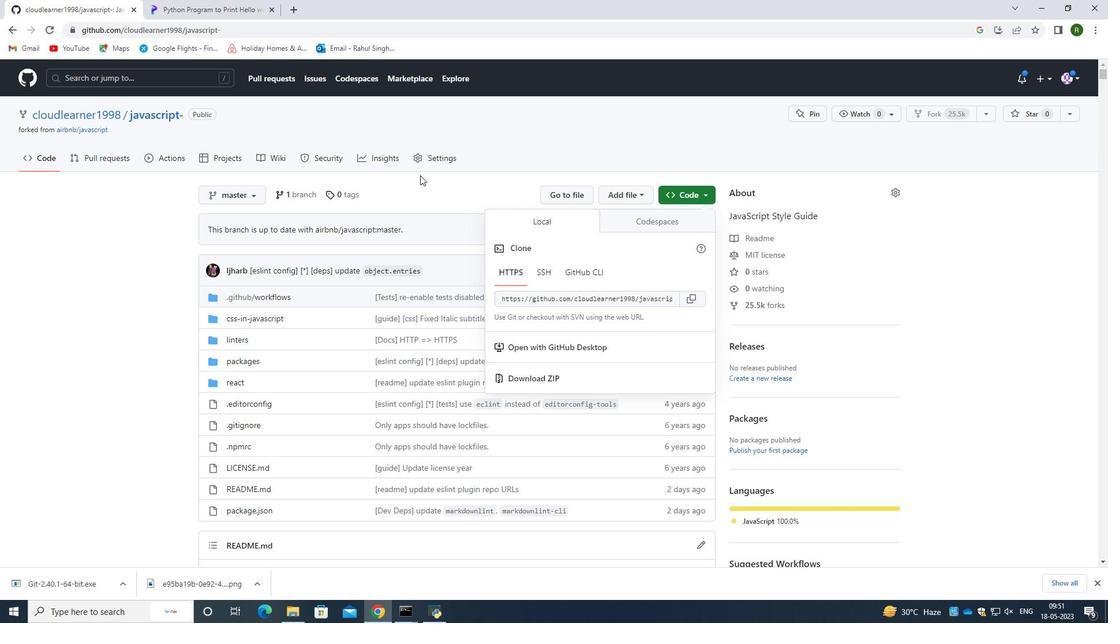 
Action: Mouse pressed left at (420, 176)
Screenshot: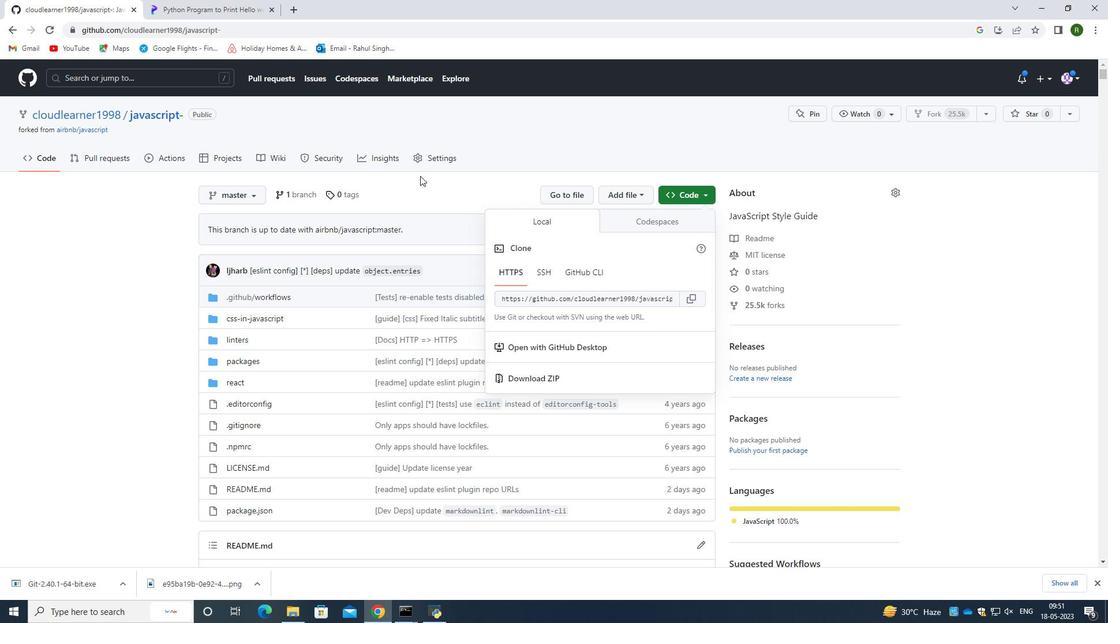 
Action: Mouse moved to (262, 490)
Screenshot: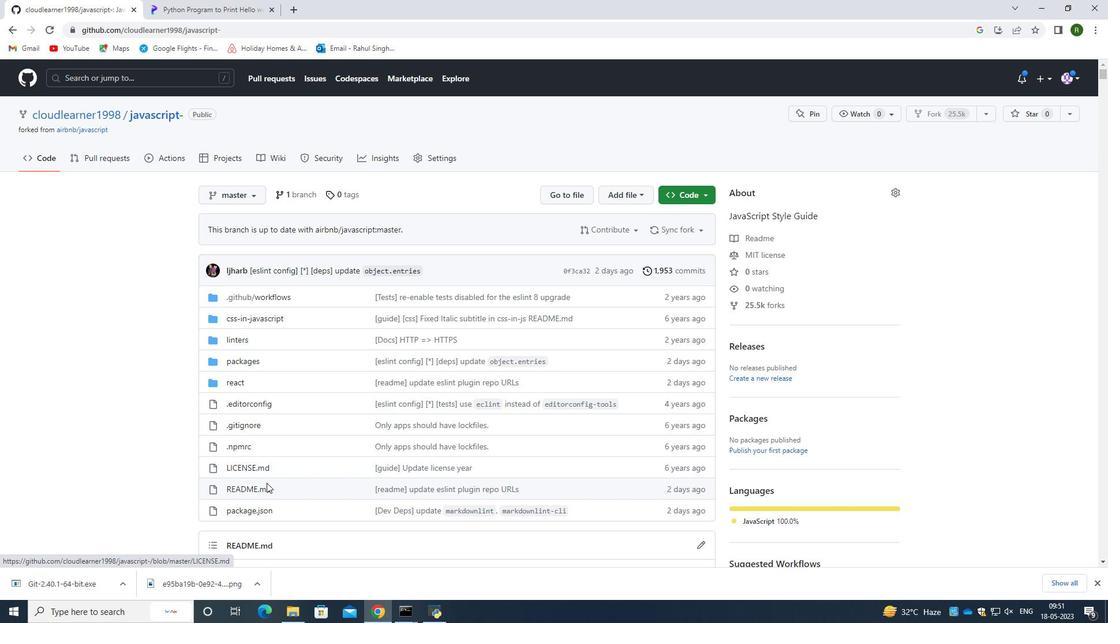 
Action: Mouse pressed left at (262, 490)
Screenshot: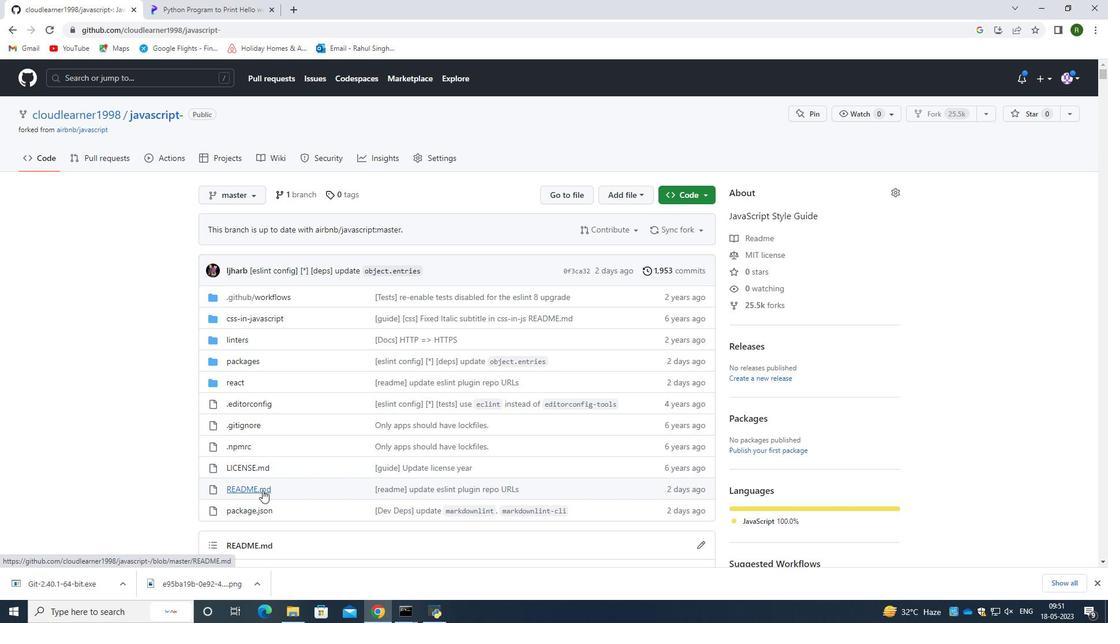 
Action: Mouse moved to (564, 367)
Screenshot: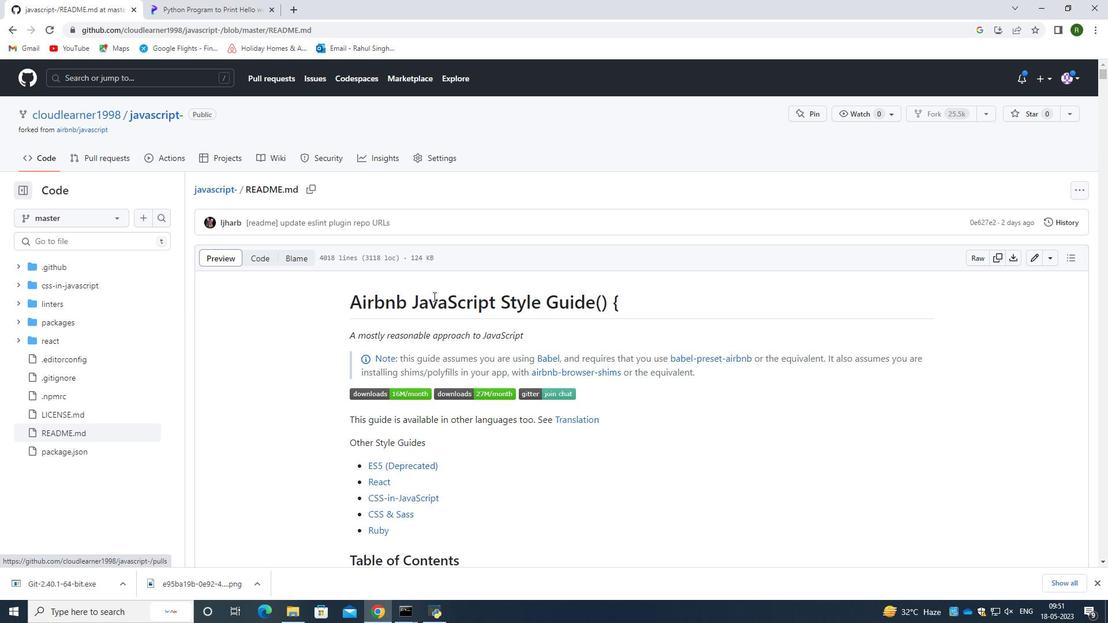 
Action: Mouse scrolled (564, 367) with delta (0, 0)
Screenshot: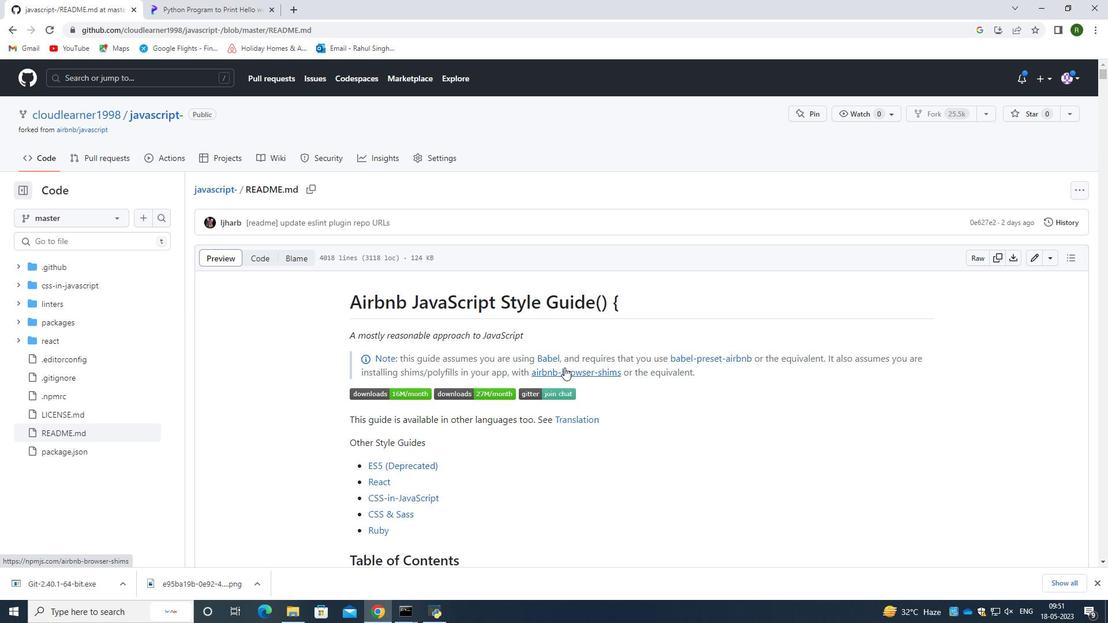 
Action: Mouse moved to (1030, 202)
Screenshot: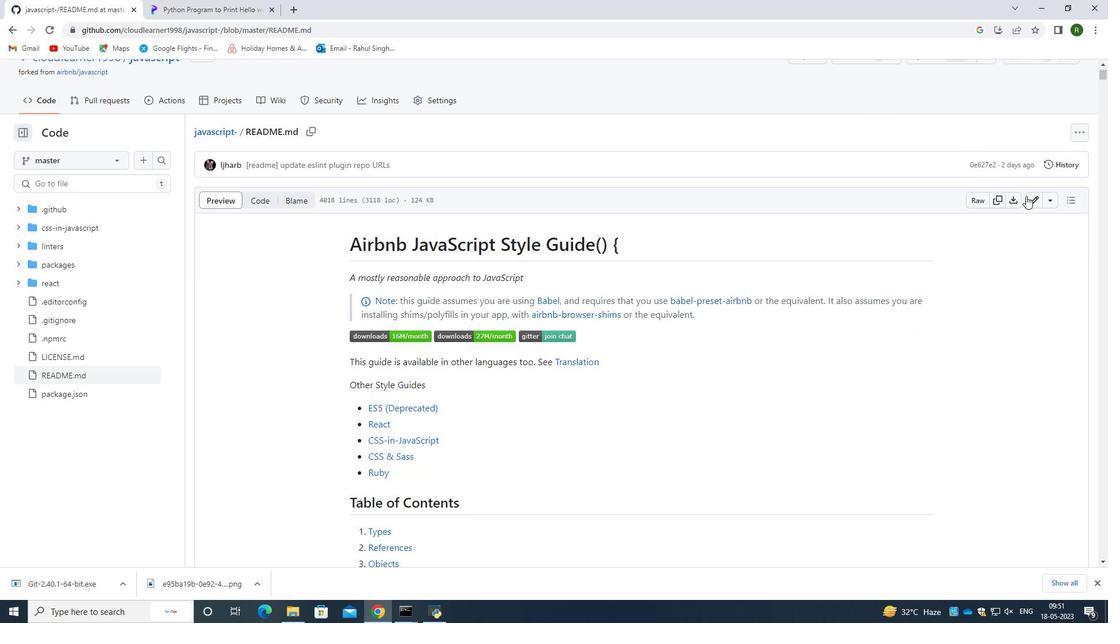 
Action: Mouse pressed left at (1030, 202)
Screenshot: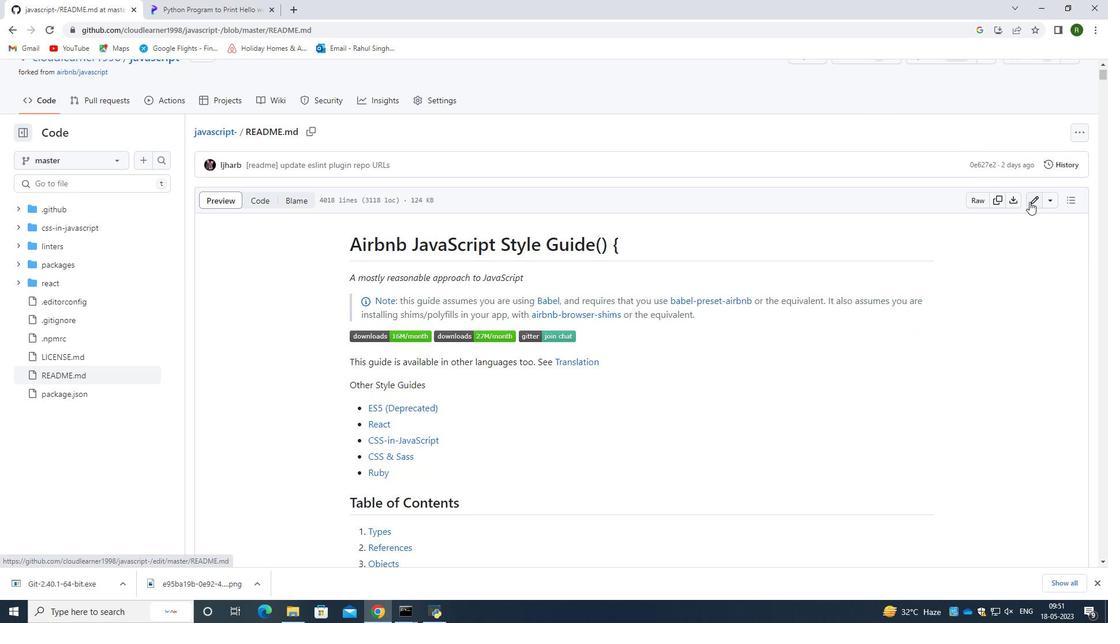 
Action: Mouse moved to (578, 434)
Screenshot: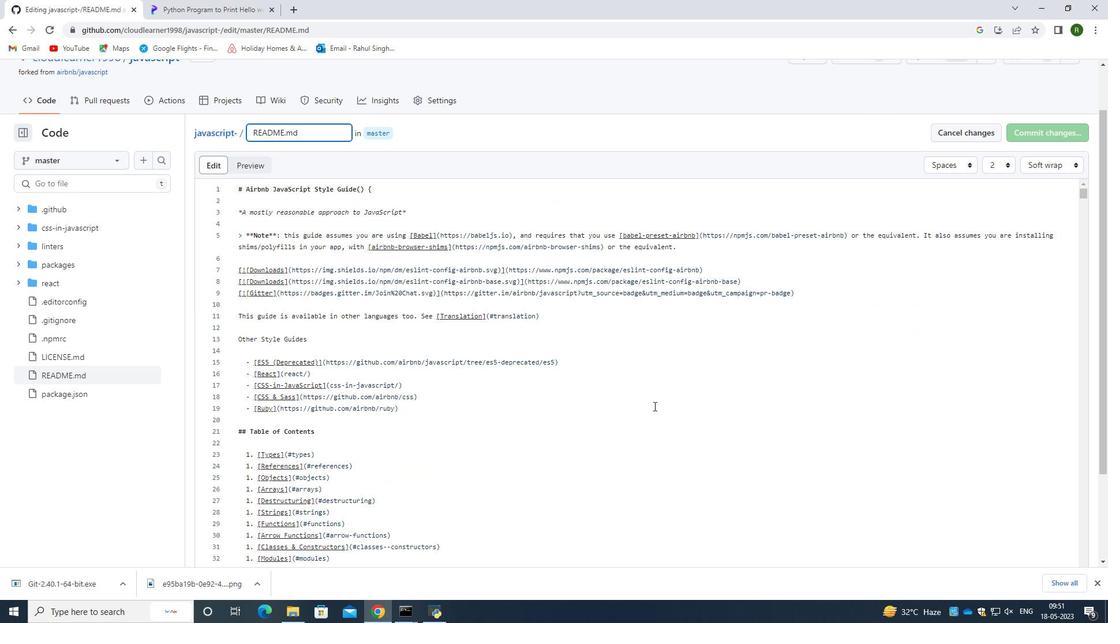 
Action: Mouse scrolled (578, 433) with delta (0, 0)
Screenshot: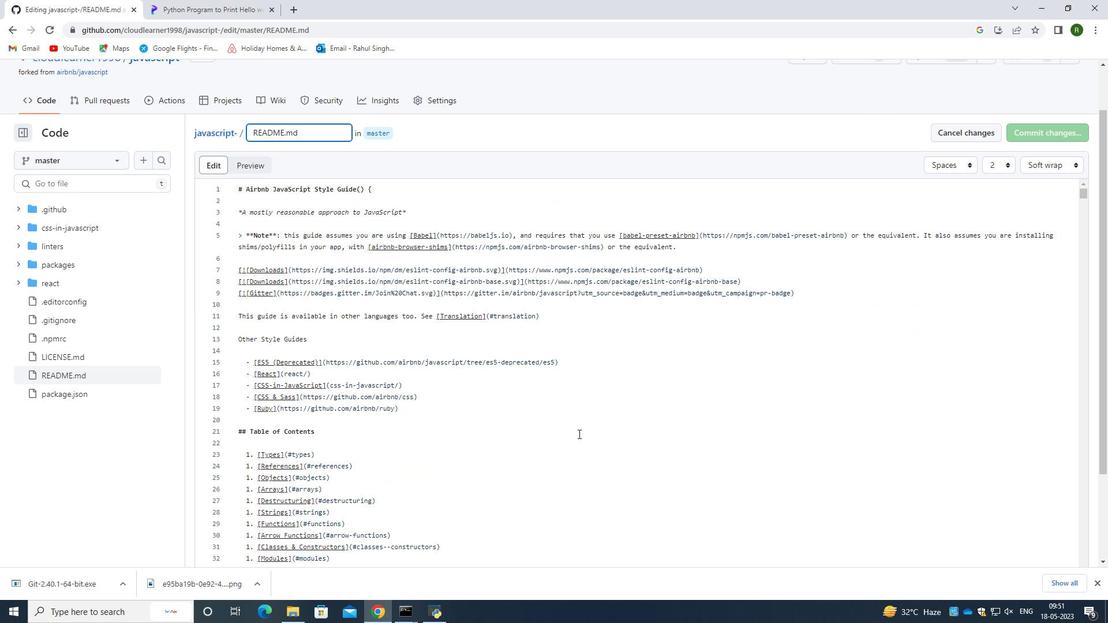 
Action: Mouse scrolled (578, 433) with delta (0, 0)
Screenshot: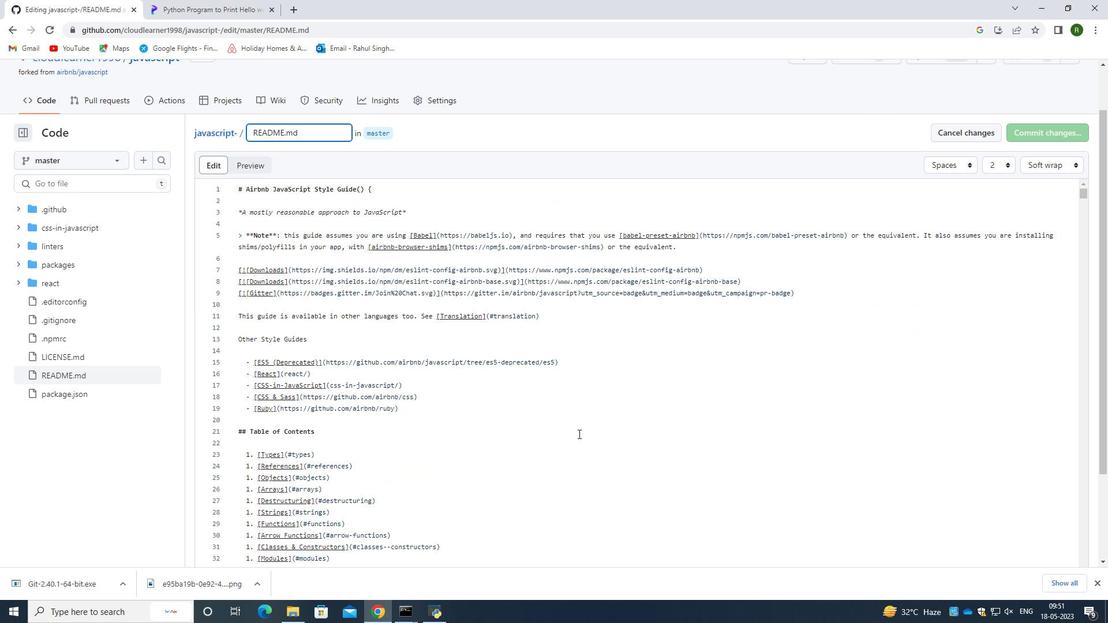
Action: Mouse scrolled (578, 433) with delta (0, 0)
Screenshot: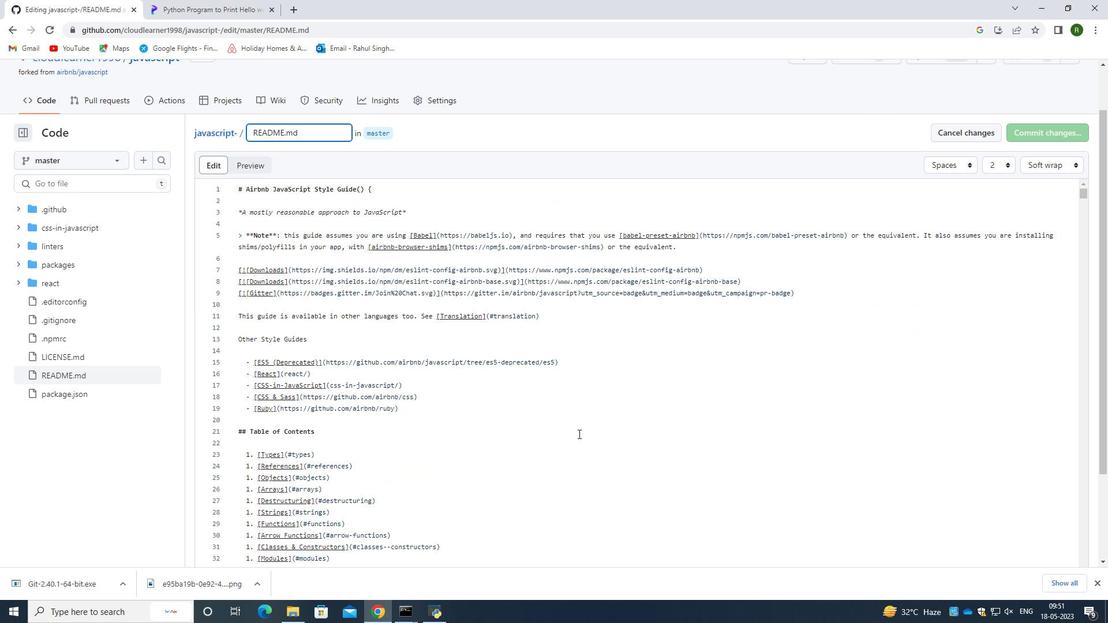 
Action: Mouse moved to (456, 415)
Screenshot: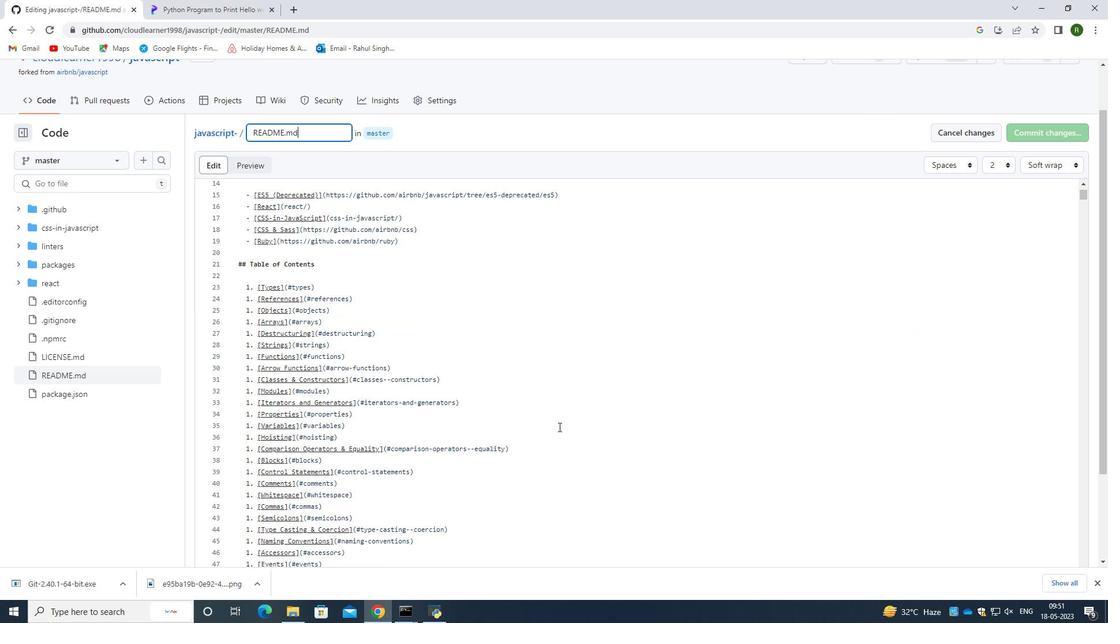 
Action: Mouse scrolled (456, 415) with delta (0, 0)
Screenshot: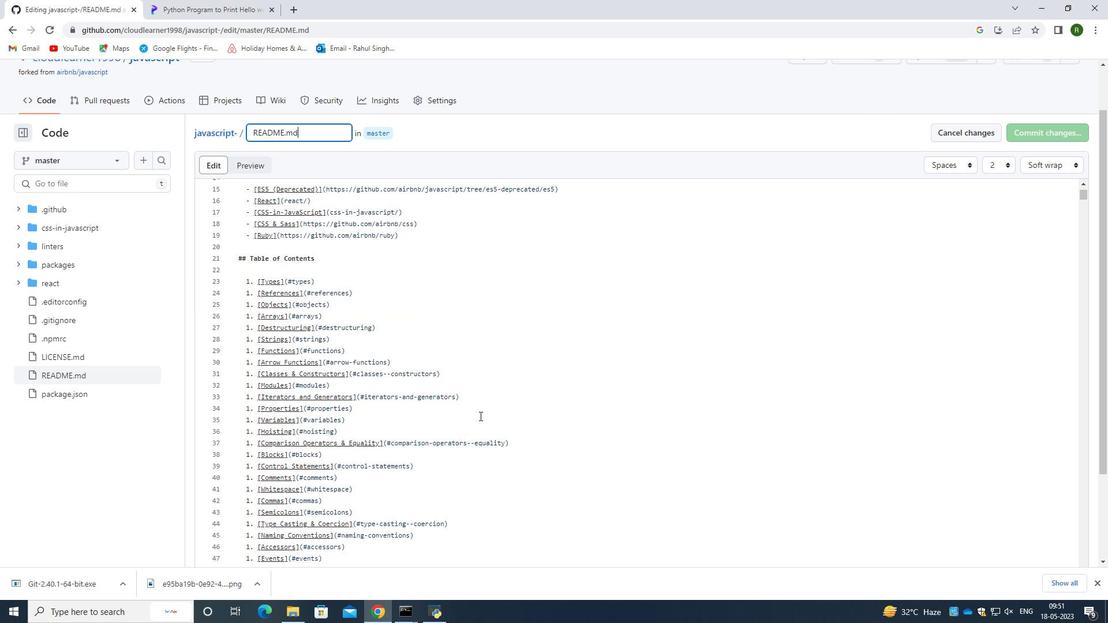 
Action: Mouse scrolled (456, 415) with delta (0, 0)
Screenshot: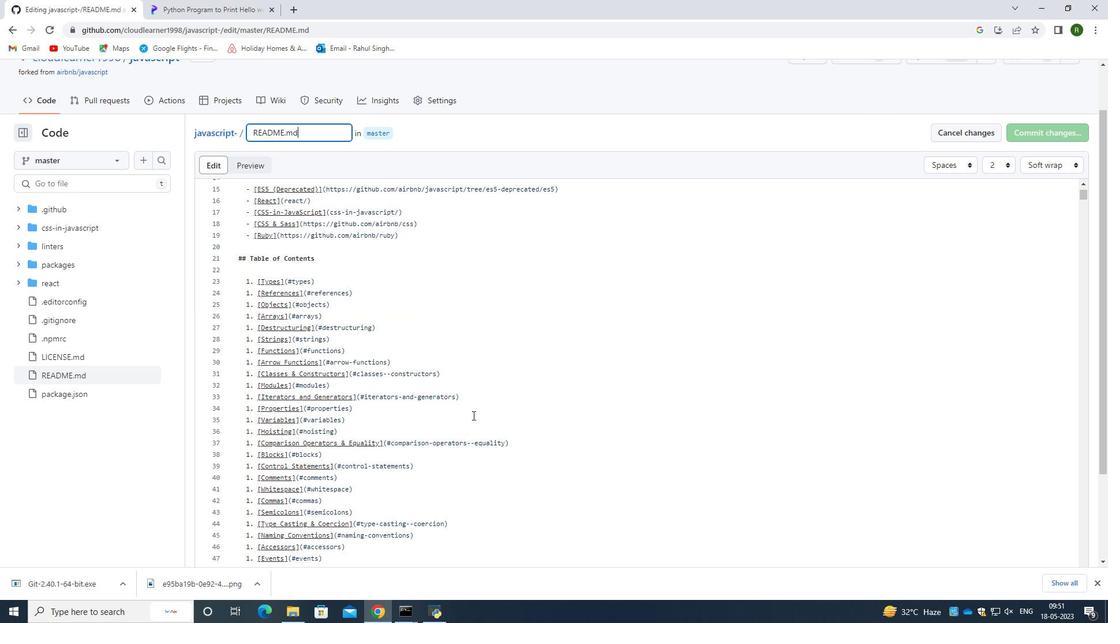 
Action: Mouse scrolled (456, 415) with delta (0, 0)
Screenshot: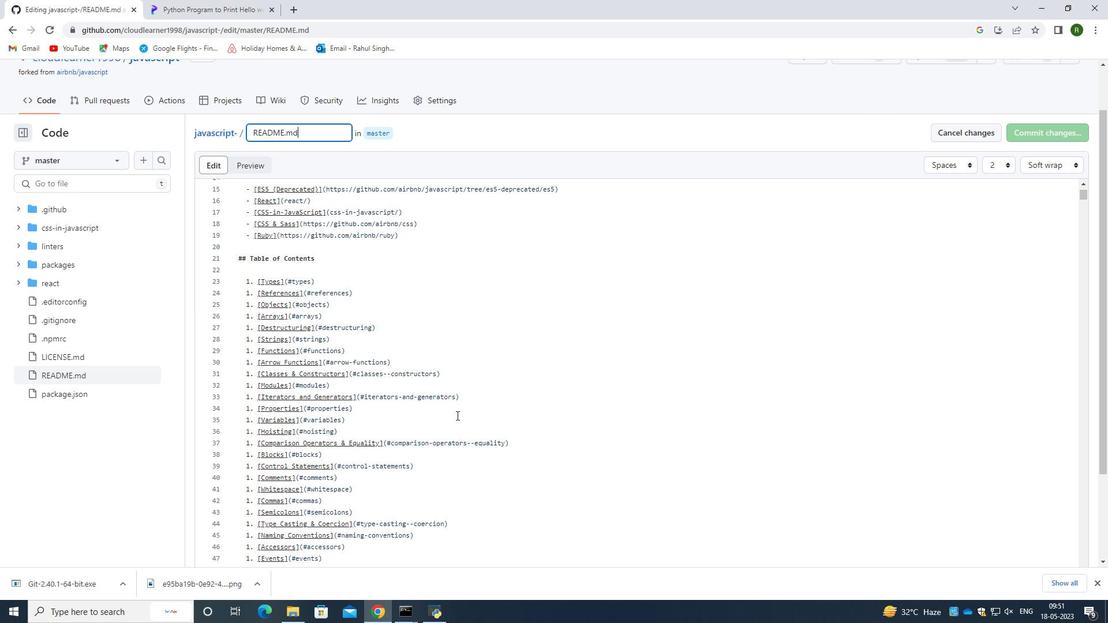 
Action: Mouse moved to (395, 453)
Screenshot: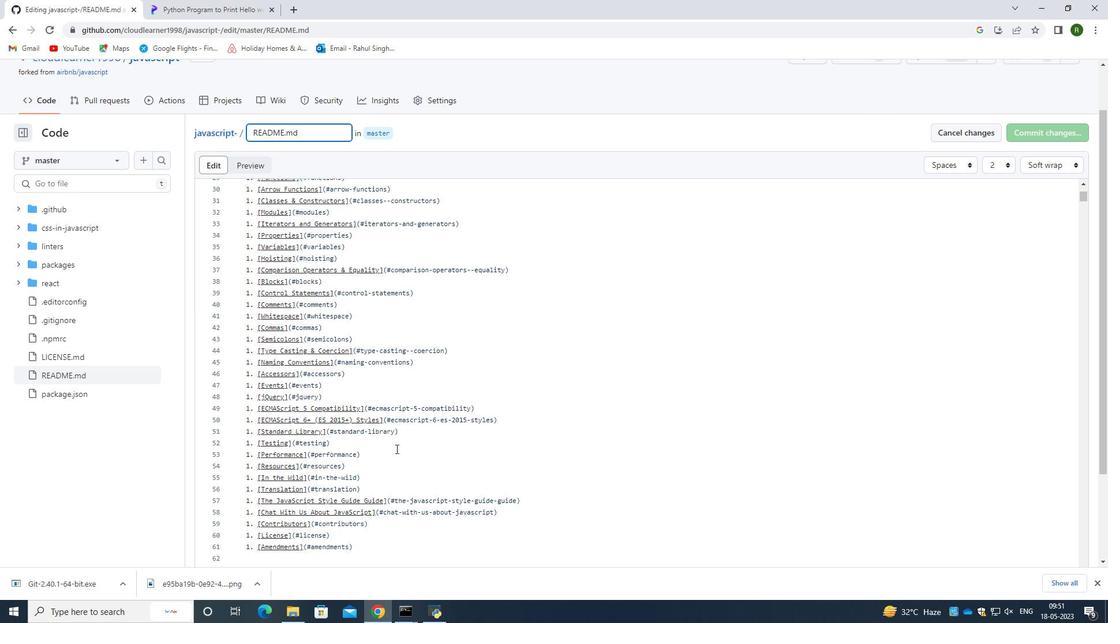 
Action: Mouse scrolled (395, 452) with delta (0, 0)
Screenshot: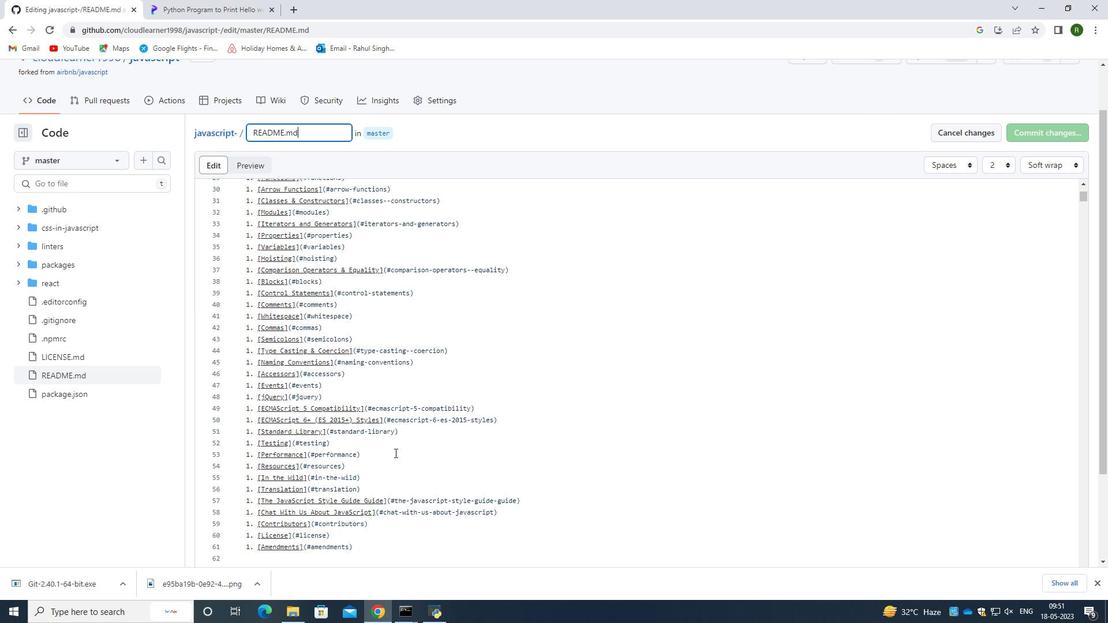 
Action: Mouse scrolled (395, 452) with delta (0, 0)
Screenshot: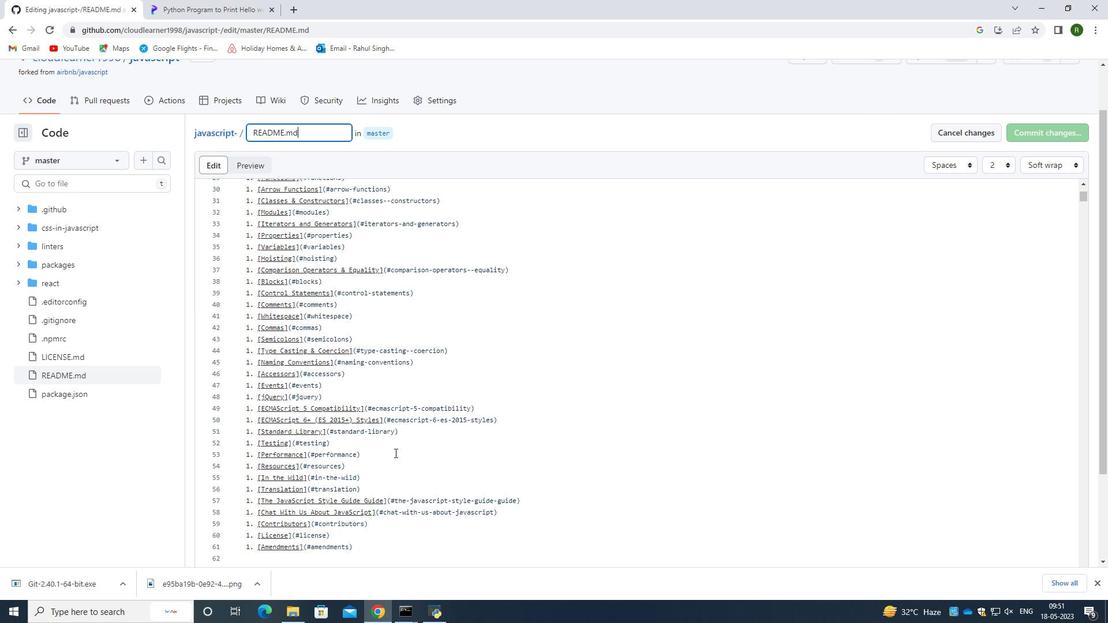 
Action: Mouse scrolled (395, 452) with delta (0, 0)
Screenshot: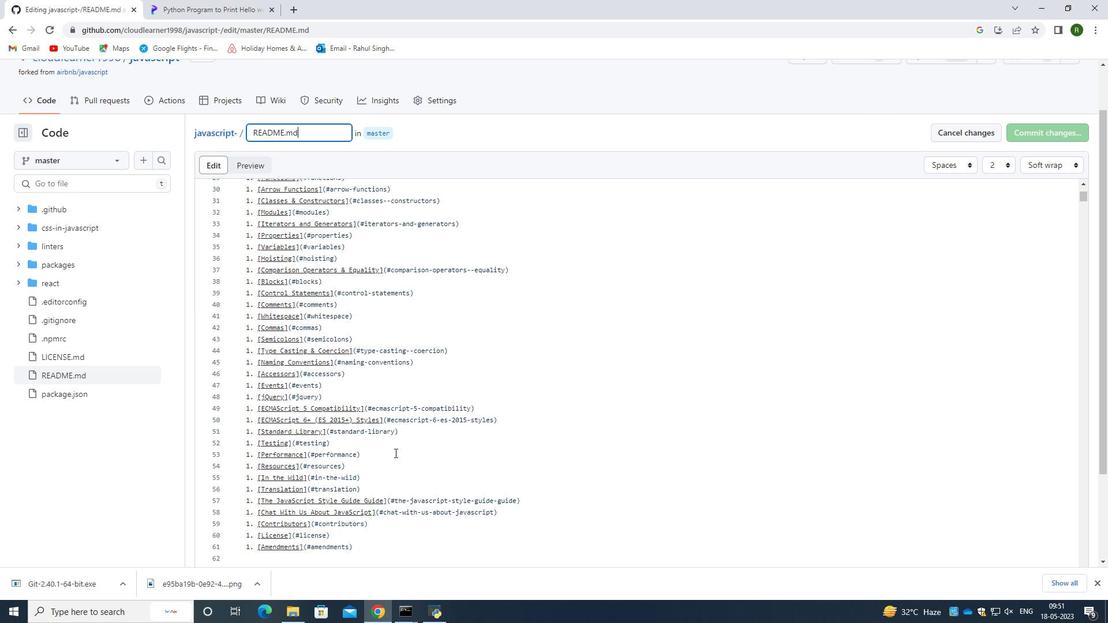 
Action: Mouse scrolled (395, 452) with delta (0, 0)
Screenshot: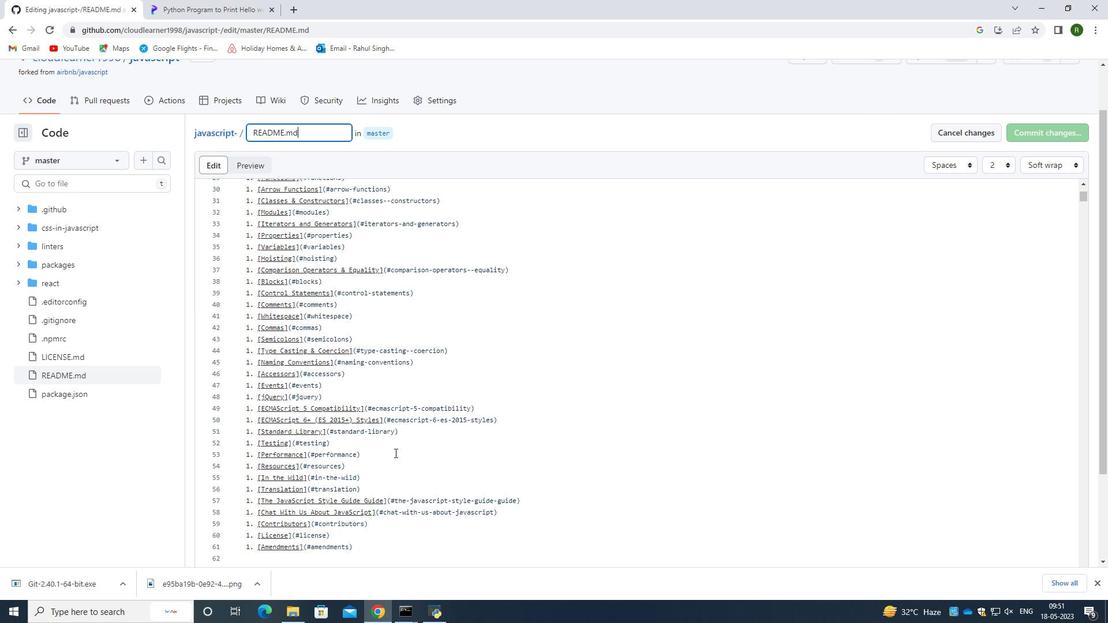
Action: Mouse scrolled (395, 452) with delta (0, 0)
Screenshot: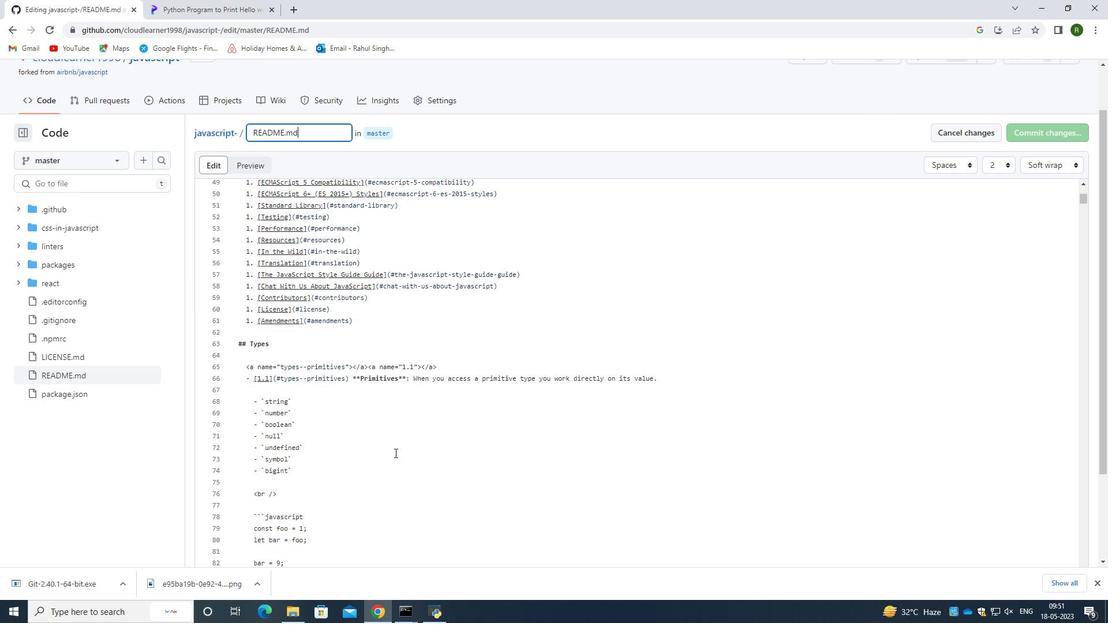 
Action: Mouse scrolled (395, 452) with delta (0, 0)
Screenshot: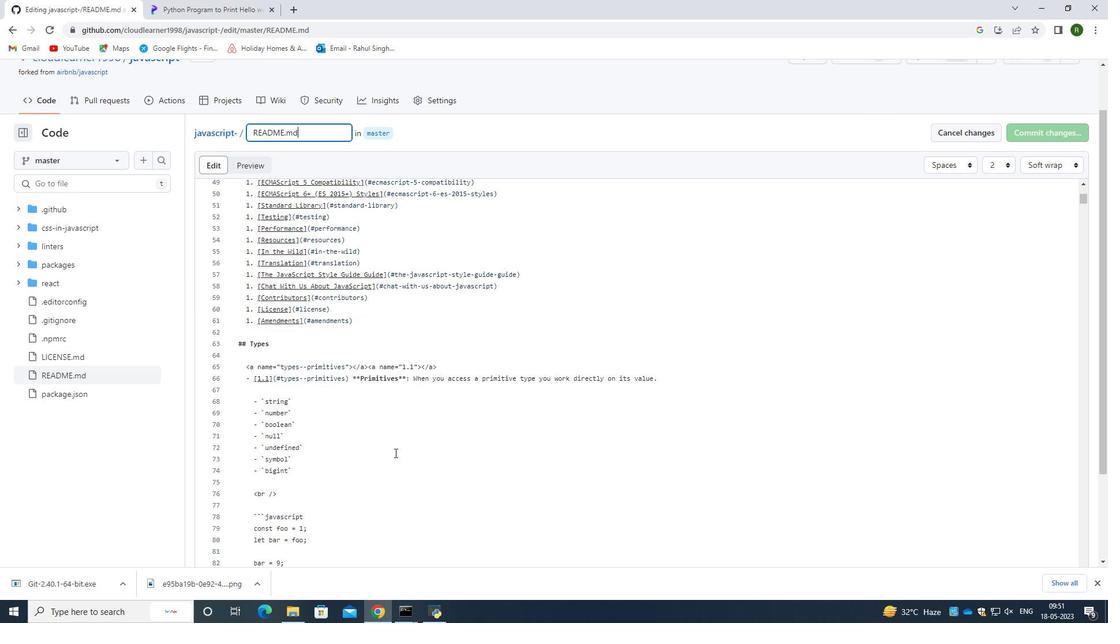 
Action: Mouse scrolled (395, 452) with delta (0, 0)
Screenshot: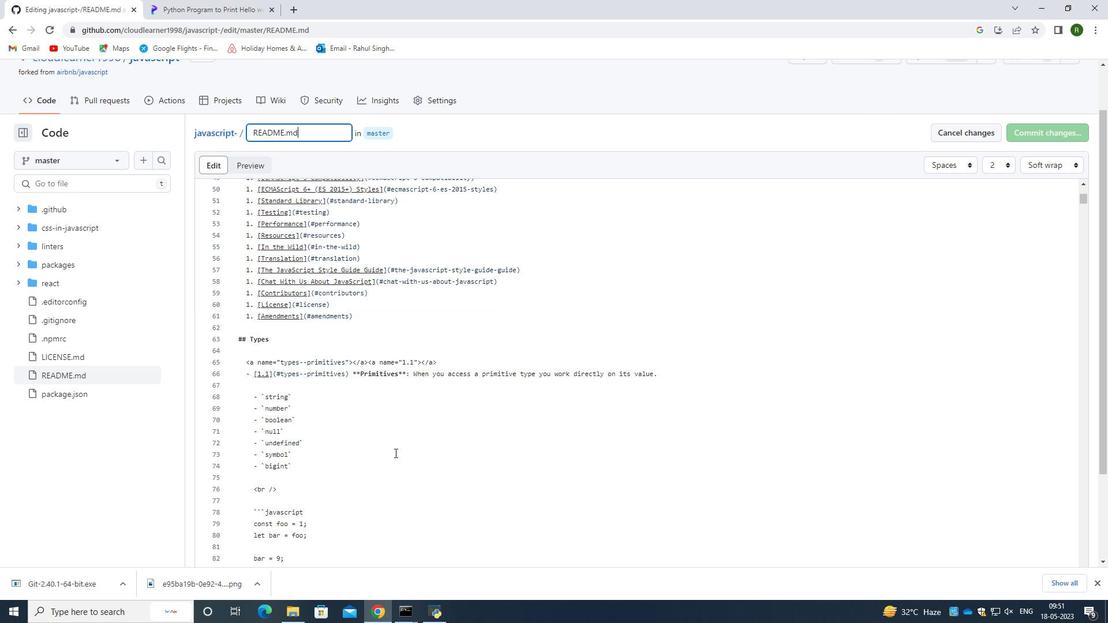 
Action: Mouse scrolled (395, 452) with delta (0, 0)
Screenshot: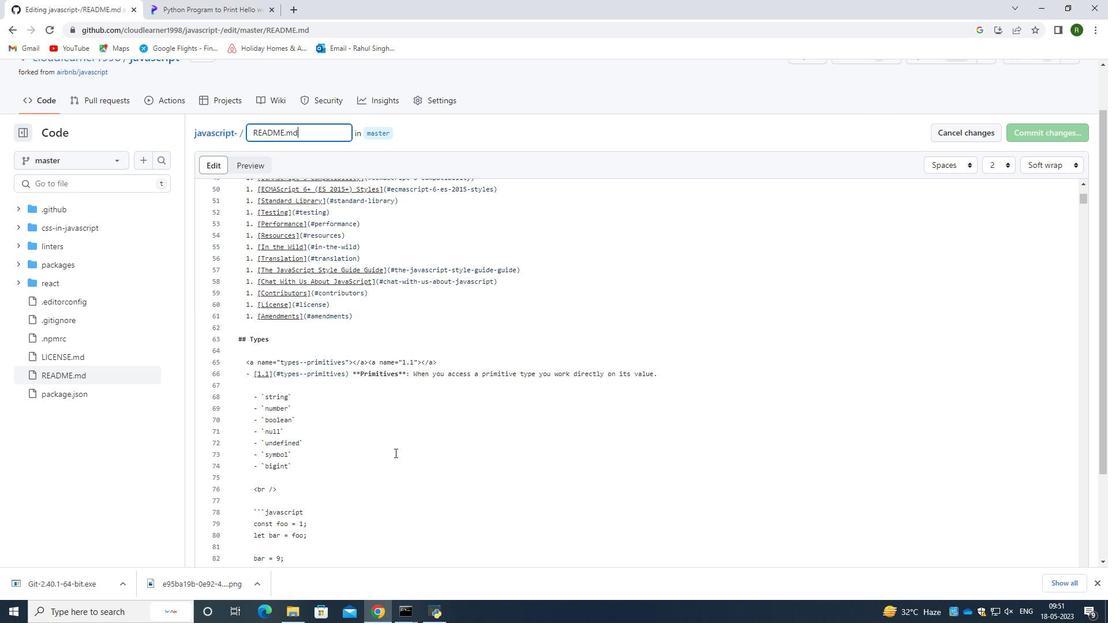 
Action: Mouse scrolled (395, 452) with delta (0, 0)
Screenshot: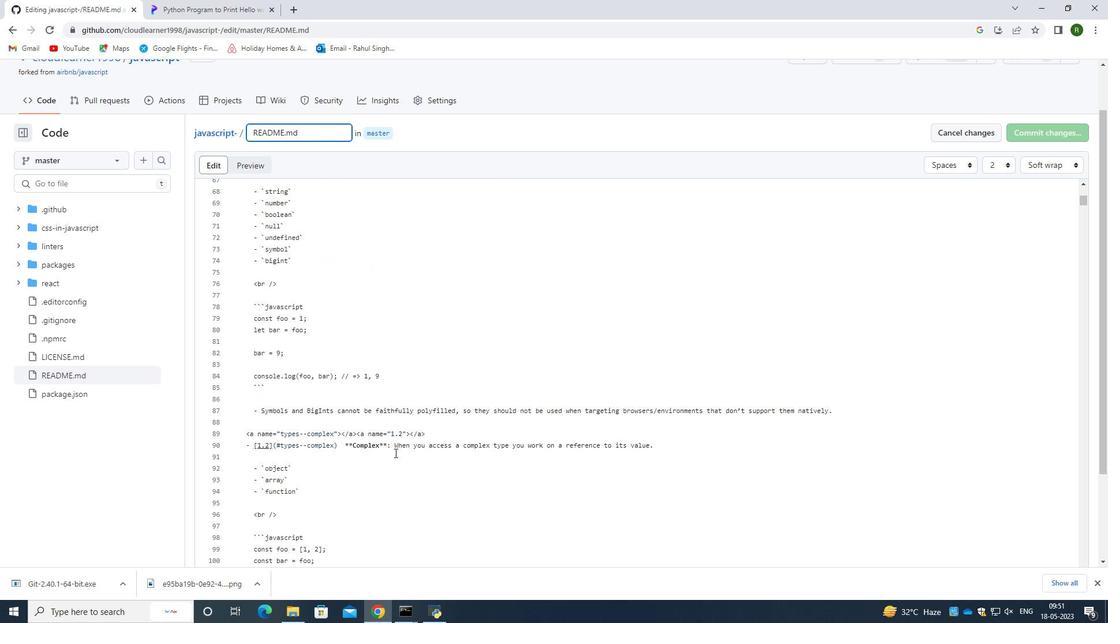 
Action: Mouse moved to (395, 453)
Screenshot: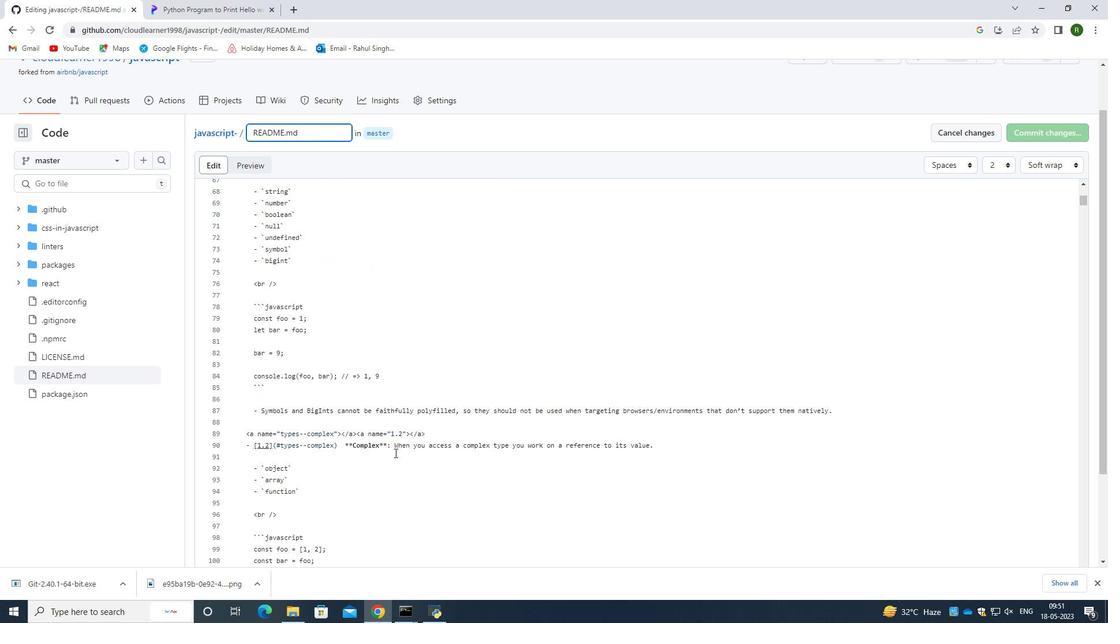 
Action: Mouse scrolled (395, 453) with delta (0, 0)
Screenshot: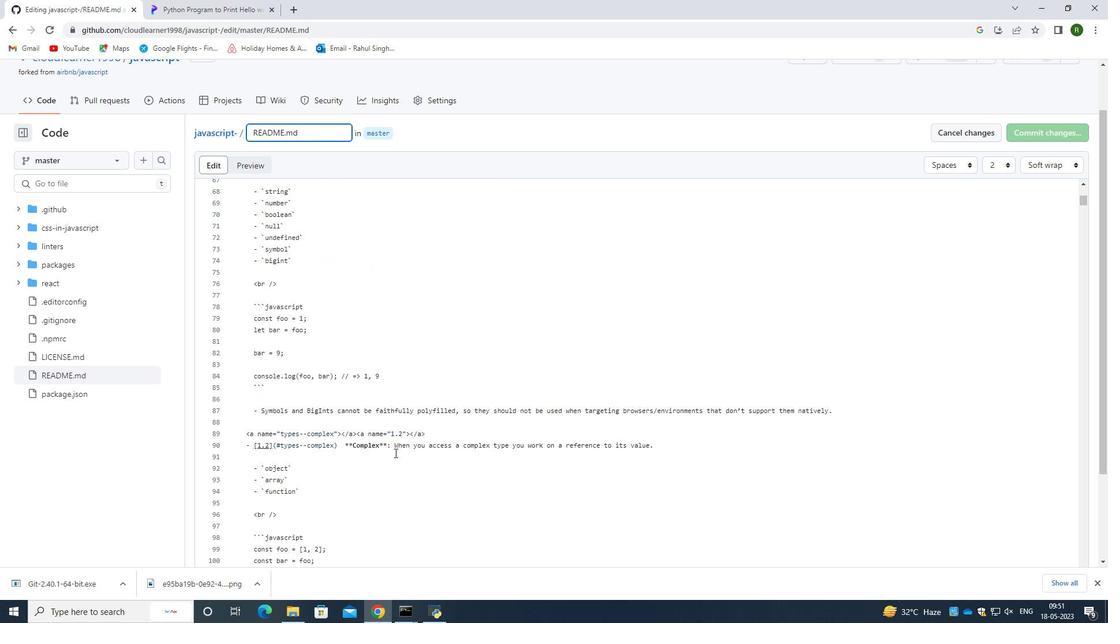 
Action: Mouse scrolled (395, 453) with delta (0, 0)
Screenshot: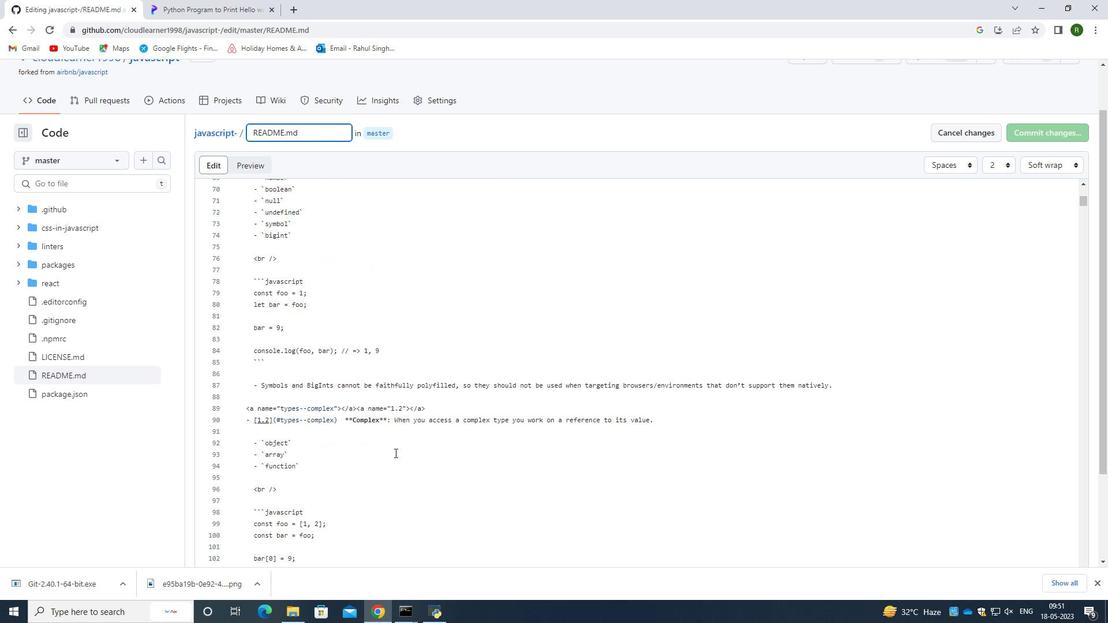 
Action: Mouse scrolled (395, 453) with delta (0, 0)
Screenshot: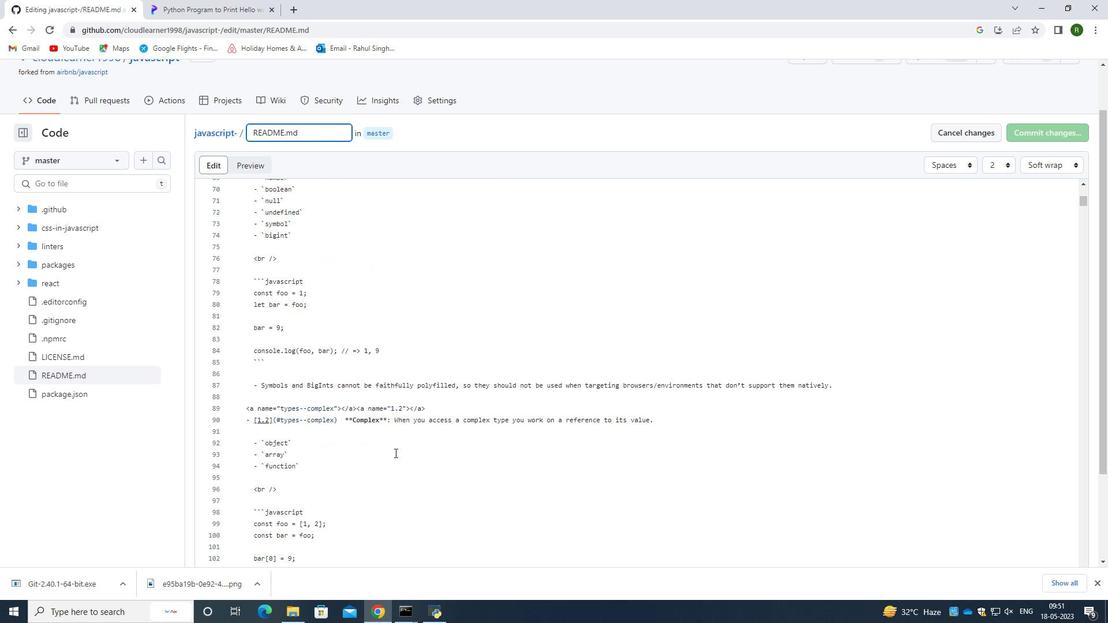 
Action: Mouse scrolled (395, 453) with delta (0, 0)
Screenshot: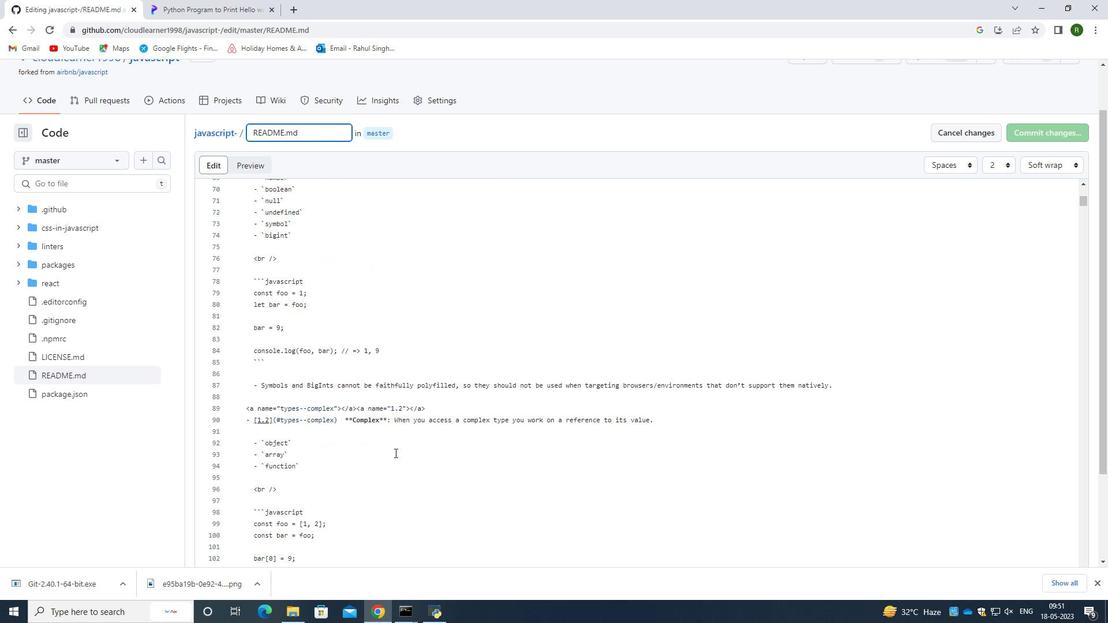 
Action: Mouse scrolled (395, 453) with delta (0, 0)
Screenshot: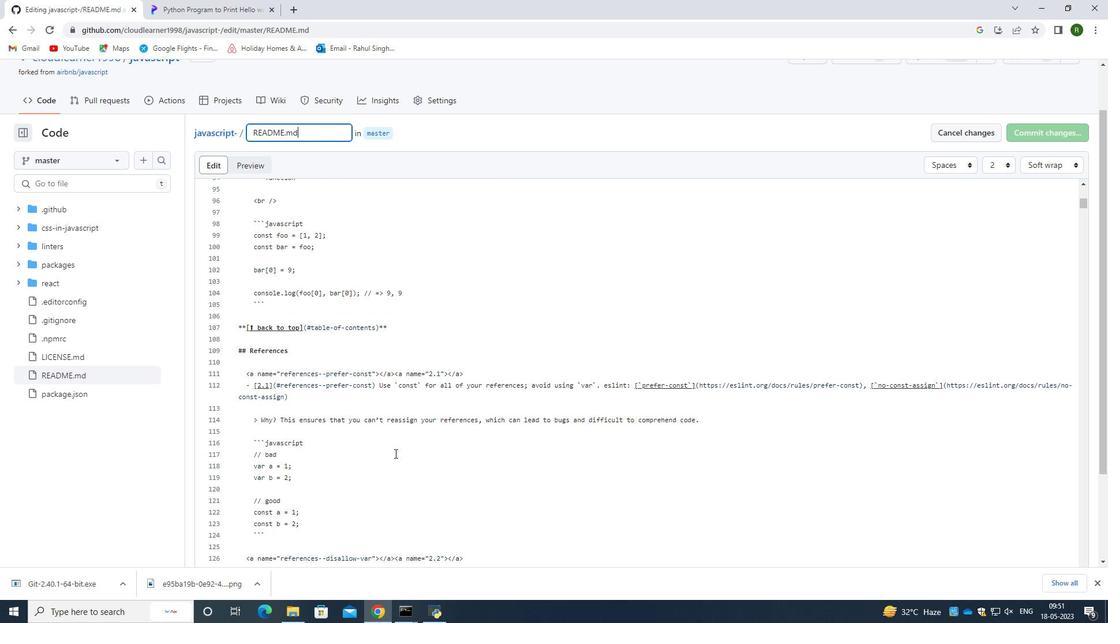
Action: Mouse scrolled (395, 453) with delta (0, 0)
Screenshot: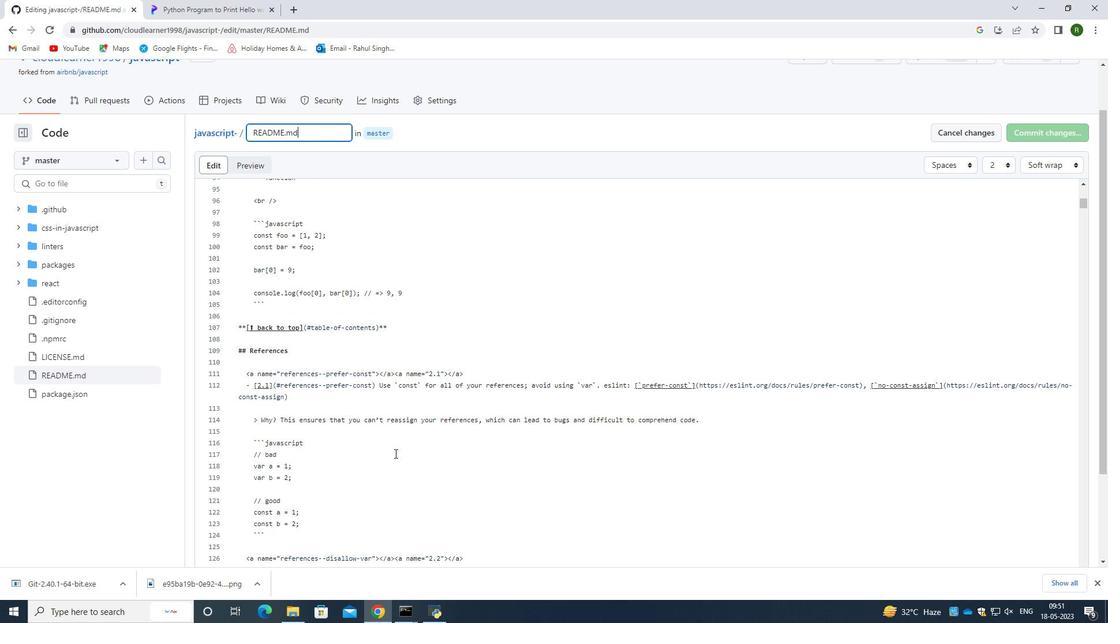 
Action: Mouse scrolled (395, 453) with delta (0, 0)
Screenshot: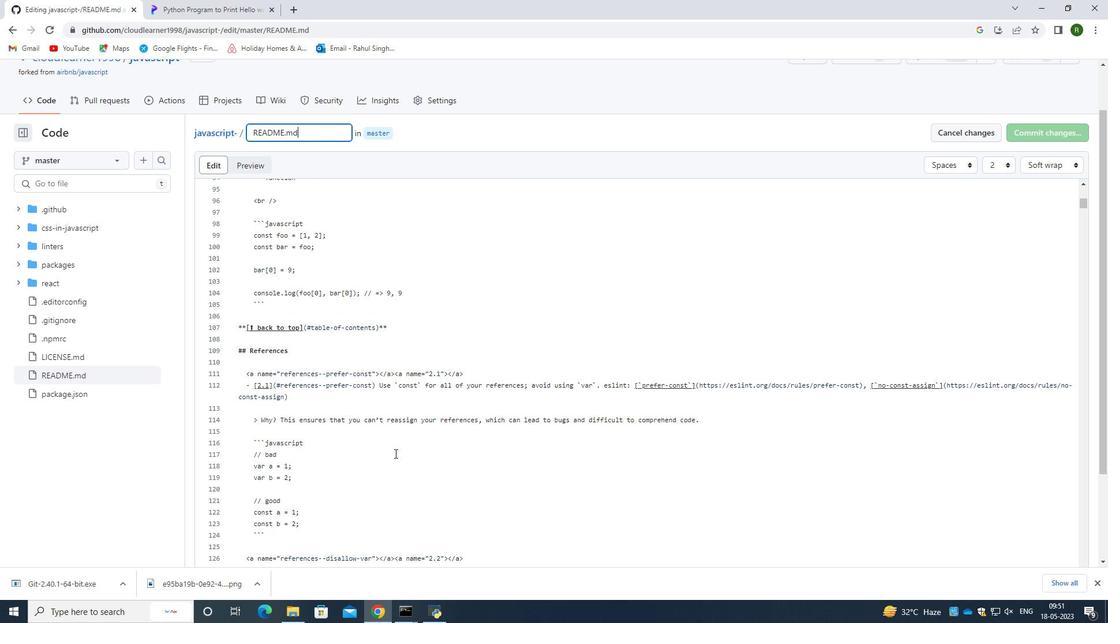 
Action: Mouse scrolled (395, 453) with delta (0, 0)
Screenshot: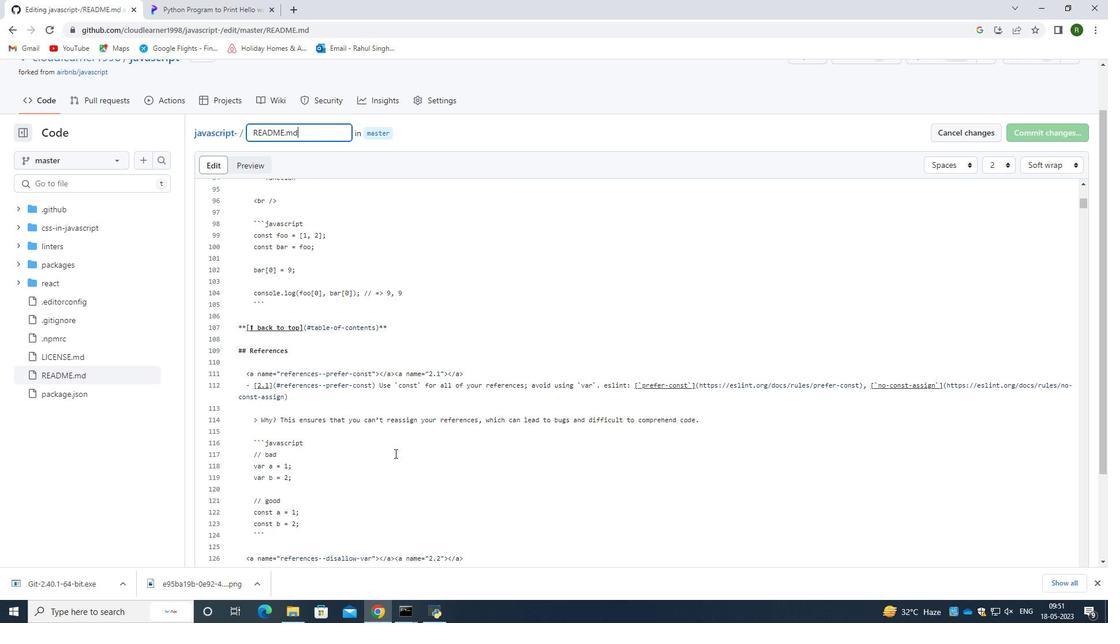 
Action: Mouse scrolled (395, 453) with delta (0, 0)
Screenshot: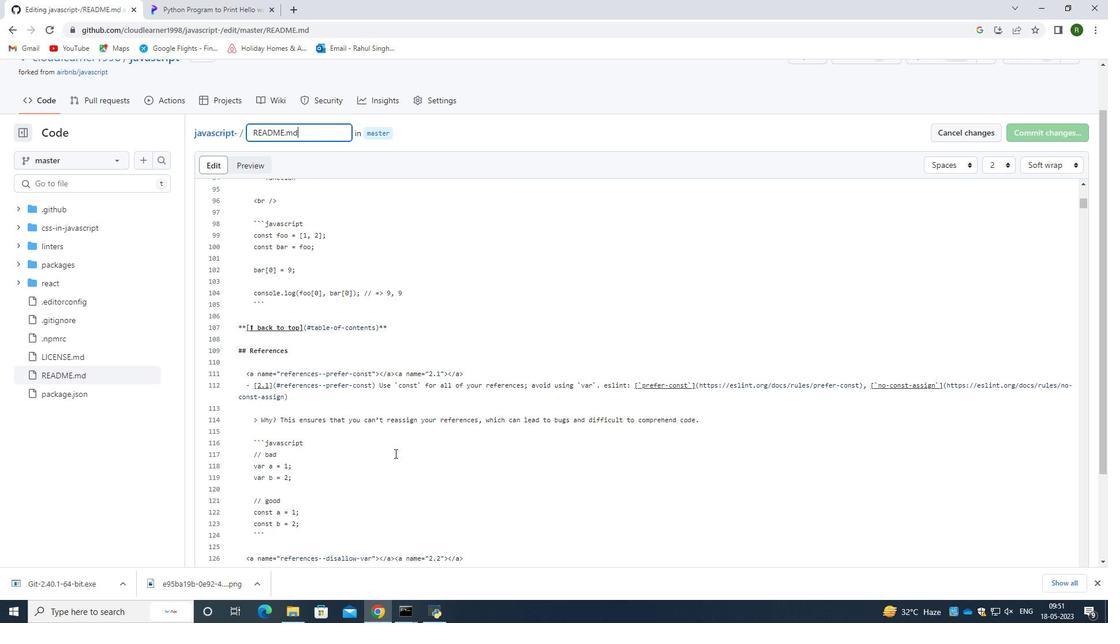
Action: Mouse scrolled (395, 453) with delta (0, 0)
Screenshot: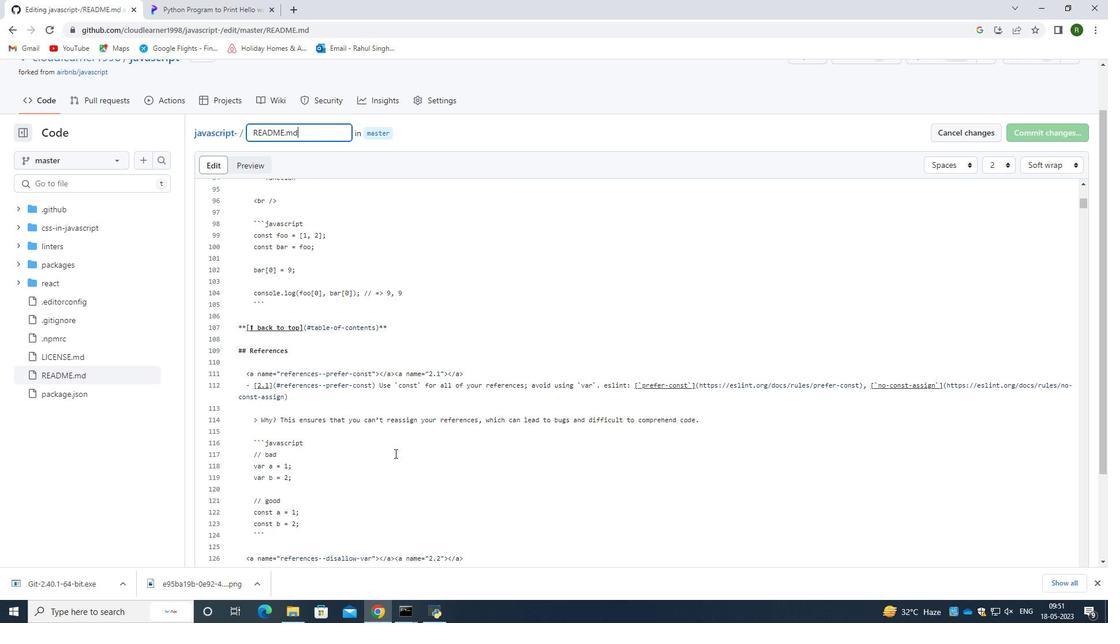 
Action: Mouse scrolled (395, 453) with delta (0, 0)
Screenshot: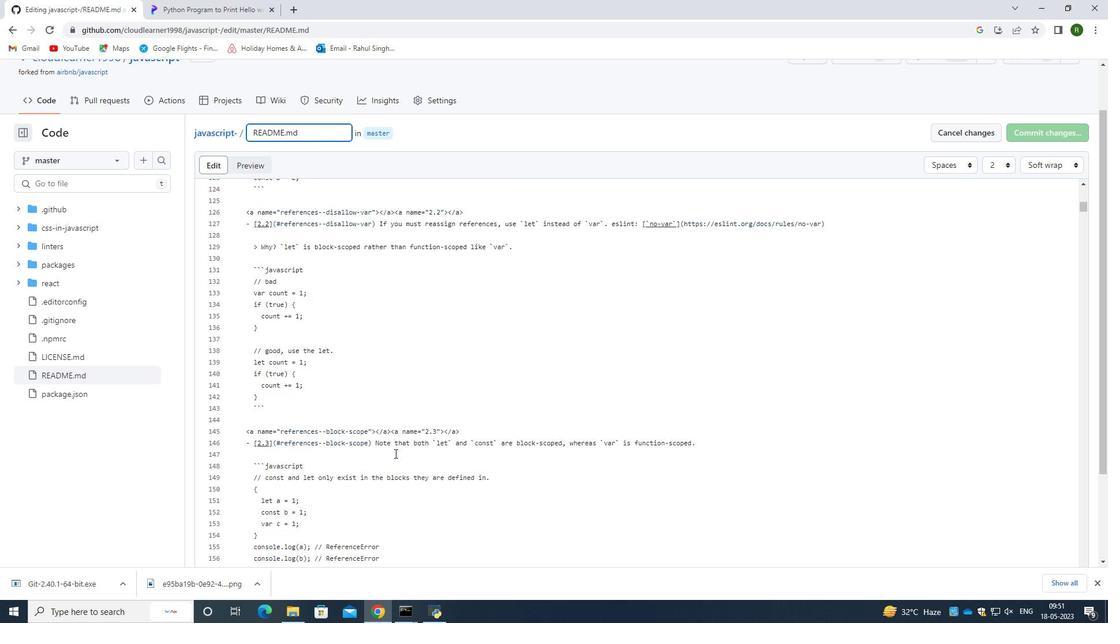 
Action: Mouse scrolled (395, 453) with delta (0, 0)
Screenshot: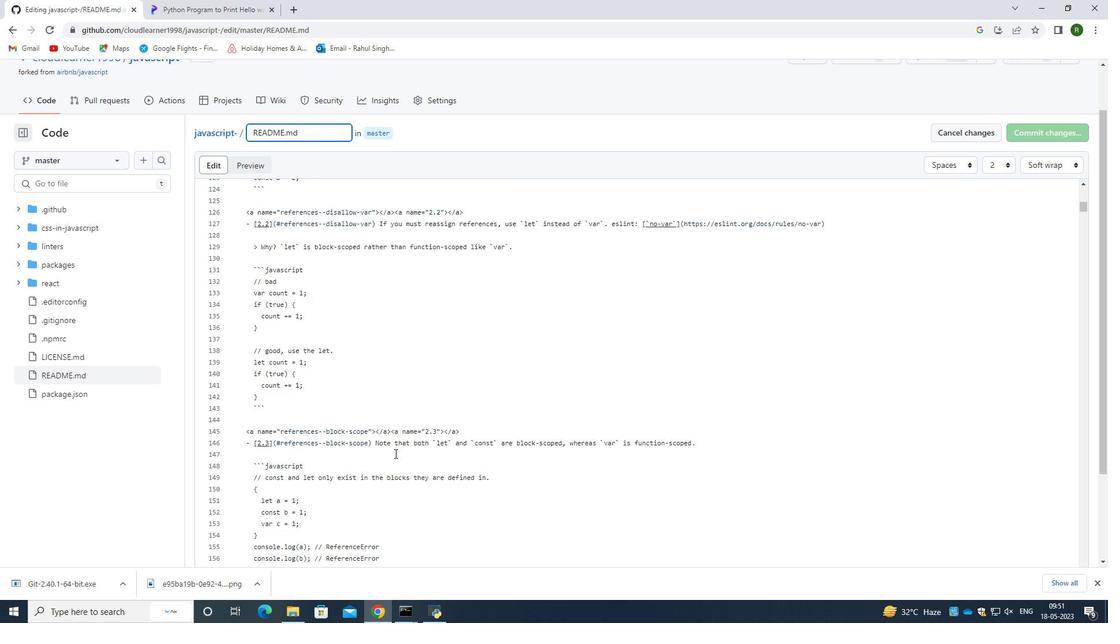 
Action: Mouse scrolled (395, 453) with delta (0, 0)
Screenshot: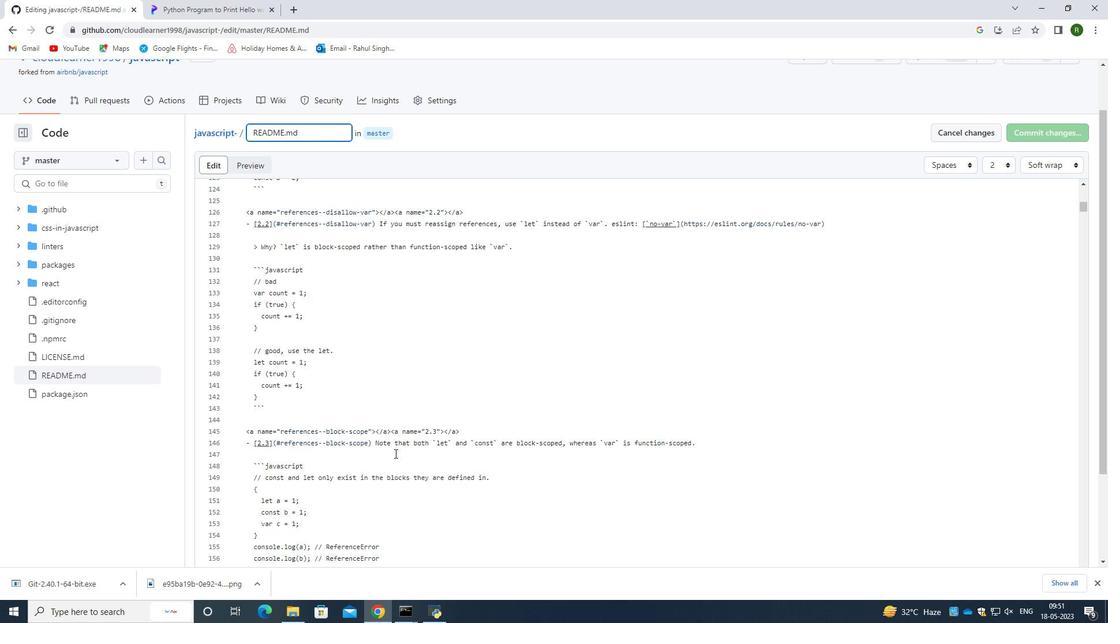 
Action: Mouse scrolled (395, 453) with delta (0, 0)
Screenshot: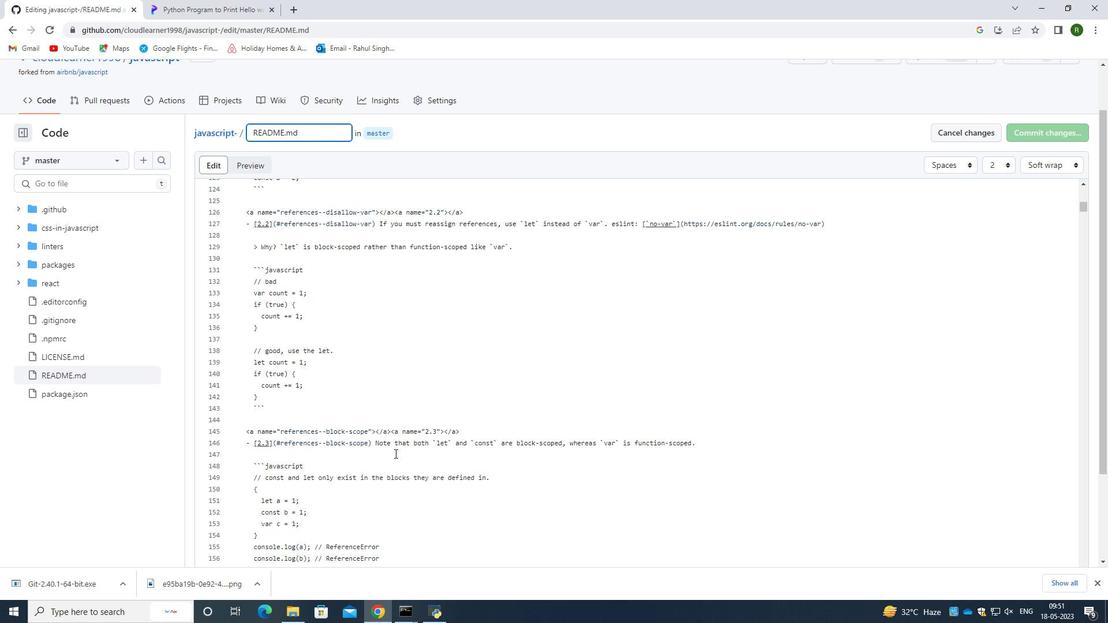 
Action: Mouse scrolled (395, 453) with delta (0, 0)
Screenshot: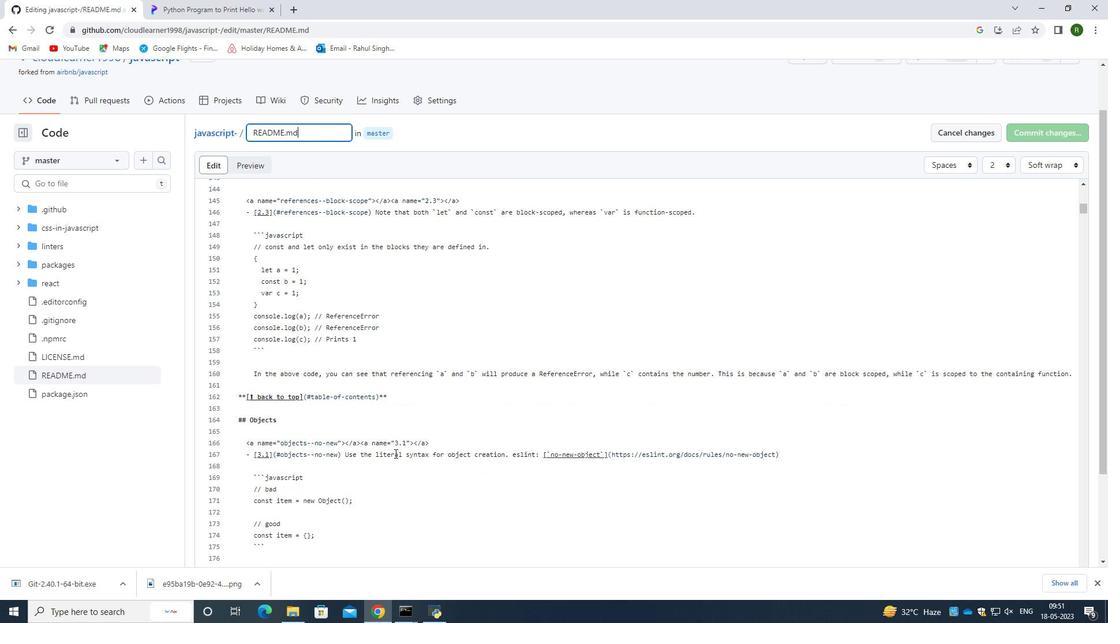 
Action: Mouse scrolled (395, 453) with delta (0, 0)
